 Task: Choose the add item option in the preference auto import file excluding patterns.
Action: Mouse moved to (9, 508)
Screenshot: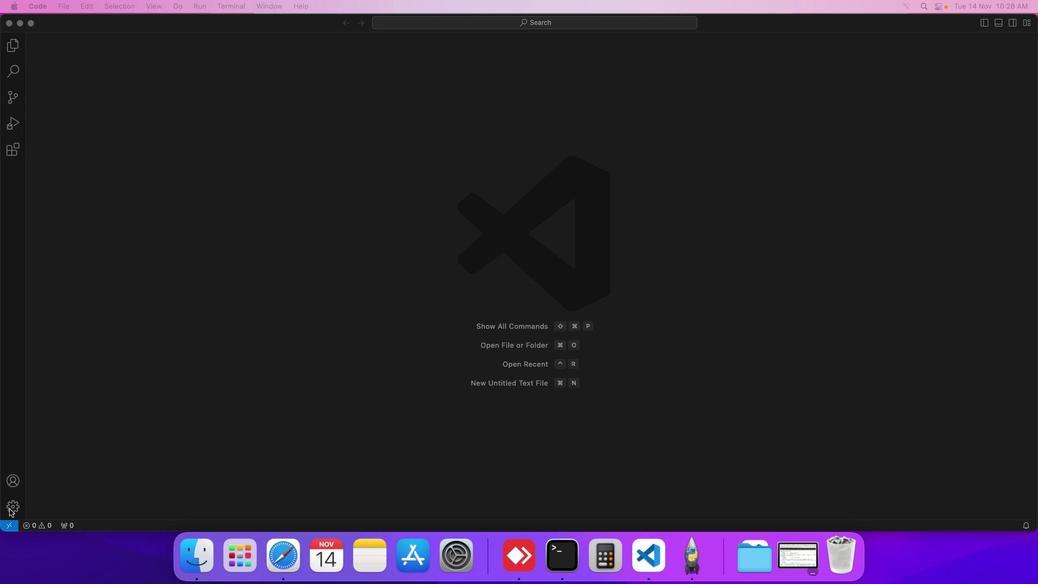
Action: Mouse pressed left at (9, 508)
Screenshot: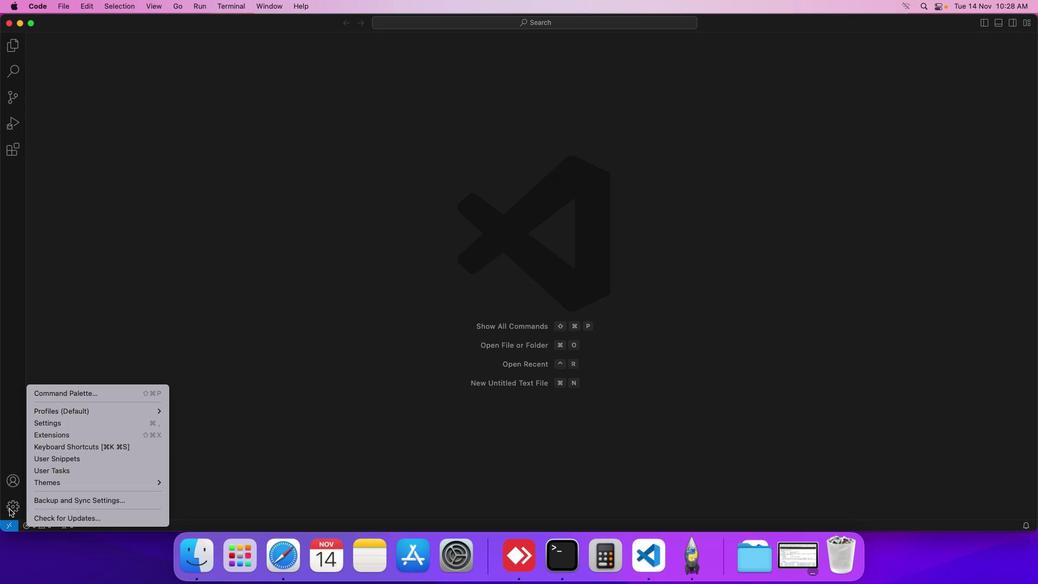 
Action: Mouse moved to (133, 423)
Screenshot: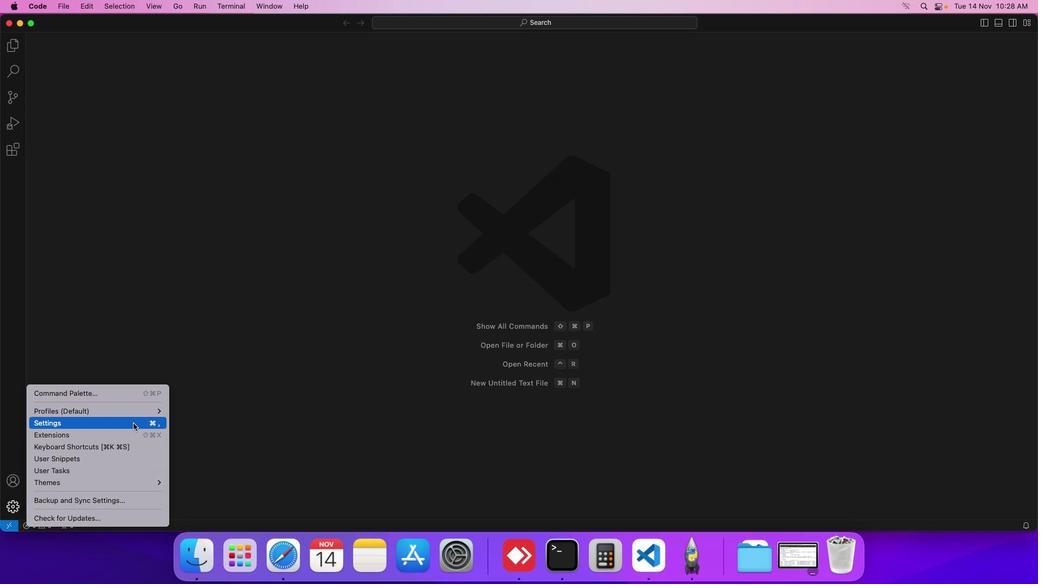 
Action: Mouse pressed left at (133, 423)
Screenshot: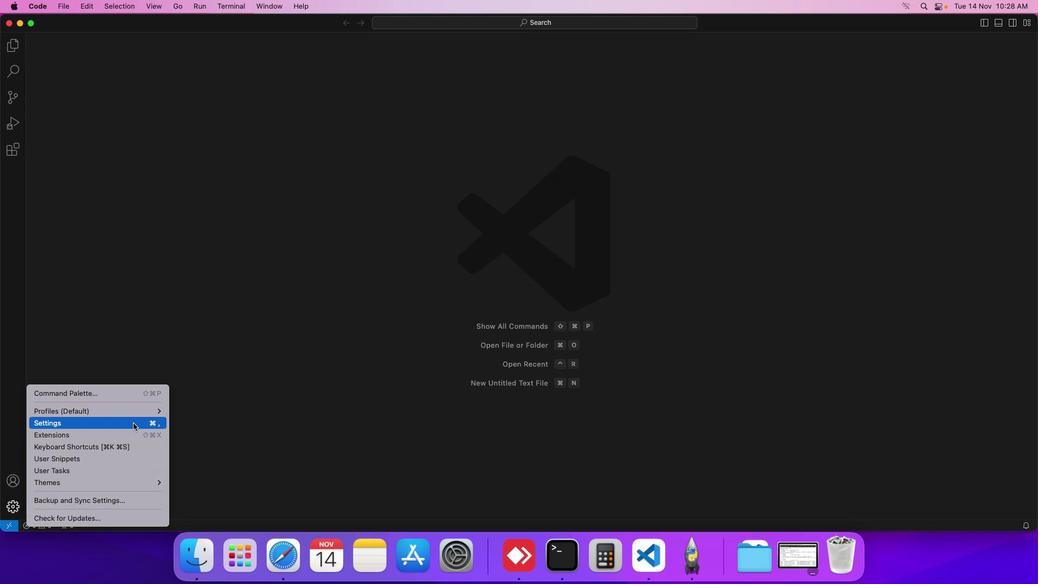 
Action: Mouse moved to (268, 188)
Screenshot: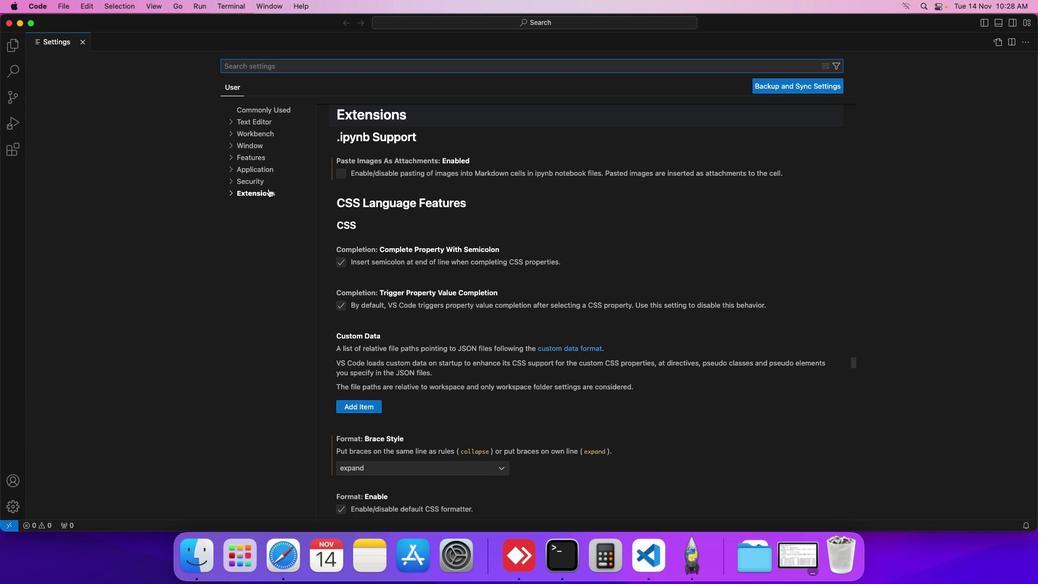
Action: Mouse pressed left at (268, 188)
Screenshot: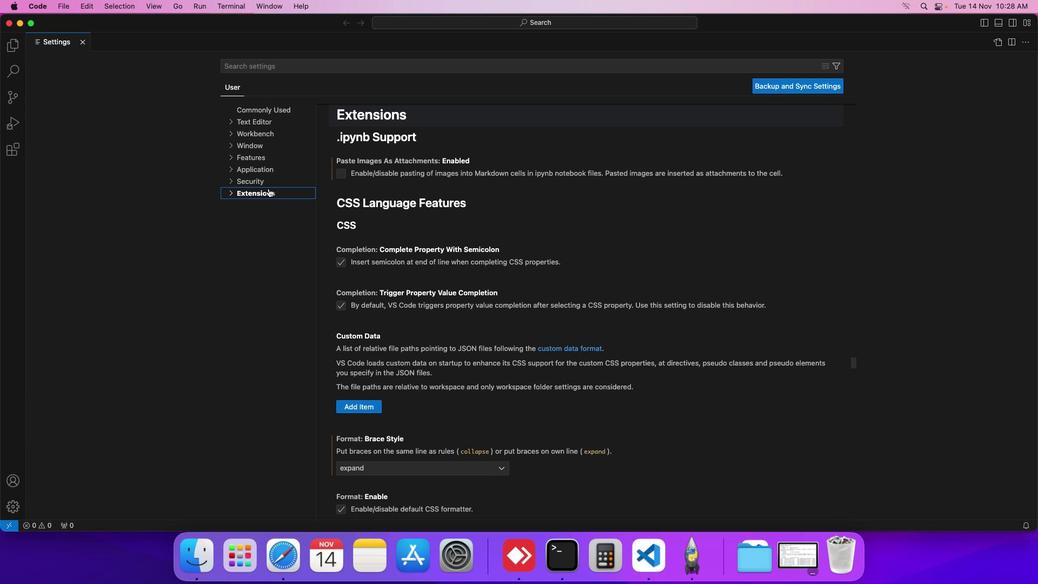 
Action: Mouse moved to (258, 491)
Screenshot: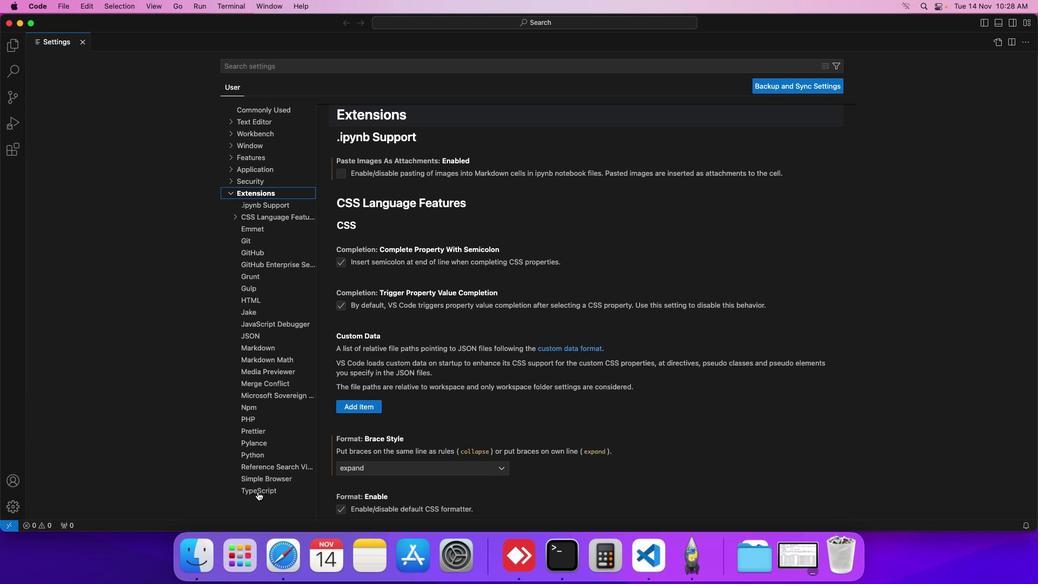 
Action: Mouse pressed left at (258, 491)
Screenshot: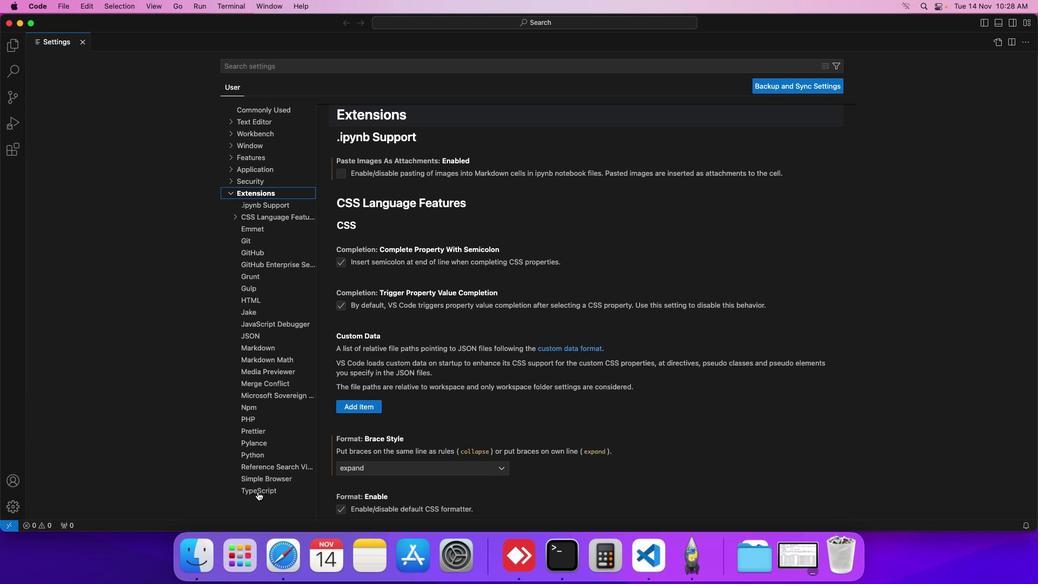 
Action: Mouse moved to (339, 481)
Screenshot: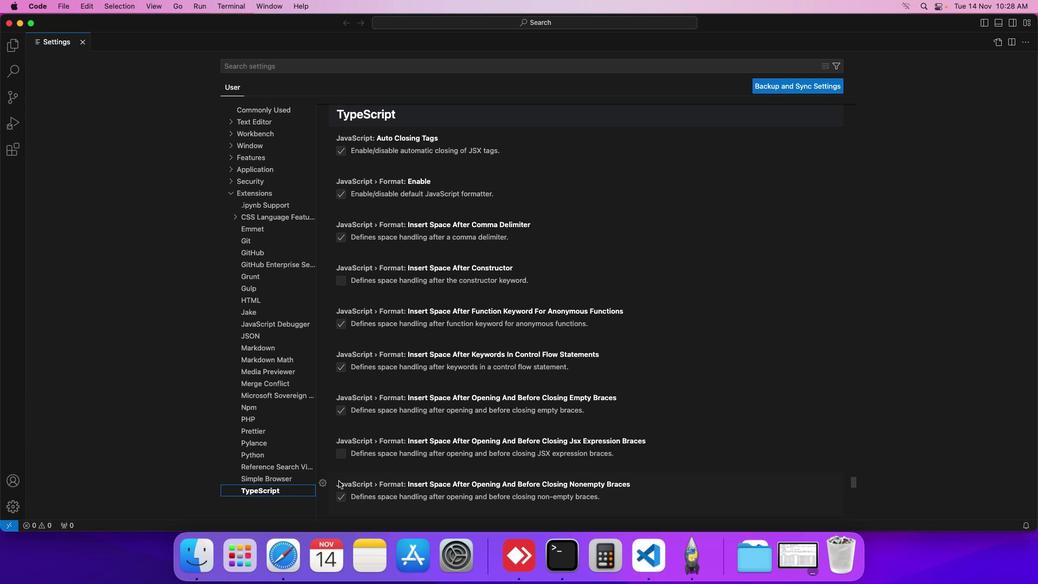 
Action: Mouse scrolled (339, 481) with delta (0, 0)
Screenshot: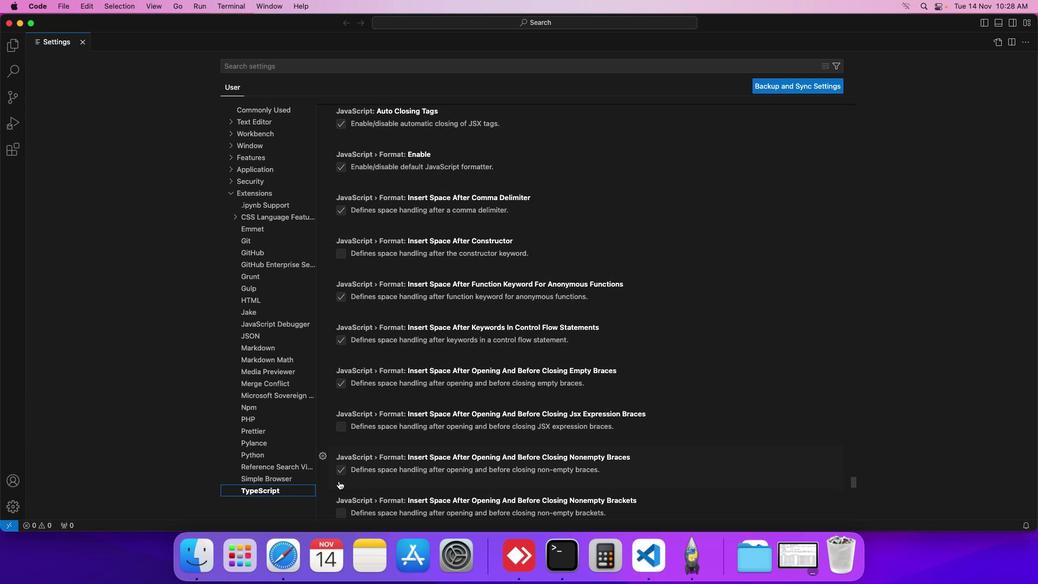 
Action: Mouse scrolled (339, 481) with delta (0, 0)
Screenshot: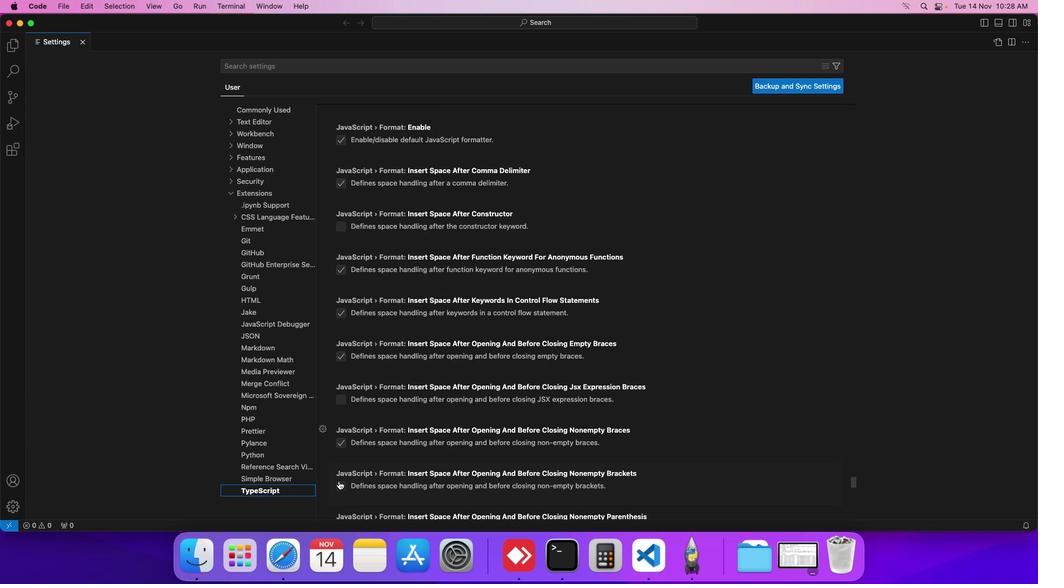 
Action: Mouse scrolled (339, 481) with delta (0, 0)
Screenshot: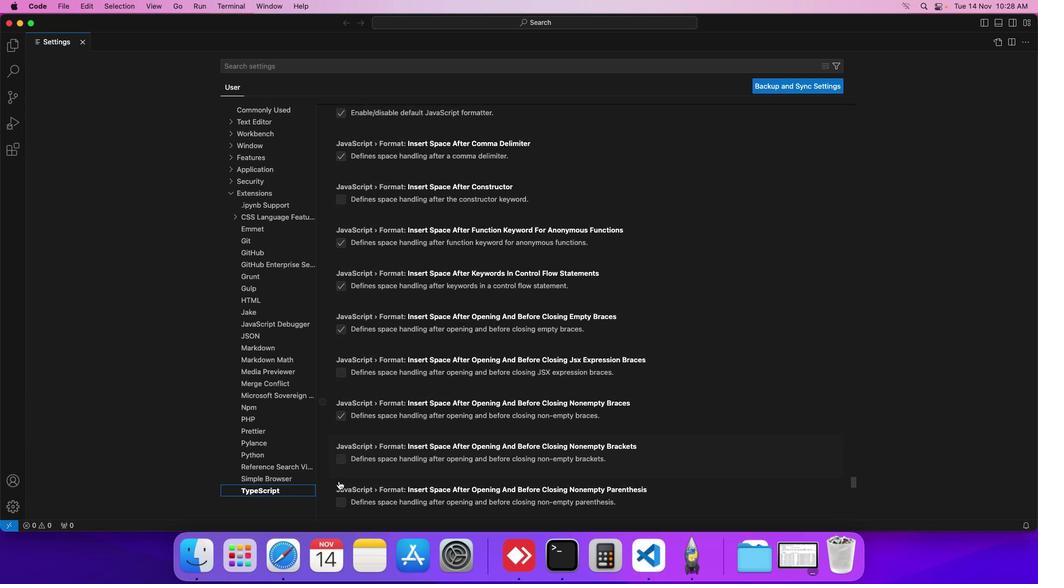 
Action: Mouse scrolled (339, 481) with delta (0, 0)
Screenshot: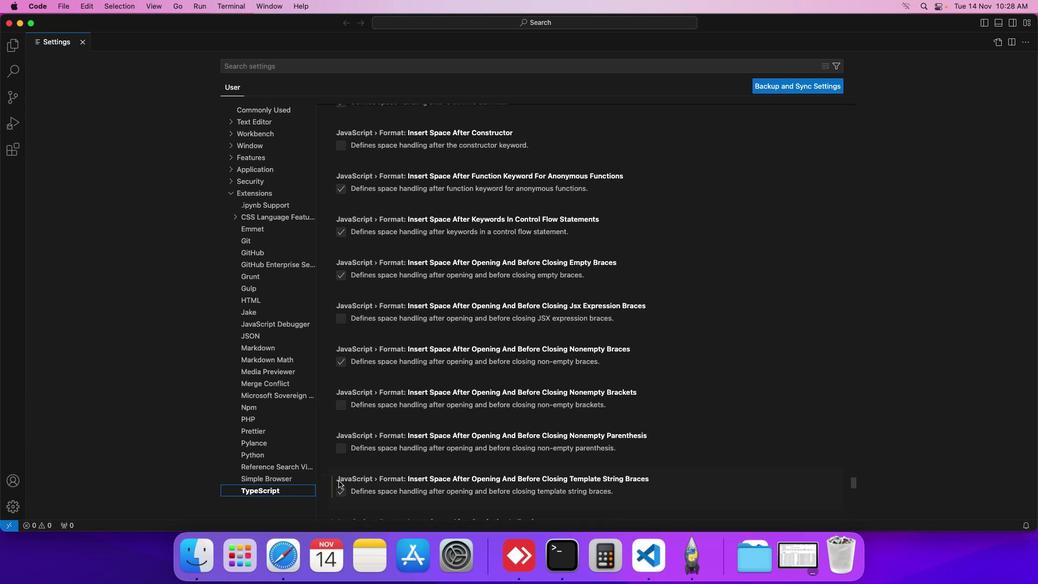 
Action: Mouse scrolled (339, 481) with delta (0, 0)
Screenshot: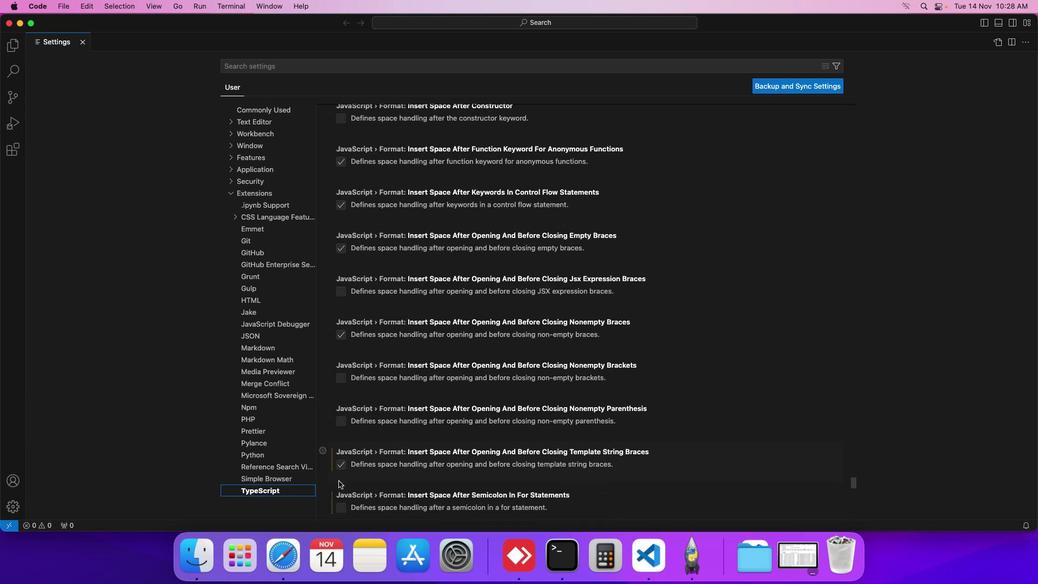 
Action: Mouse scrolled (339, 481) with delta (0, 0)
Screenshot: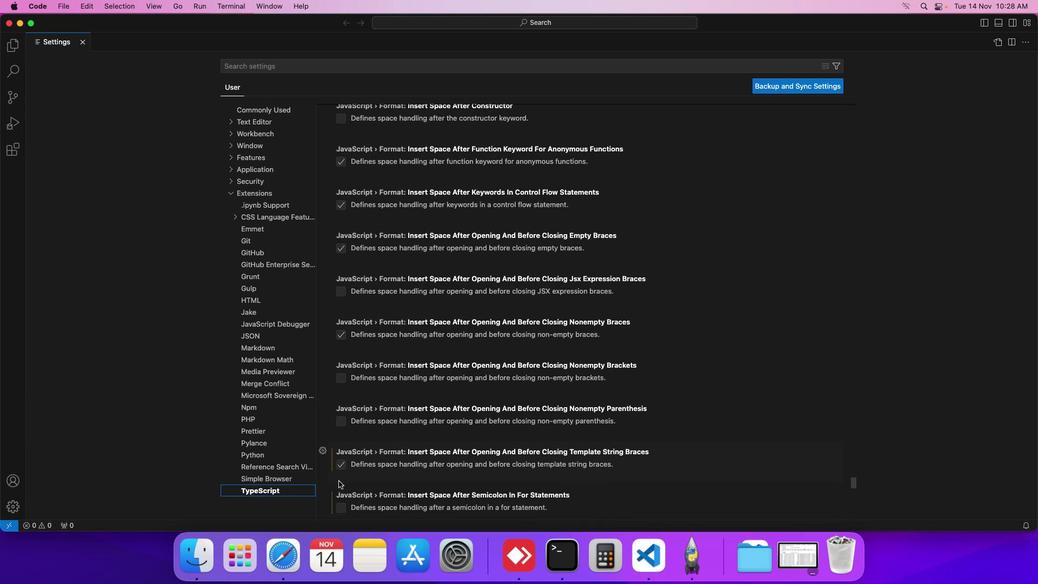 
Action: Mouse scrolled (339, 481) with delta (0, 0)
Screenshot: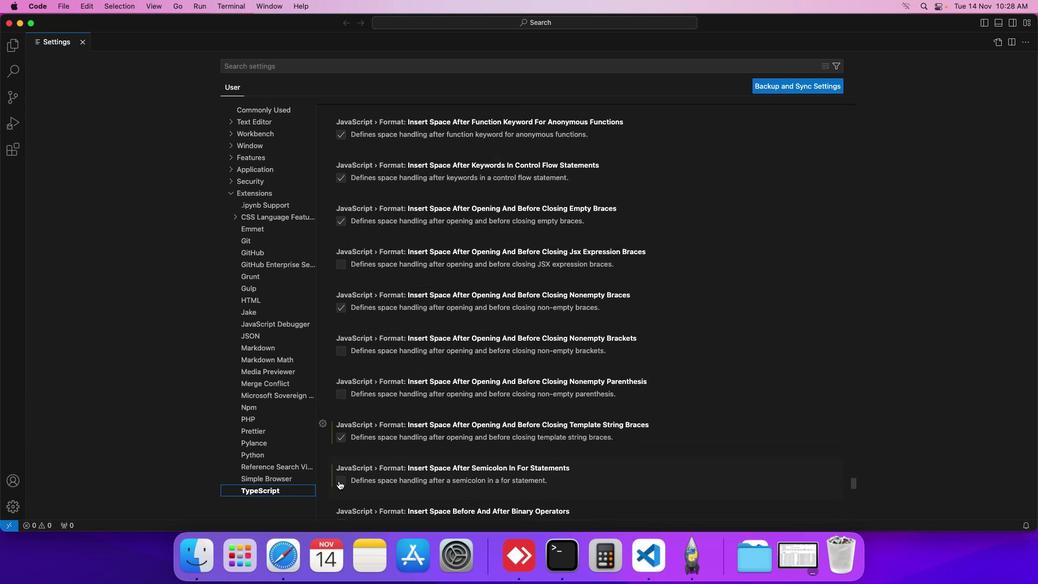 
Action: Mouse scrolled (339, 481) with delta (0, 0)
Screenshot: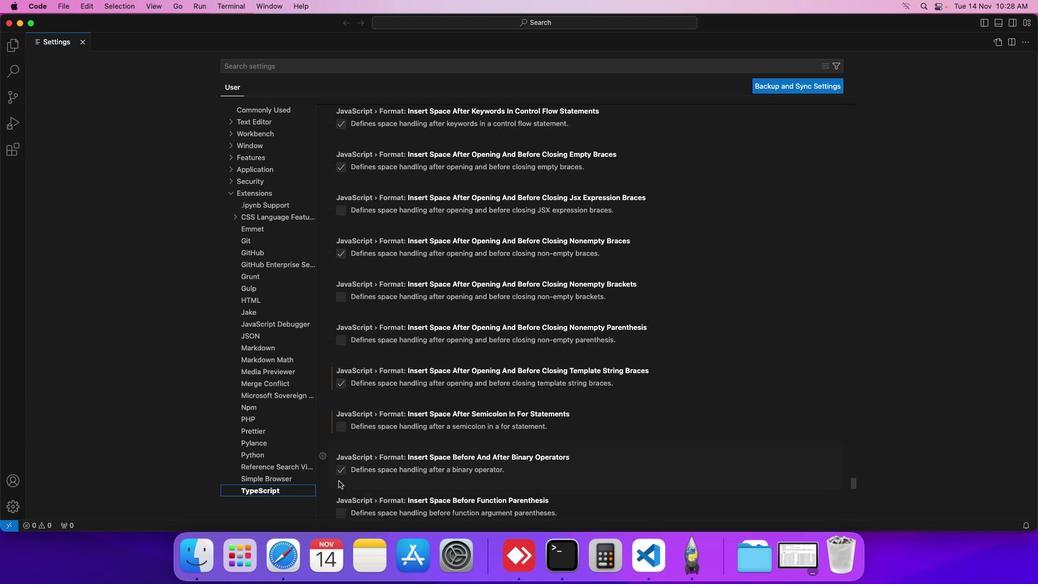 
Action: Mouse scrolled (339, 481) with delta (0, 0)
Screenshot: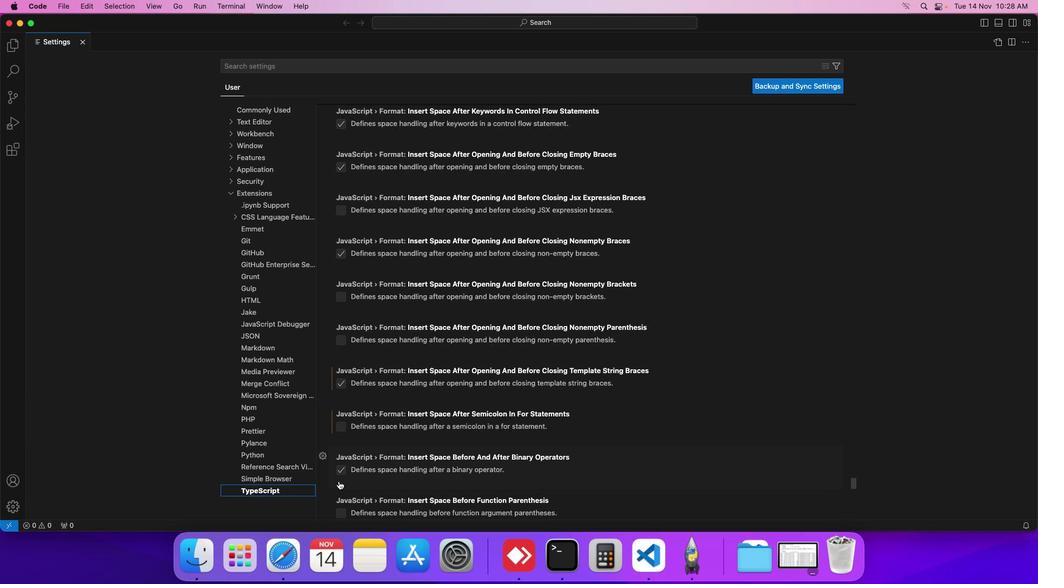 
Action: Mouse scrolled (339, 481) with delta (0, 0)
Screenshot: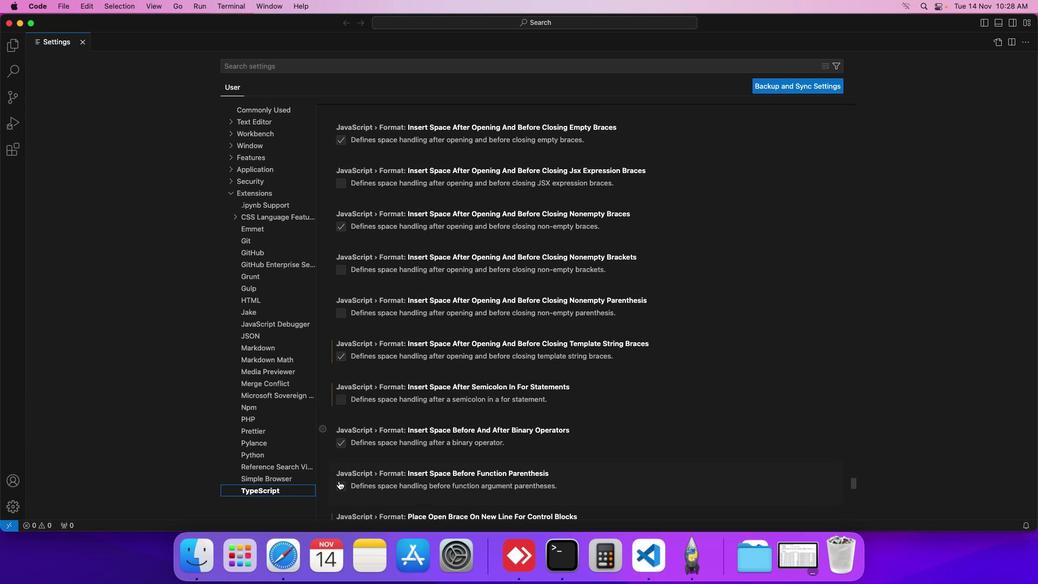 
Action: Mouse scrolled (339, 481) with delta (0, 0)
Screenshot: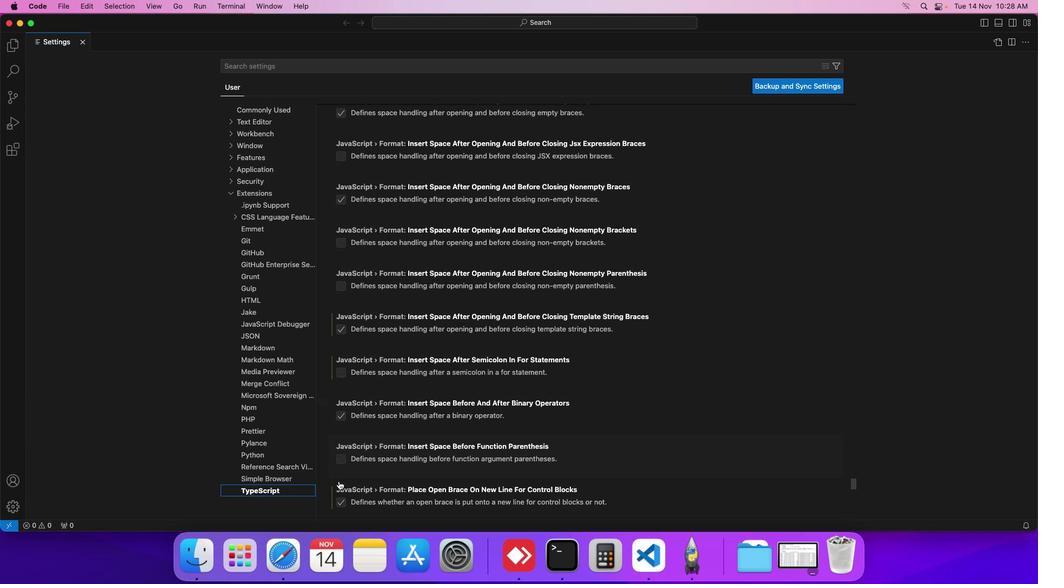 
Action: Mouse scrolled (339, 481) with delta (0, 0)
Screenshot: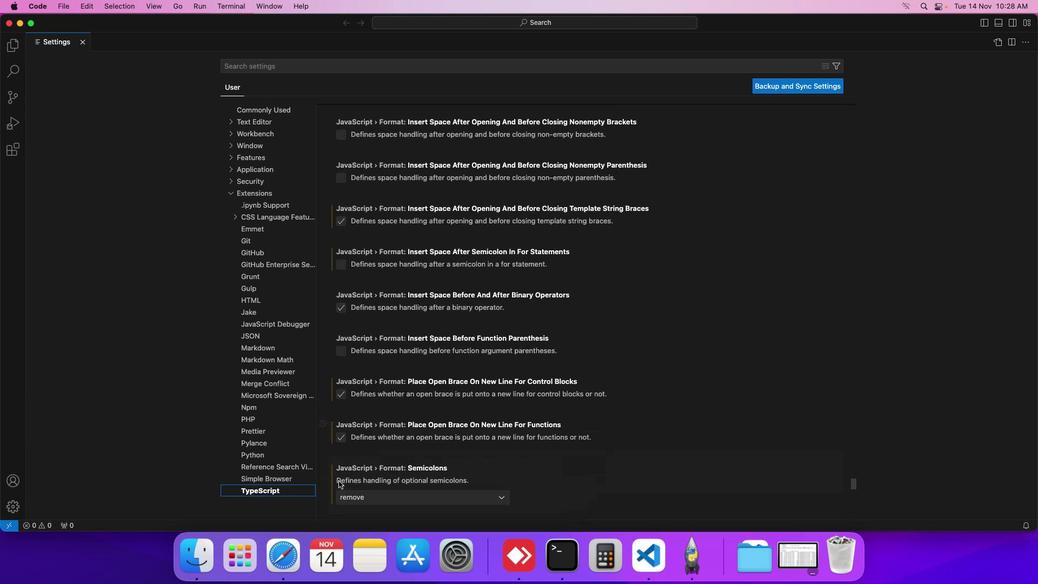 
Action: Mouse scrolled (339, 481) with delta (0, 0)
Screenshot: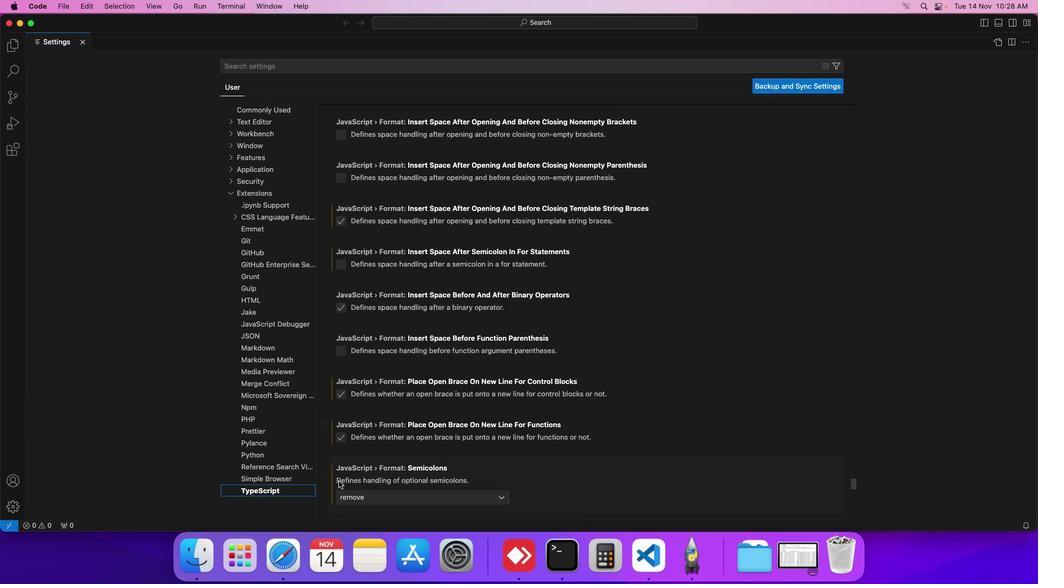 
Action: Mouse scrolled (339, 481) with delta (0, -1)
Screenshot: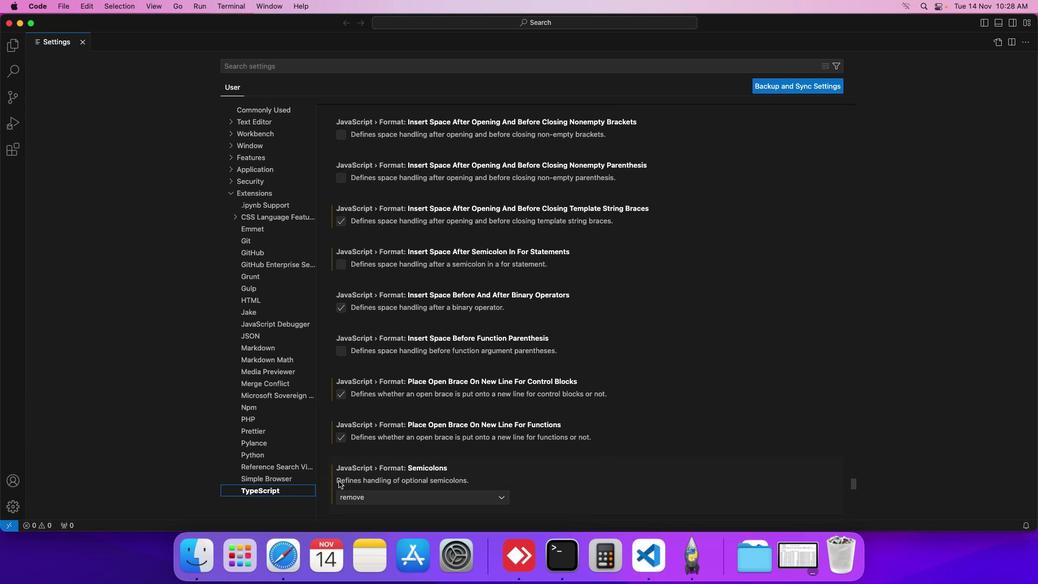 
Action: Mouse scrolled (339, 481) with delta (0, 0)
Screenshot: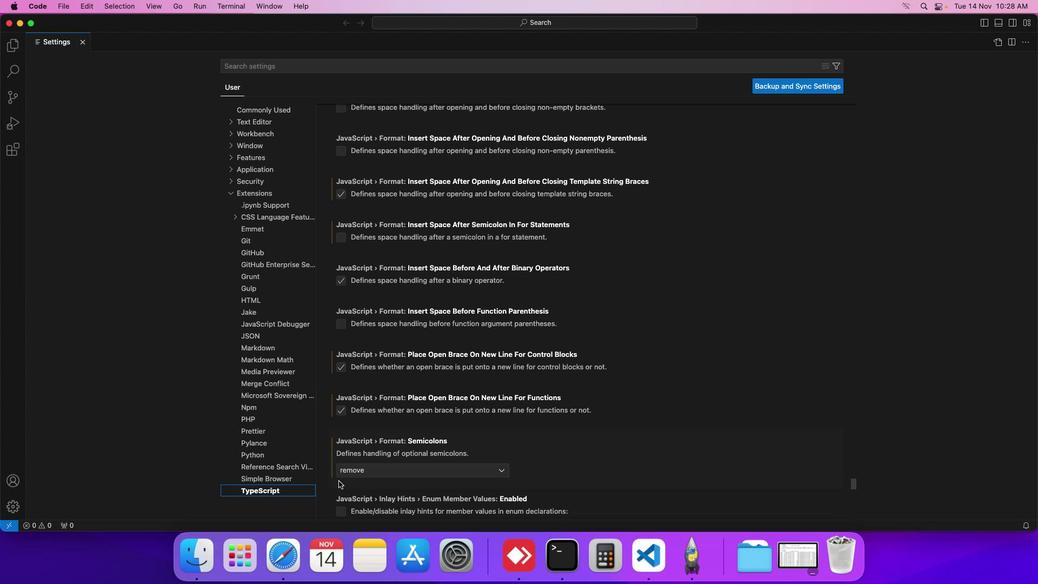 
Action: Mouse scrolled (339, 481) with delta (0, 0)
Screenshot: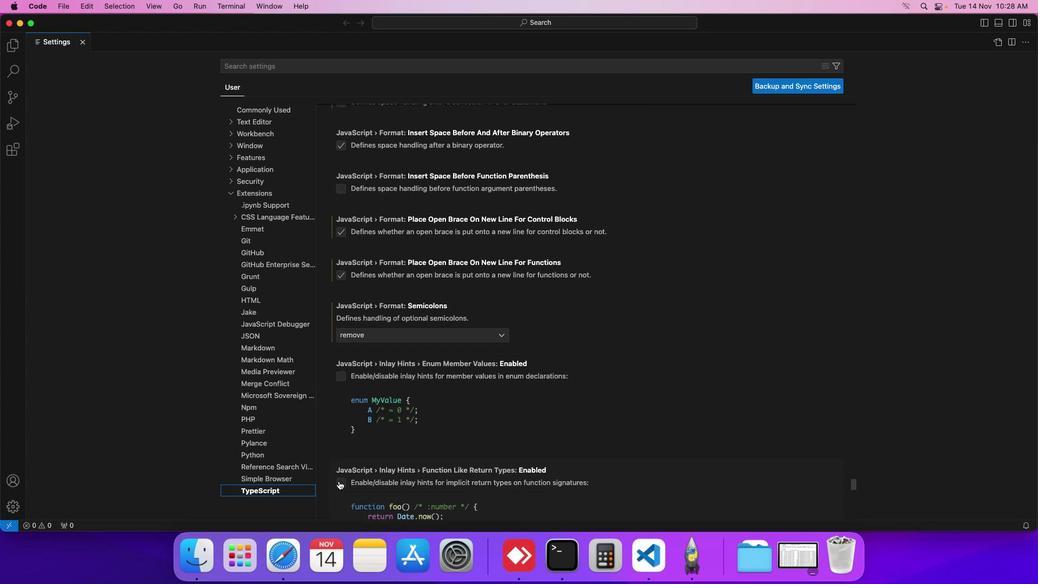 
Action: Mouse scrolled (339, 481) with delta (0, 0)
Screenshot: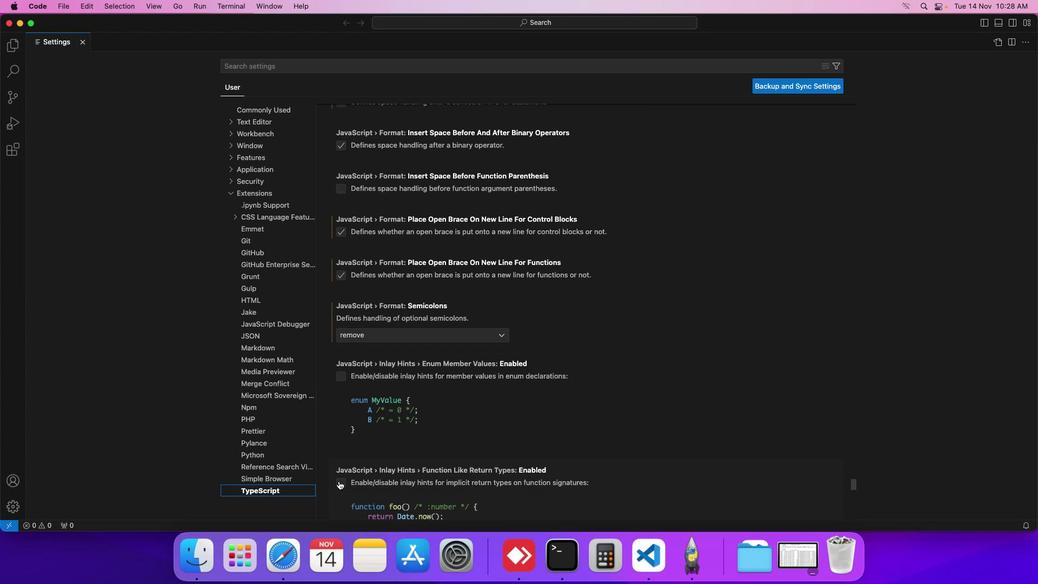 
Action: Mouse scrolled (339, 481) with delta (0, -1)
Screenshot: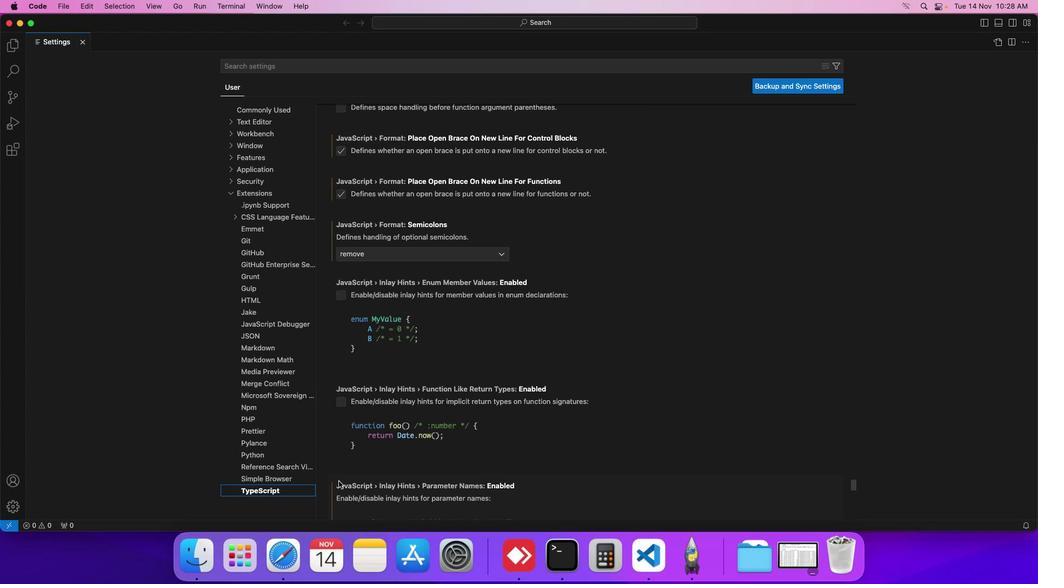 
Action: Mouse scrolled (339, 481) with delta (0, -1)
Screenshot: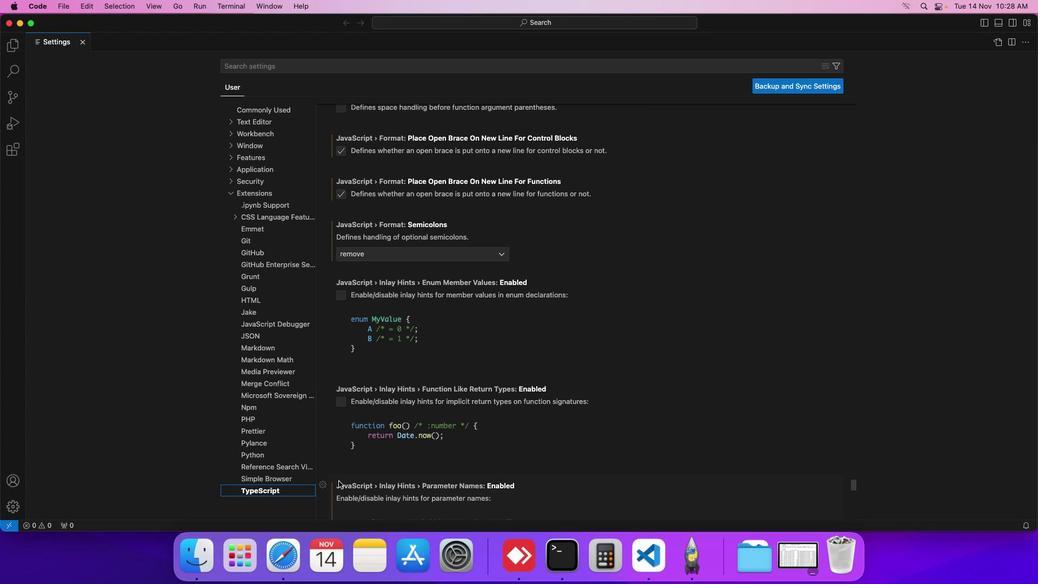 
Action: Mouse scrolled (339, 481) with delta (0, -1)
Screenshot: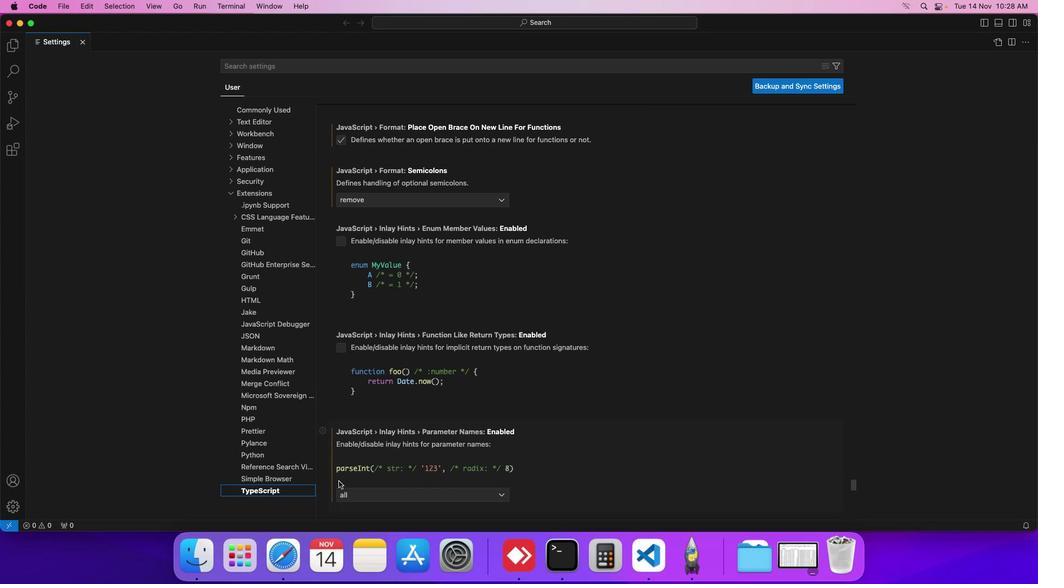 
Action: Mouse scrolled (339, 481) with delta (0, 0)
Screenshot: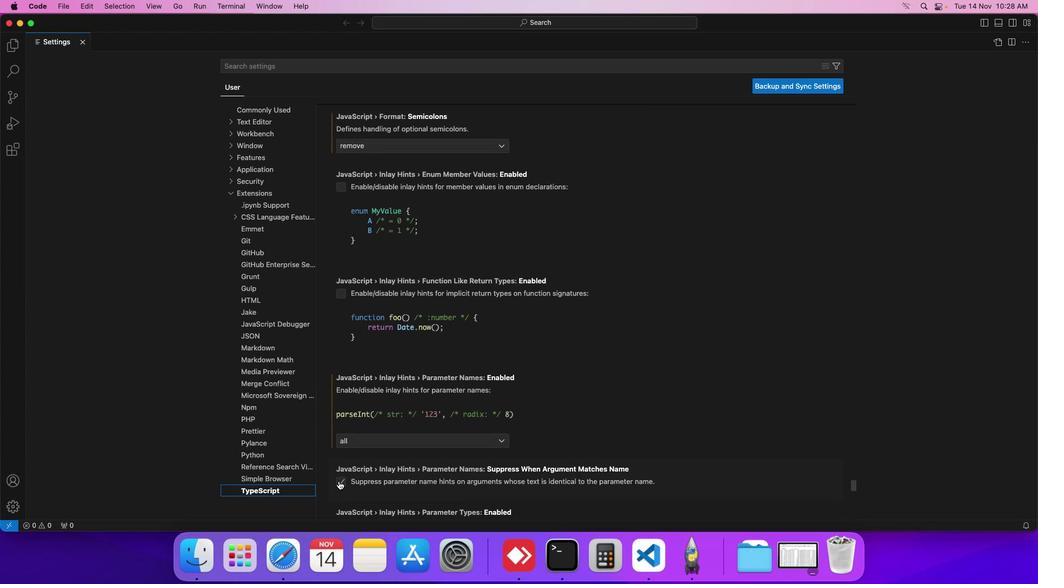 
Action: Mouse scrolled (339, 481) with delta (0, 0)
Screenshot: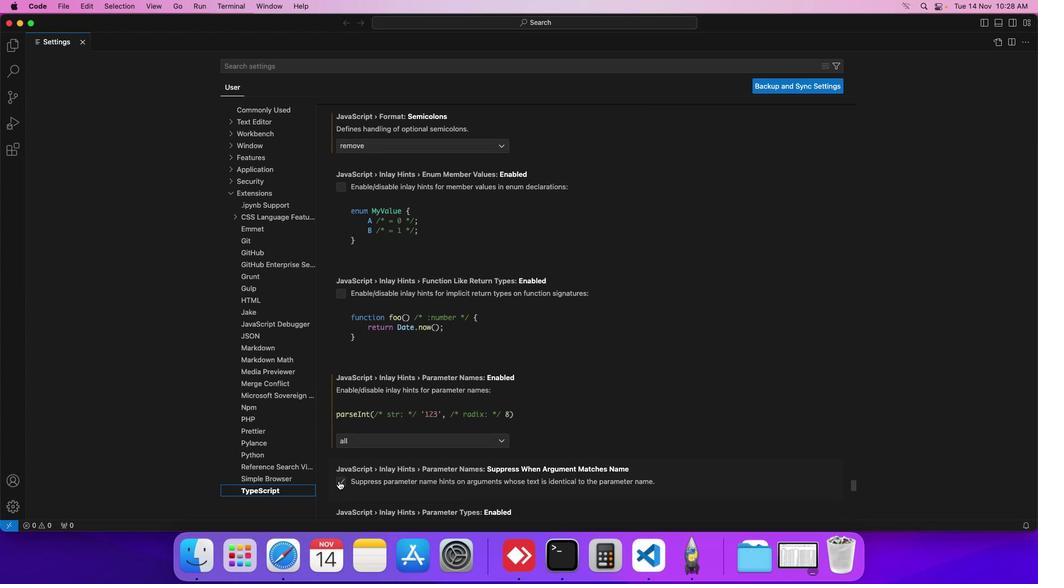 
Action: Mouse scrolled (339, 481) with delta (0, 0)
Screenshot: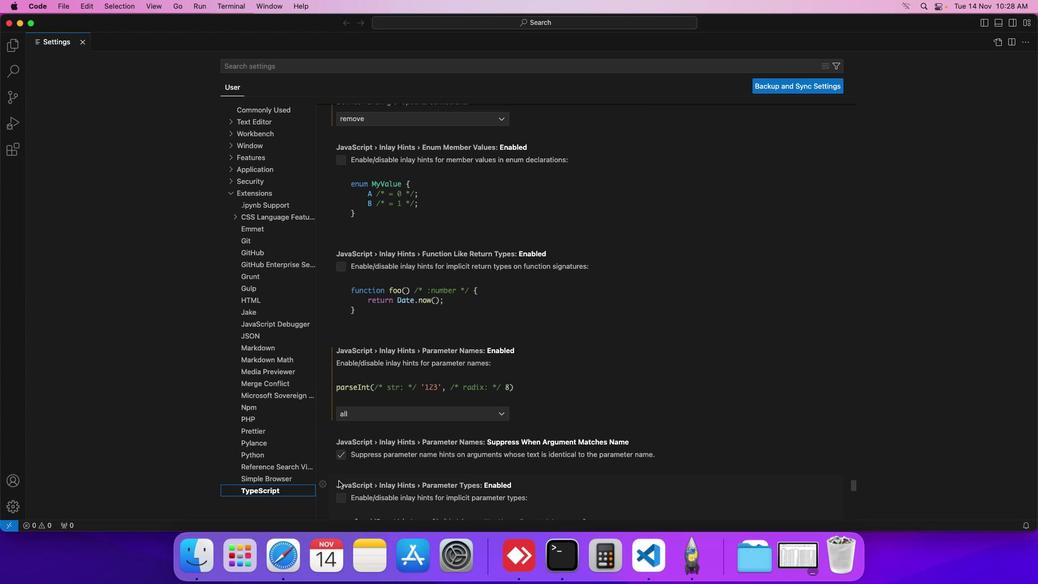 
Action: Mouse scrolled (339, 481) with delta (0, 0)
Screenshot: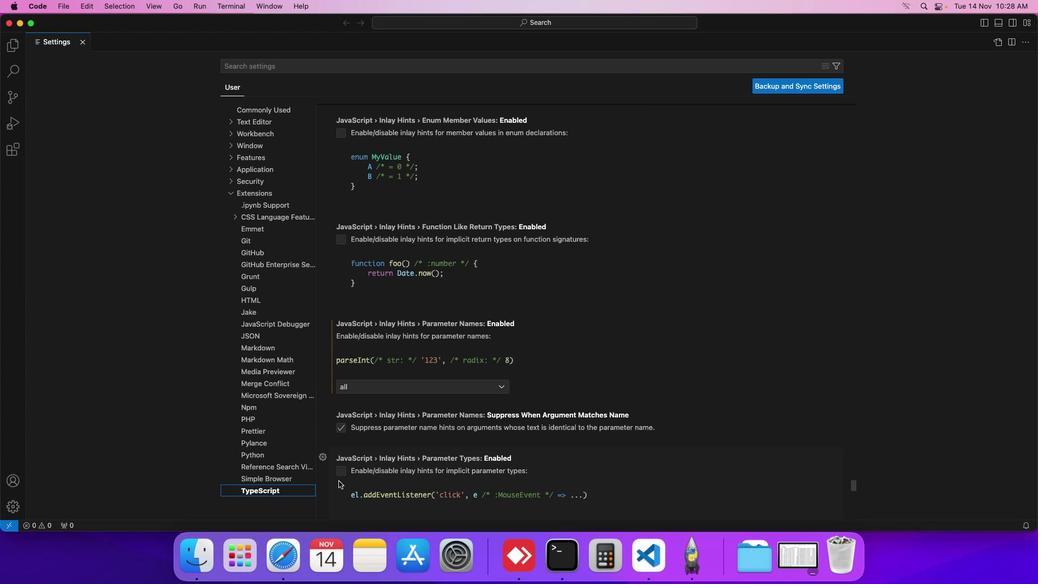 
Action: Mouse scrolled (339, 481) with delta (0, 0)
Screenshot: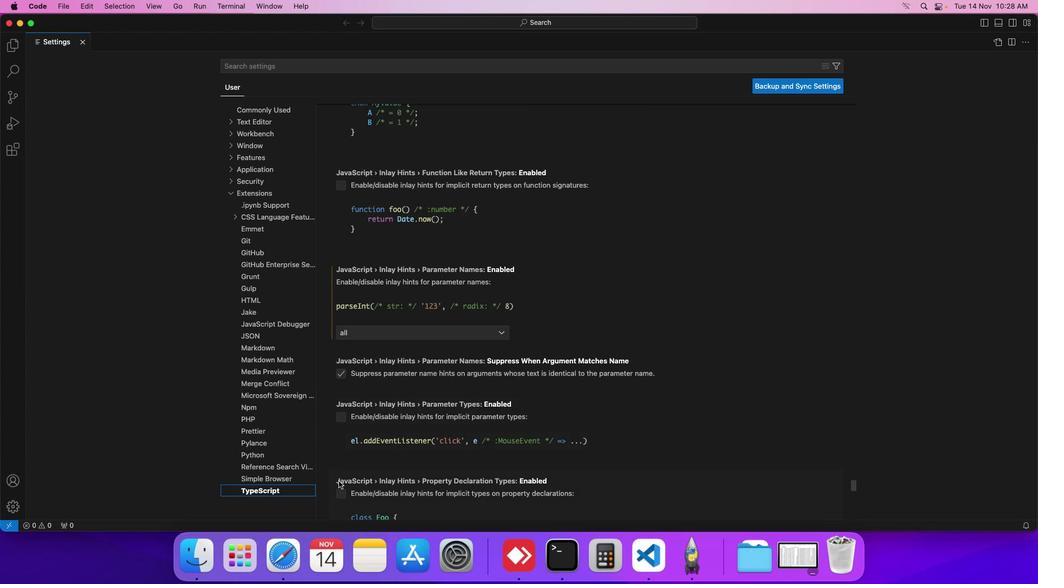 
Action: Mouse scrolled (339, 481) with delta (0, 0)
Screenshot: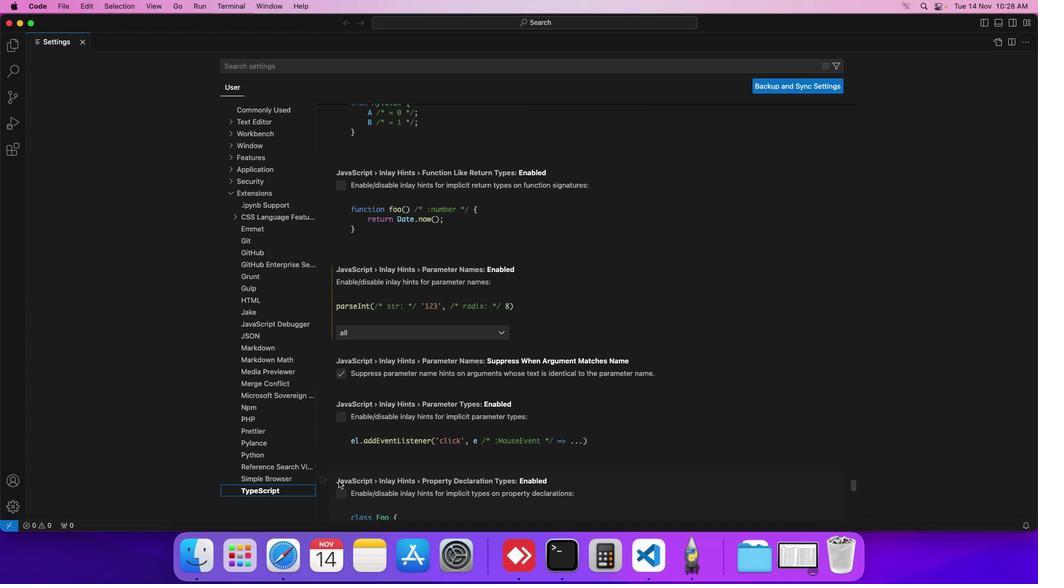 
Action: Mouse scrolled (339, 481) with delta (0, 0)
Screenshot: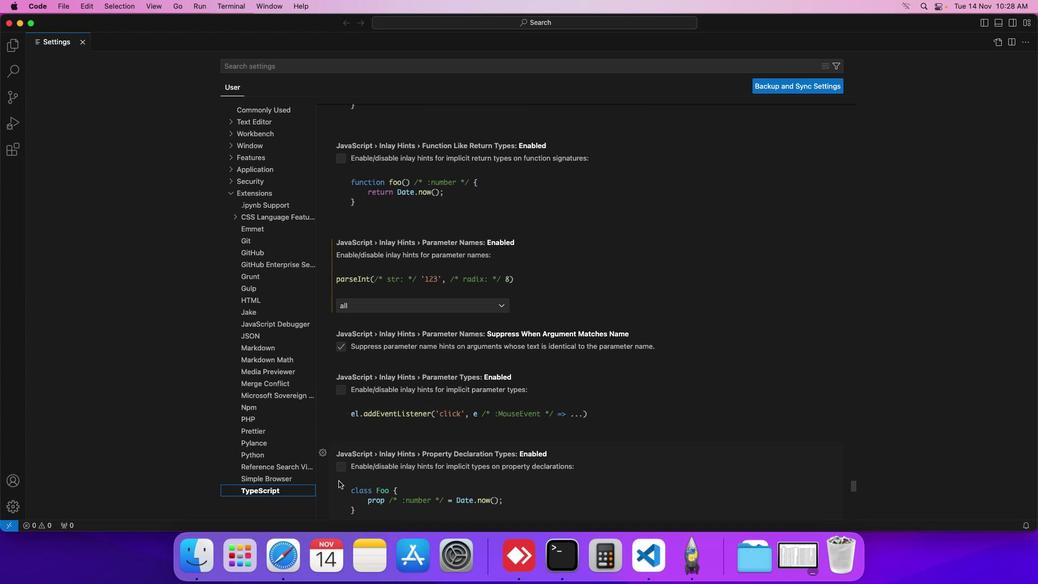 
Action: Mouse scrolled (339, 481) with delta (0, 0)
Screenshot: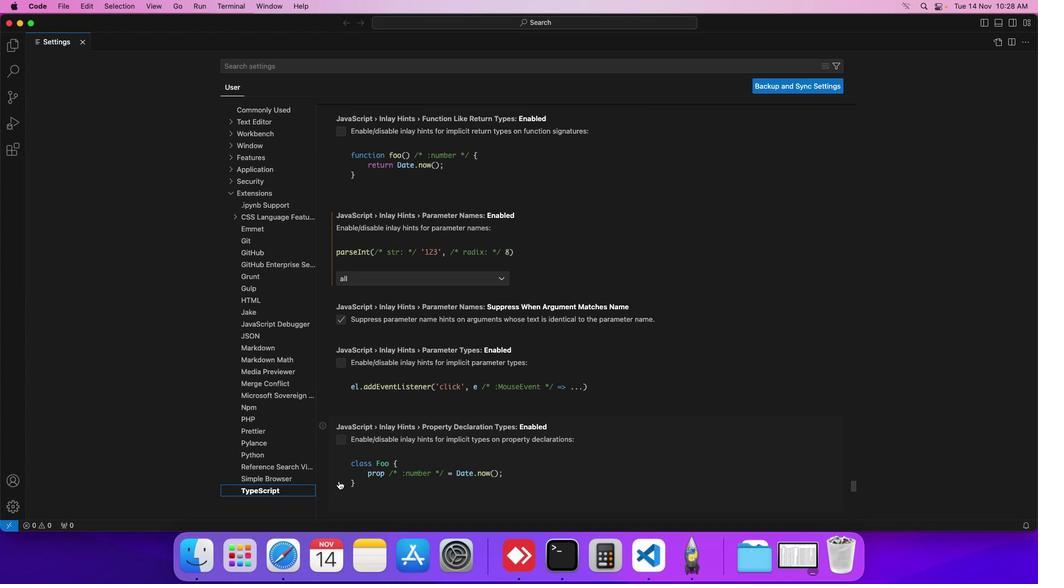 
Action: Mouse scrolled (339, 481) with delta (0, 0)
Screenshot: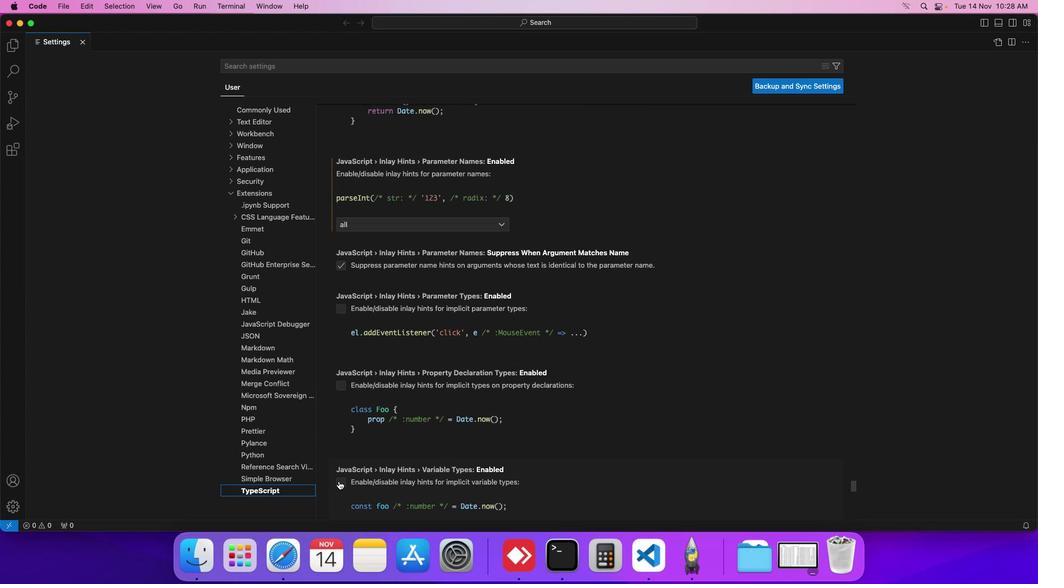 
Action: Mouse scrolled (339, 481) with delta (0, 0)
Screenshot: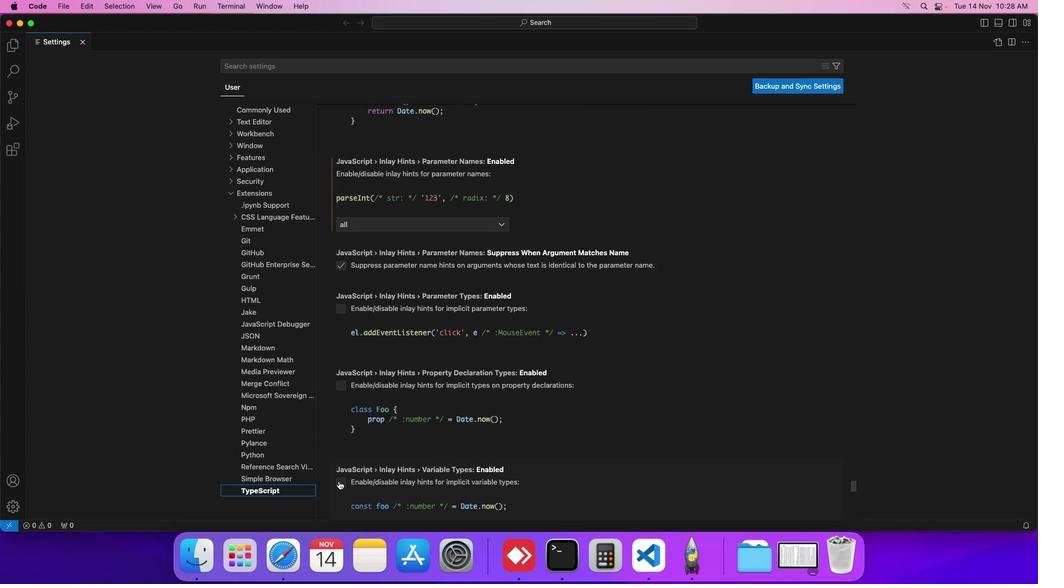 
Action: Mouse scrolled (339, 481) with delta (0, 0)
Screenshot: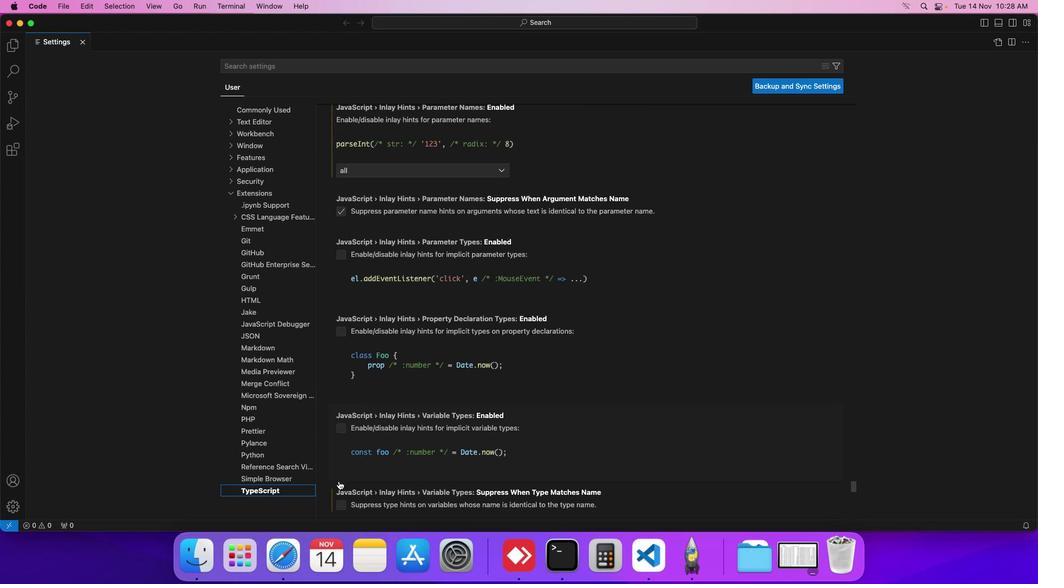 
Action: Mouse scrolled (339, 481) with delta (0, 0)
Screenshot: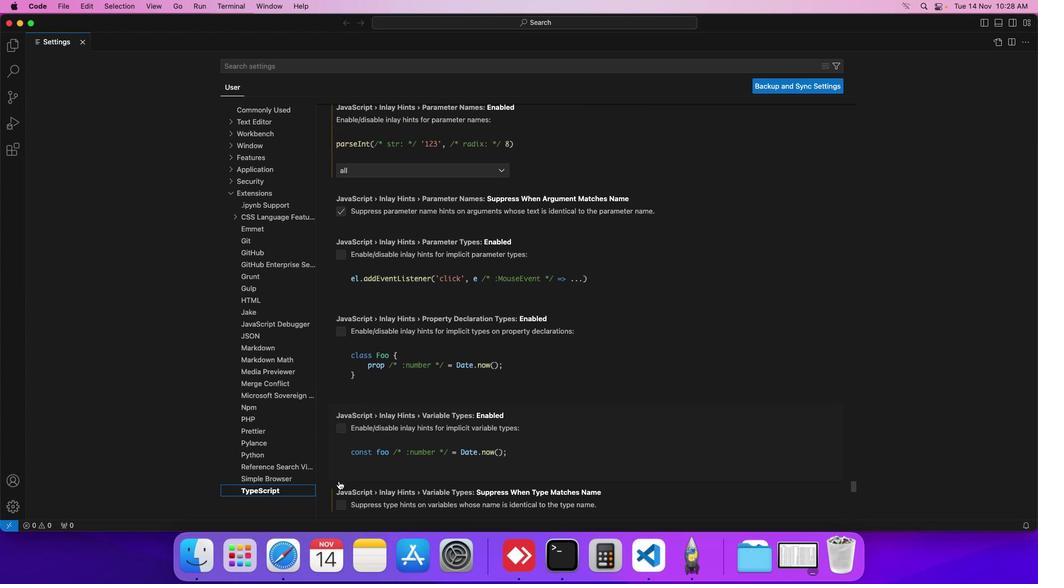 
Action: Mouse scrolled (339, 481) with delta (0, 0)
Screenshot: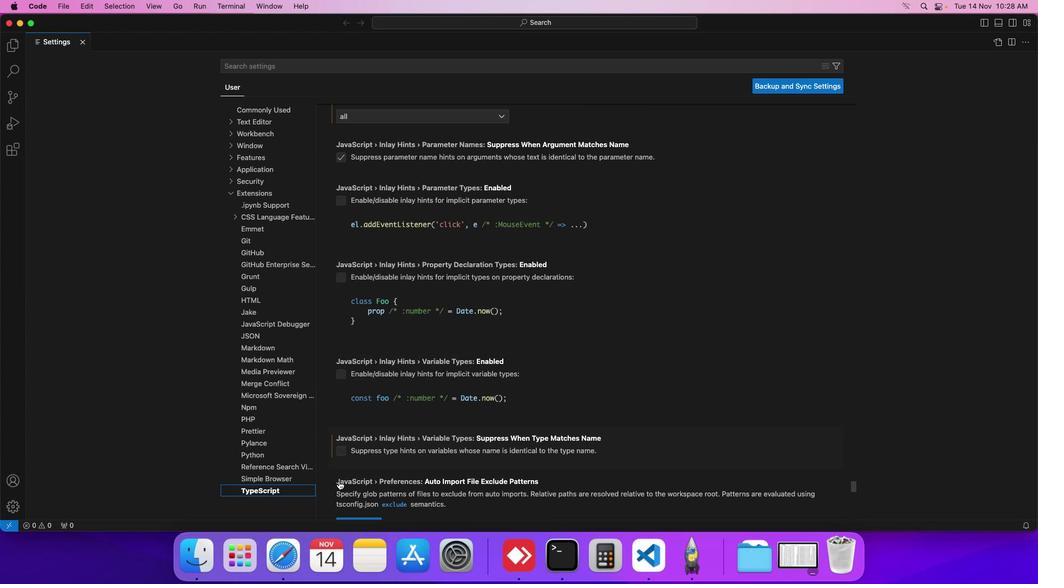 
Action: Mouse scrolled (339, 481) with delta (0, 0)
Screenshot: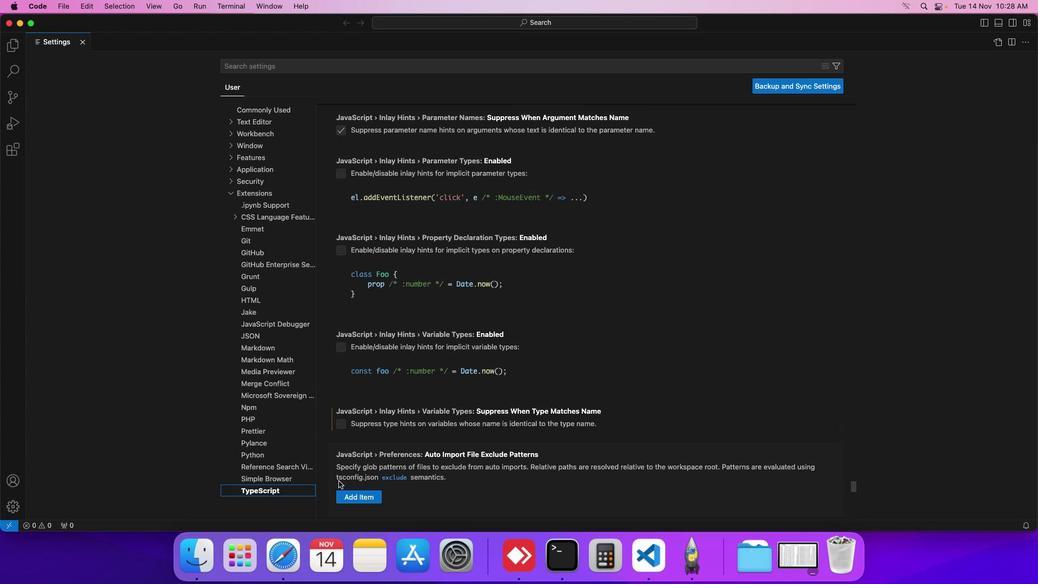 
Action: Mouse scrolled (339, 481) with delta (0, 0)
Screenshot: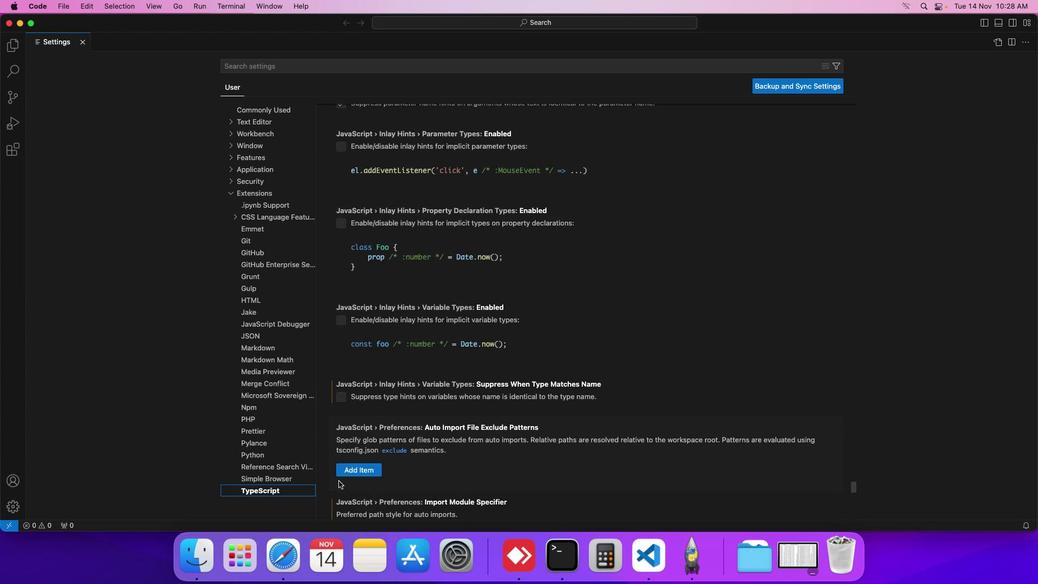 
Action: Mouse scrolled (339, 481) with delta (0, 0)
Screenshot: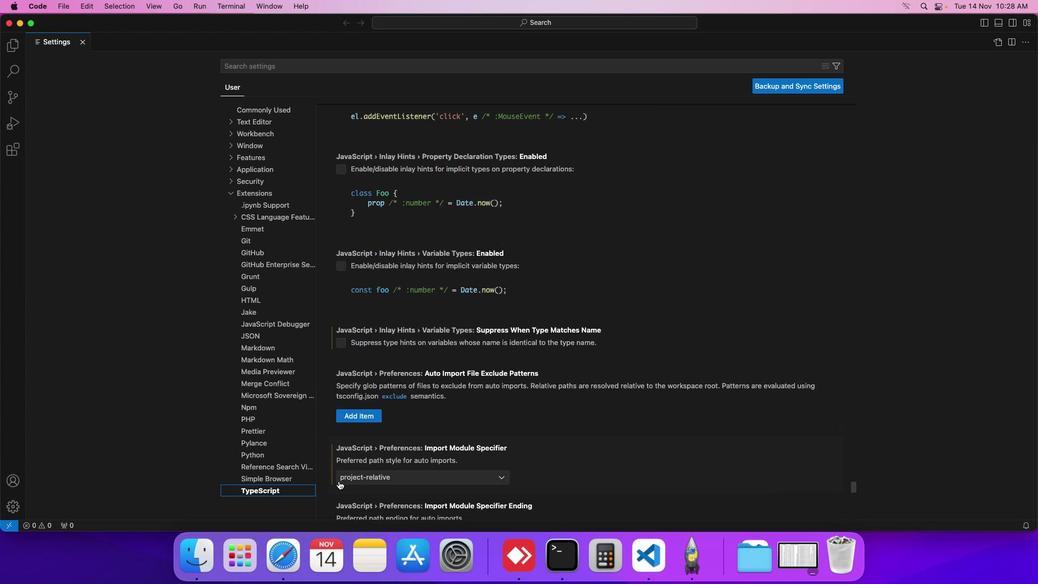 
Action: Mouse scrolled (339, 481) with delta (0, -1)
Screenshot: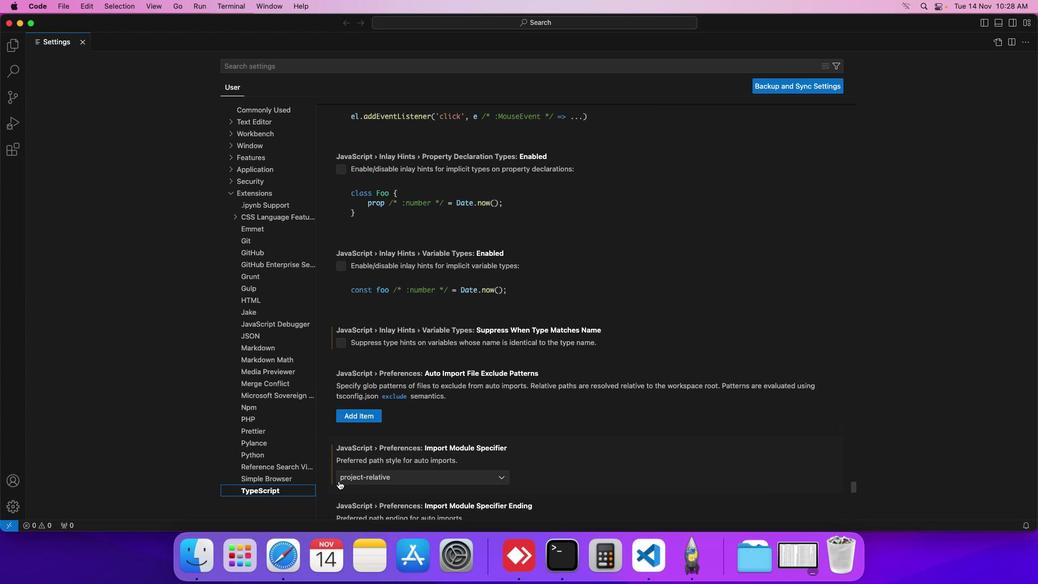 
Action: Mouse scrolled (339, 481) with delta (0, 0)
Screenshot: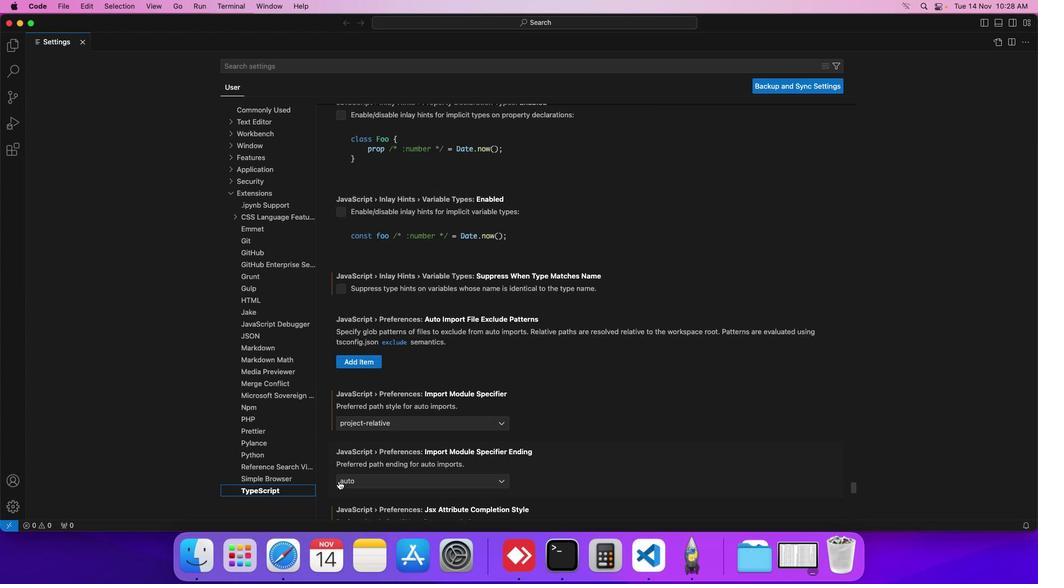 
Action: Mouse scrolled (339, 481) with delta (0, 0)
Screenshot: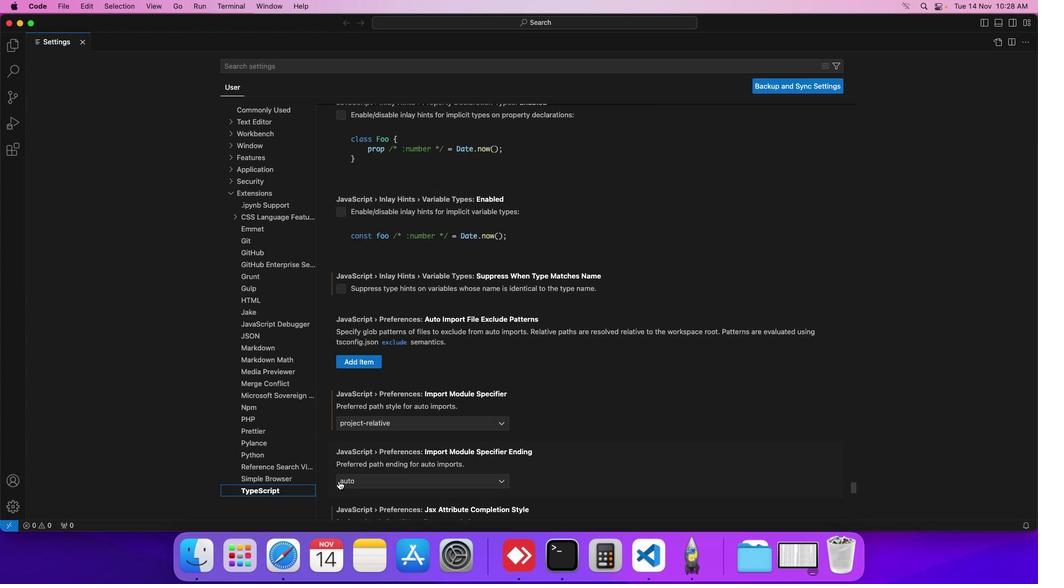 
Action: Mouse scrolled (339, 481) with delta (0, 0)
Screenshot: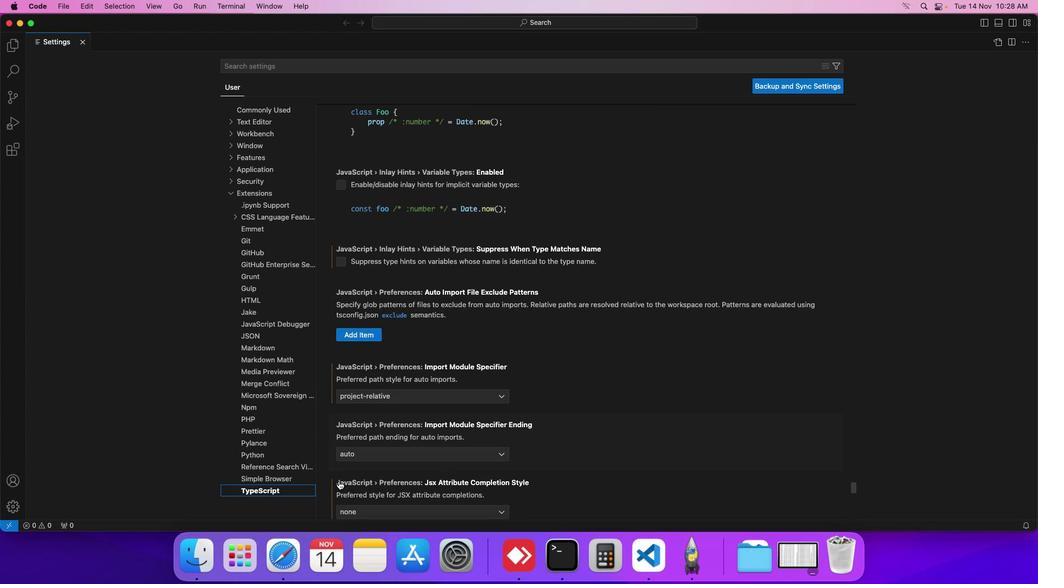 
Action: Mouse scrolled (339, 481) with delta (0, 0)
Screenshot: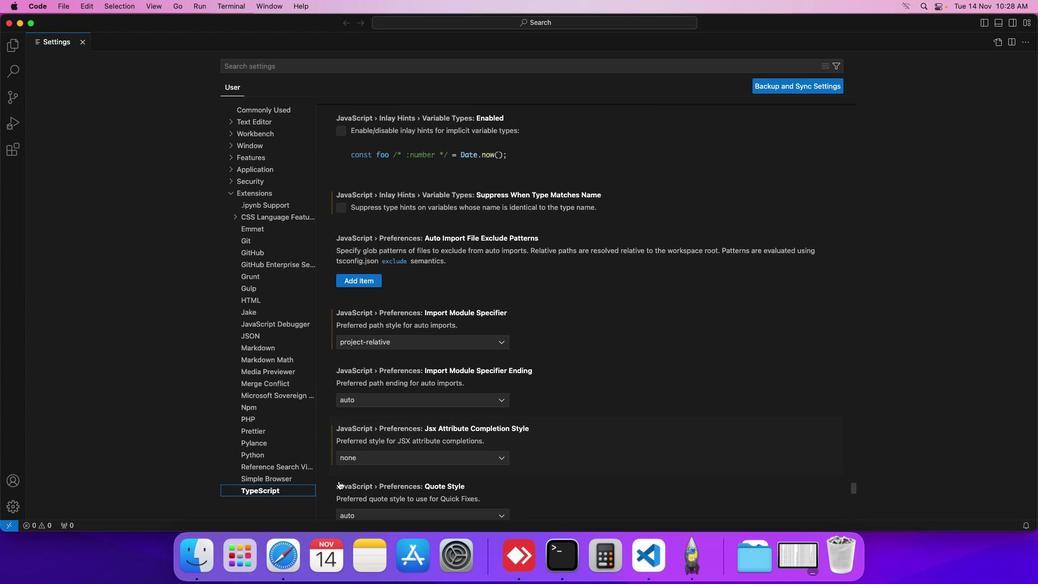 
Action: Mouse scrolled (339, 481) with delta (0, 0)
Screenshot: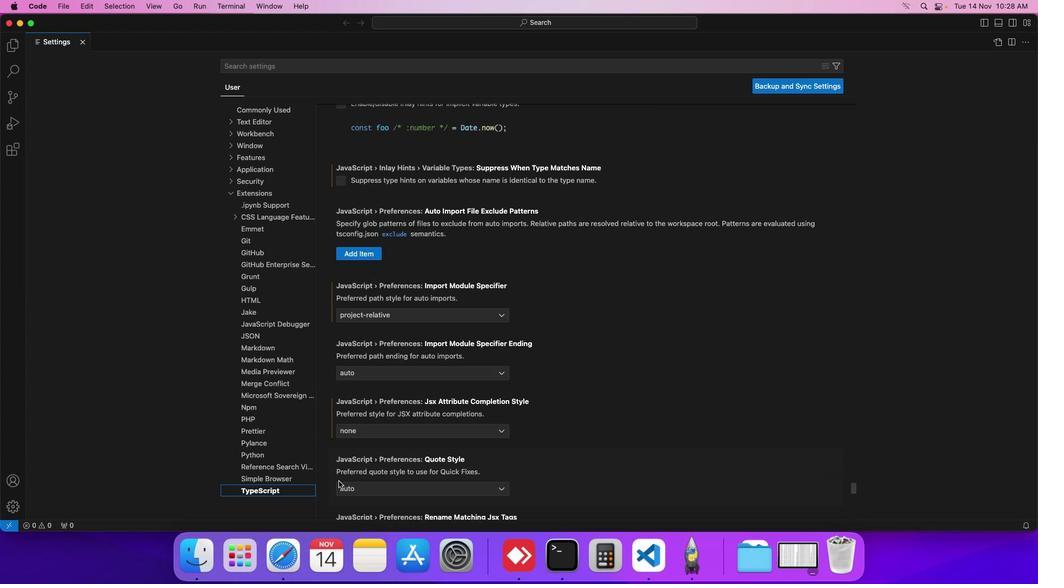 
Action: Mouse scrolled (339, 481) with delta (0, 0)
Screenshot: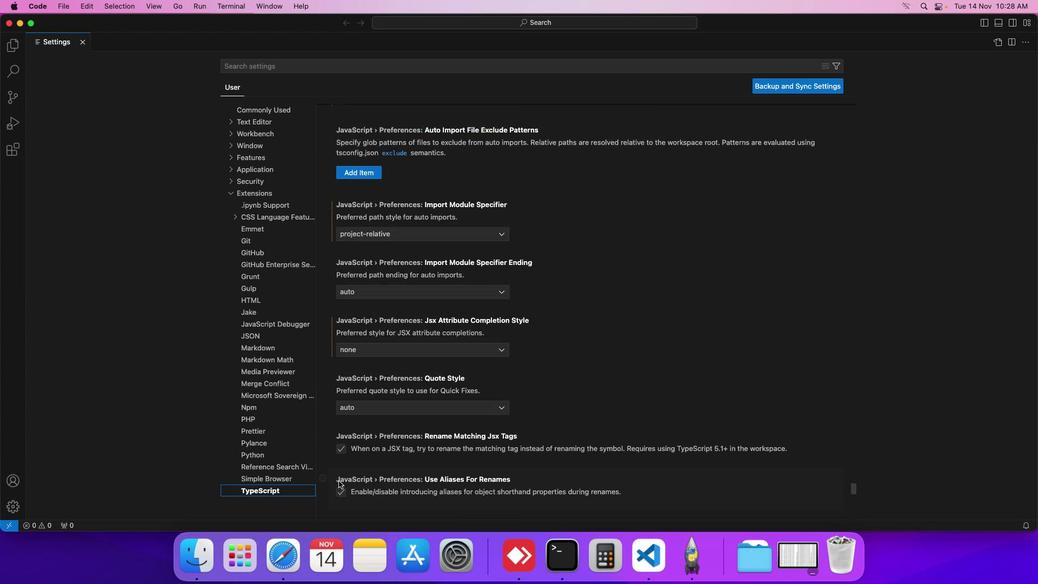 
Action: Mouse scrolled (339, 481) with delta (0, -1)
Screenshot: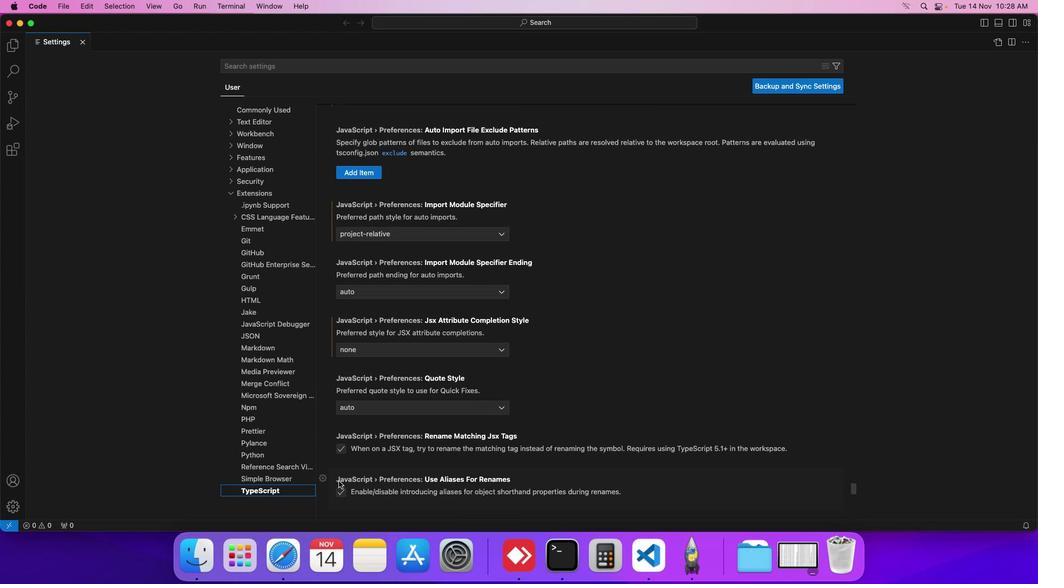 
Action: Mouse scrolled (339, 481) with delta (0, -1)
Screenshot: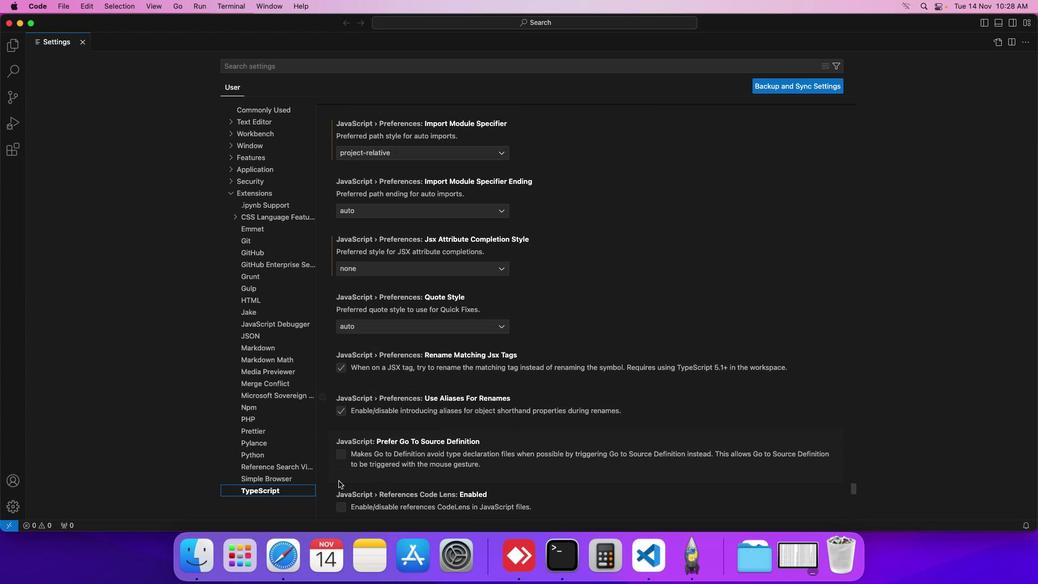 
Action: Mouse scrolled (339, 481) with delta (0, 0)
Screenshot: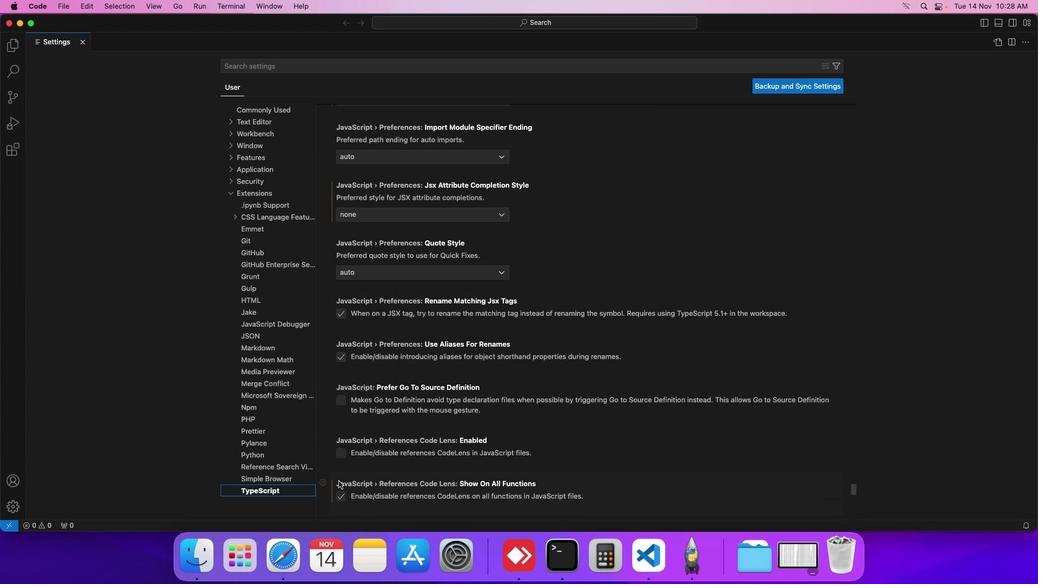 
Action: Mouse scrolled (339, 481) with delta (0, 0)
Screenshot: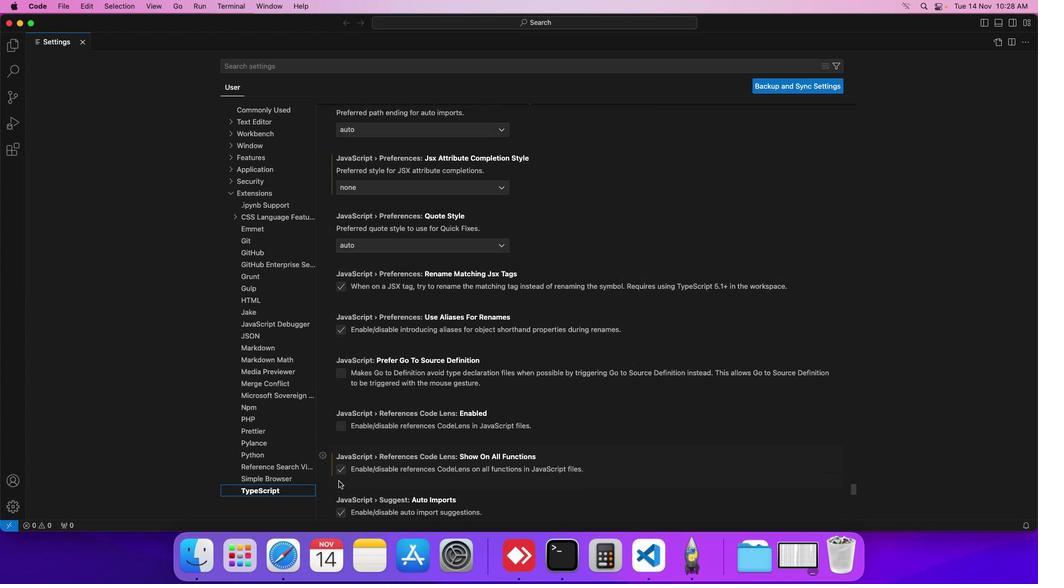 
Action: Mouse scrolled (339, 481) with delta (0, 0)
Screenshot: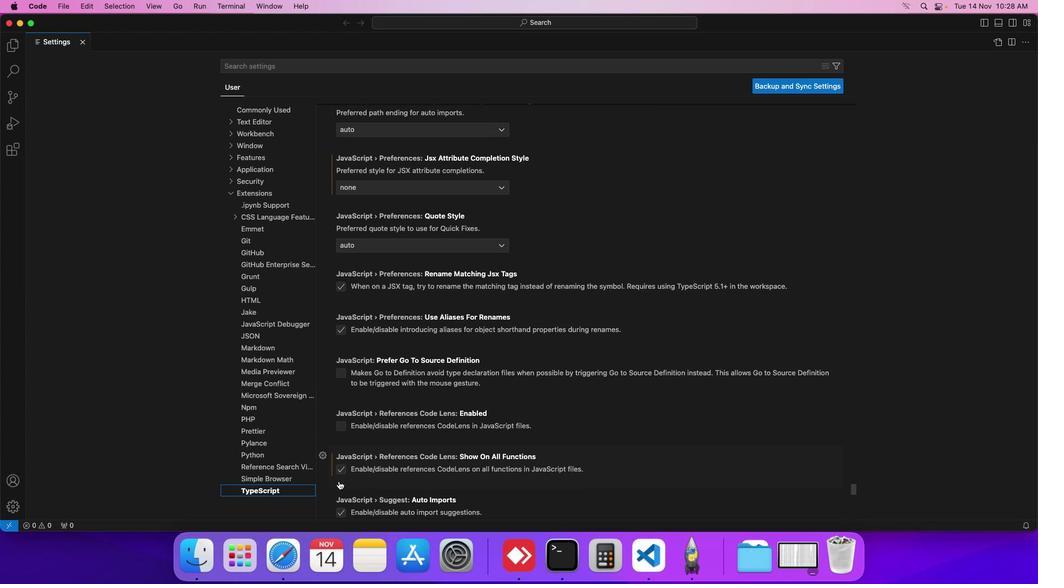 
Action: Mouse scrolled (339, 481) with delta (0, 0)
Screenshot: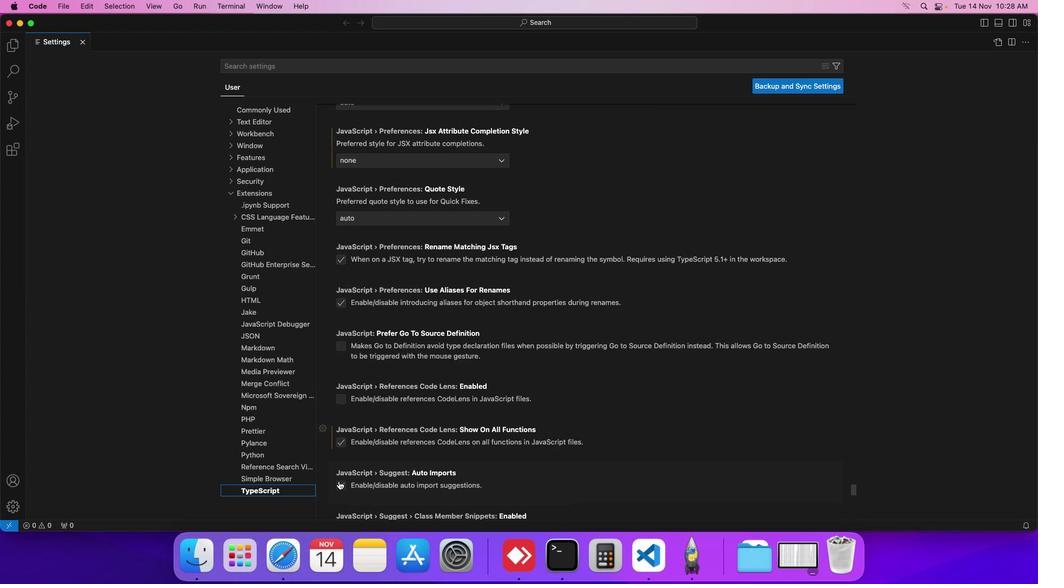 
Action: Mouse scrolled (339, 481) with delta (0, 0)
Screenshot: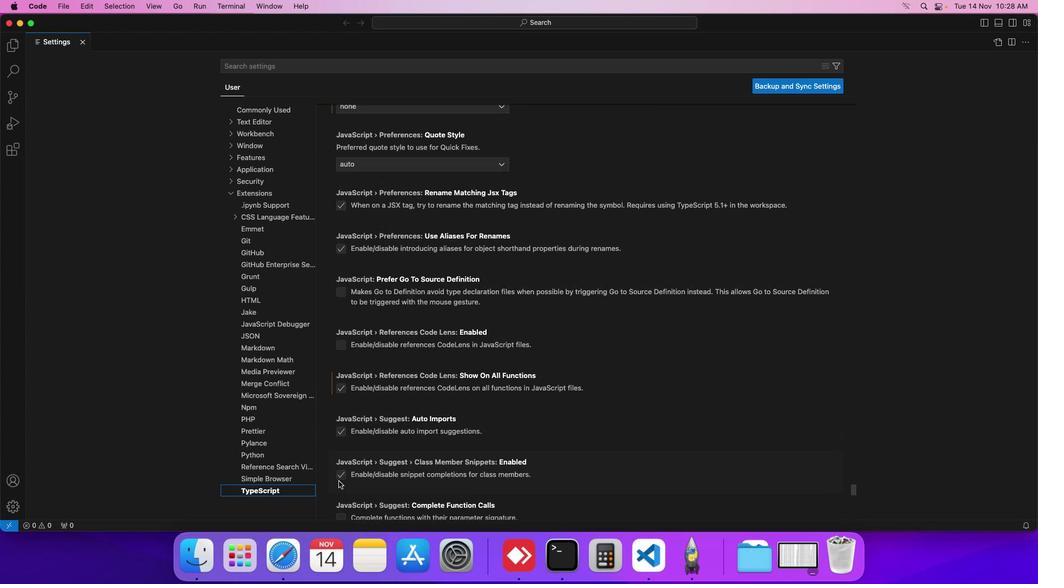 
Action: Mouse scrolled (339, 481) with delta (0, 0)
Screenshot: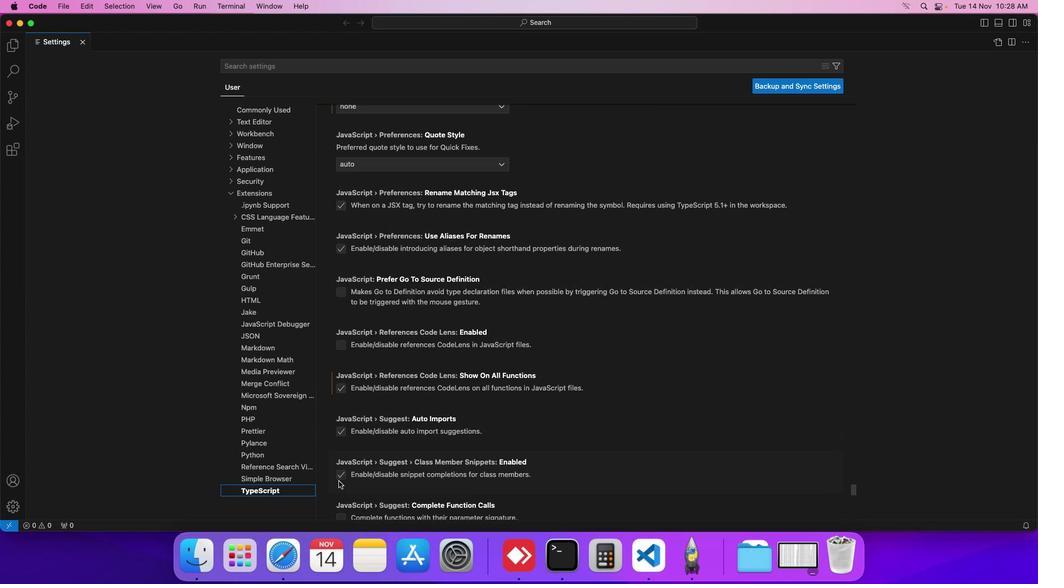 
Action: Mouse scrolled (339, 481) with delta (0, -1)
Screenshot: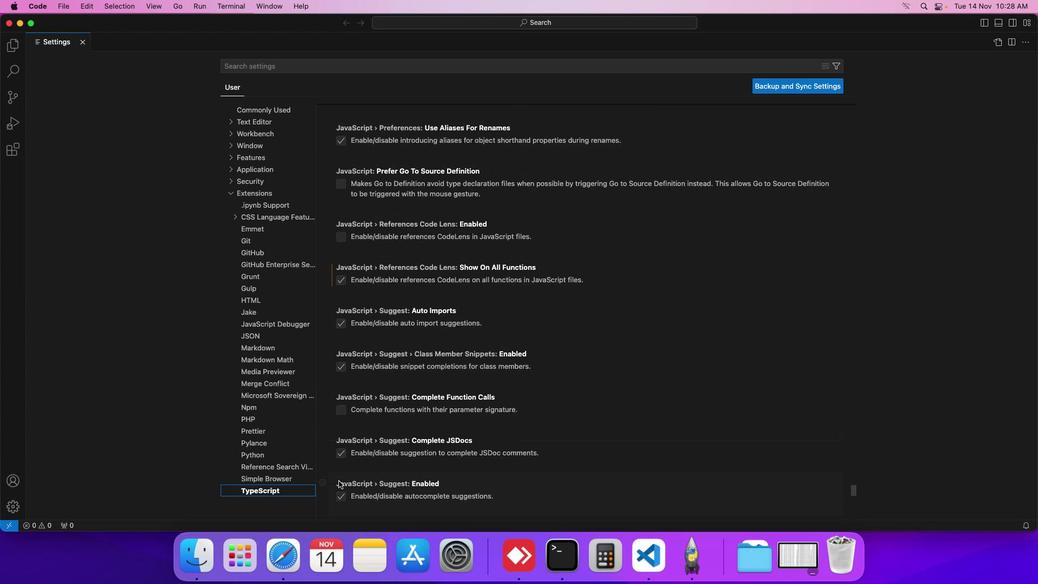 
Action: Mouse scrolled (339, 481) with delta (0, -1)
Screenshot: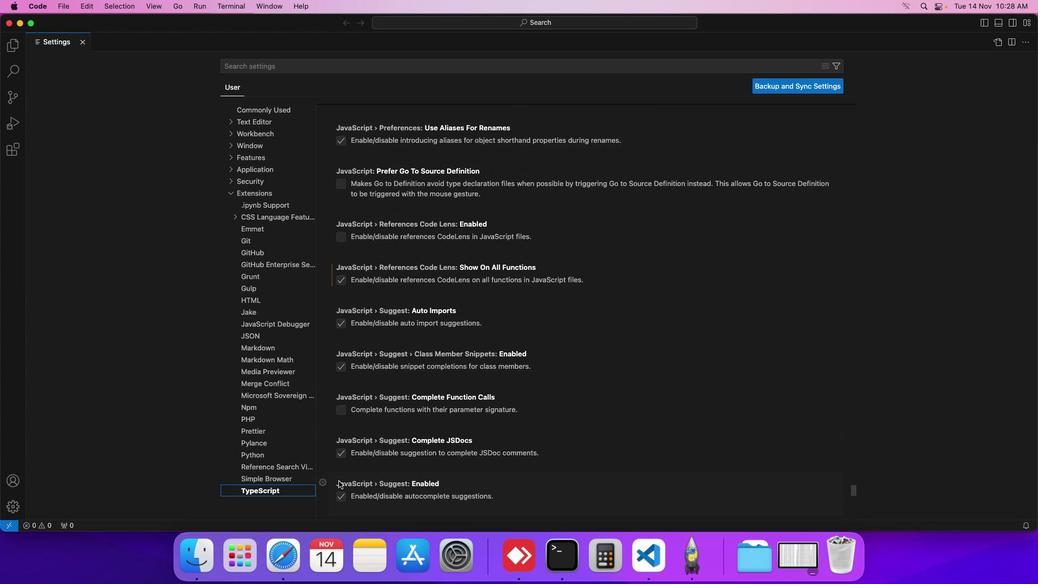 
Action: Mouse scrolled (339, 481) with delta (0, -1)
Screenshot: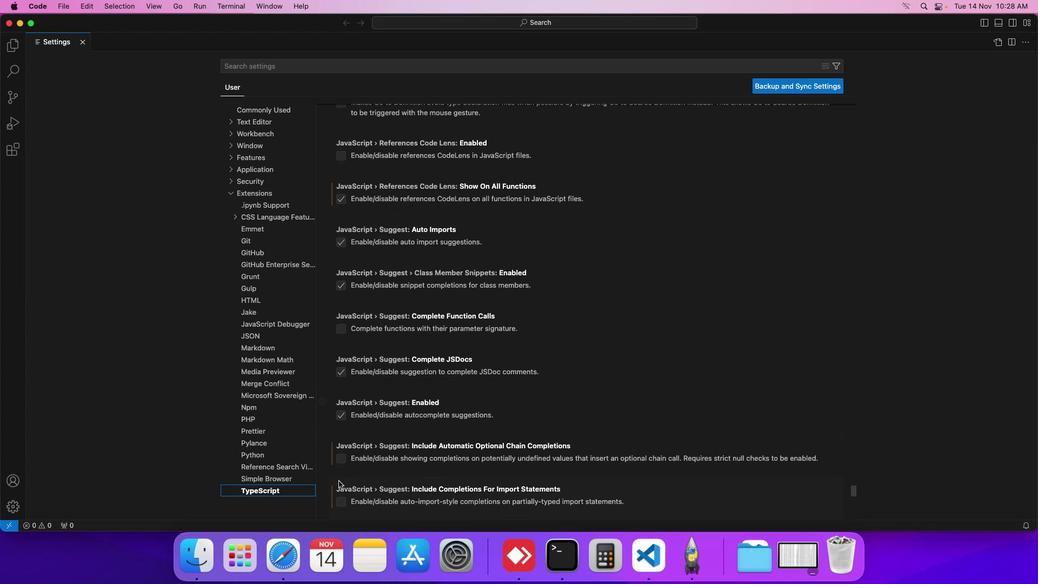 
Action: Mouse scrolled (339, 481) with delta (0, 0)
Screenshot: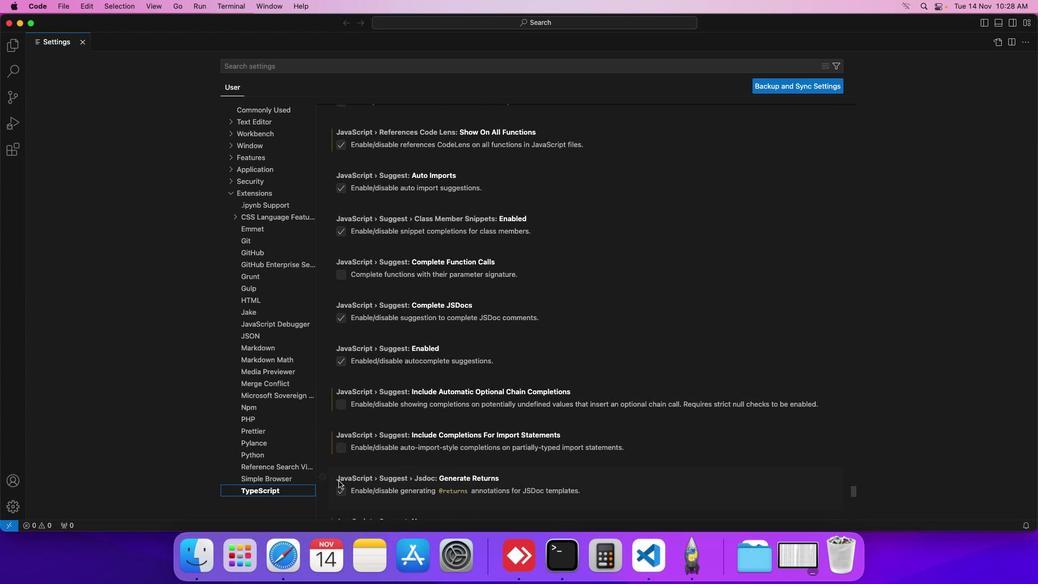 
Action: Mouse scrolled (339, 481) with delta (0, 0)
Screenshot: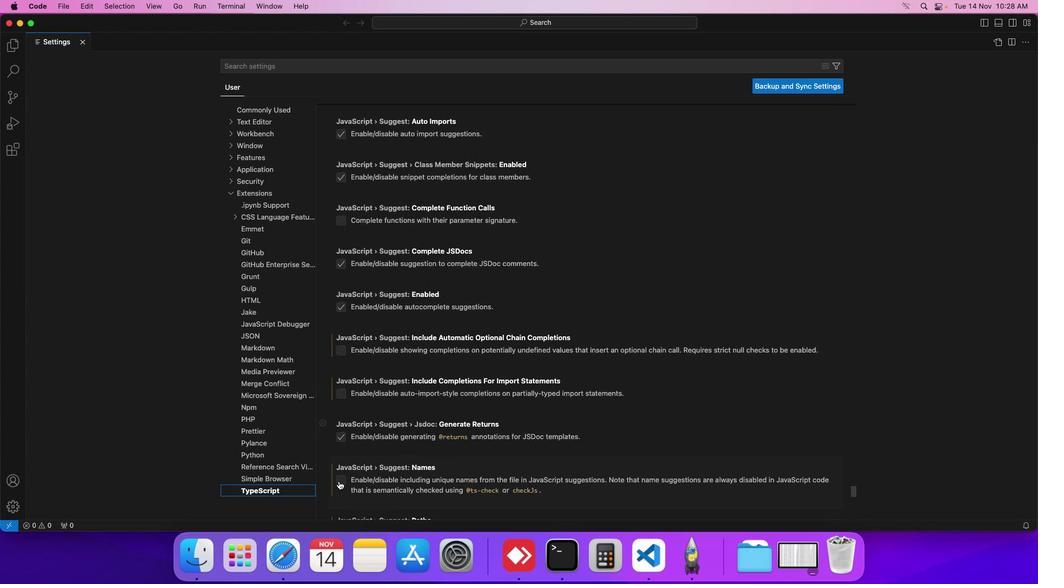 
Action: Mouse scrolled (339, 481) with delta (0, -1)
Screenshot: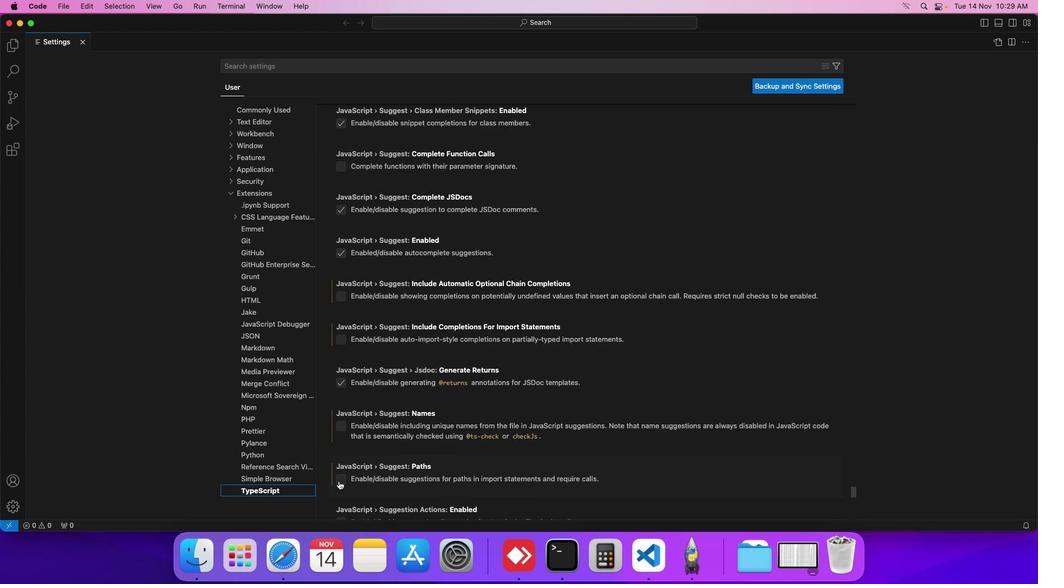 
Action: Mouse scrolled (339, 481) with delta (0, -1)
Screenshot: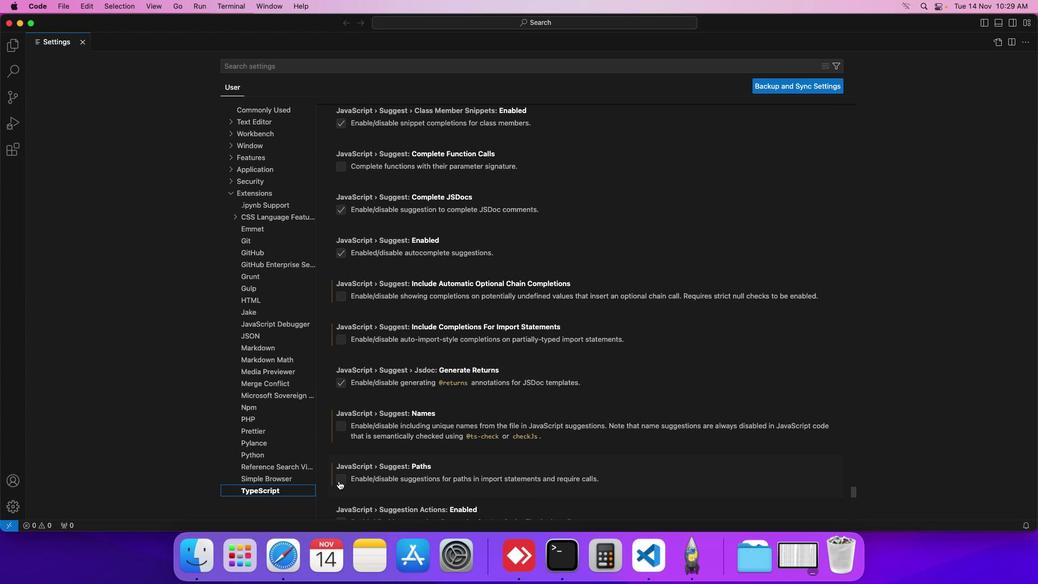 
Action: Mouse scrolled (339, 481) with delta (0, -1)
Screenshot: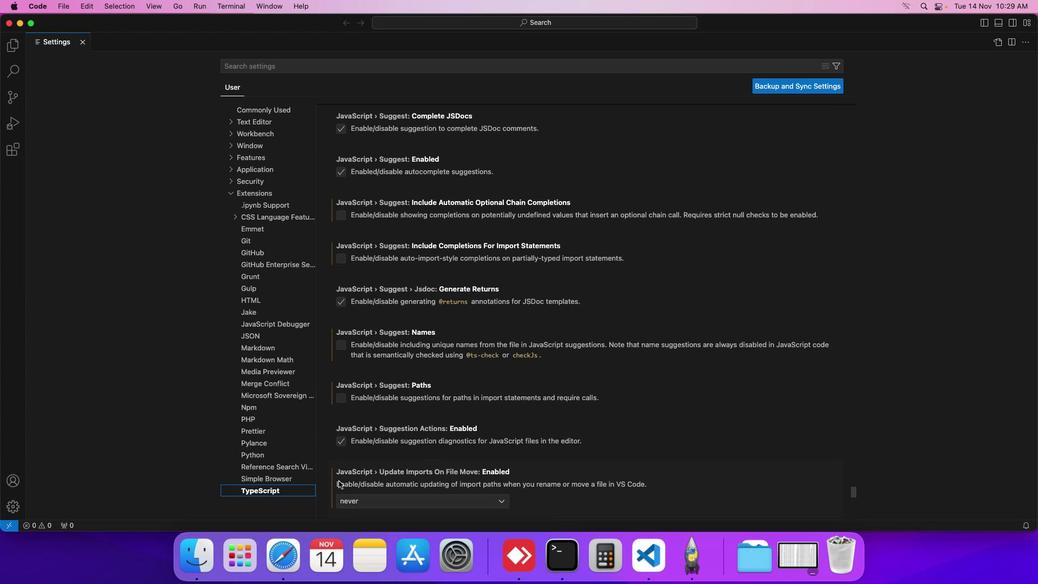 
Action: Mouse scrolled (339, 481) with delta (0, 0)
Screenshot: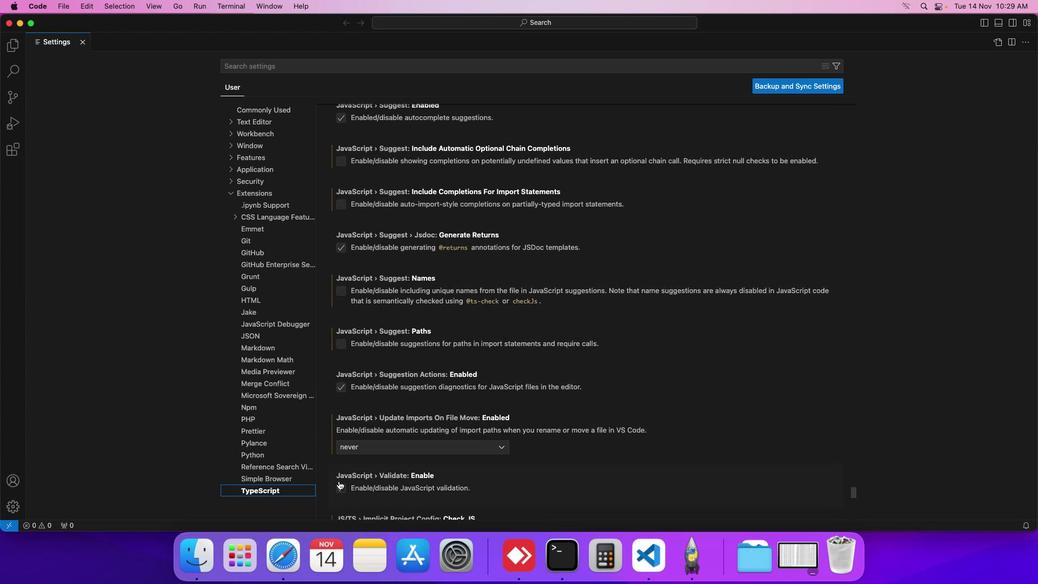 
Action: Mouse scrolled (339, 481) with delta (0, 0)
Screenshot: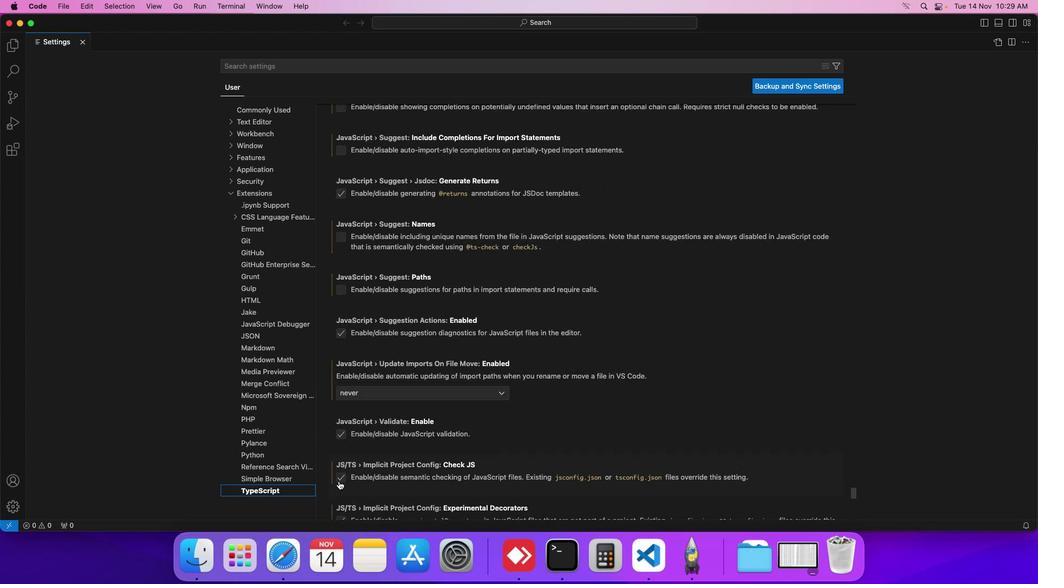 
Action: Mouse scrolled (339, 481) with delta (0, -1)
Screenshot: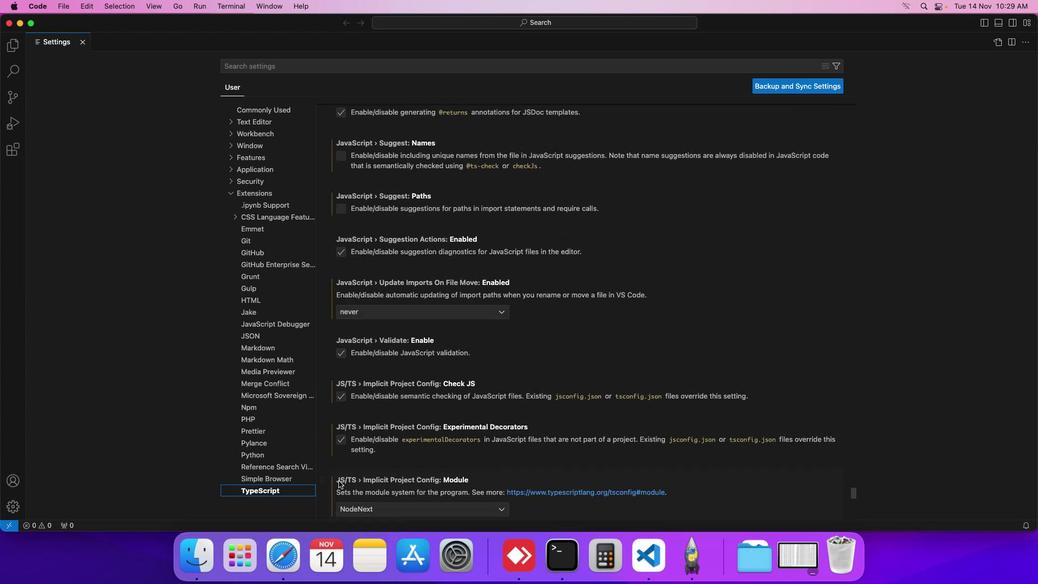 
Action: Mouse scrolled (339, 481) with delta (0, -1)
Screenshot: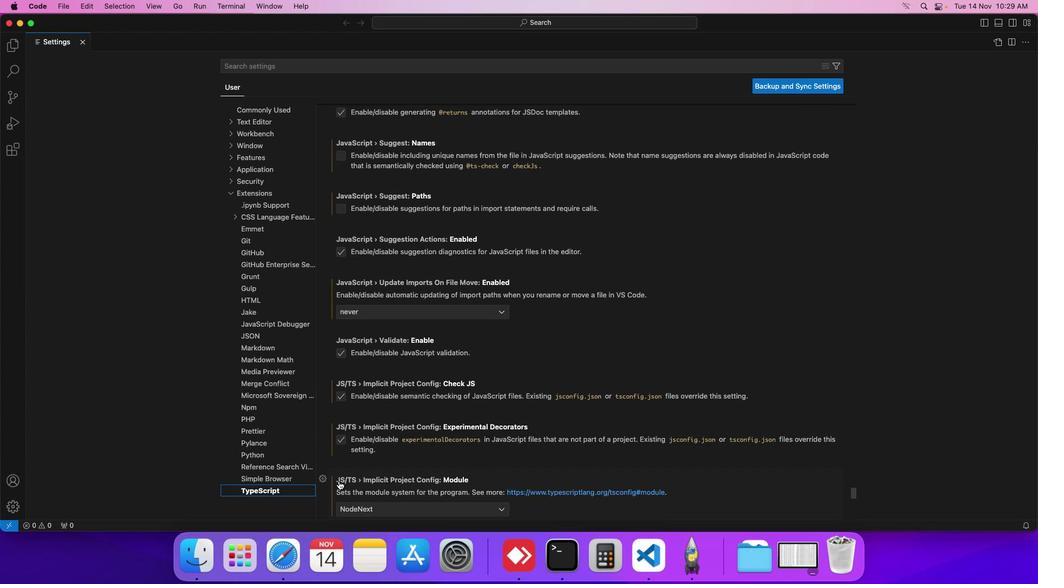 
Action: Mouse scrolled (339, 481) with delta (0, -1)
Screenshot: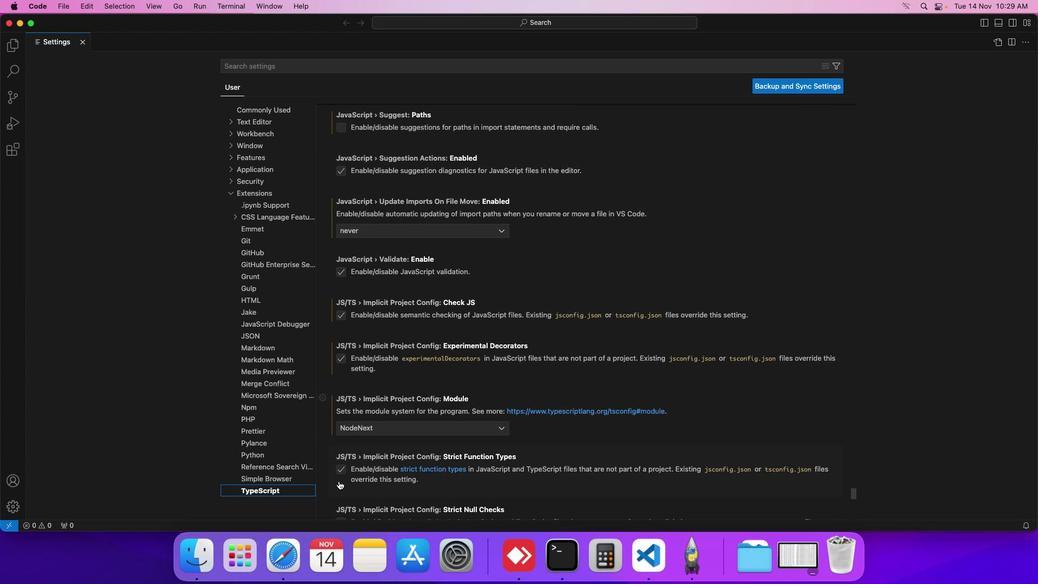 
Action: Mouse scrolled (339, 481) with delta (0, 0)
Screenshot: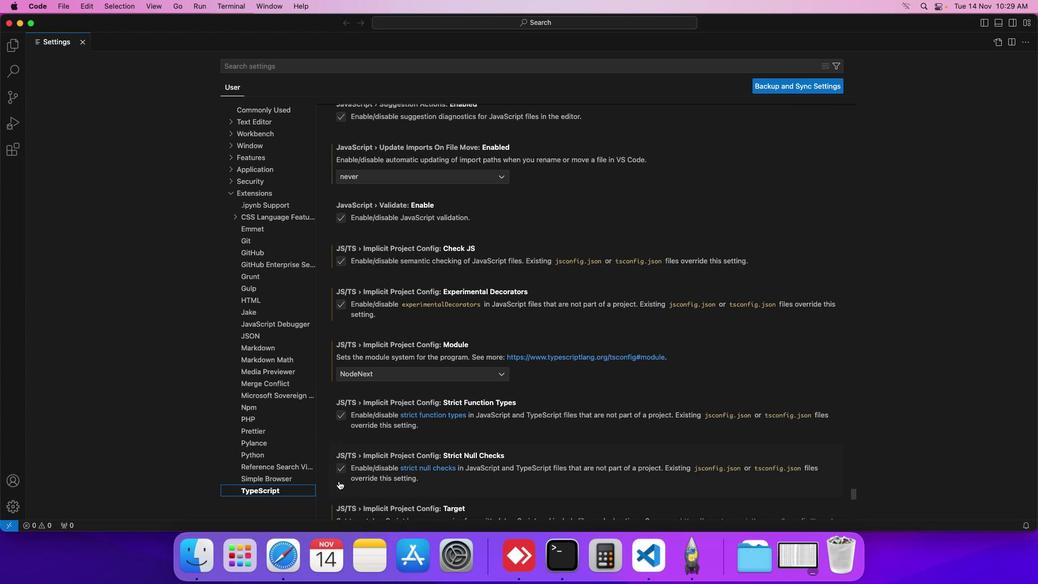 
Action: Mouse scrolled (339, 481) with delta (0, 0)
Screenshot: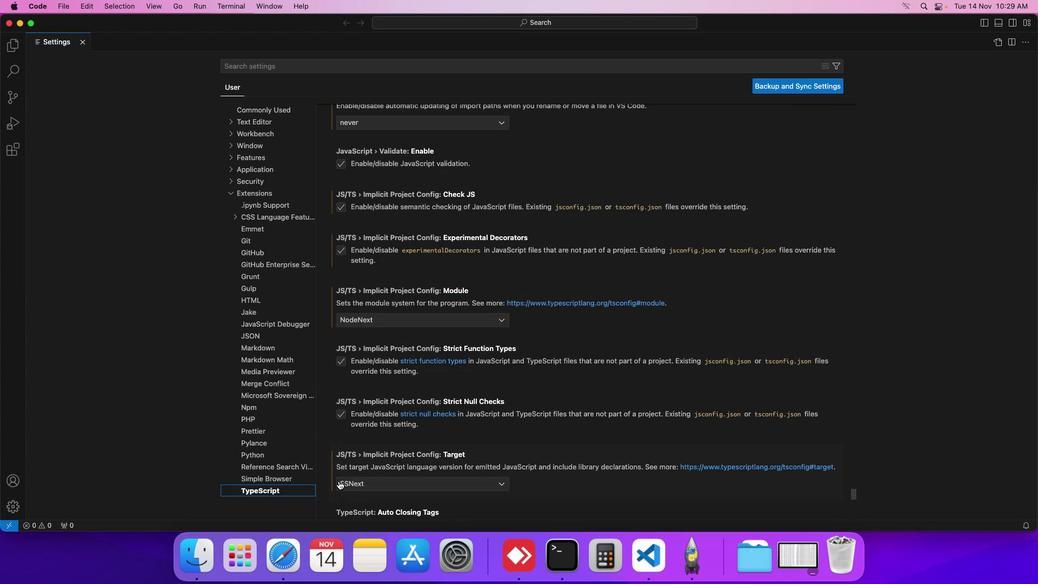 
Action: Mouse scrolled (339, 481) with delta (0, -1)
Screenshot: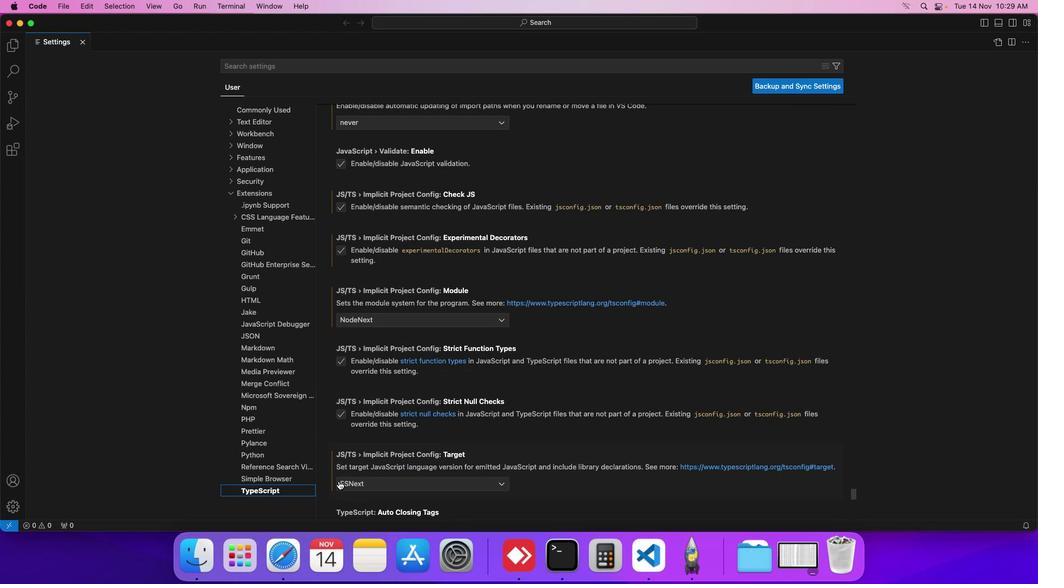 
Action: Mouse scrolled (339, 481) with delta (0, 0)
Screenshot: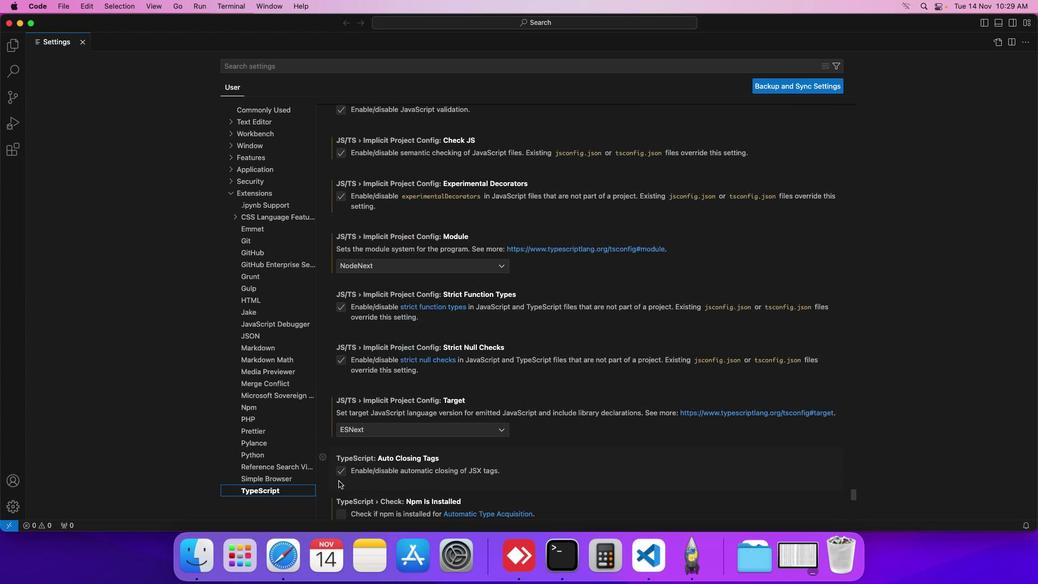 
Action: Mouse scrolled (339, 481) with delta (0, 0)
Screenshot: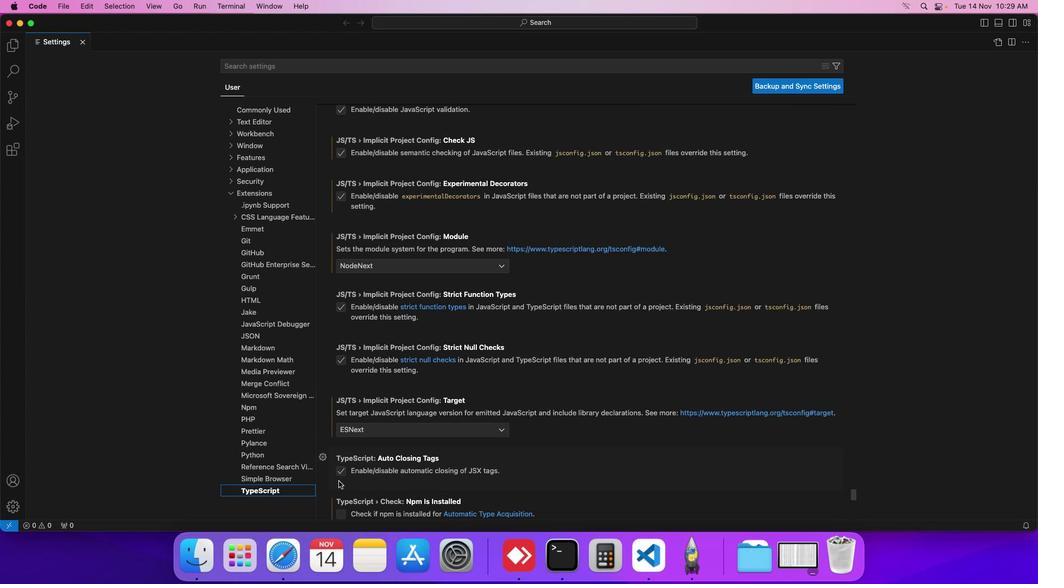 
Action: Mouse scrolled (339, 481) with delta (0, 0)
Screenshot: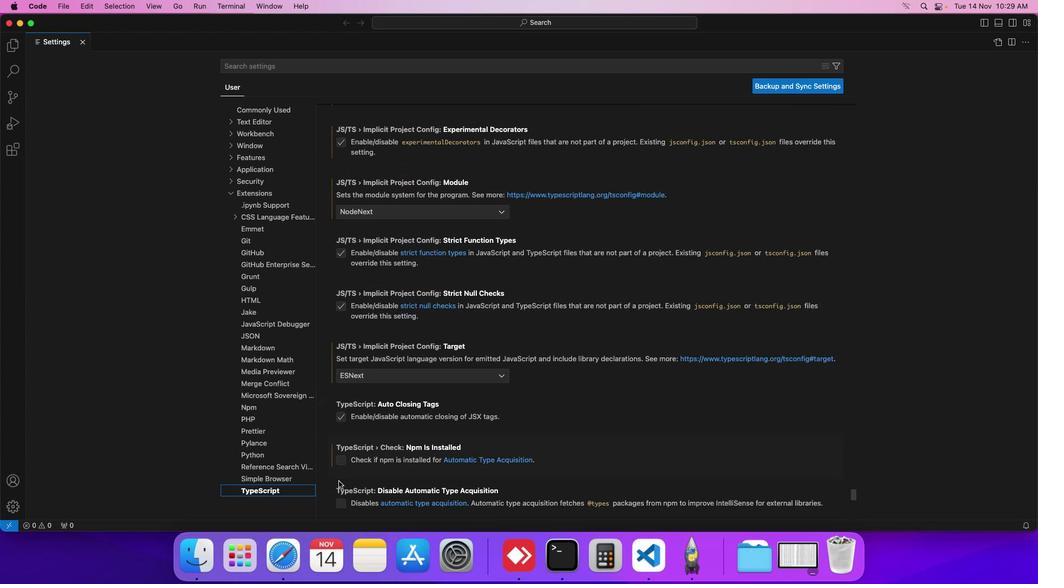 
Action: Mouse scrolled (339, 481) with delta (0, 0)
Screenshot: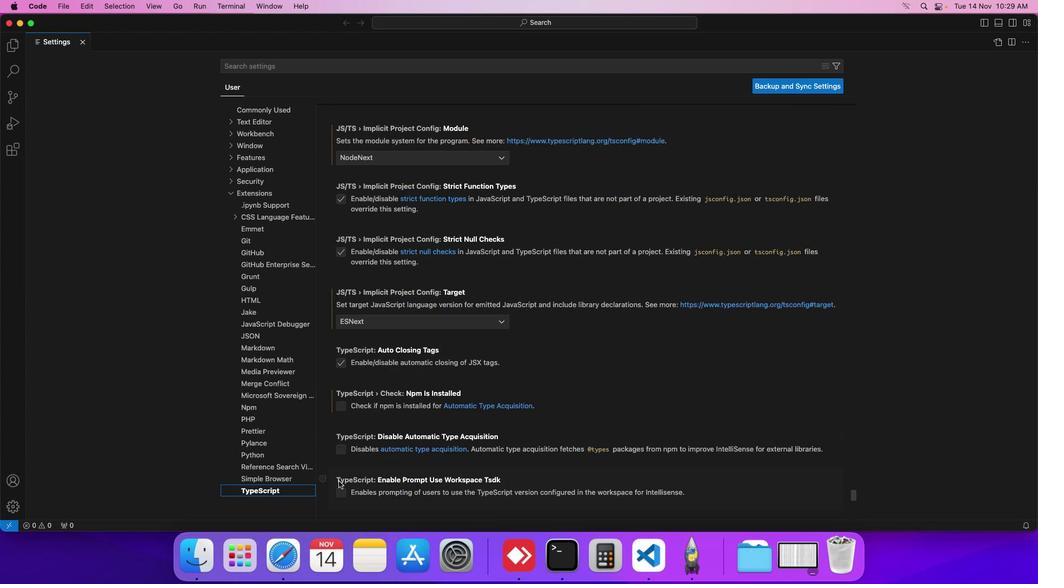 
Action: Mouse scrolled (339, 481) with delta (0, -1)
Screenshot: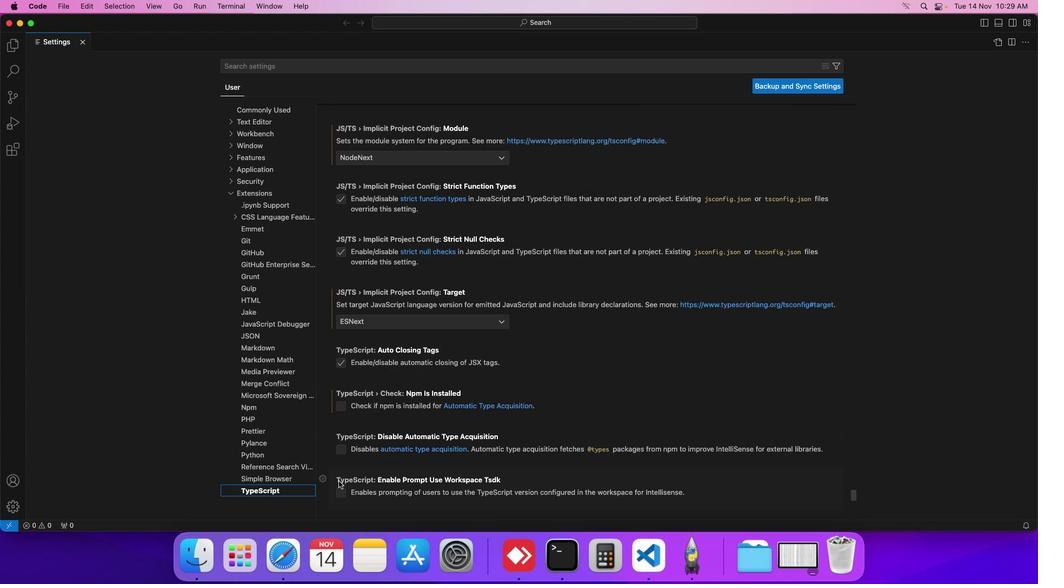 
Action: Mouse scrolled (339, 481) with delta (0, 0)
Screenshot: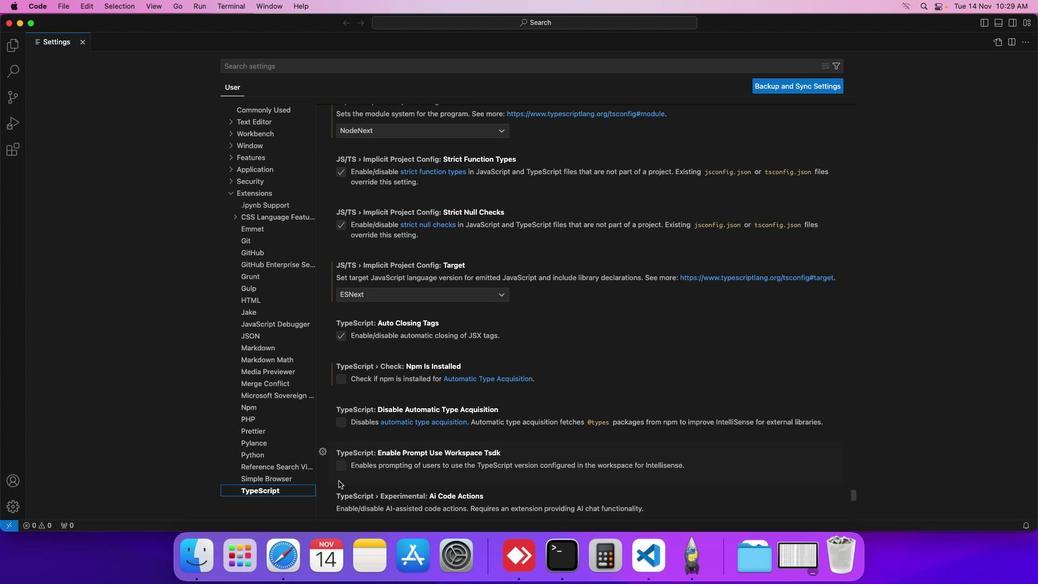 
Action: Mouse scrolled (339, 481) with delta (0, 0)
Screenshot: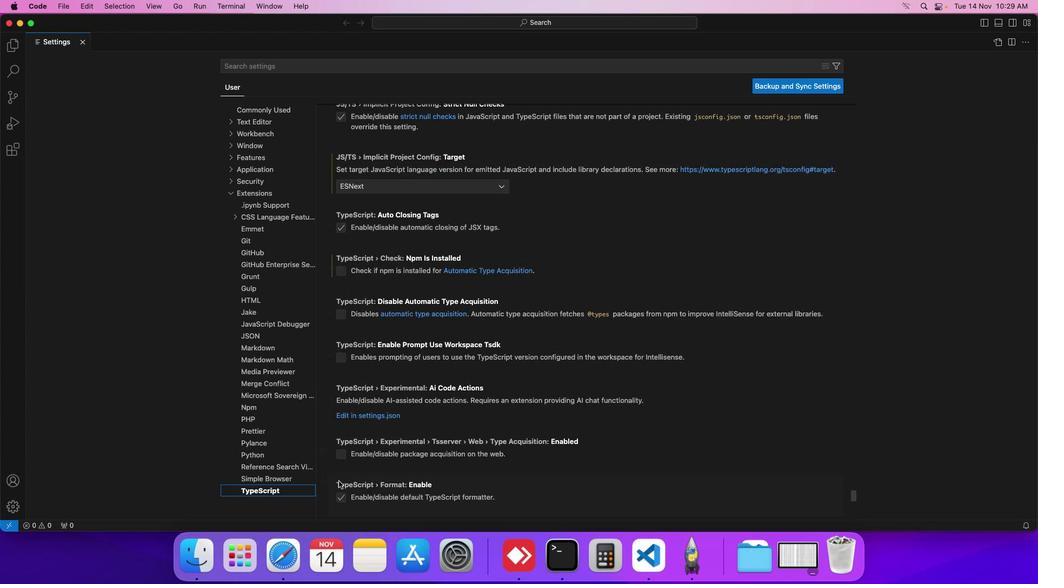 
Action: Mouse scrolled (339, 481) with delta (0, 0)
Screenshot: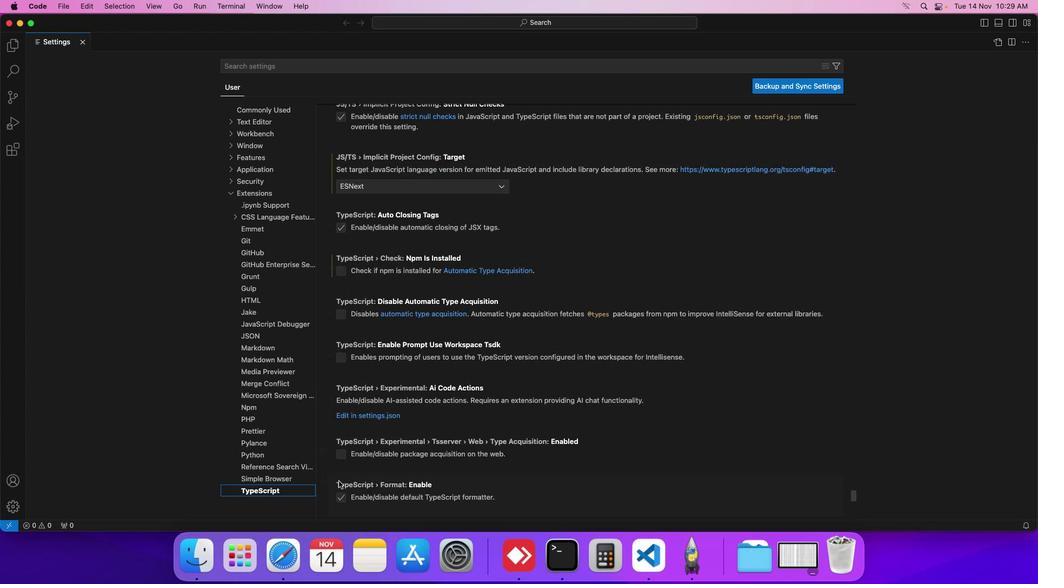 
Action: Mouse scrolled (339, 481) with delta (0, -1)
Screenshot: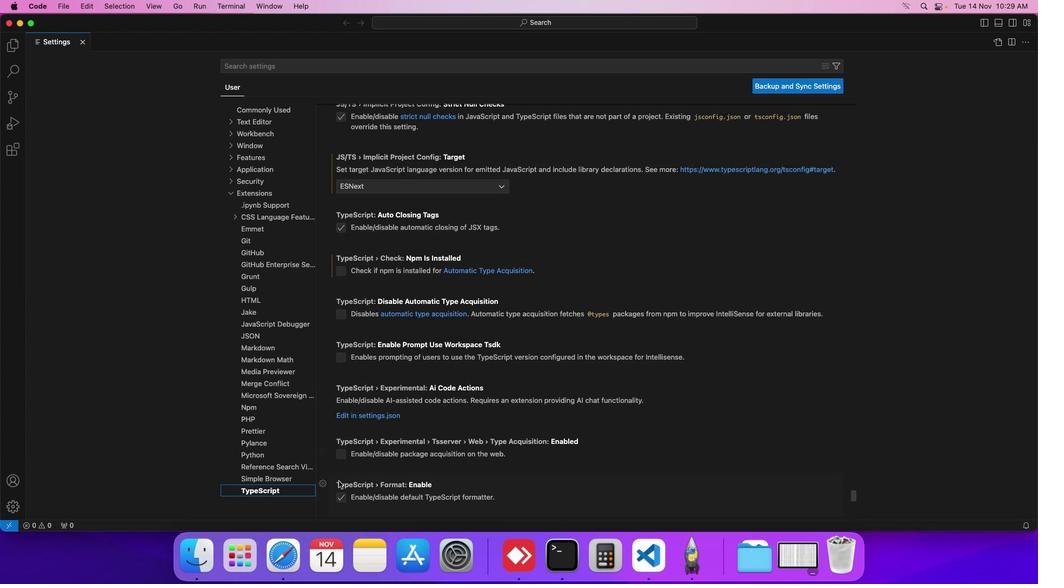 
Action: Mouse scrolled (339, 481) with delta (0, -1)
Screenshot: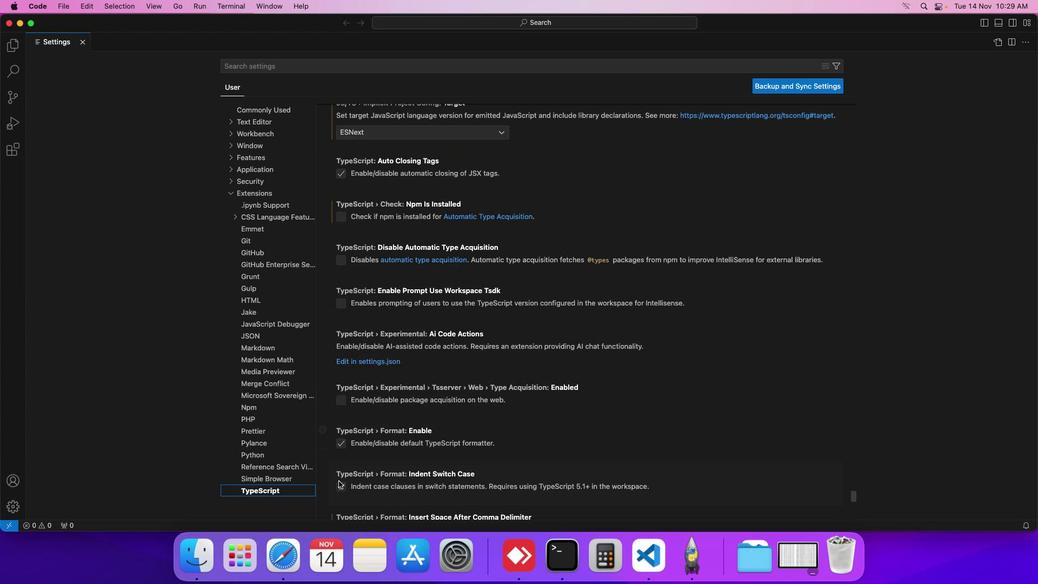 
Action: Mouse scrolled (339, 481) with delta (0, 0)
Screenshot: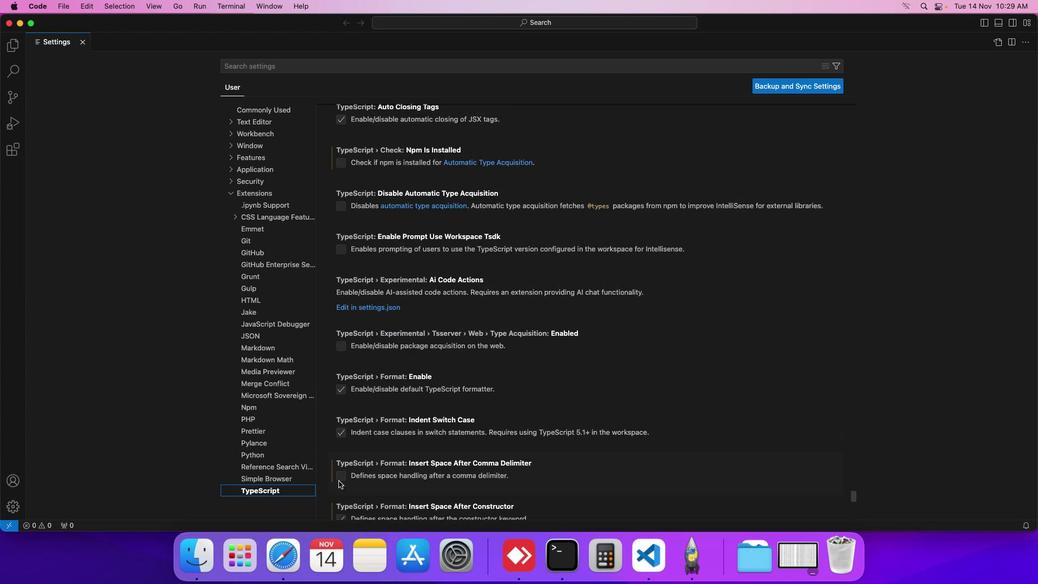 
Action: Mouse scrolled (339, 481) with delta (0, 0)
Screenshot: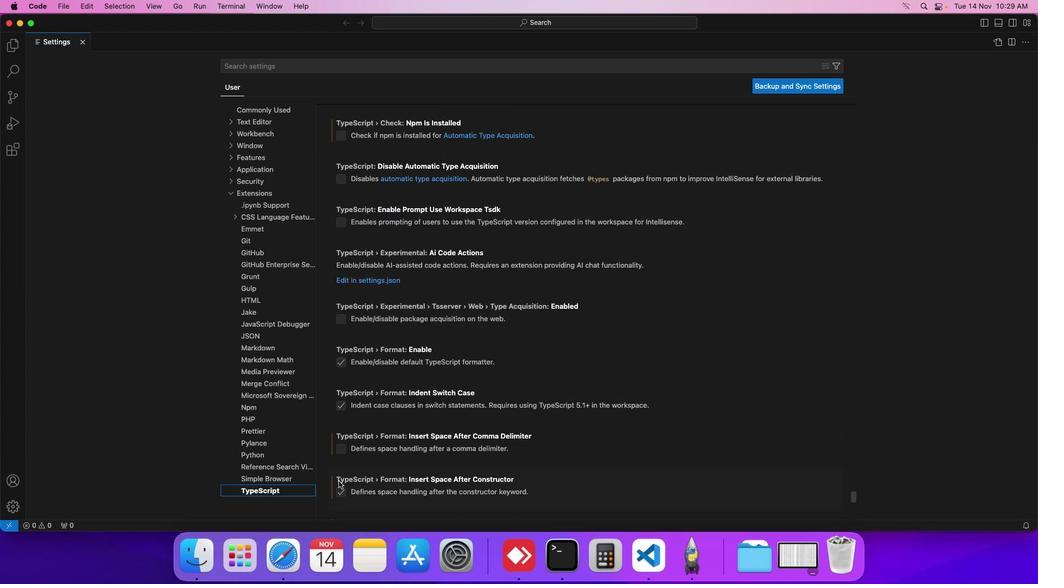 
Action: Mouse scrolled (339, 481) with delta (0, 0)
Screenshot: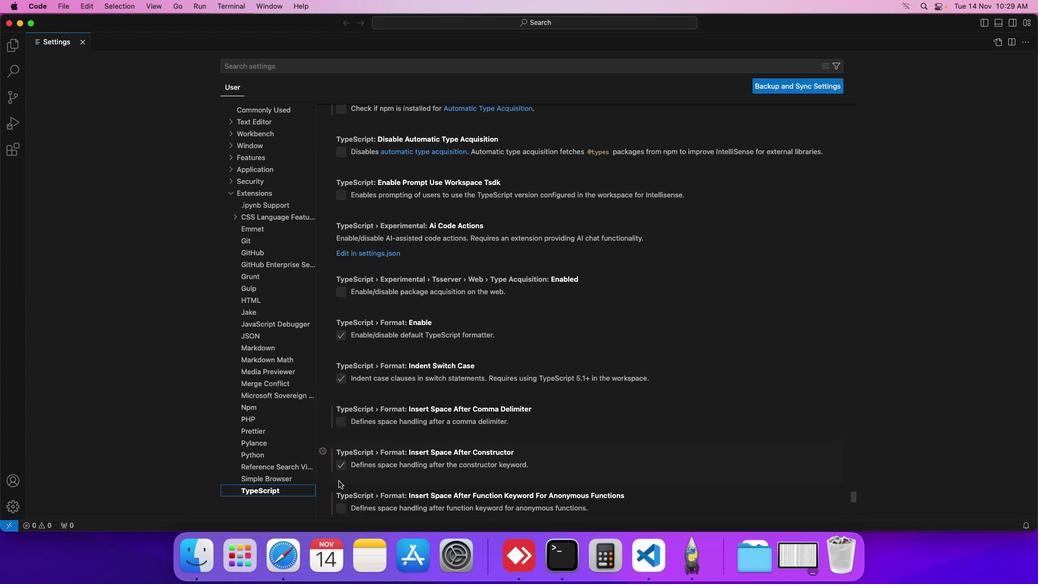 
Action: Mouse scrolled (339, 481) with delta (0, 0)
Screenshot: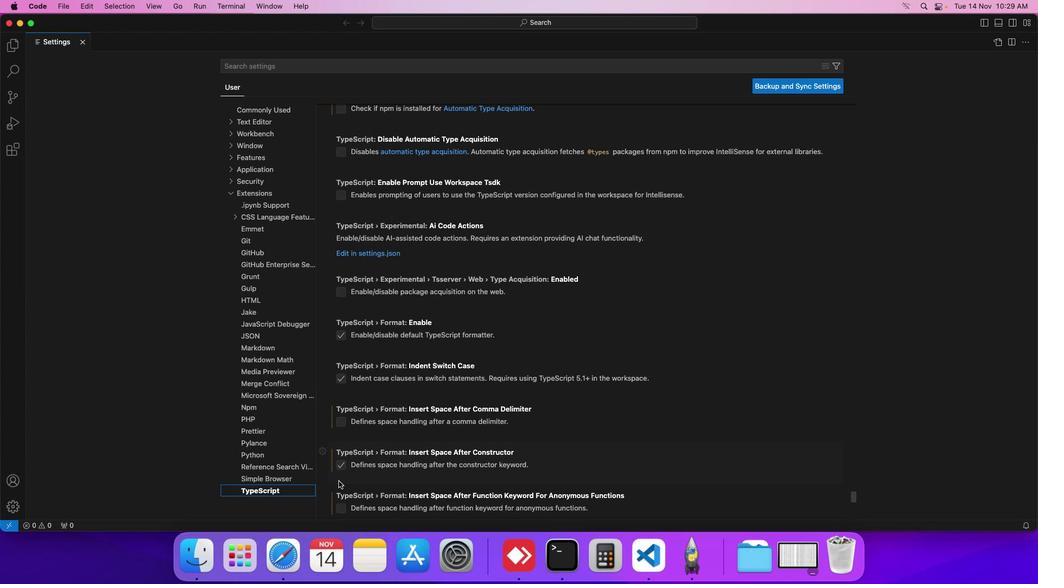
Action: Mouse scrolled (339, 481) with delta (0, 0)
Screenshot: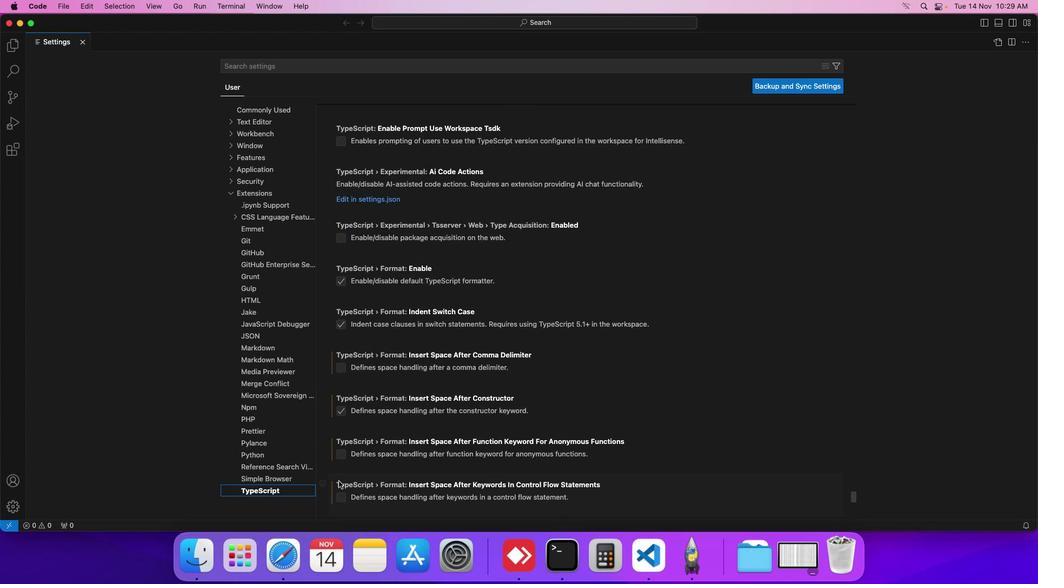 
Action: Mouse scrolled (339, 481) with delta (0, 0)
Screenshot: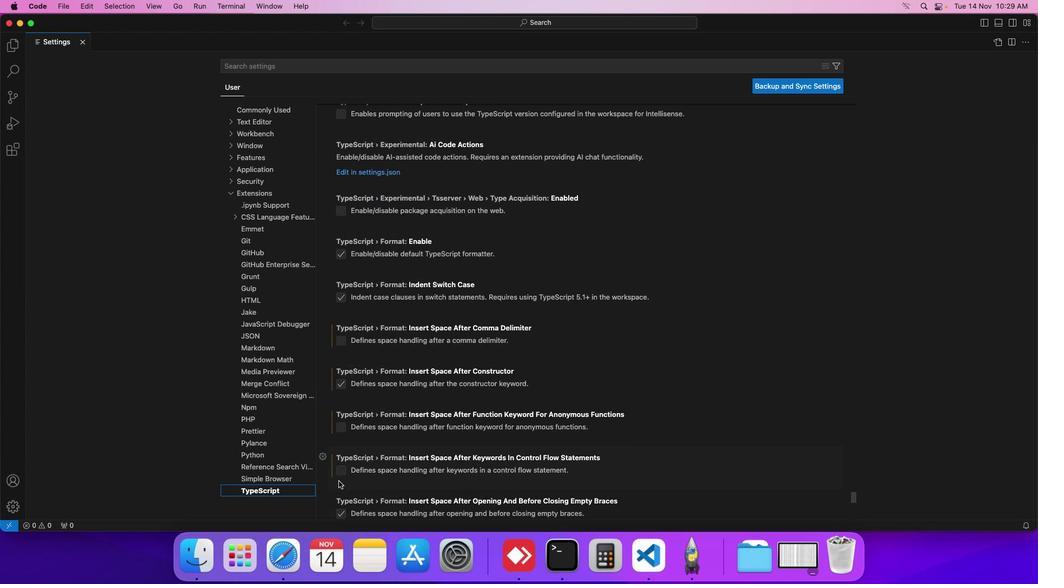 
Action: Mouse scrolled (339, 481) with delta (0, 0)
Screenshot: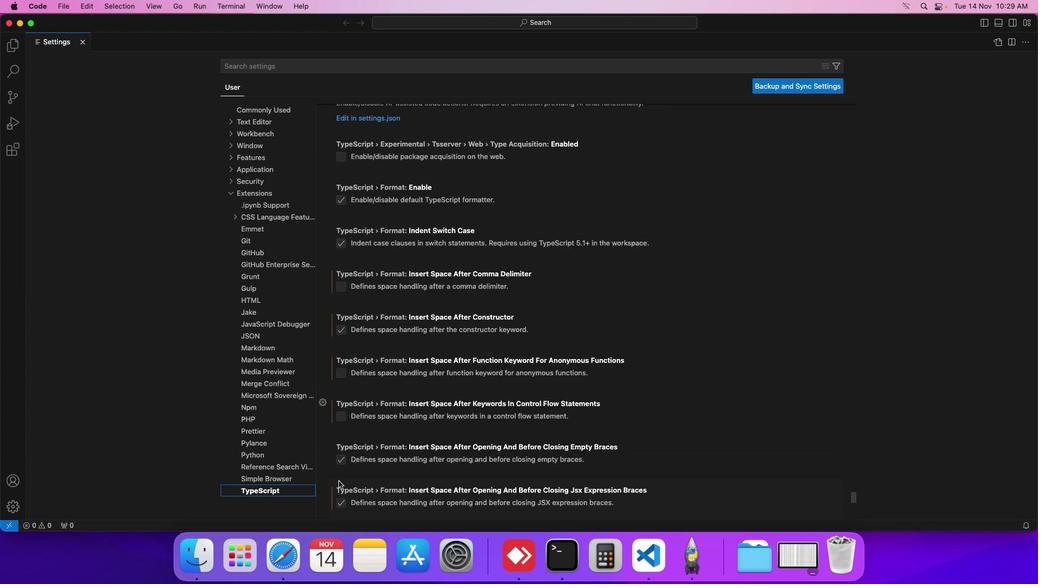 
Action: Mouse scrolled (339, 481) with delta (0, -1)
Screenshot: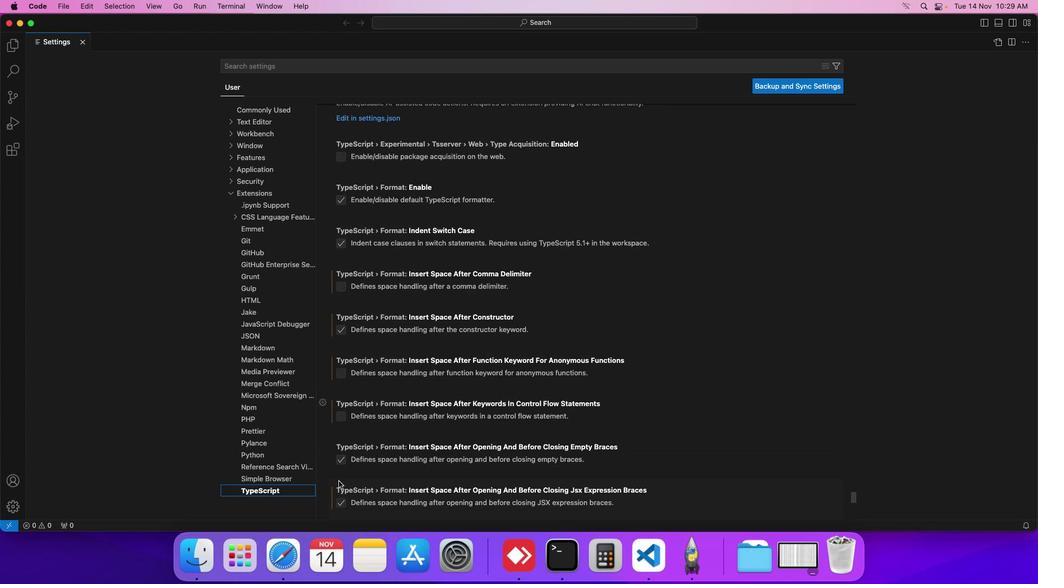 
Action: Mouse scrolled (339, 481) with delta (0, 0)
Screenshot: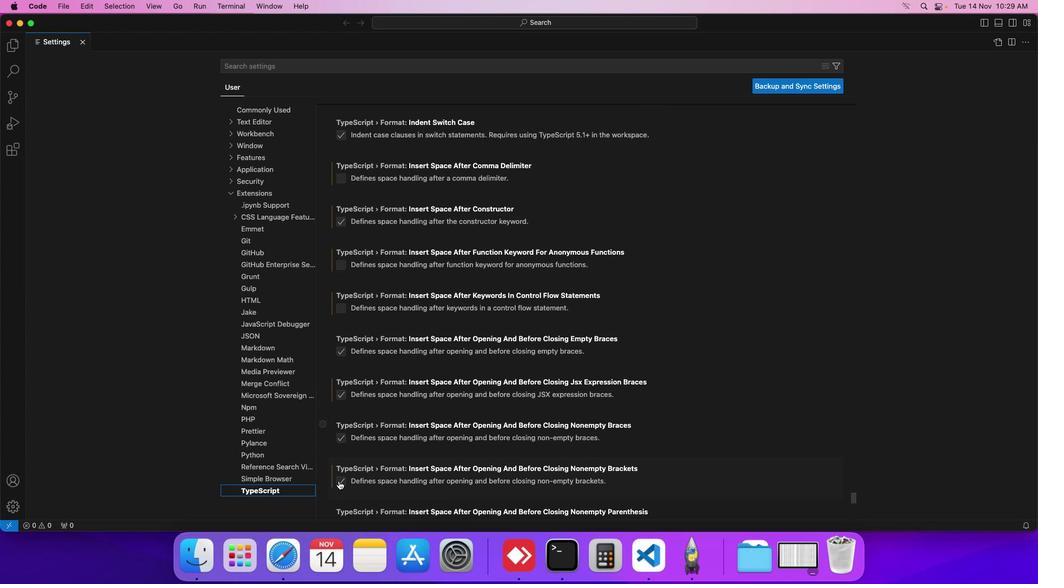 
Action: Mouse scrolled (339, 481) with delta (0, 0)
Screenshot: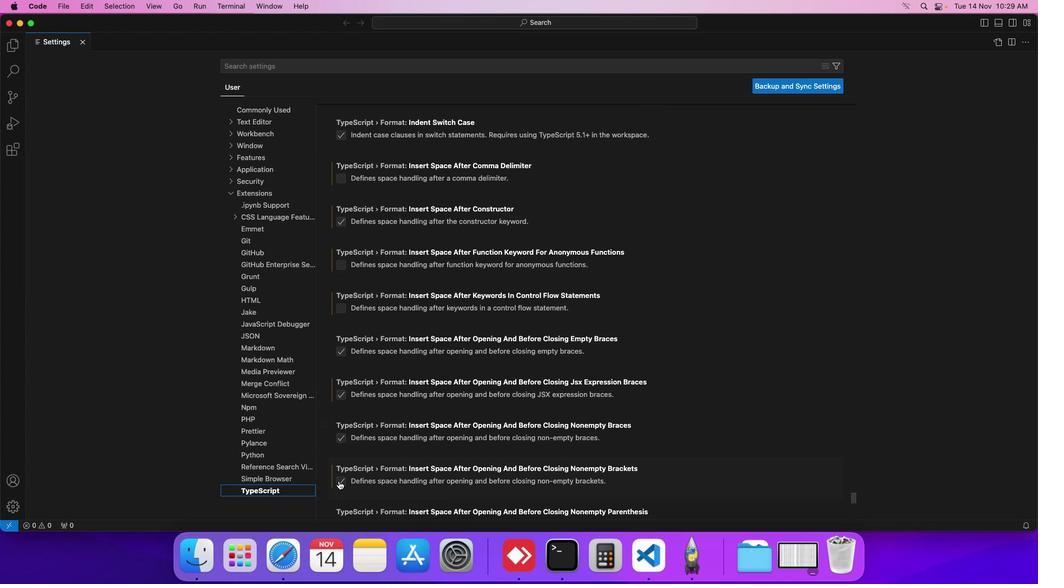 
Action: Mouse scrolled (339, 481) with delta (0, -1)
Screenshot: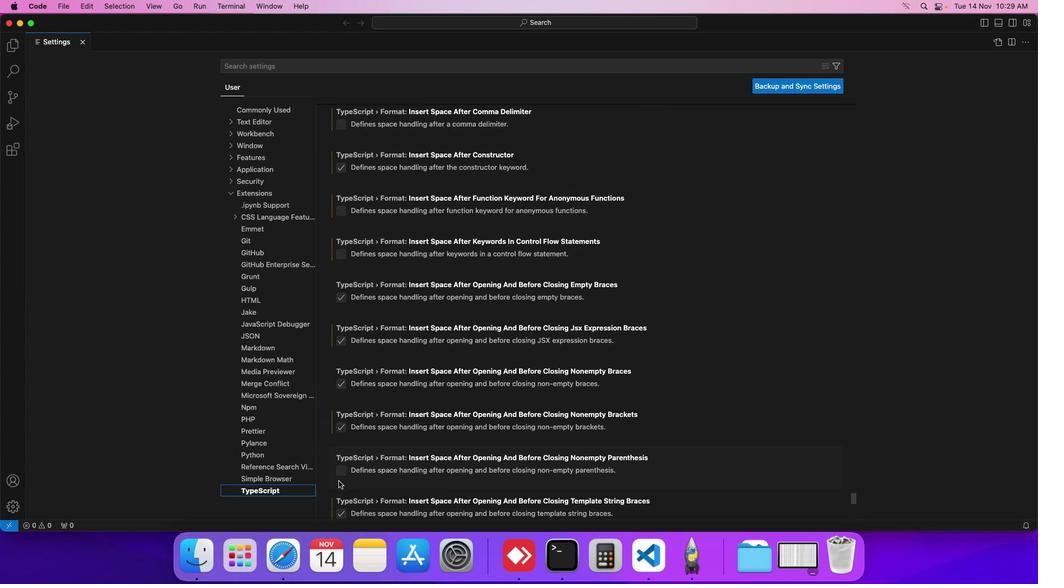 
Action: Mouse scrolled (339, 481) with delta (0, -1)
Screenshot: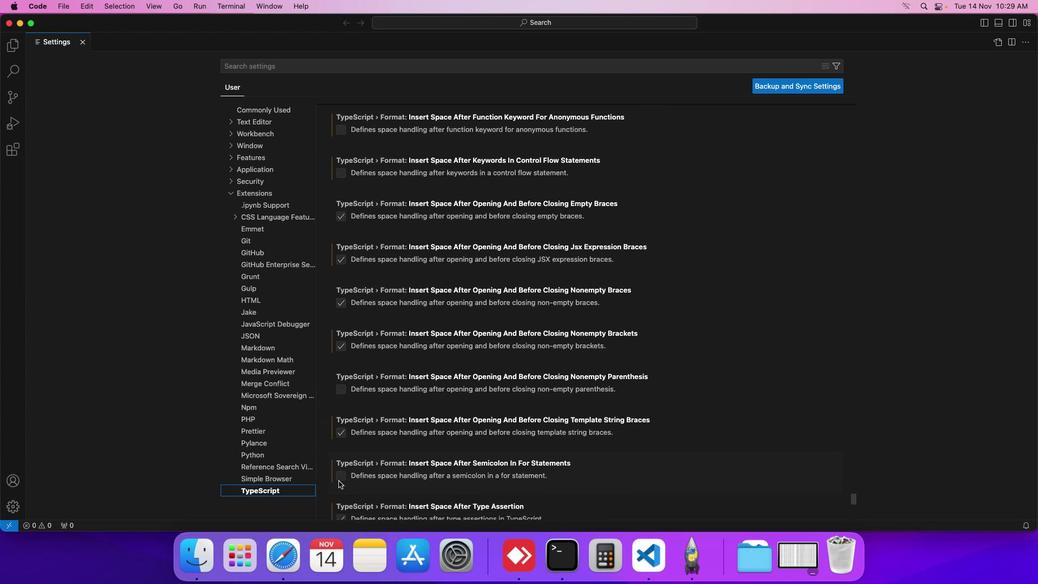 
Action: Mouse scrolled (339, 481) with delta (0, -1)
Screenshot: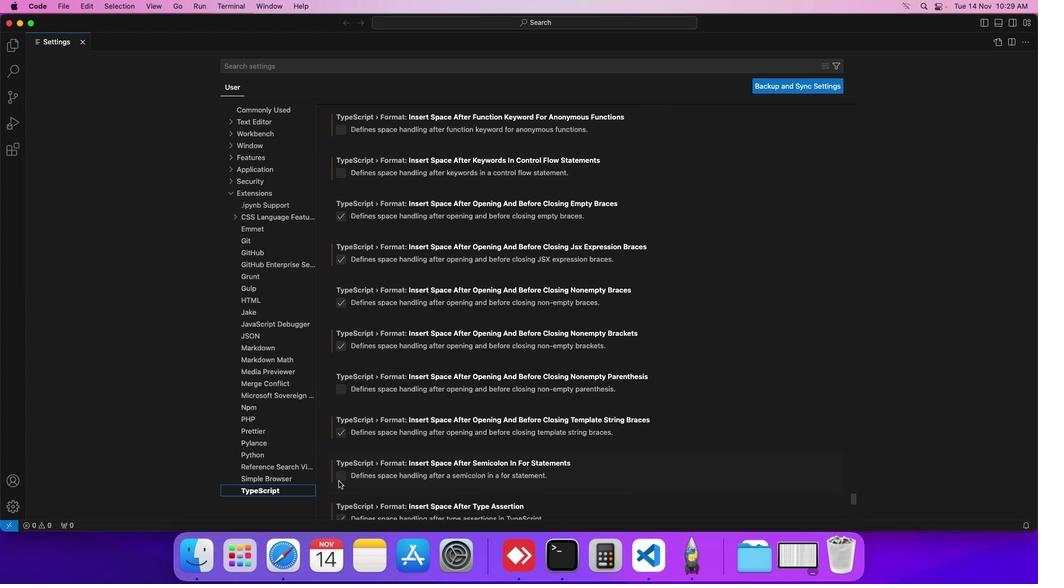 
Action: Mouse scrolled (339, 481) with delta (0, 0)
Screenshot: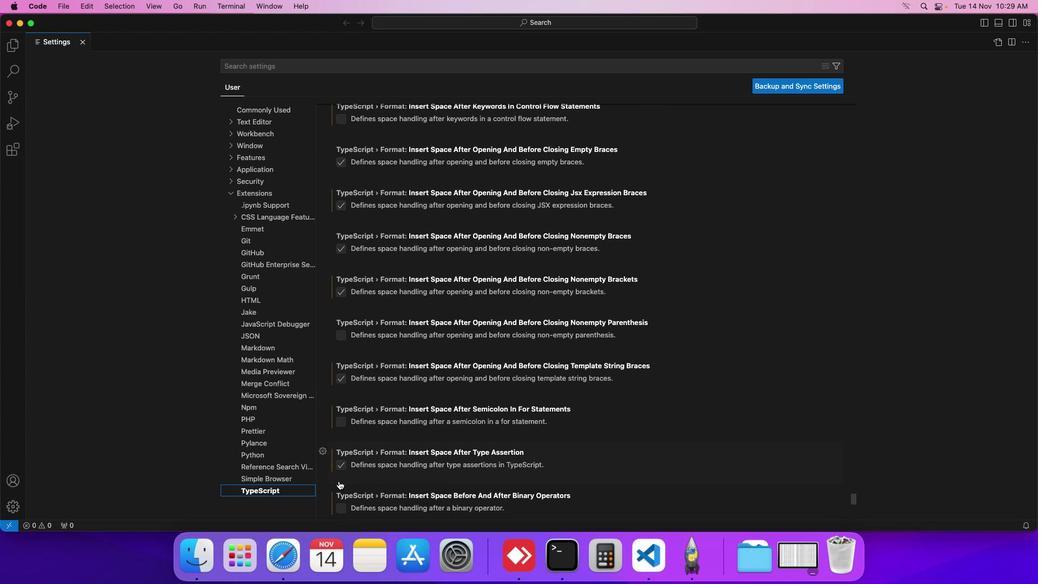 
Action: Mouse scrolled (339, 481) with delta (0, 0)
Screenshot: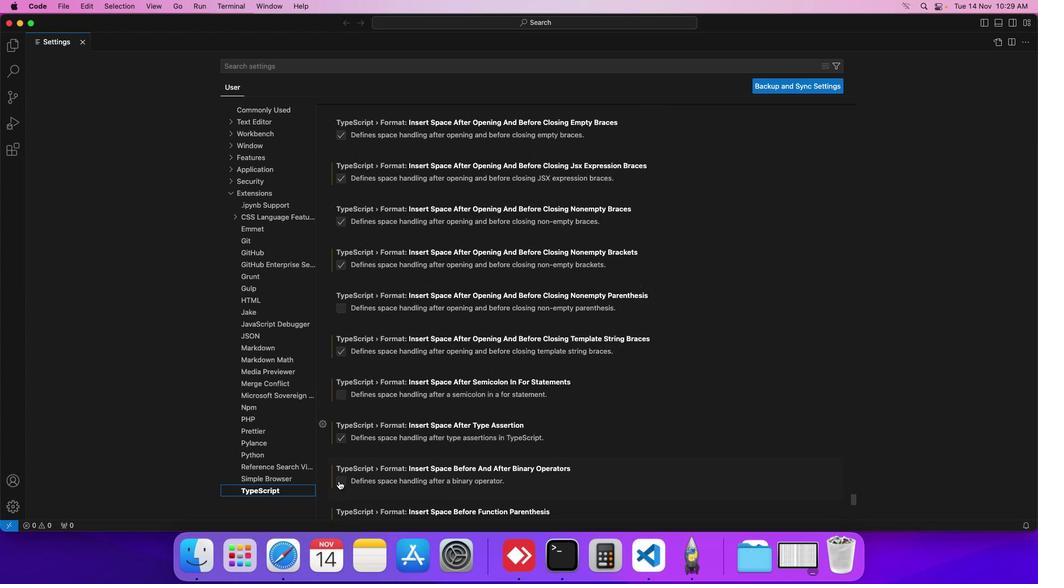 
Action: Mouse scrolled (339, 481) with delta (0, 0)
Screenshot: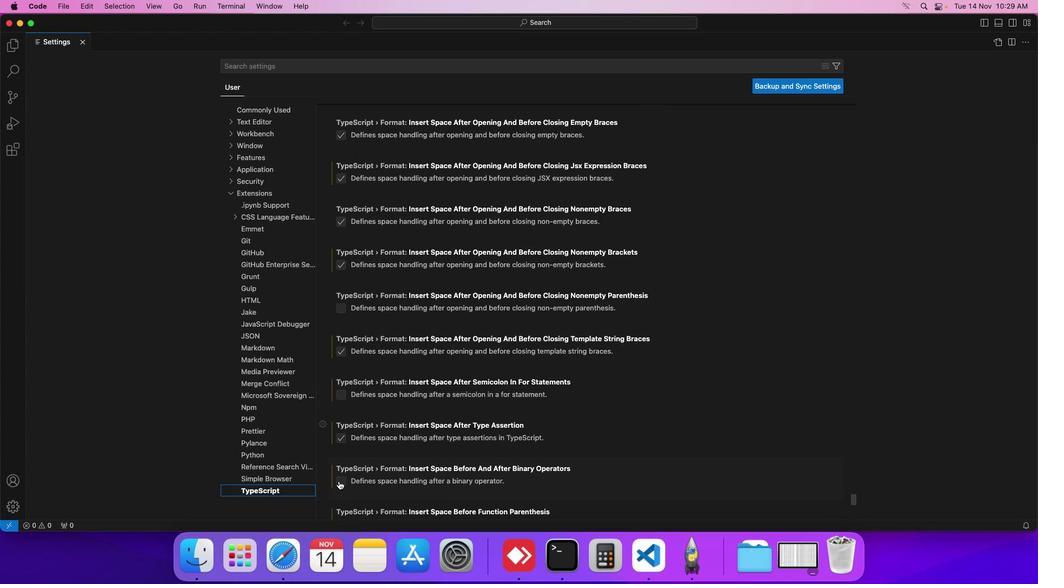
Action: Mouse scrolled (339, 481) with delta (0, 0)
Screenshot: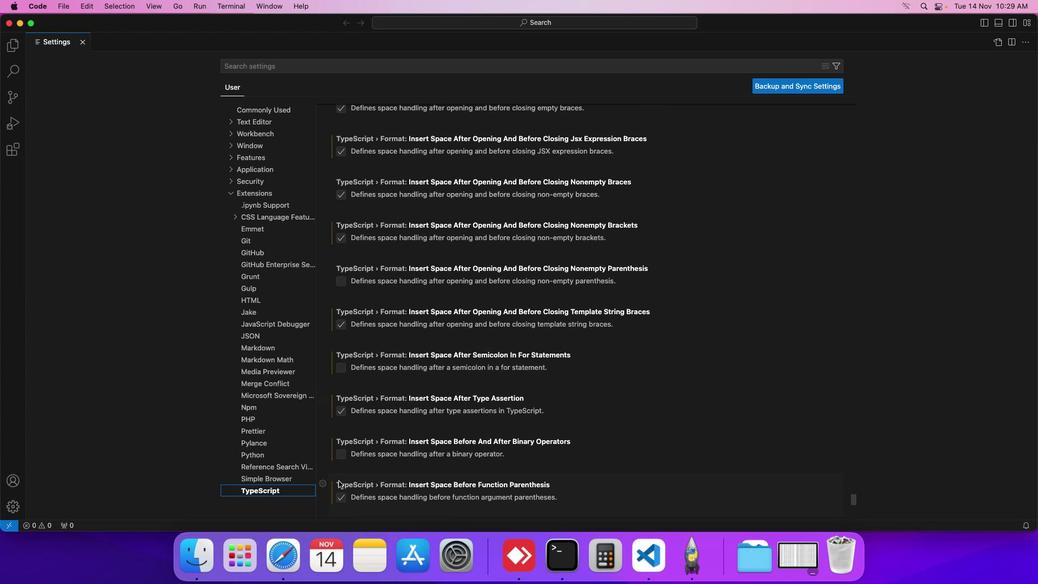 
Action: Mouse scrolled (339, 481) with delta (0, 0)
Screenshot: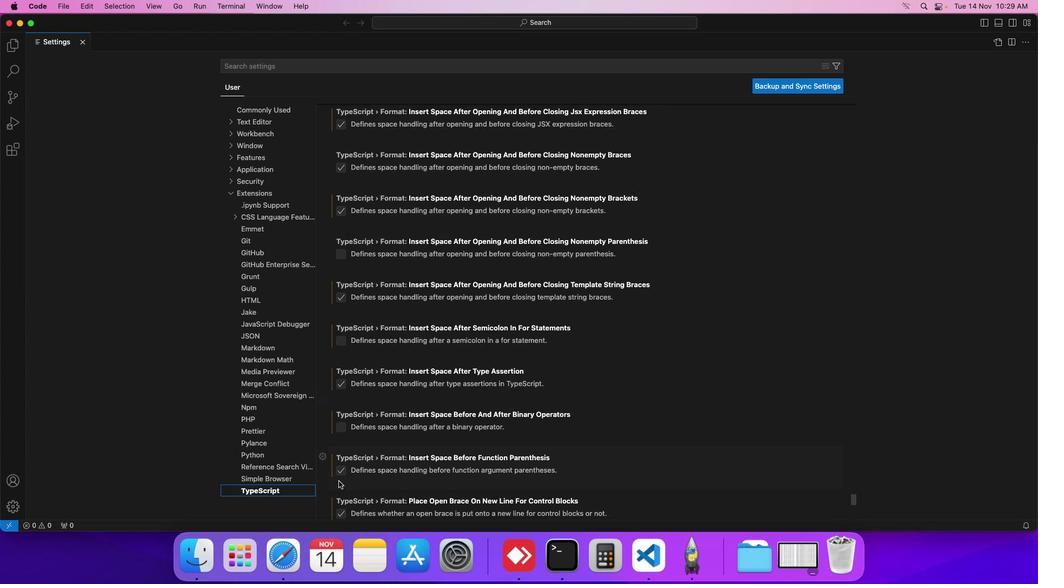 
Action: Mouse scrolled (339, 481) with delta (0, 0)
Screenshot: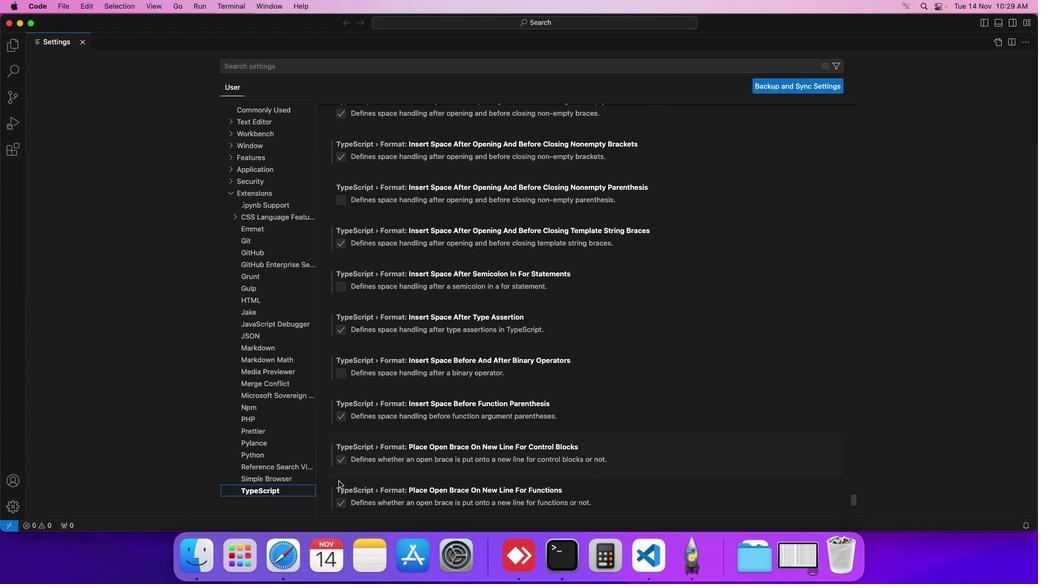 
Action: Mouse scrolled (339, 481) with delta (0, 0)
Screenshot: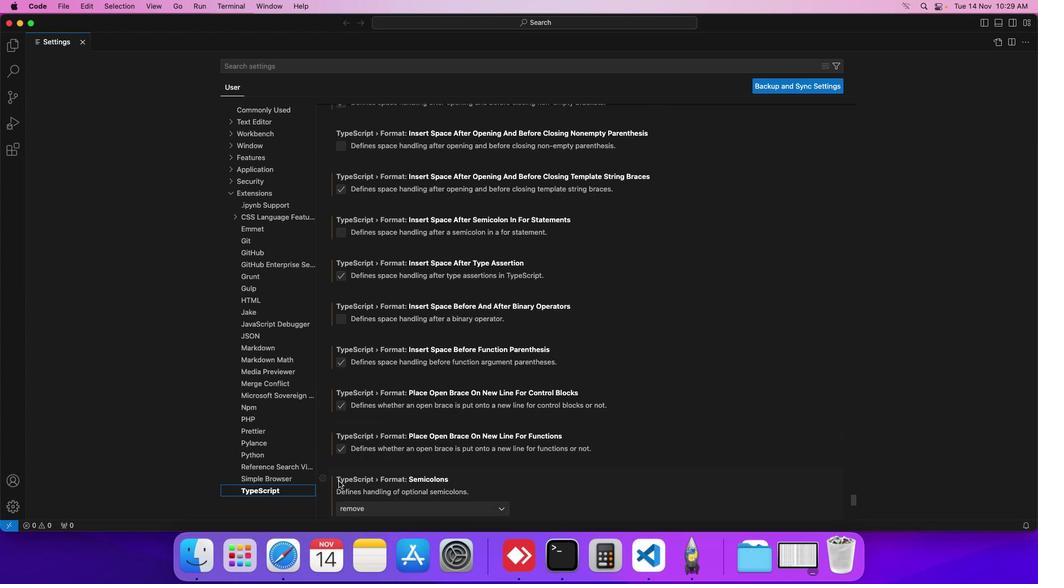 
Action: Mouse scrolled (339, 481) with delta (0, -1)
Screenshot: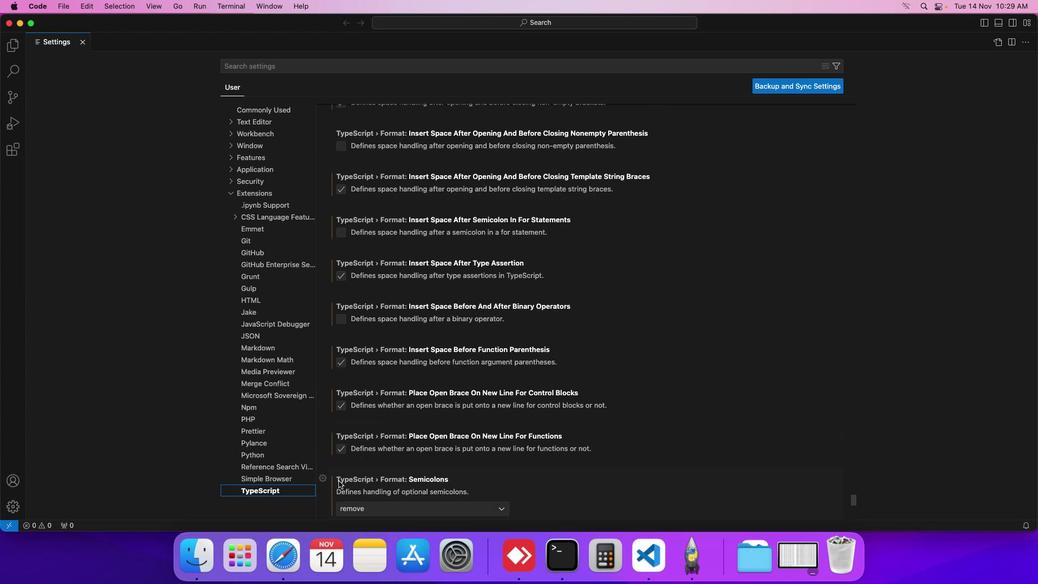 
Action: Mouse scrolled (339, 481) with delta (0, -1)
Screenshot: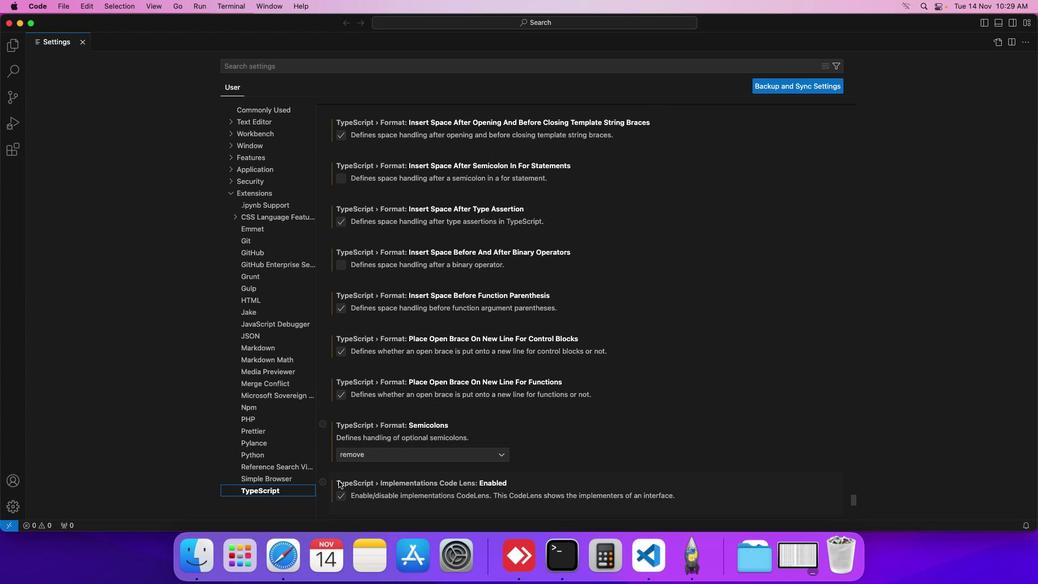 
Action: Mouse scrolled (339, 481) with delta (0, 0)
Screenshot: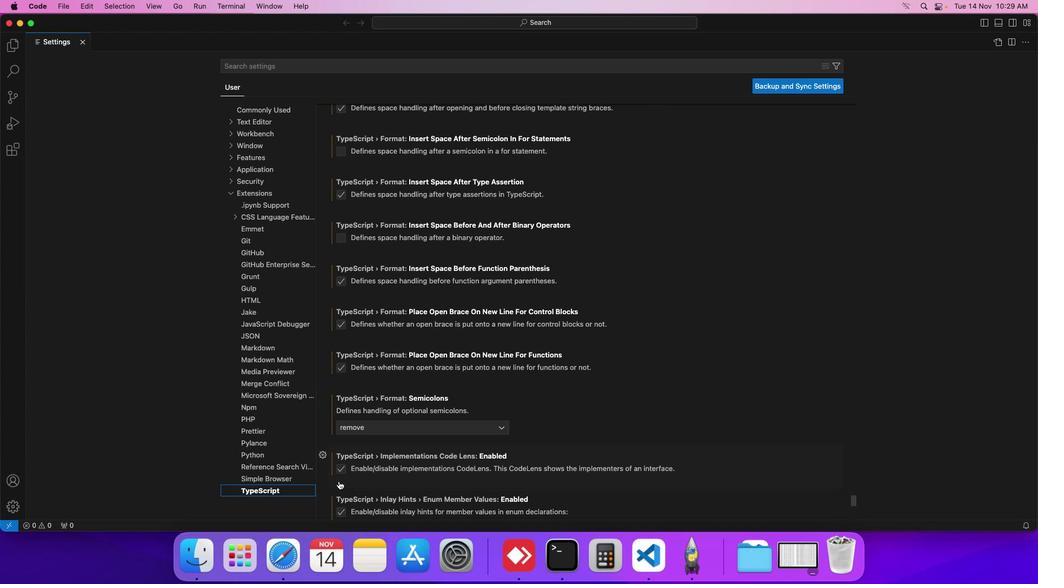 
Action: Mouse scrolled (339, 481) with delta (0, 0)
Screenshot: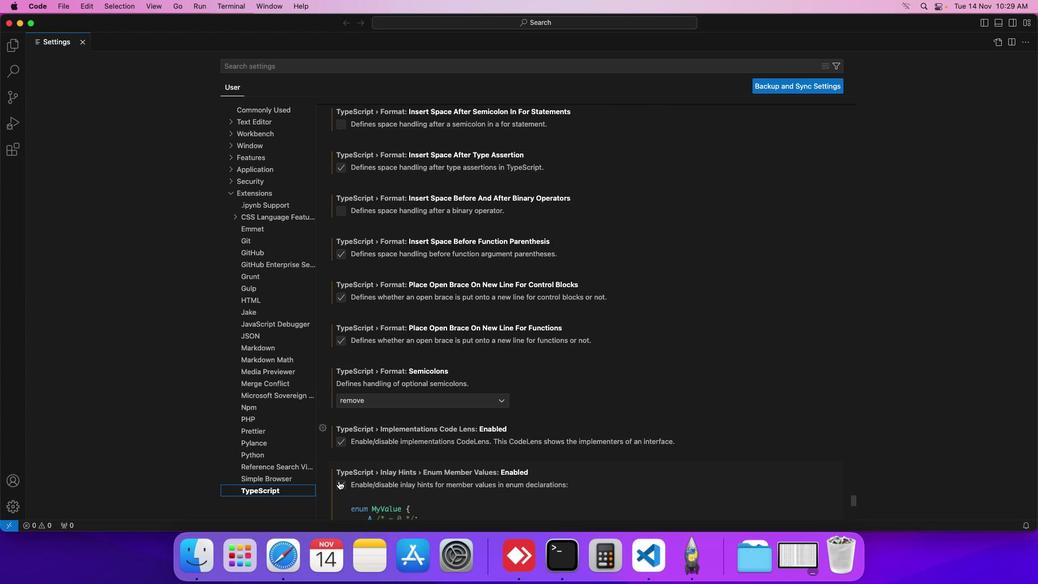 
Action: Mouse scrolled (339, 481) with delta (0, 0)
Screenshot: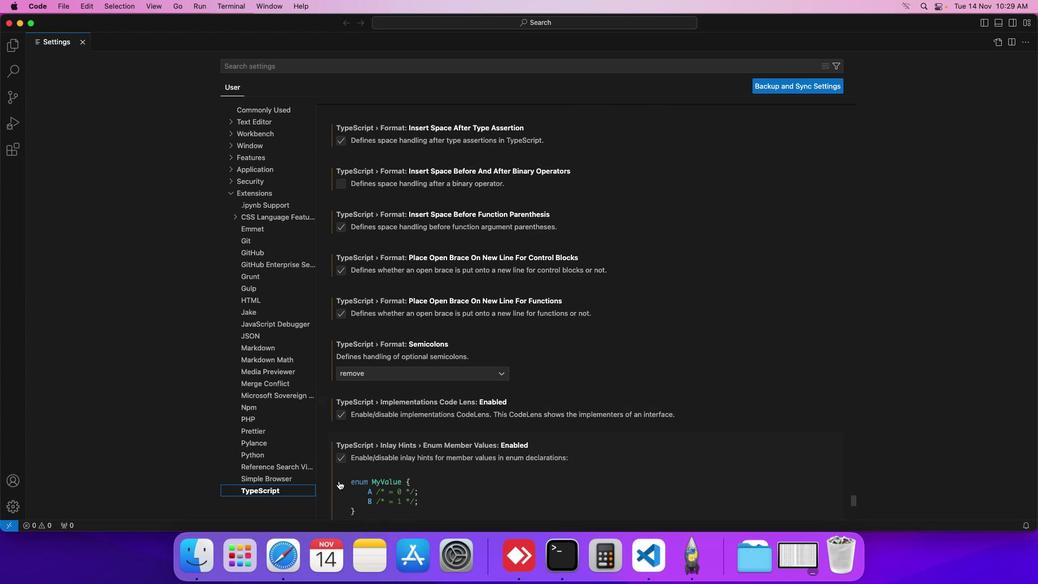
Action: Mouse scrolled (339, 481) with delta (0, 0)
Screenshot: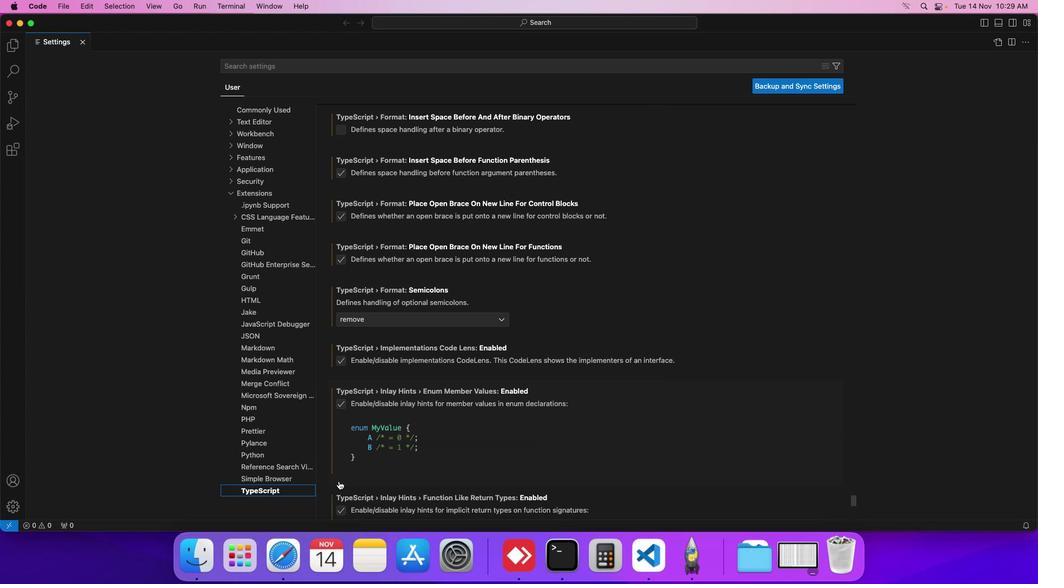 
Action: Mouse scrolled (339, 481) with delta (0, 0)
Screenshot: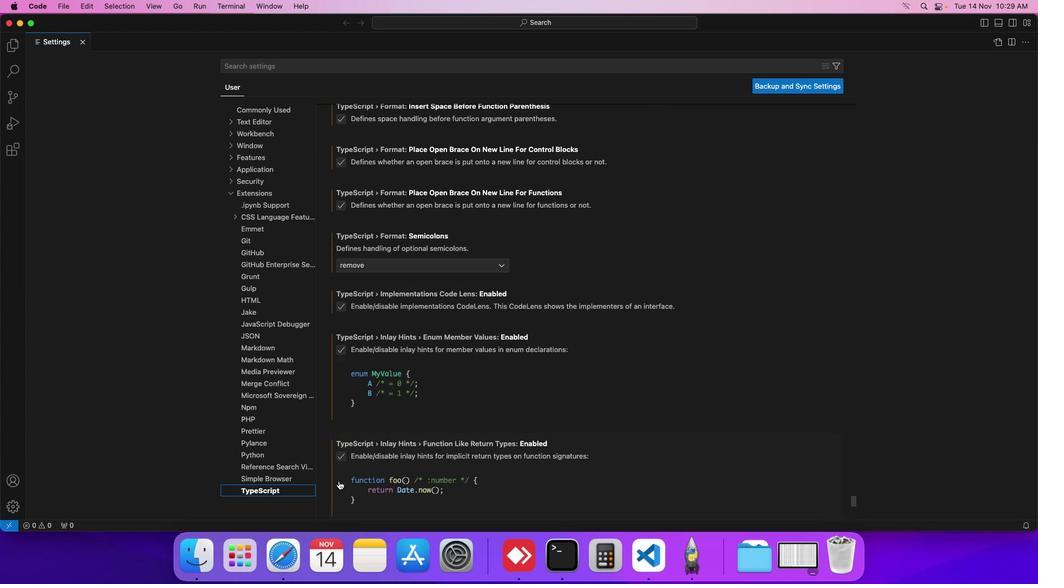 
Action: Mouse scrolled (339, 481) with delta (0, -1)
Screenshot: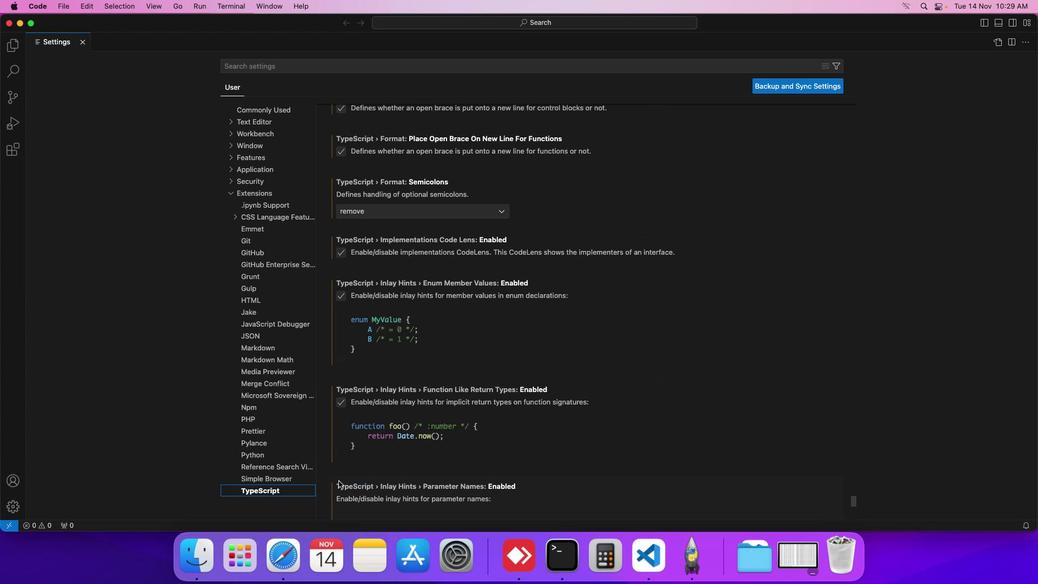 
Action: Mouse scrolled (339, 481) with delta (0, -1)
Screenshot: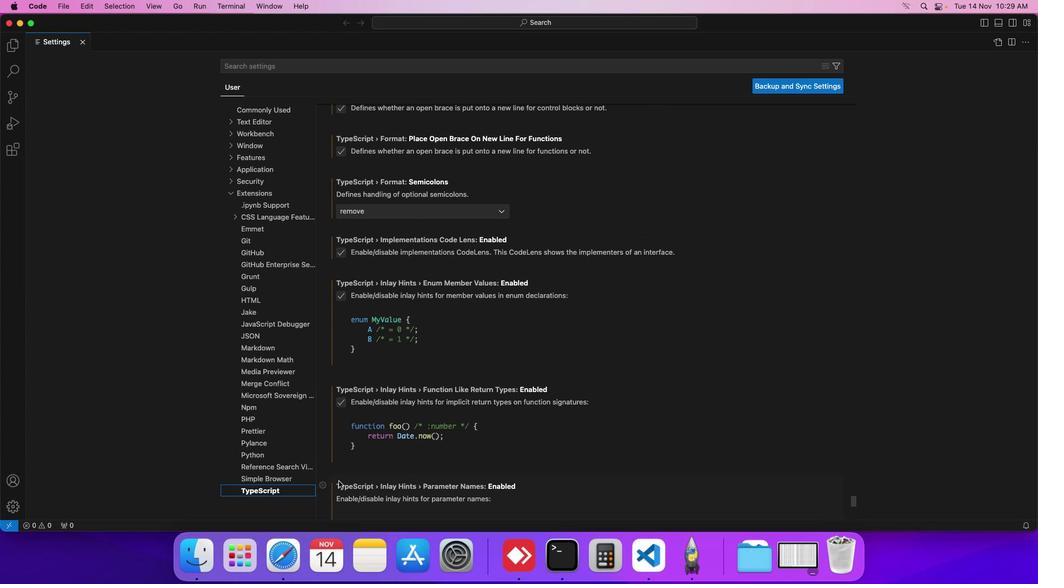 
Action: Mouse scrolled (339, 481) with delta (0, 0)
Screenshot: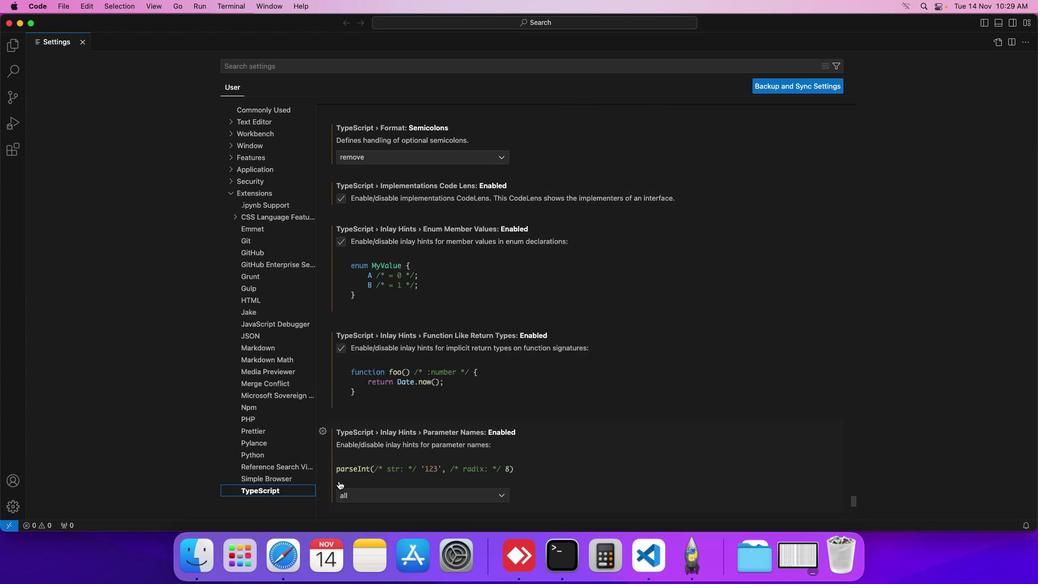 
Action: Mouse scrolled (339, 481) with delta (0, 0)
Screenshot: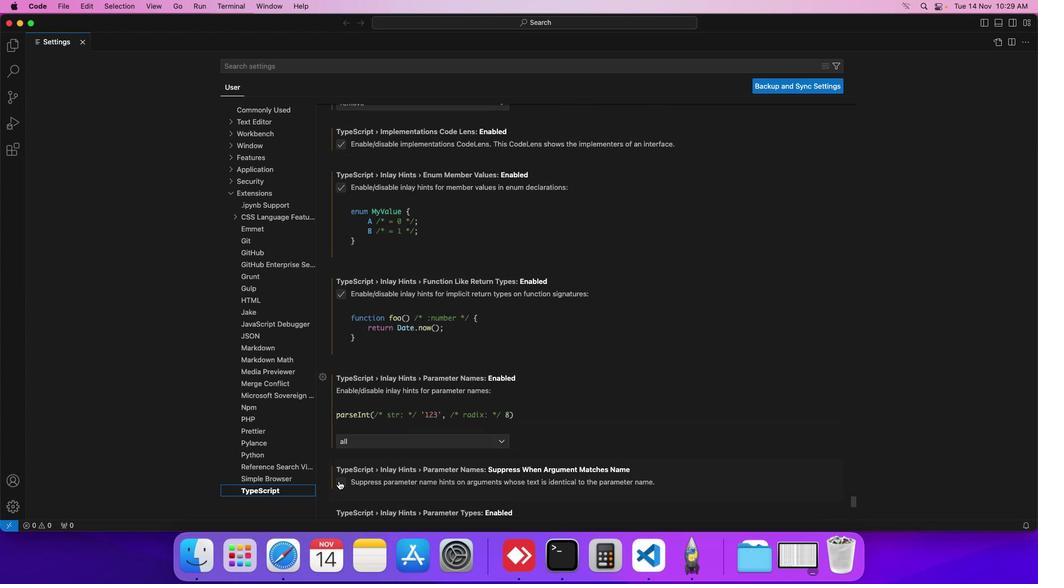 
Action: Mouse scrolled (339, 481) with delta (0, -1)
Screenshot: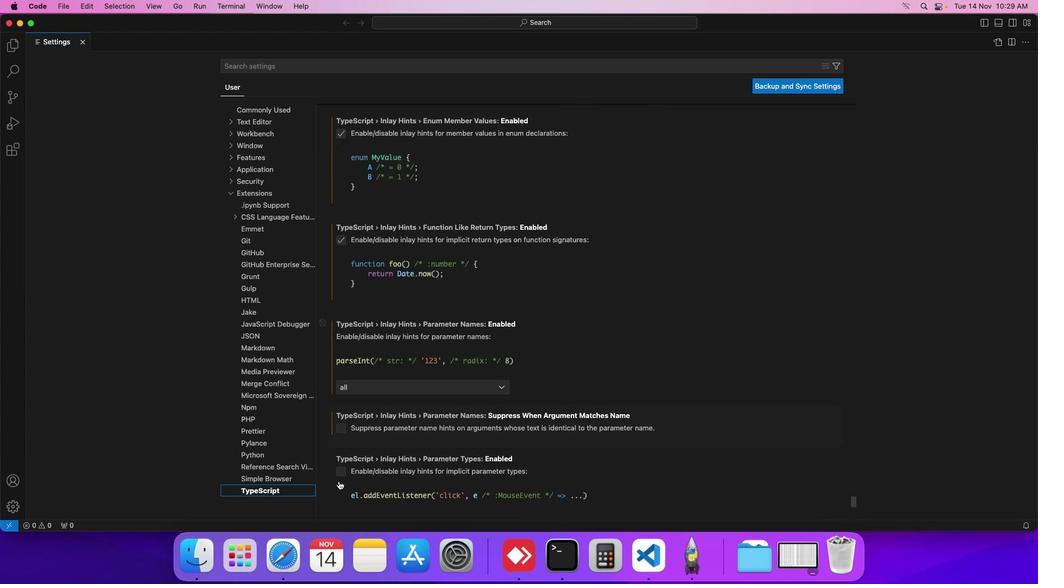 
Action: Mouse scrolled (339, 481) with delta (0, -1)
Screenshot: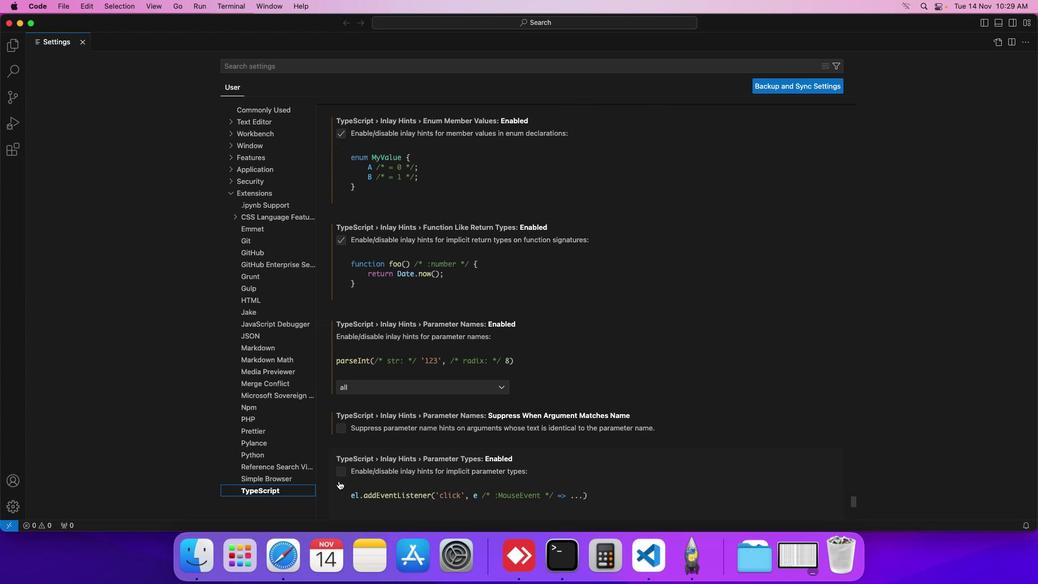 
Action: Mouse scrolled (339, 481) with delta (0, 0)
Screenshot: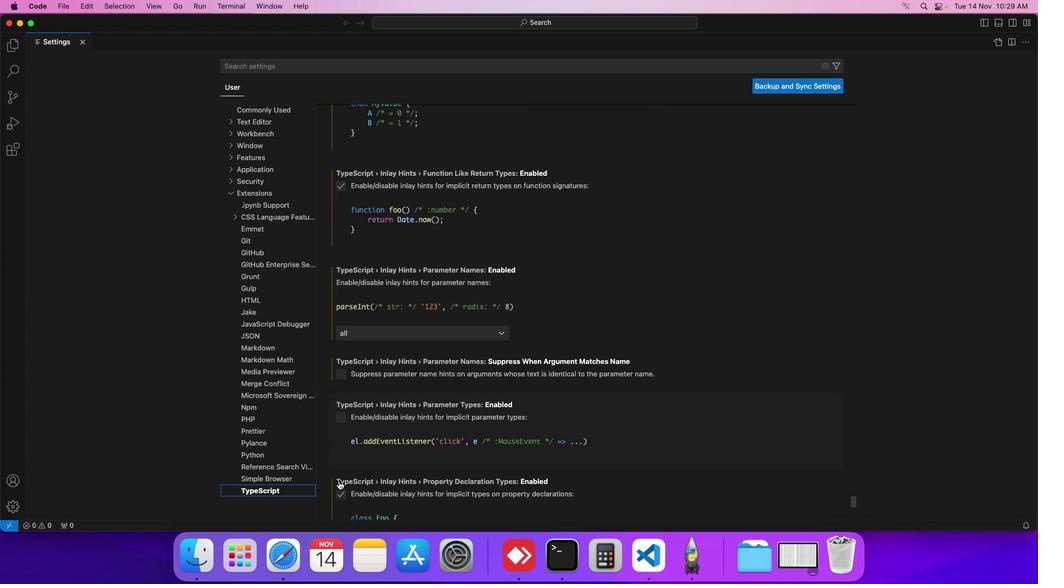 
Action: Mouse scrolled (339, 481) with delta (0, 0)
Screenshot: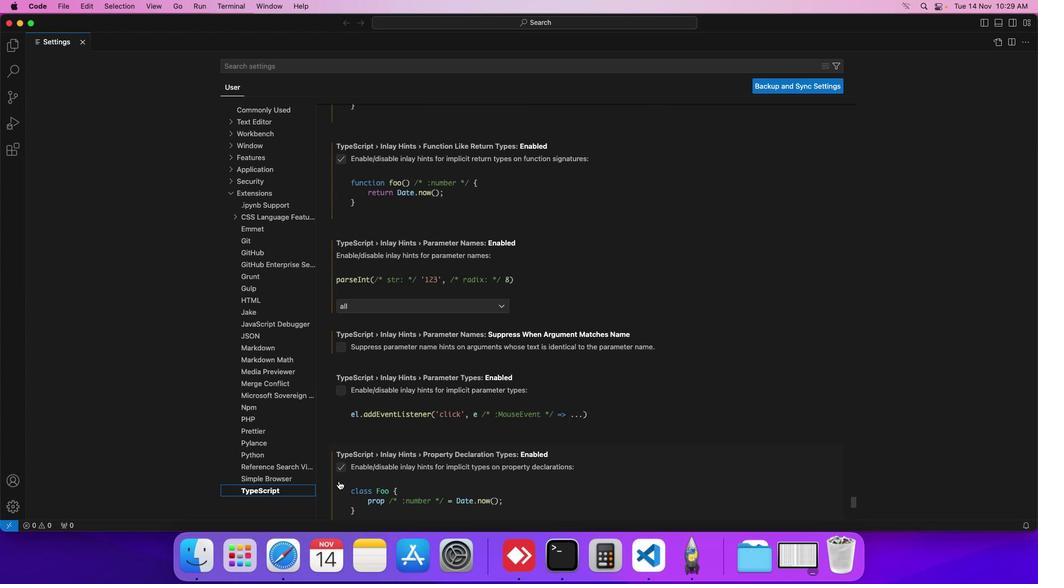 
Action: Mouse scrolled (339, 481) with delta (0, 0)
Screenshot: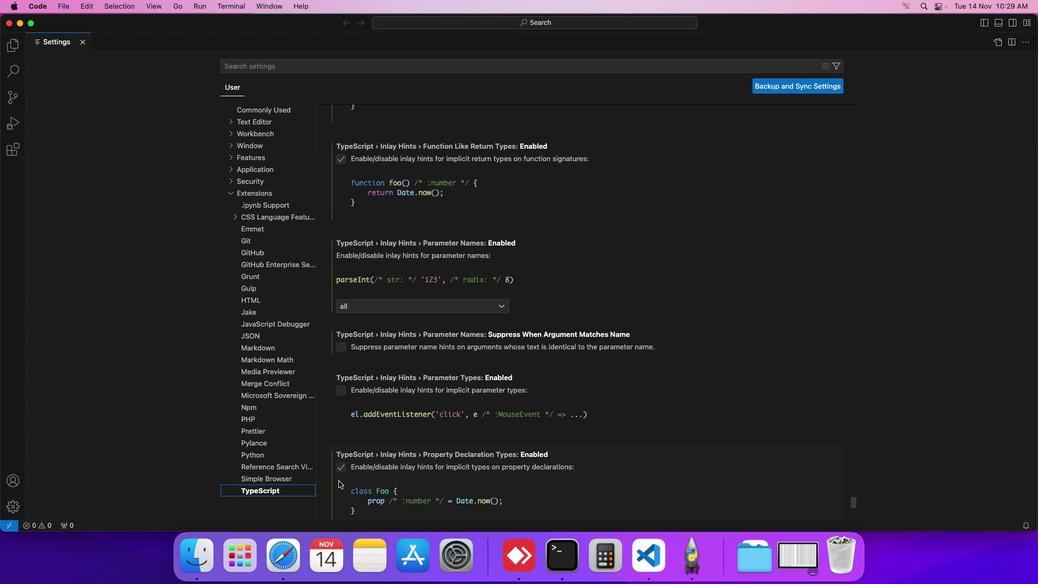 
Action: Mouse scrolled (339, 481) with delta (0, -1)
Screenshot: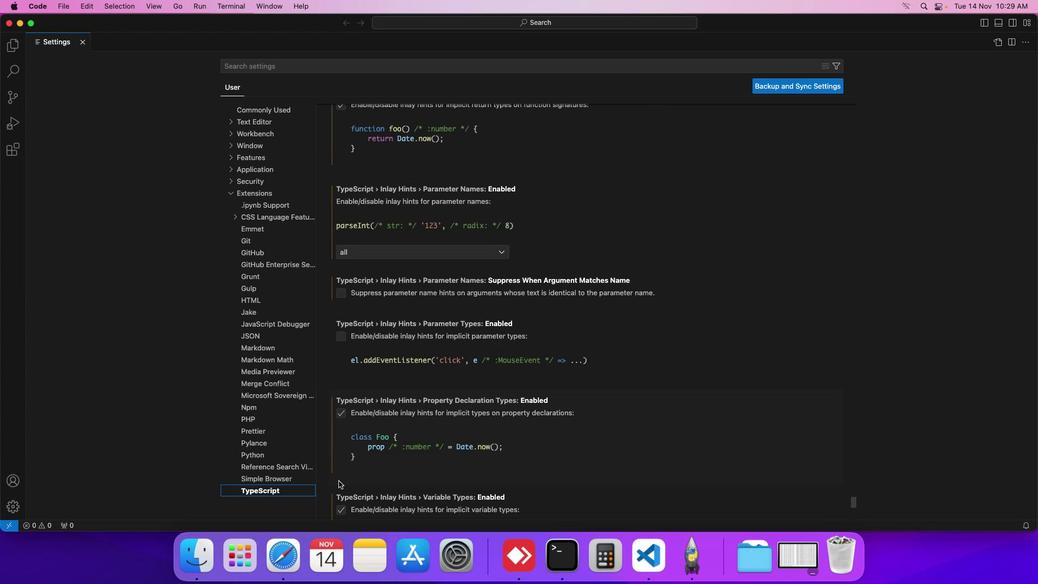 
Action: Mouse scrolled (339, 481) with delta (0, 0)
Screenshot: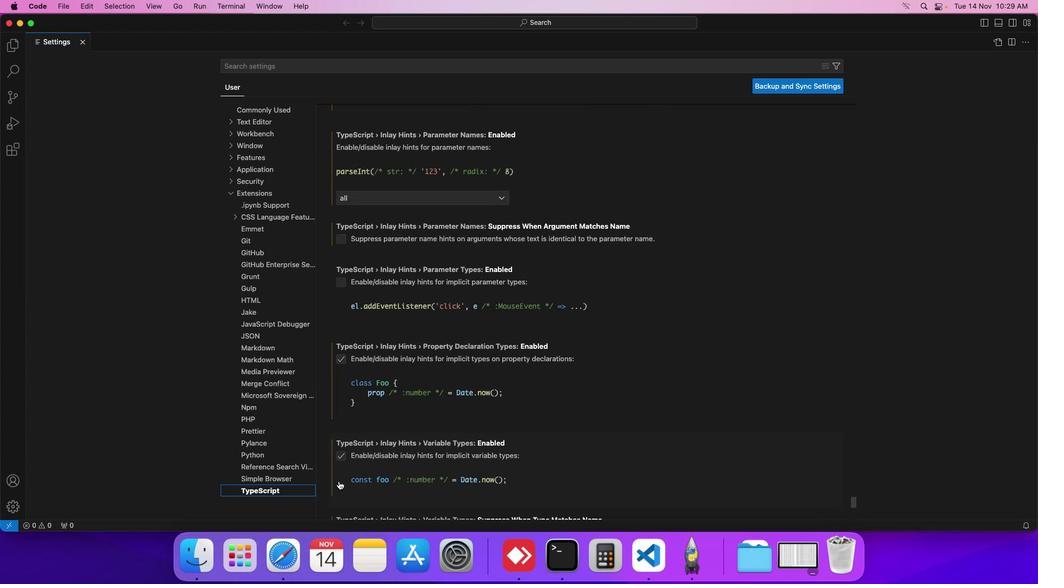 
Action: Mouse scrolled (339, 481) with delta (0, 0)
Screenshot: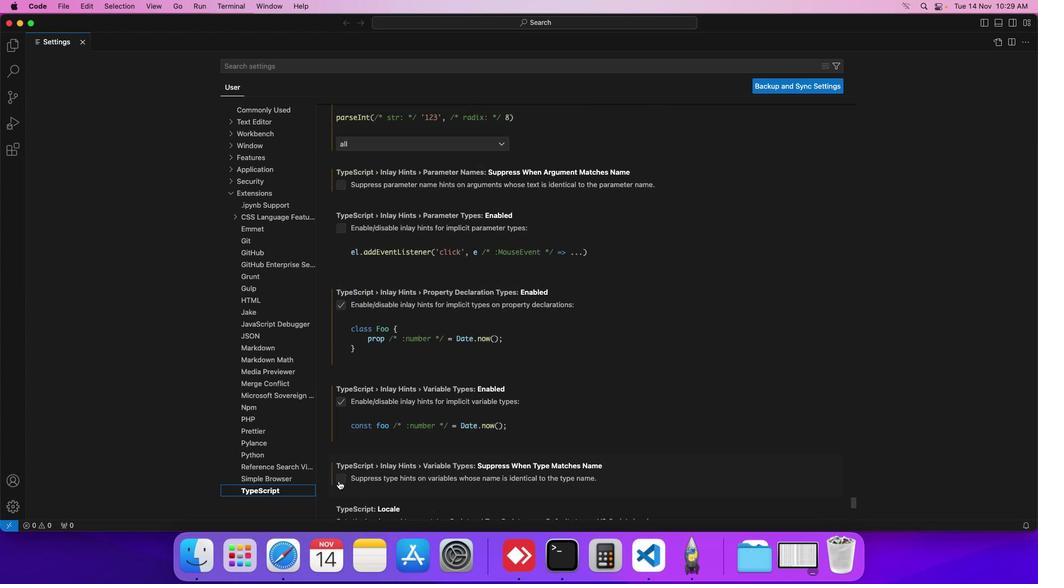 
Action: Mouse scrolled (339, 481) with delta (0, -1)
Screenshot: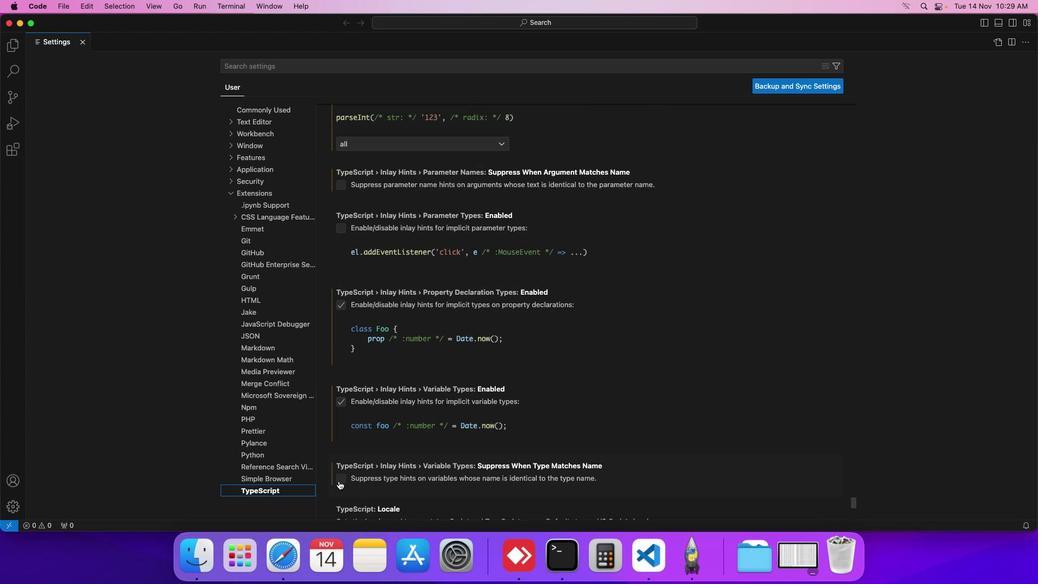 
Action: Mouse scrolled (339, 481) with delta (0, -1)
Screenshot: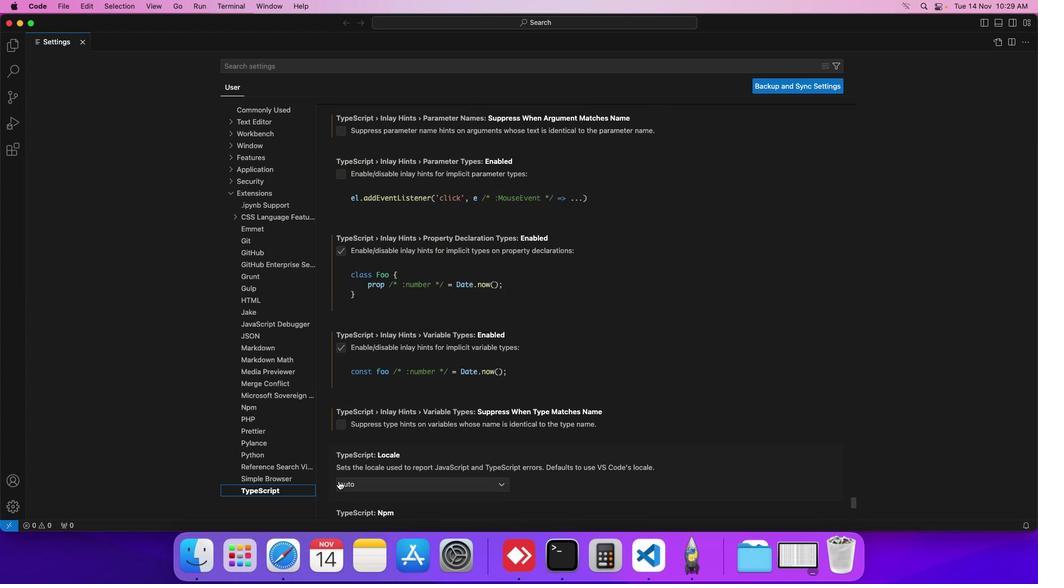 
Action: Mouse scrolled (339, 481) with delta (0, 0)
Screenshot: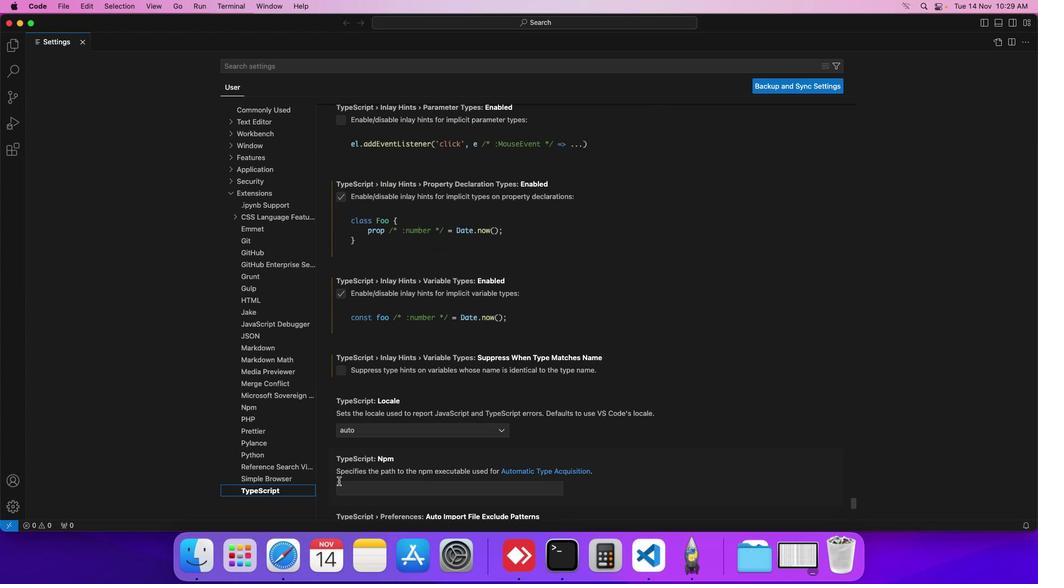 
Action: Mouse scrolled (339, 481) with delta (0, 0)
Screenshot: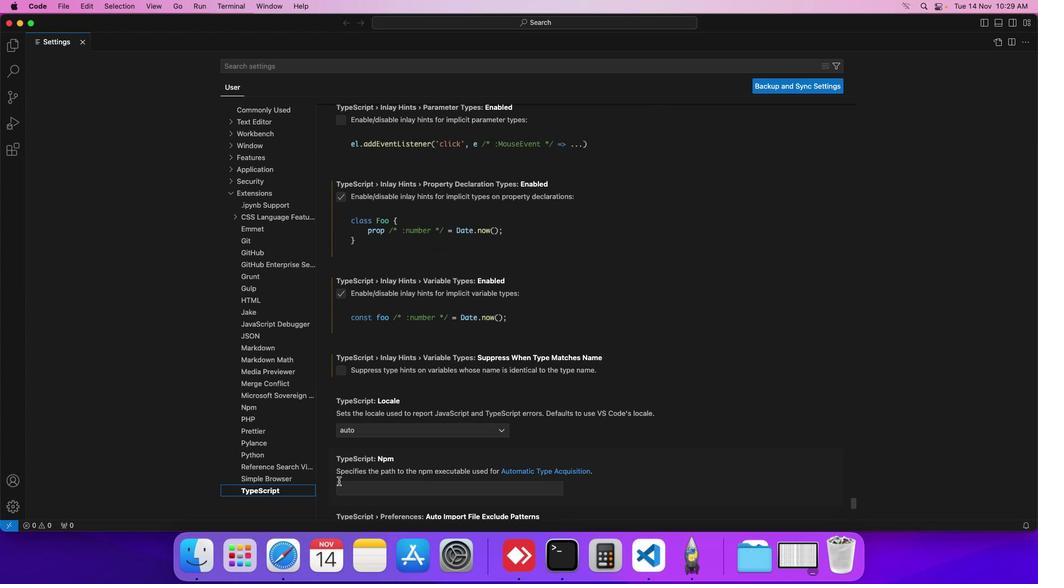 
Action: Mouse scrolled (339, 481) with delta (0, 0)
Screenshot: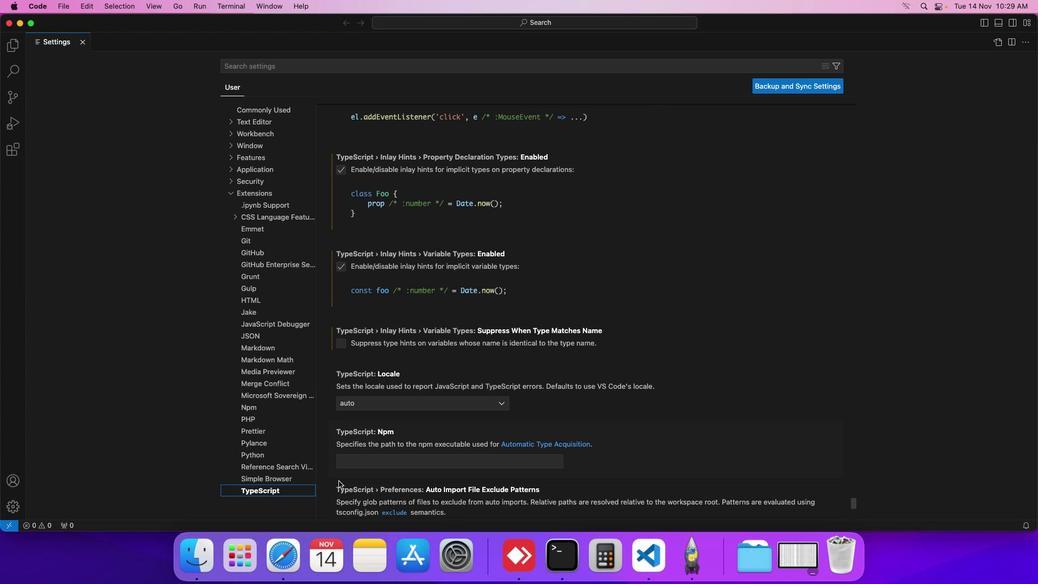 
Action: Mouse scrolled (339, 481) with delta (0, 0)
Screenshot: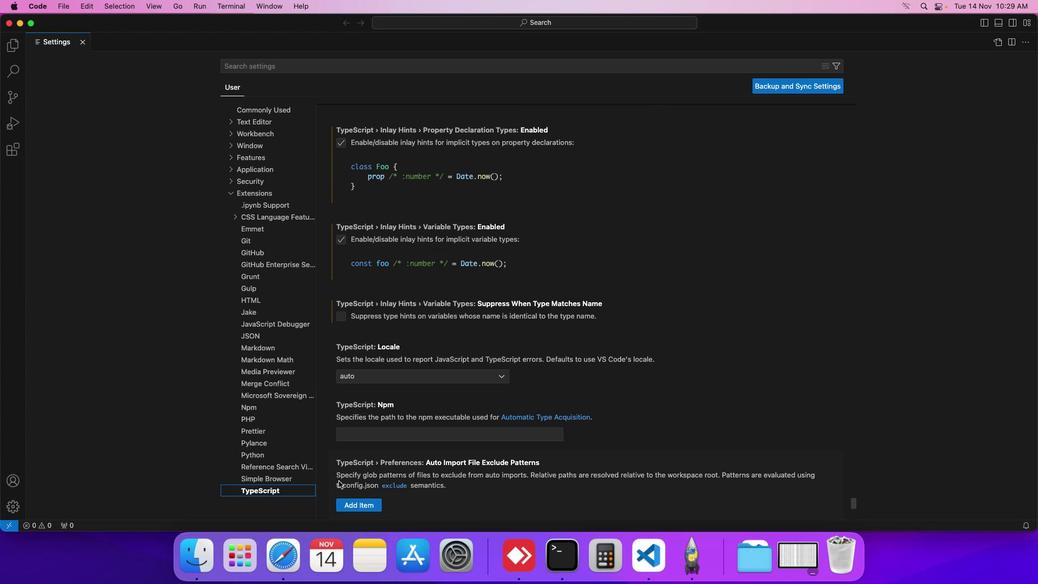 
Action: Mouse scrolled (339, 481) with delta (0, 0)
Screenshot: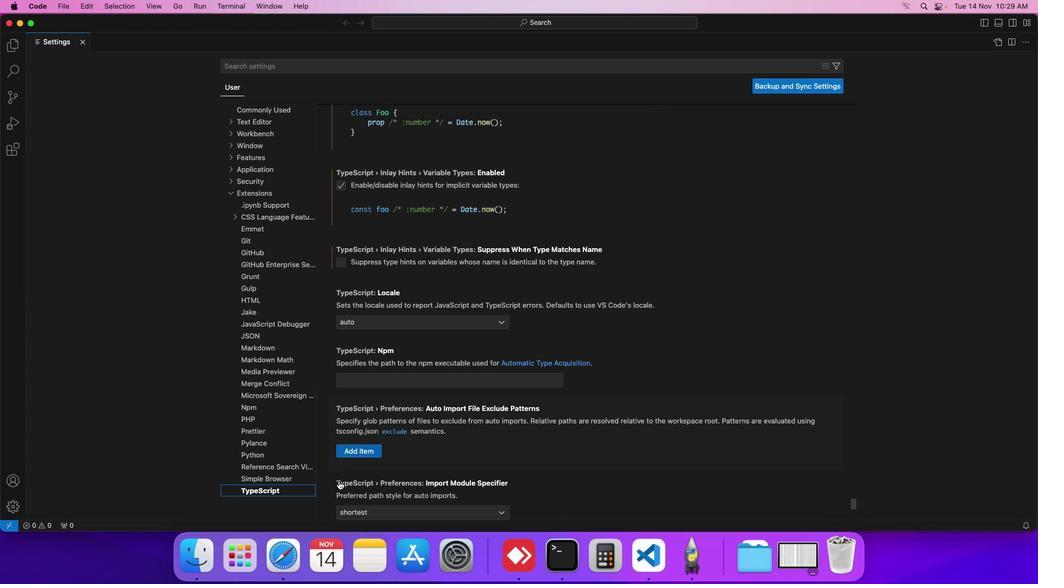 
Action: Mouse scrolled (339, 481) with delta (0, 0)
Screenshot: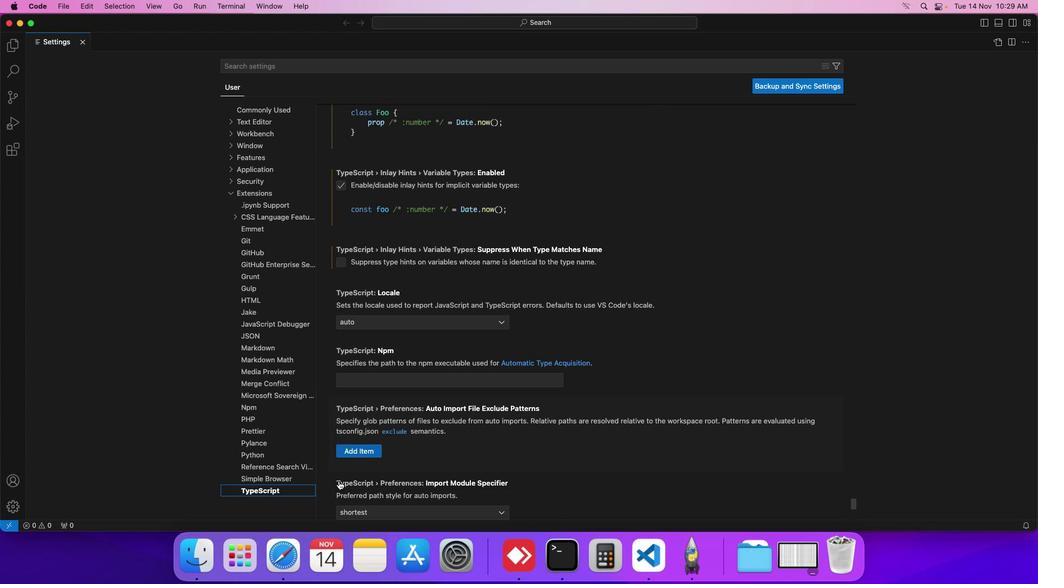
Action: Mouse scrolled (339, 481) with delta (0, 0)
Screenshot: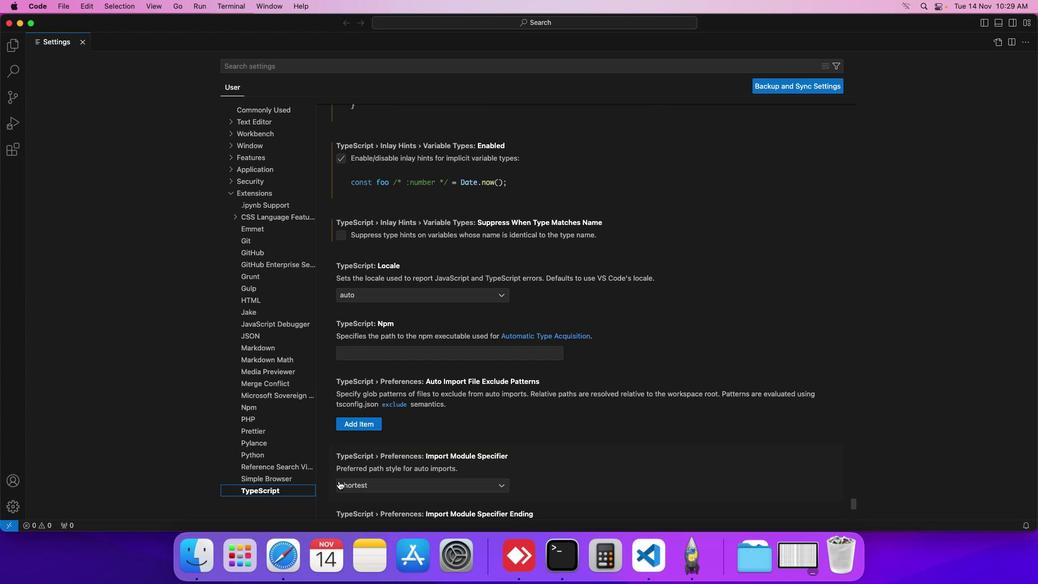 
Action: Mouse scrolled (339, 481) with delta (0, 0)
Screenshot: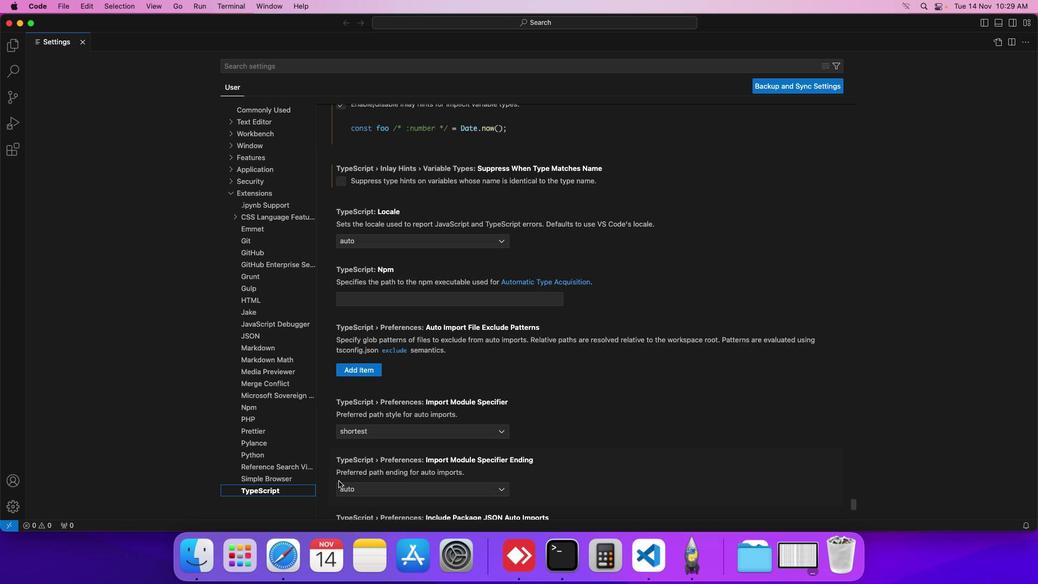
Action: Mouse scrolled (339, 481) with delta (0, 0)
Screenshot: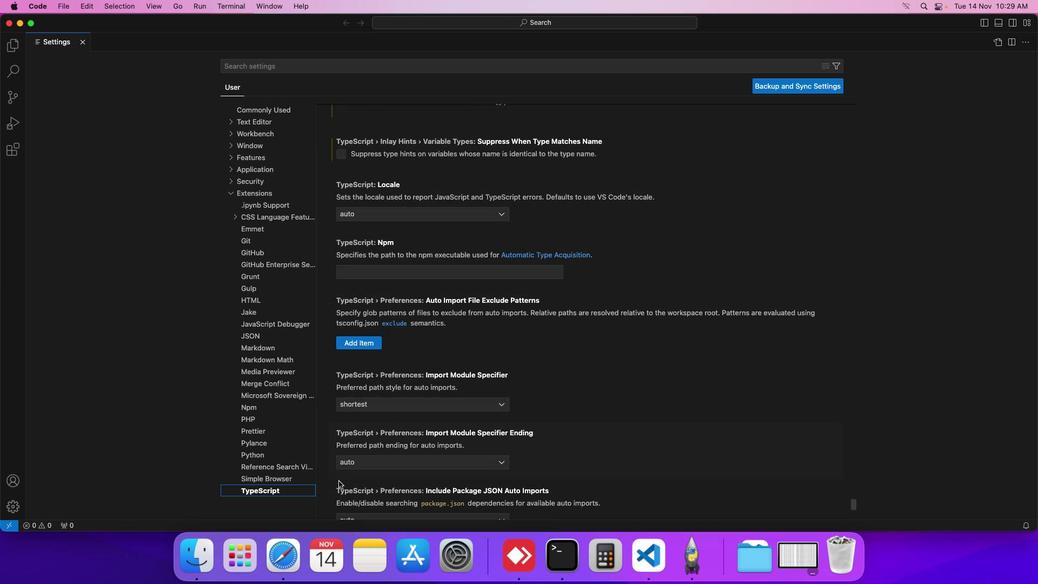 
Action: Mouse scrolled (339, 481) with delta (0, 0)
Screenshot: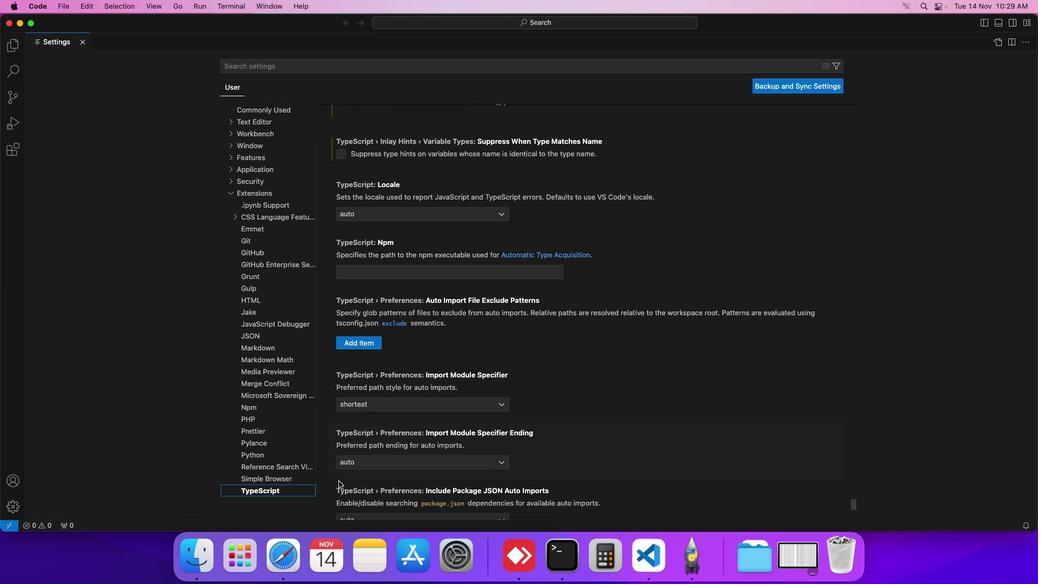 
Action: Mouse scrolled (339, 481) with delta (0, 0)
Screenshot: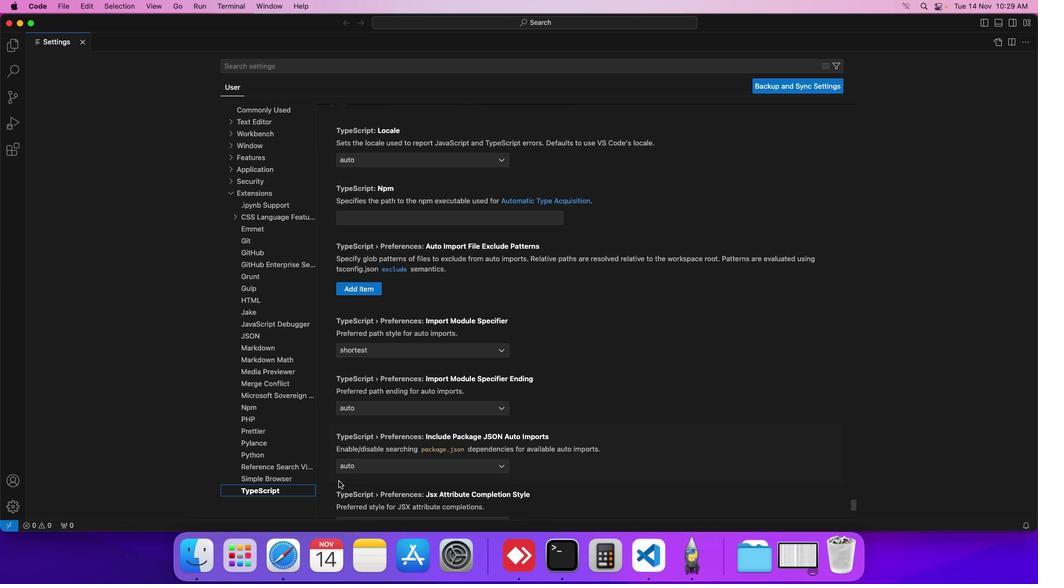 
Action: Mouse scrolled (339, 481) with delta (0, 0)
Screenshot: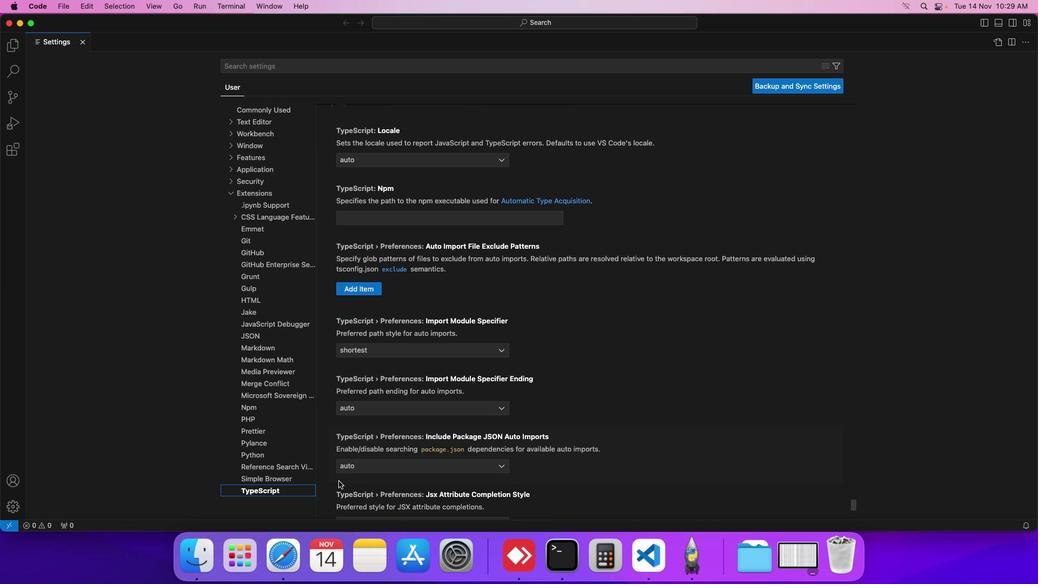 
Action: Mouse scrolled (339, 481) with delta (0, 0)
Screenshot: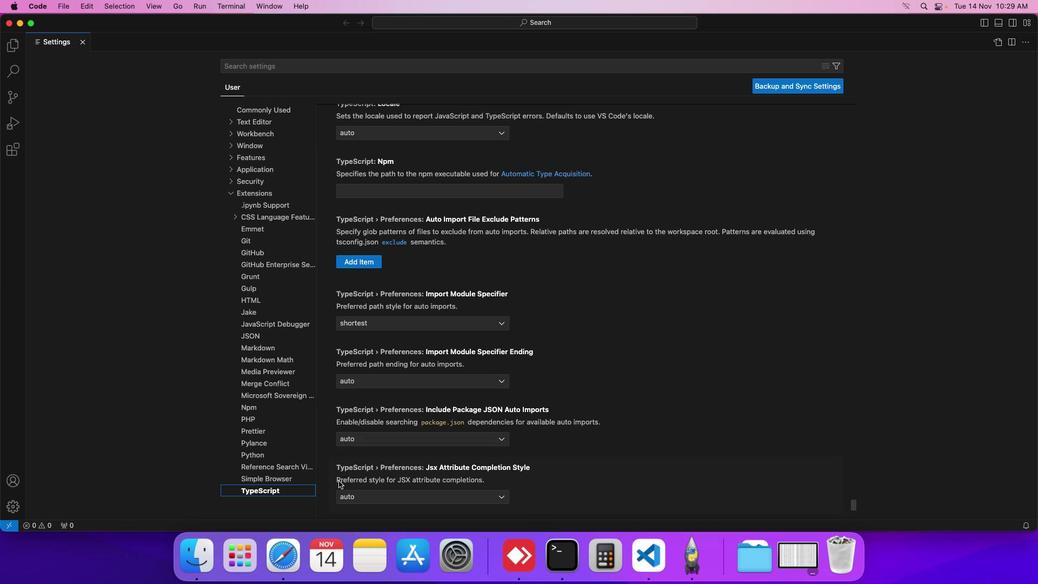 
Action: Mouse scrolled (339, 481) with delta (0, 0)
Screenshot: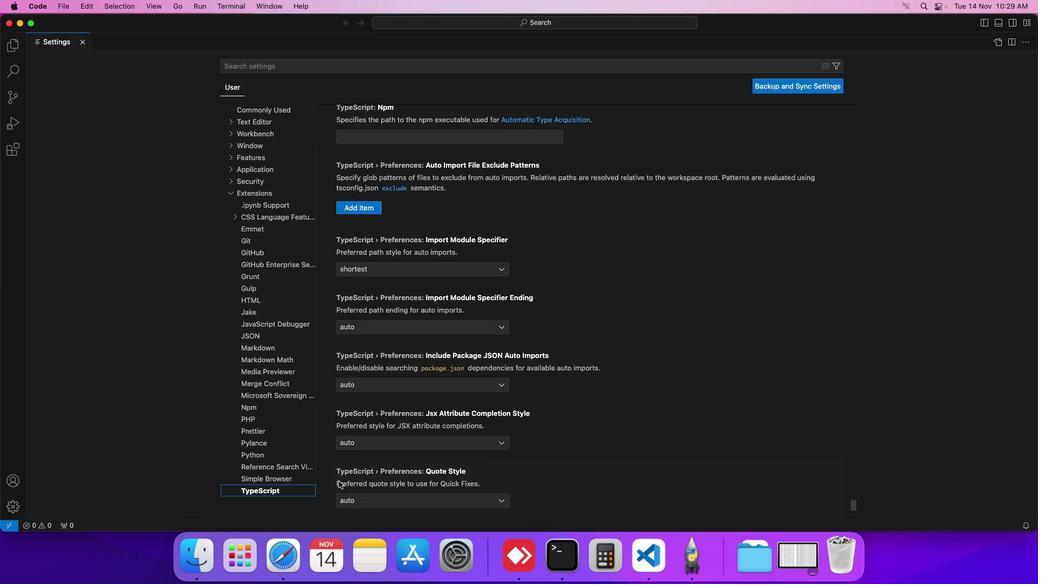 
Action: Mouse scrolled (339, 481) with delta (0, 0)
Screenshot: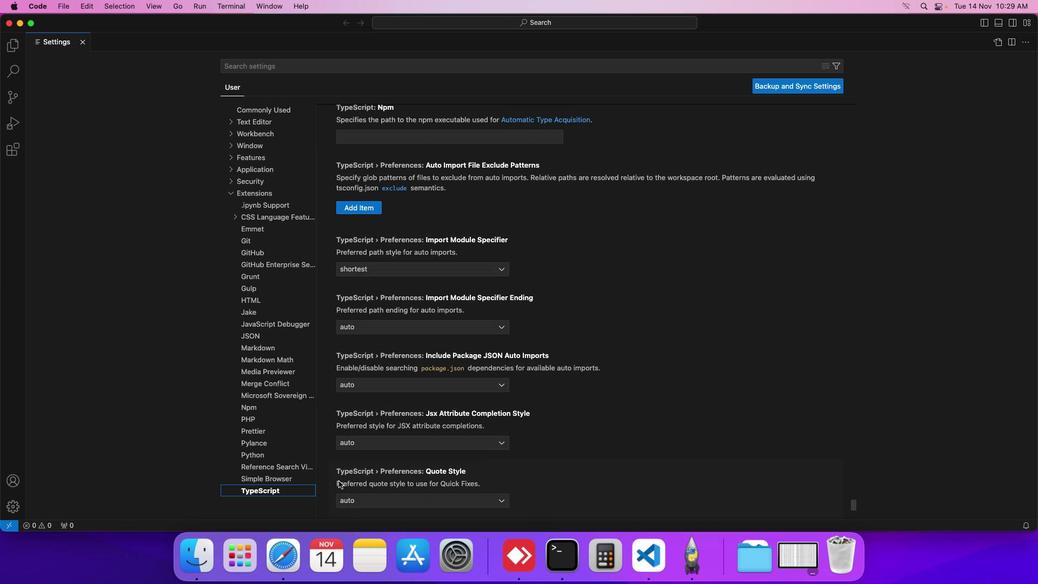 
Action: Mouse scrolled (339, 481) with delta (0, 0)
Screenshot: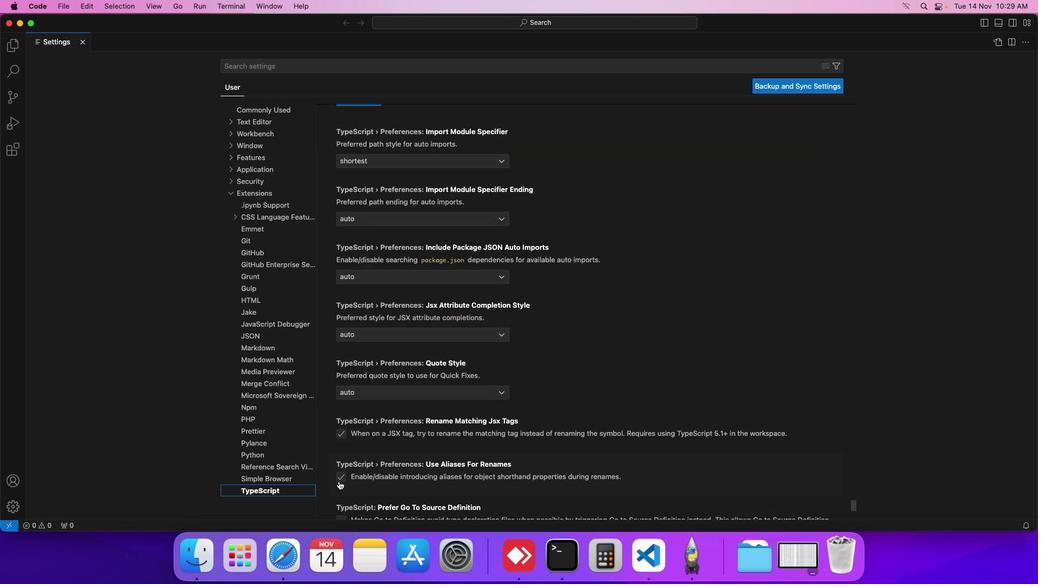 
Action: Mouse scrolled (339, 481) with delta (0, 0)
Screenshot: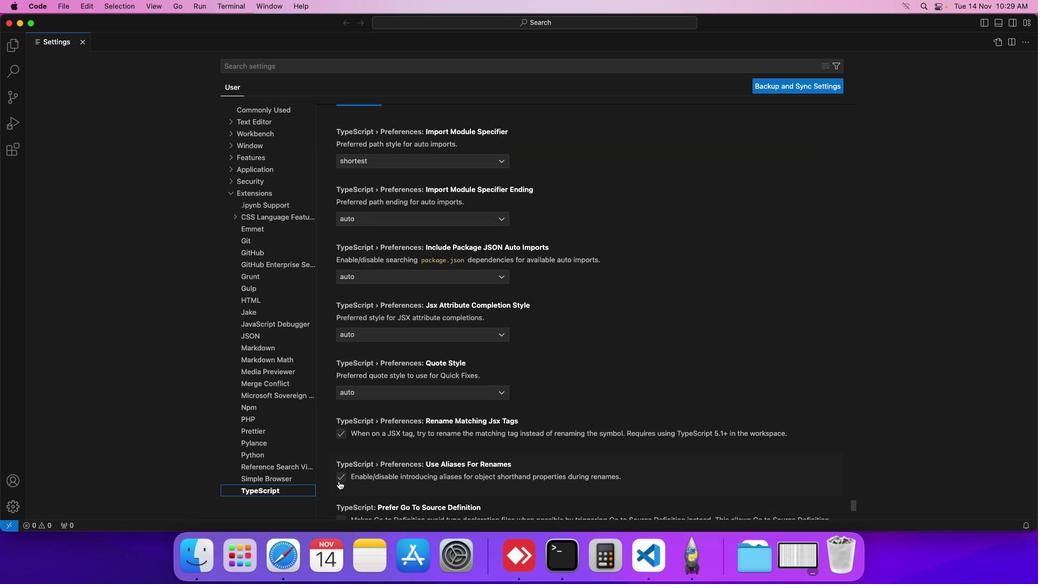 
Action: Mouse scrolled (339, 481) with delta (0, -1)
Screenshot: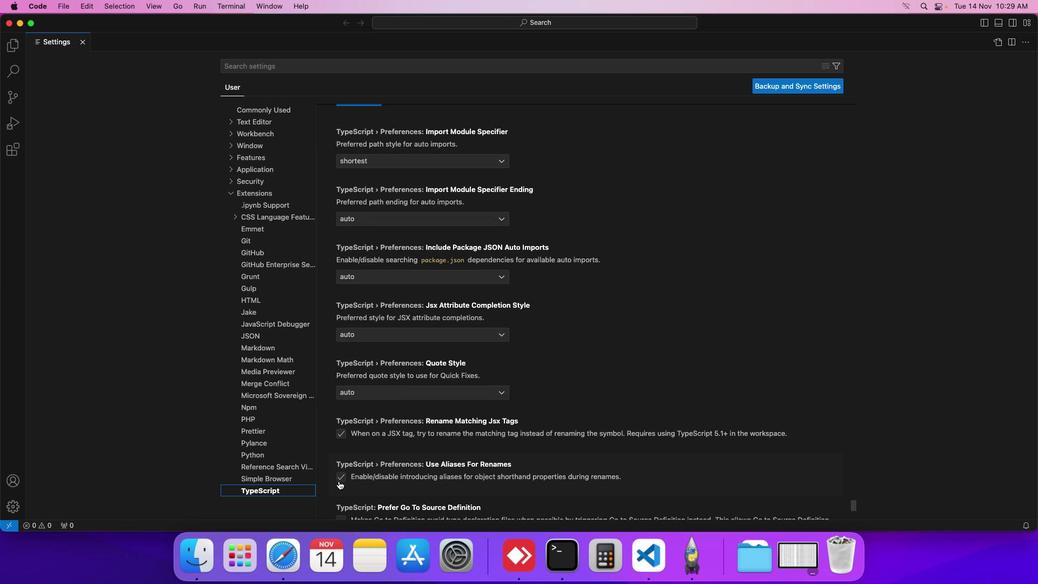 
Action: Mouse scrolled (339, 481) with delta (0, 0)
Screenshot: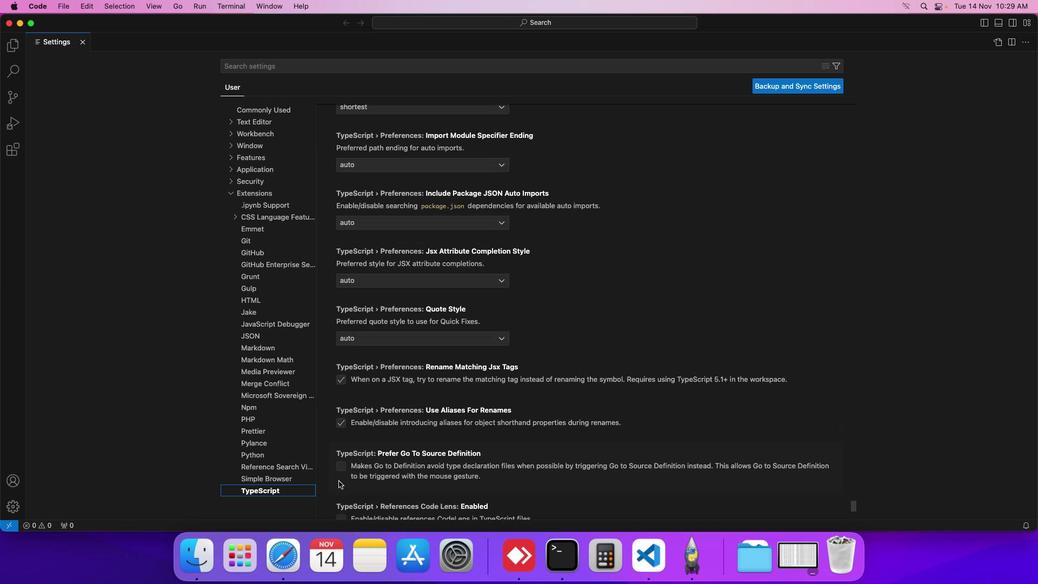 
Action: Mouse scrolled (339, 481) with delta (0, 0)
Screenshot: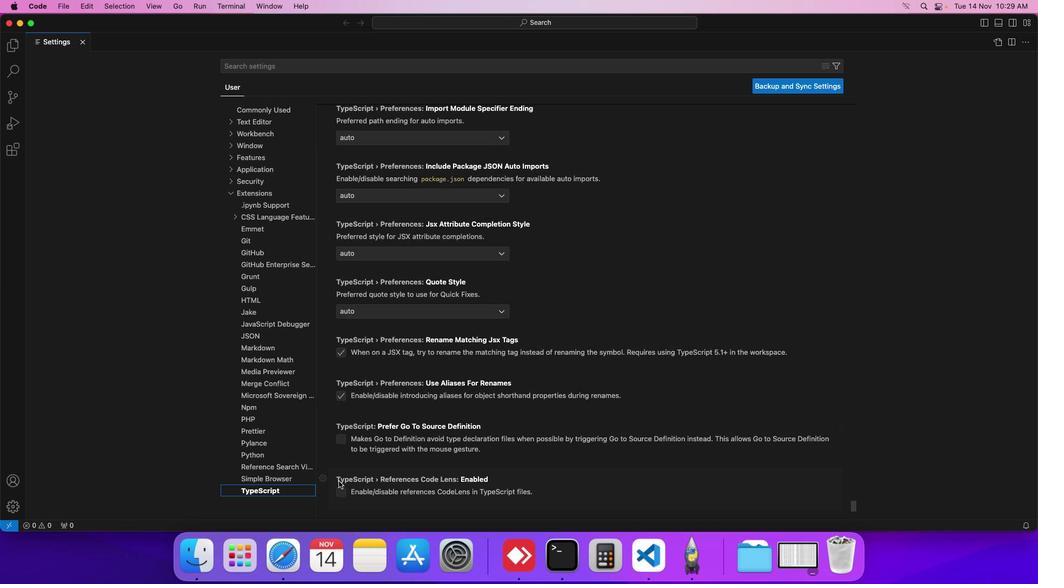 
Action: Mouse scrolled (339, 481) with delta (0, 0)
Screenshot: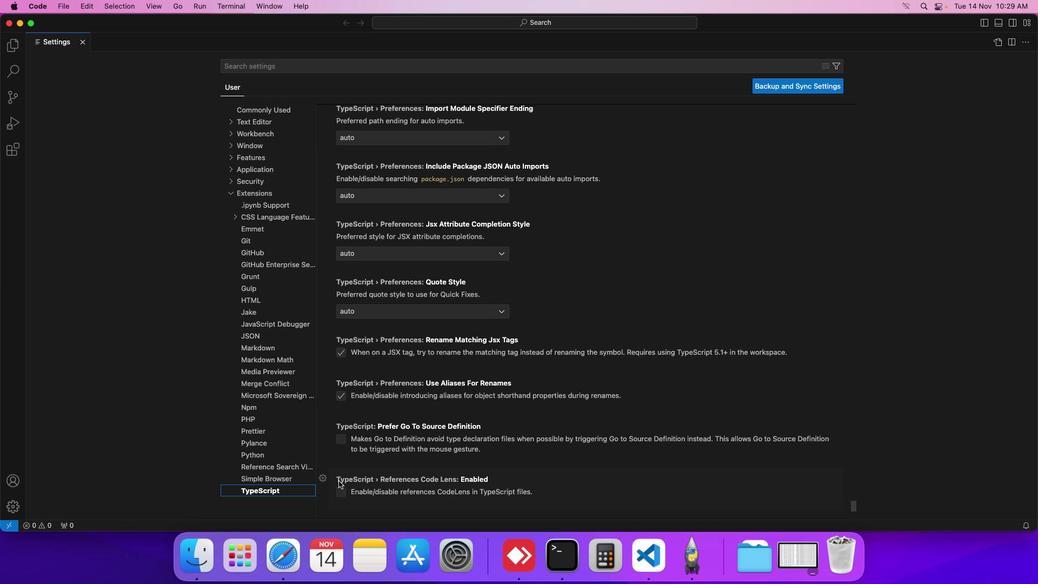 
Action: Mouse scrolled (339, 481) with delta (0, 0)
Screenshot: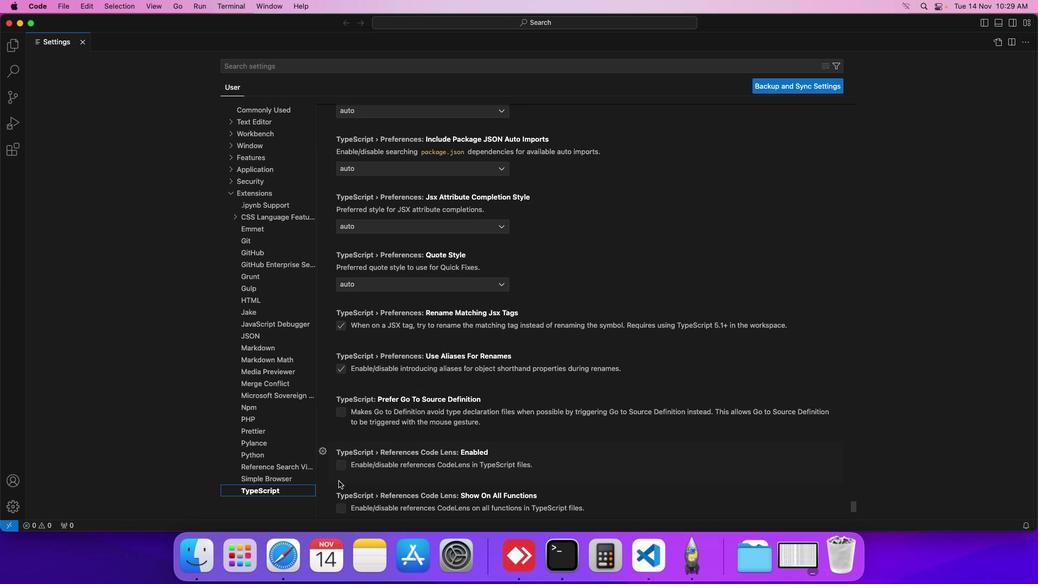 
Action: Mouse scrolled (339, 481) with delta (0, 0)
Screenshot: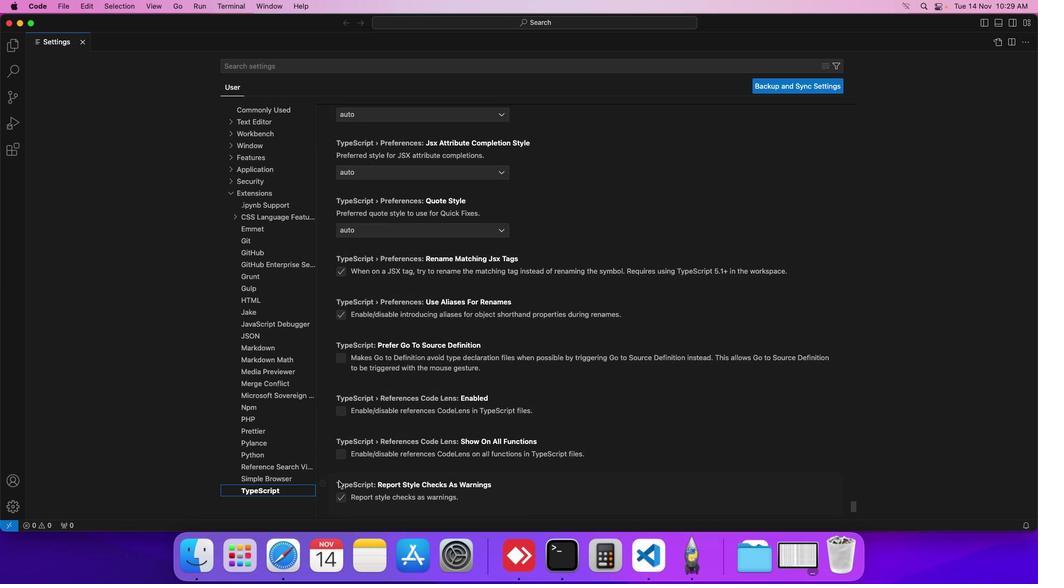 
Action: Mouse scrolled (339, 481) with delta (0, 0)
Screenshot: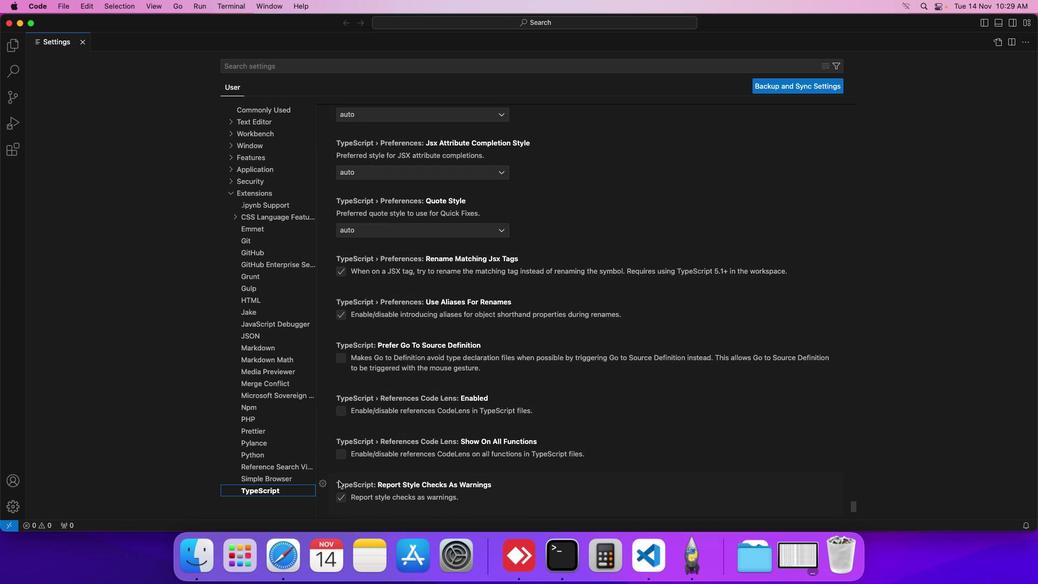 
Action: Mouse scrolled (339, 481) with delta (0, 0)
Screenshot: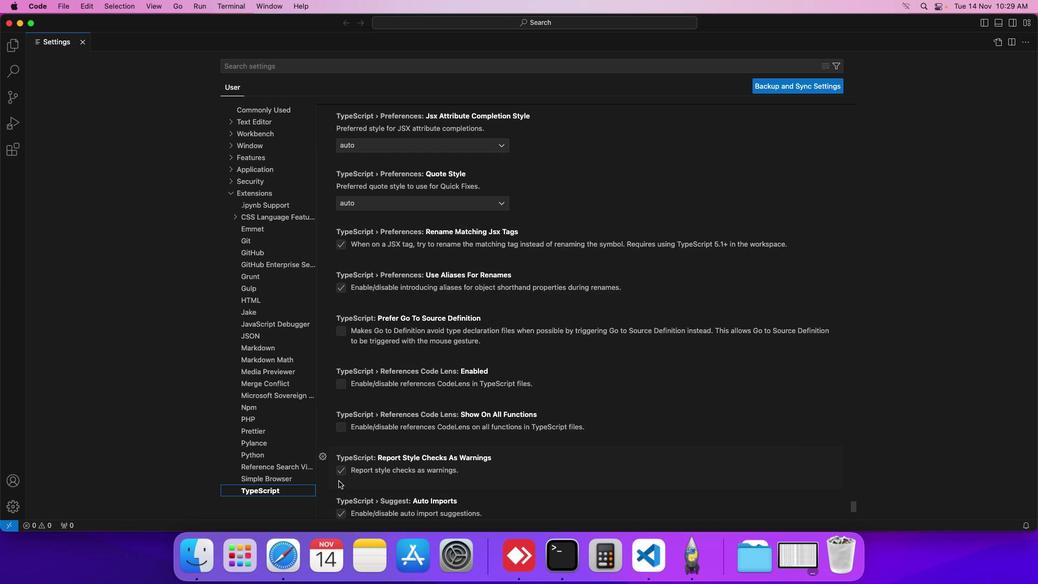 
Action: Mouse scrolled (339, 481) with delta (0, 0)
Screenshot: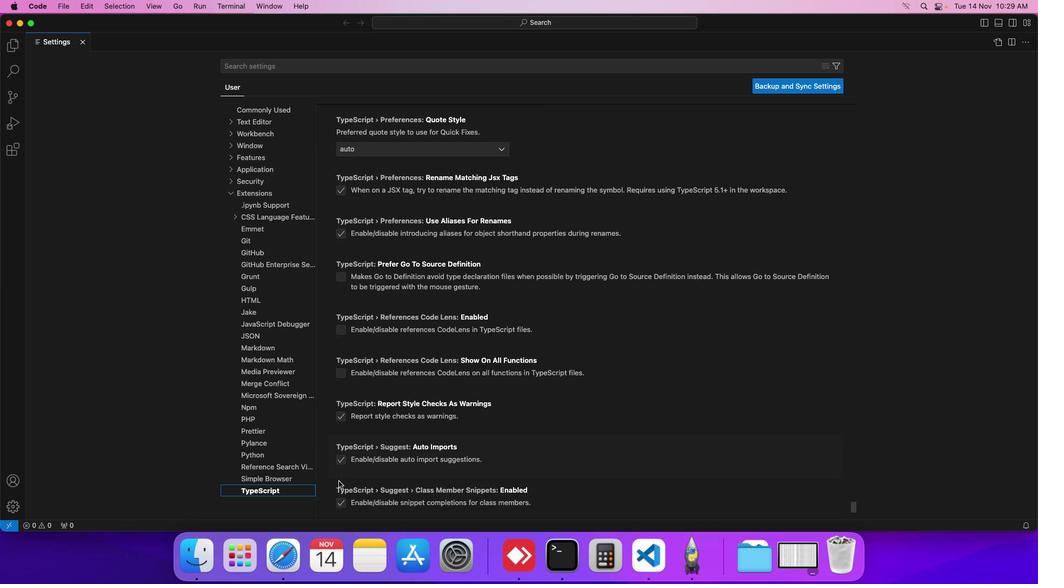 
Action: Mouse scrolled (339, 481) with delta (0, 0)
Screenshot: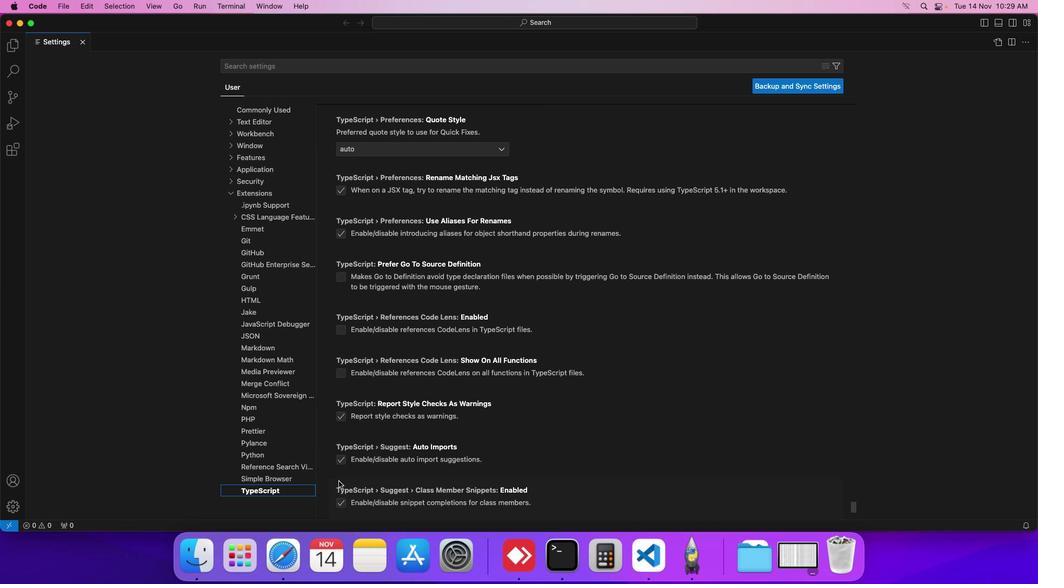 
Action: Mouse scrolled (339, 481) with delta (0, 0)
Screenshot: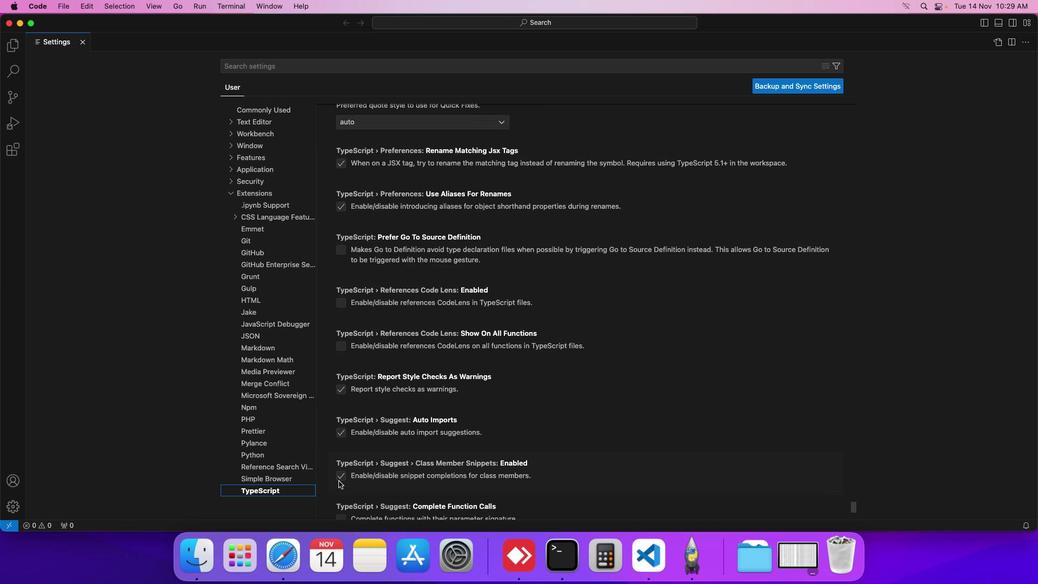 
Action: Mouse scrolled (339, 481) with delta (0, 0)
Screenshot: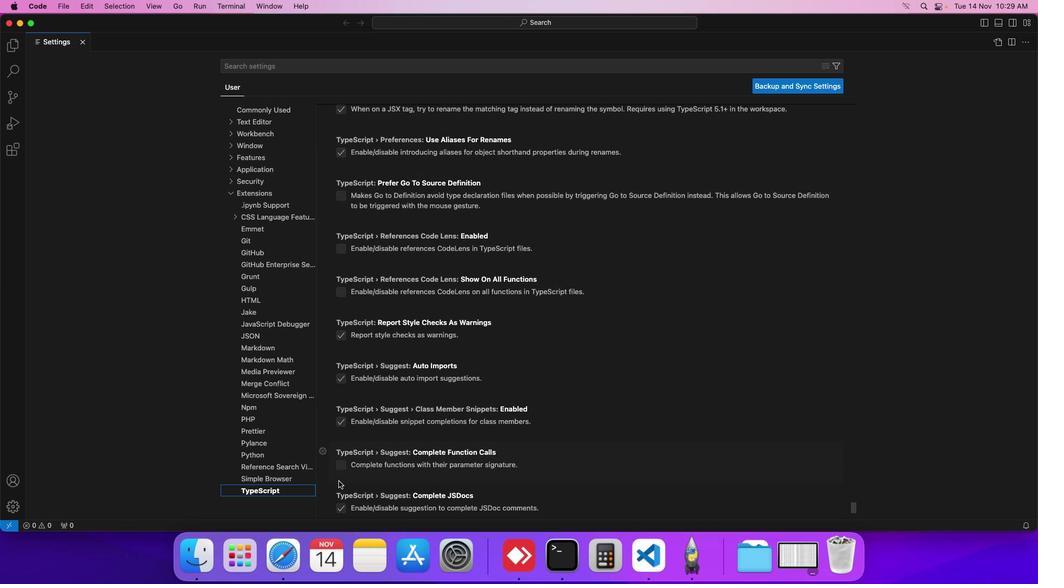 
Action: Mouse scrolled (339, 481) with delta (0, 0)
Screenshot: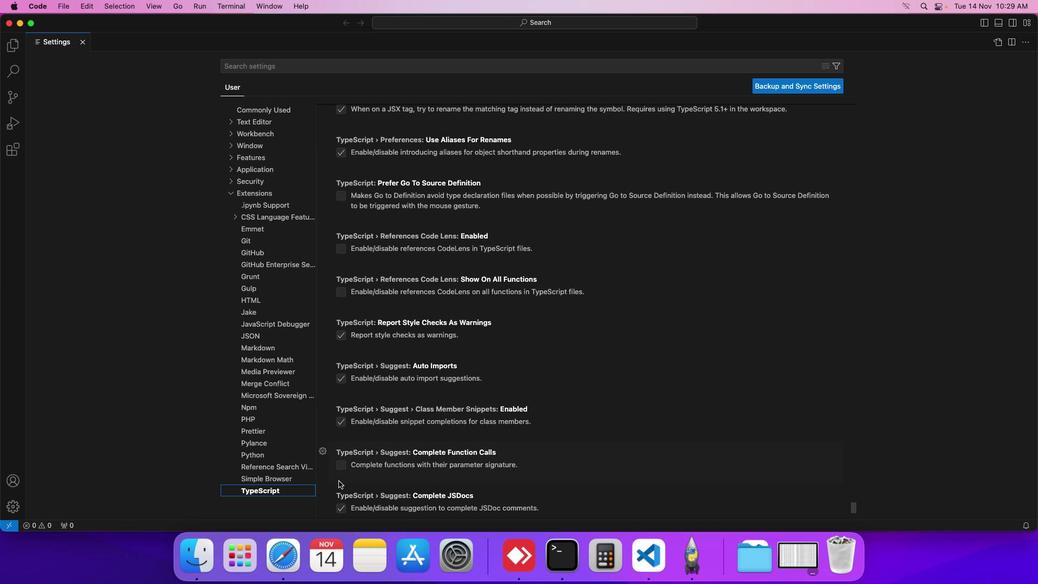 
Action: Mouse scrolled (339, 481) with delta (0, 0)
Screenshot: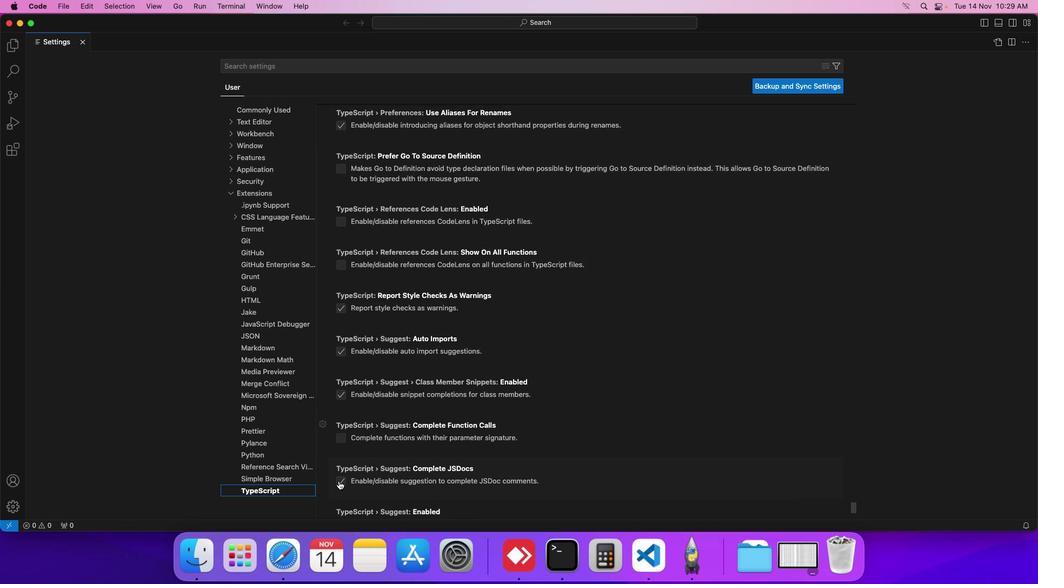 
Action: Mouse scrolled (339, 481) with delta (0, 0)
Screenshot: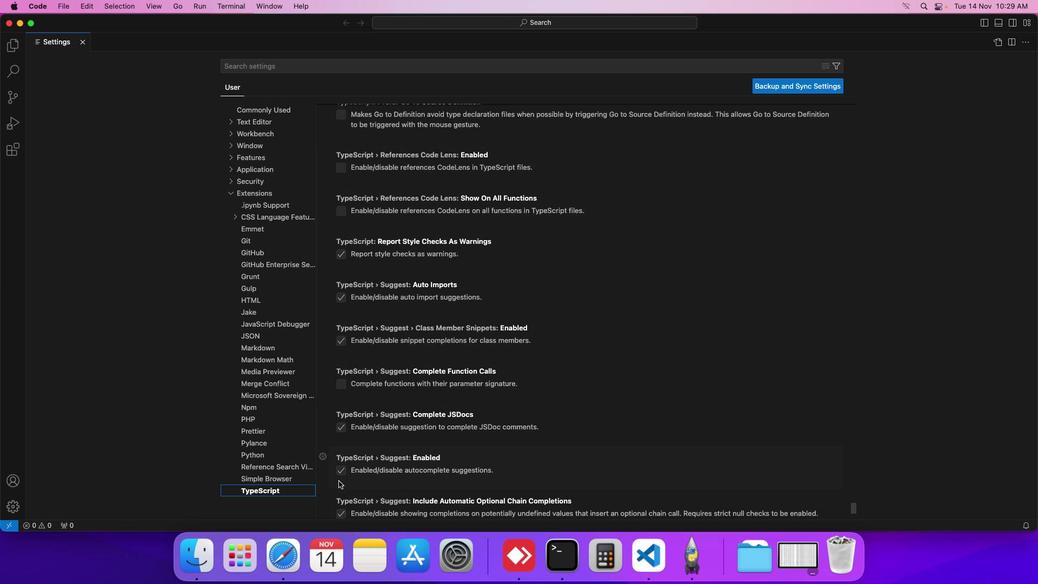 
Action: Mouse scrolled (339, 481) with delta (0, 0)
Screenshot: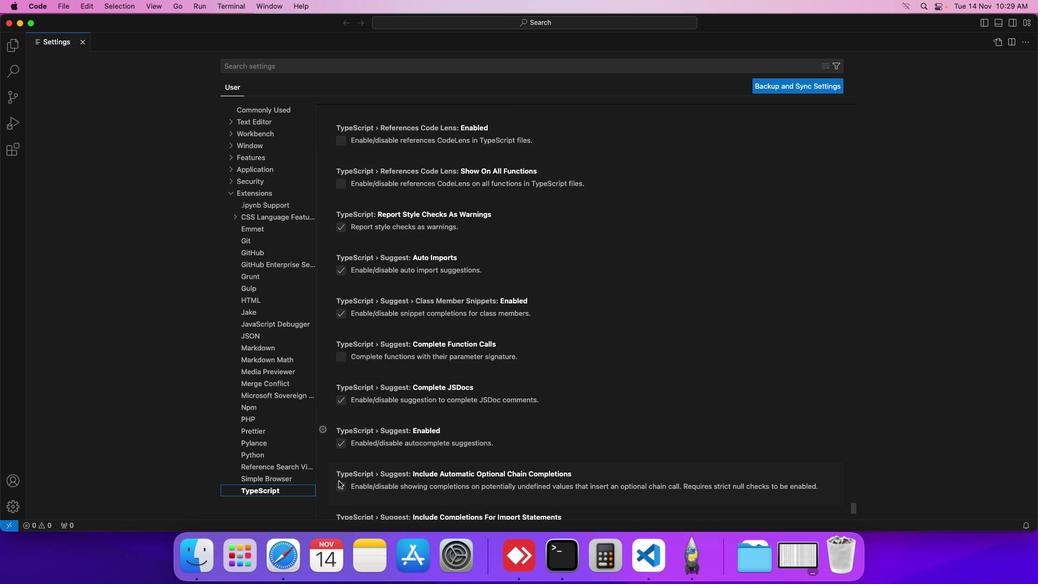 
Action: Mouse scrolled (339, 481) with delta (0, 0)
Screenshot: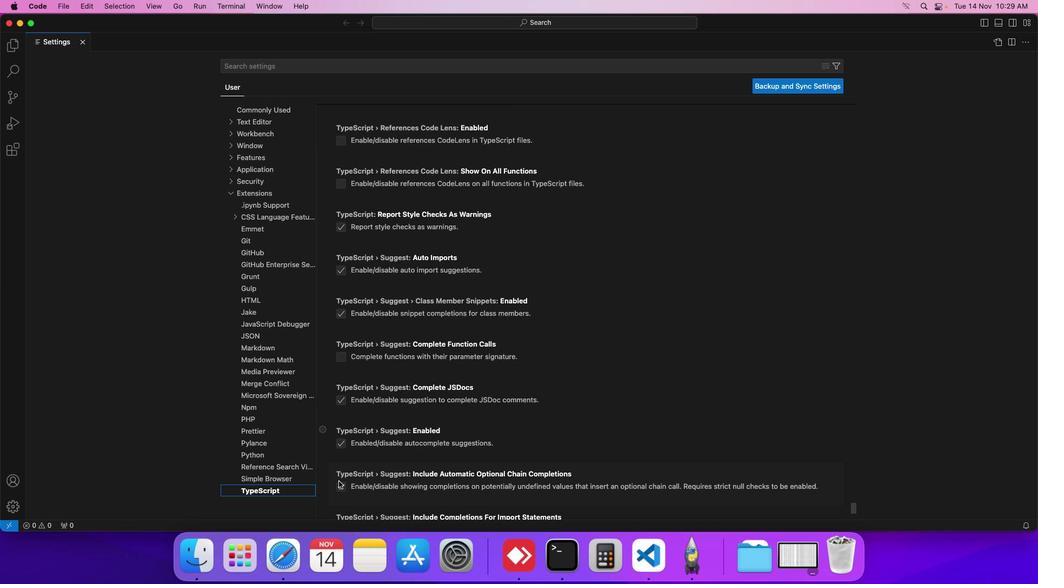 
Action: Mouse scrolled (339, 481) with delta (0, 0)
Screenshot: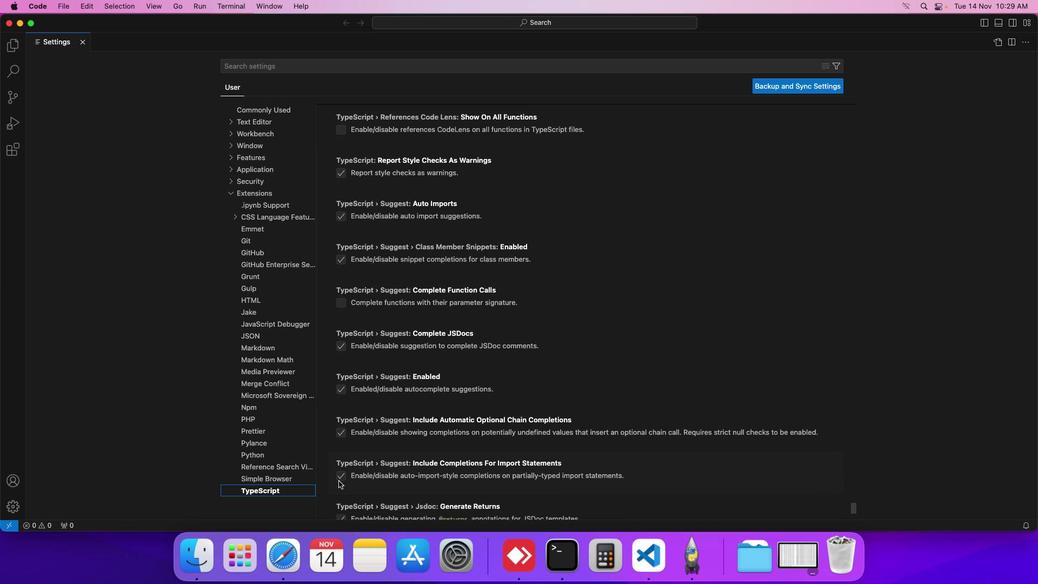 
Action: Mouse scrolled (339, 481) with delta (0, 0)
Screenshot: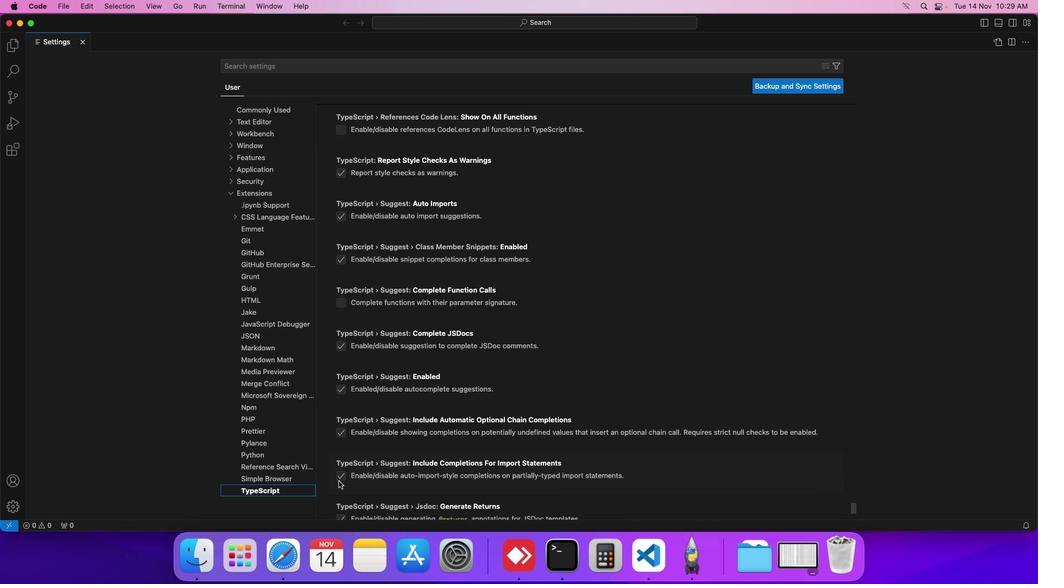 
Action: Mouse scrolled (339, 481) with delta (0, 0)
Screenshot: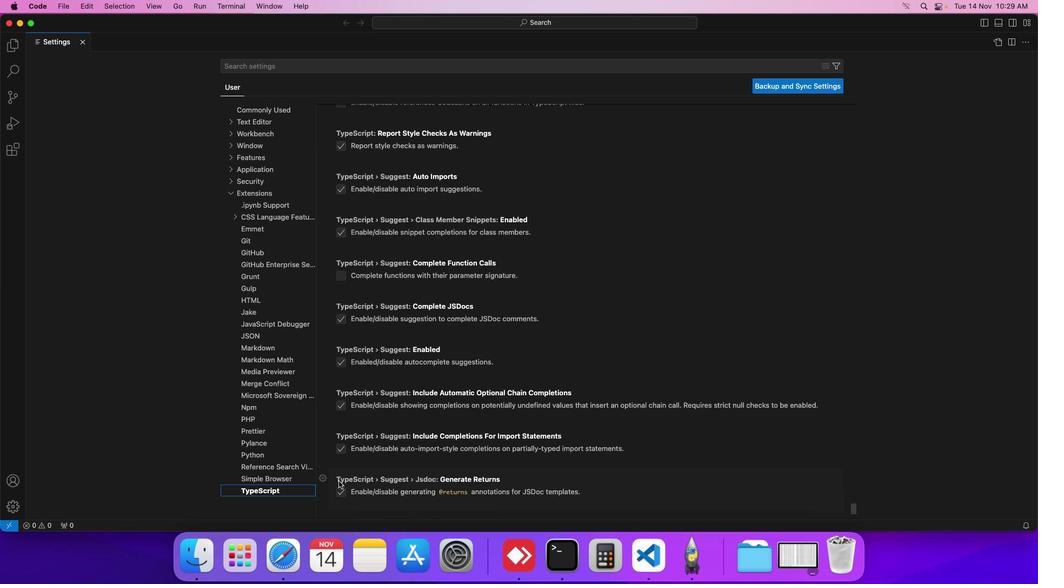 
Action: Mouse scrolled (339, 481) with delta (0, 0)
Screenshot: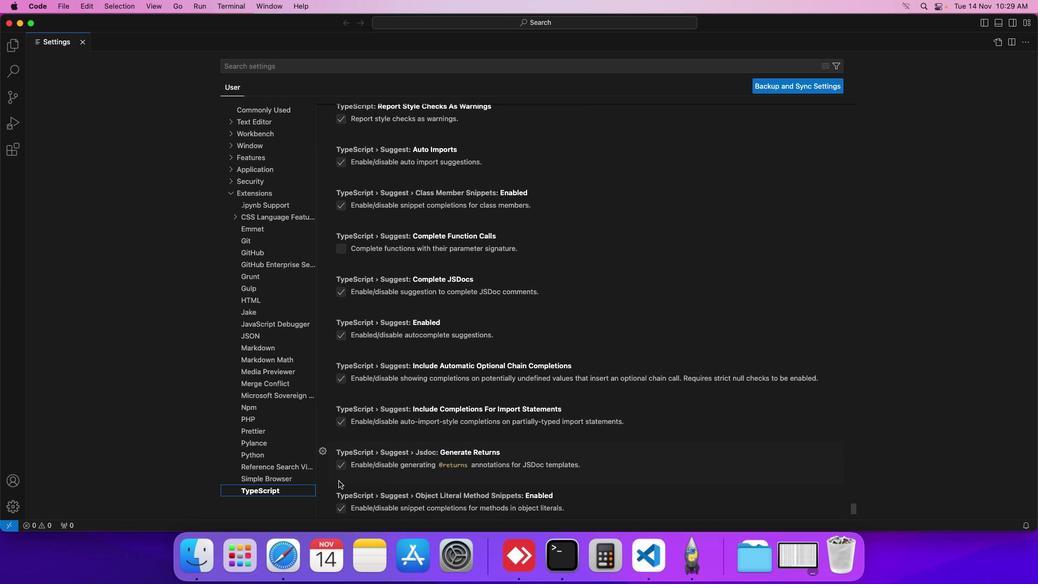 
Action: Mouse scrolled (339, 481) with delta (0, 0)
Screenshot: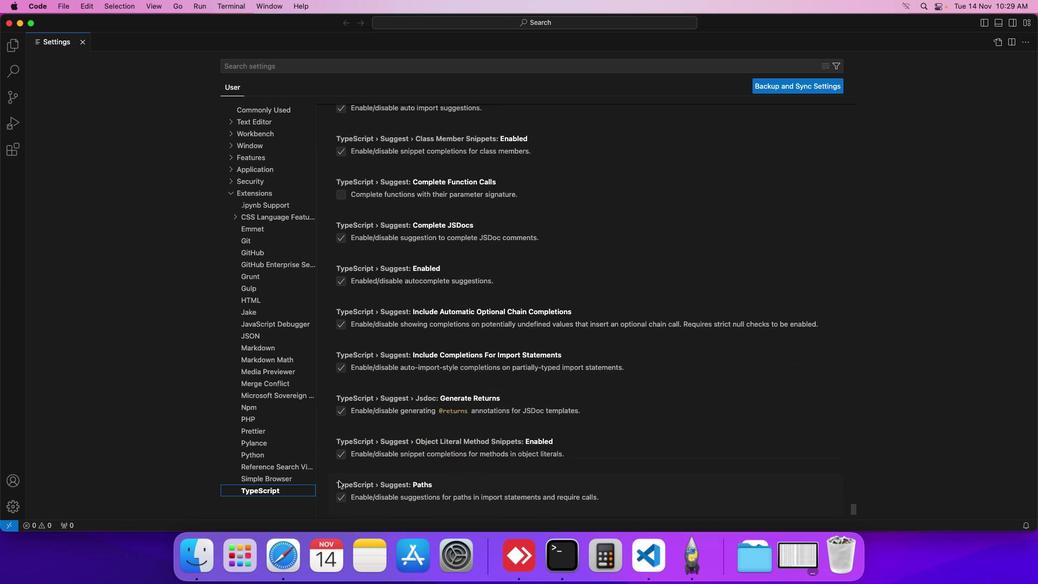
Action: Mouse scrolled (339, 481) with delta (0, 0)
Screenshot: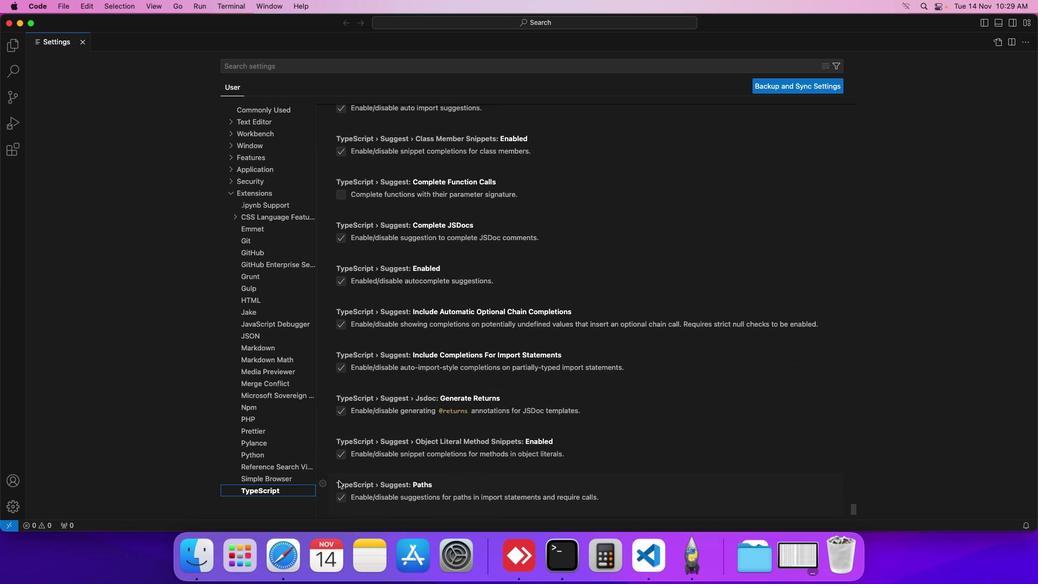 
Action: Mouse scrolled (339, 481) with delta (0, 0)
Screenshot: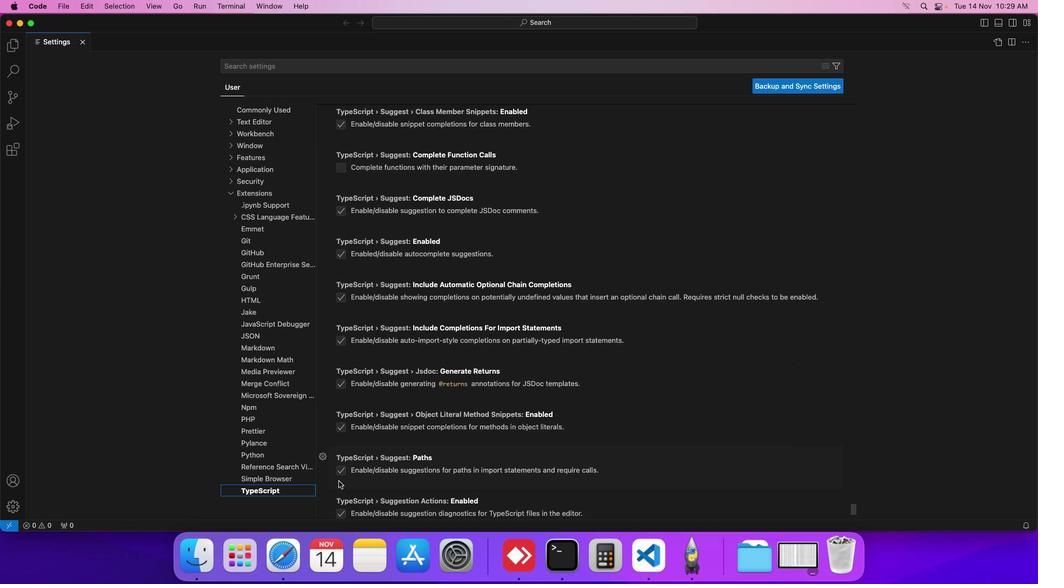
Action: Mouse scrolled (339, 481) with delta (0, 0)
Screenshot: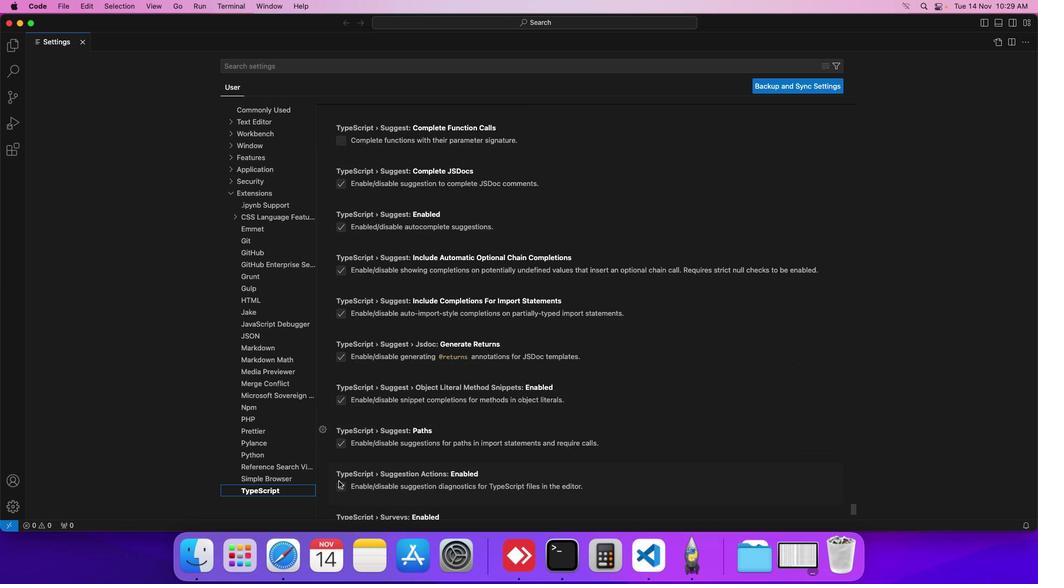 
Action: Mouse scrolled (339, 481) with delta (0, 0)
Screenshot: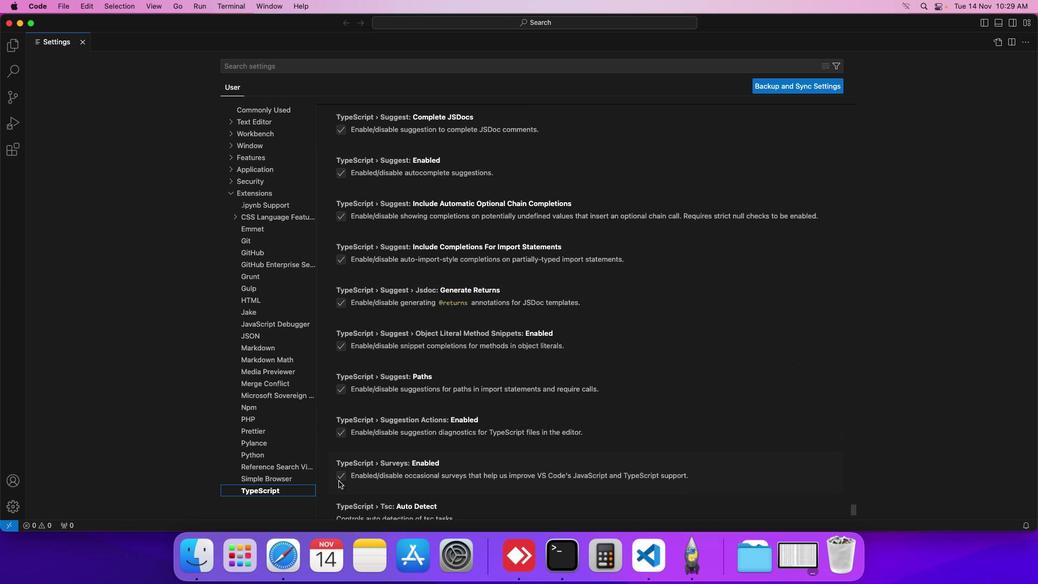 
Action: Mouse scrolled (339, 481) with delta (0, 0)
Screenshot: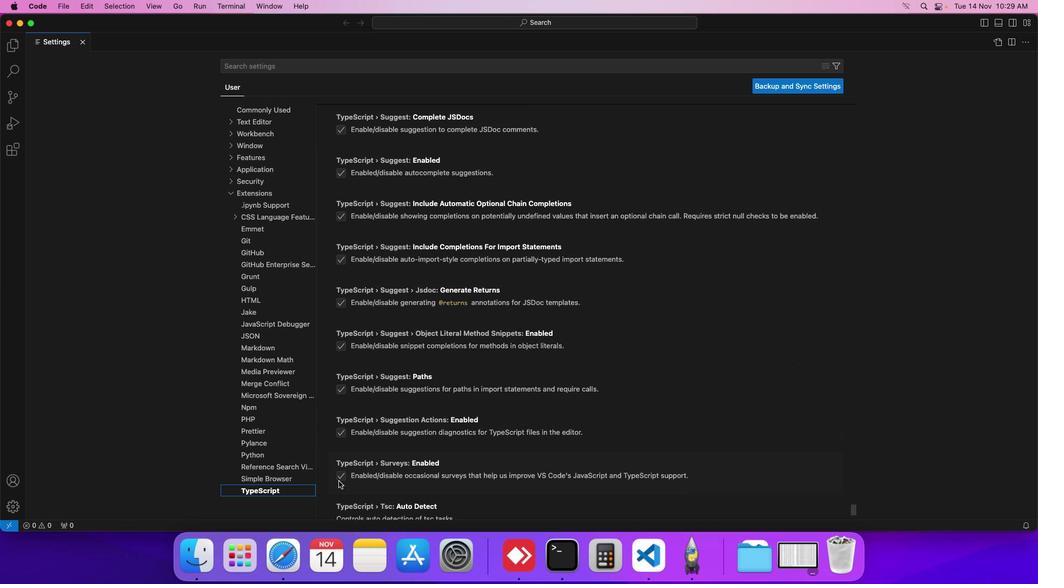 
Action: Mouse scrolled (339, 481) with delta (0, 0)
Screenshot: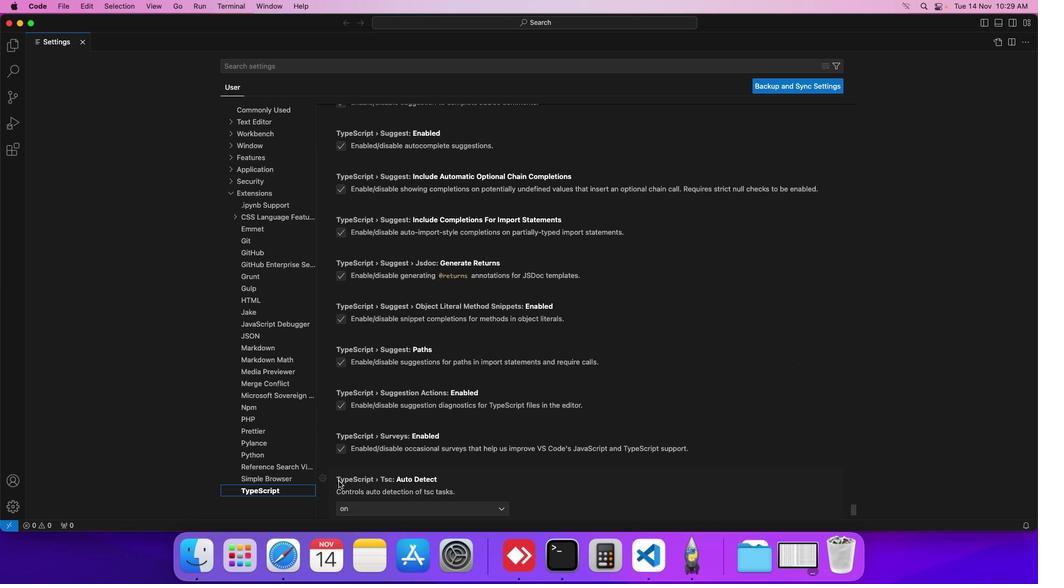 
Action: Mouse scrolled (339, 481) with delta (0, 0)
Screenshot: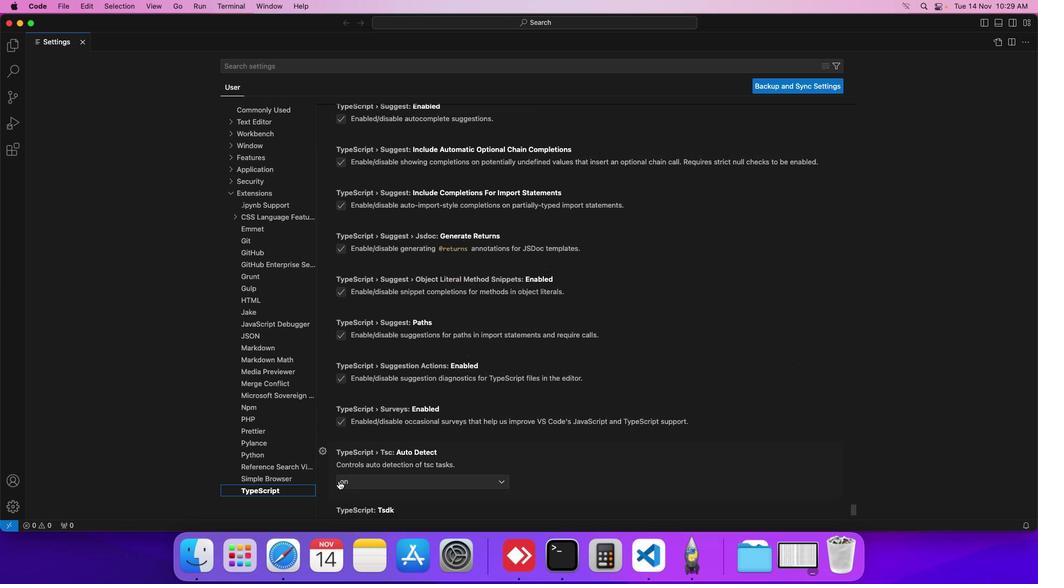 
Action: Mouse scrolled (339, 481) with delta (0, 0)
Screenshot: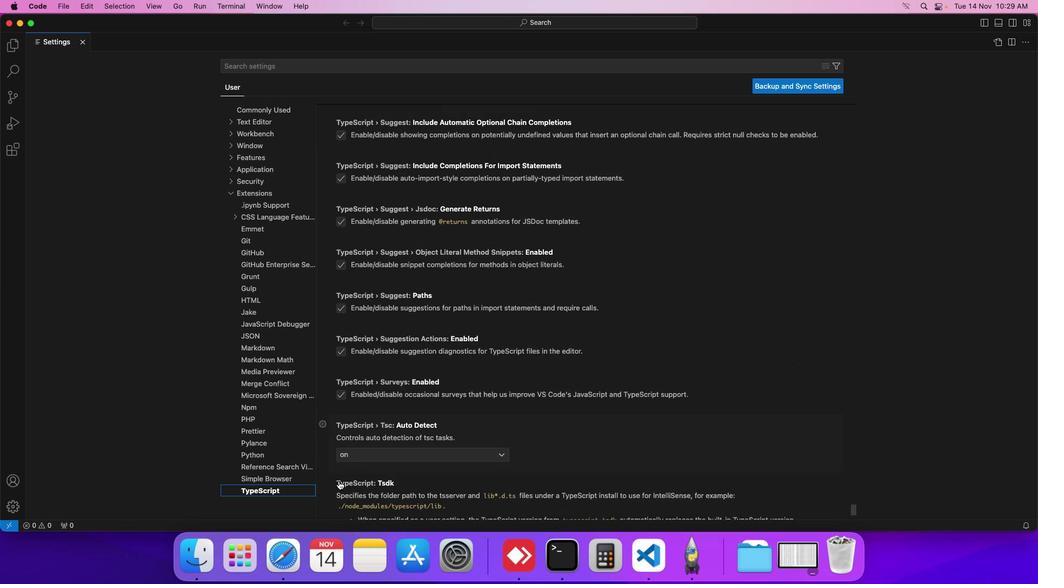 
Action: Mouse scrolled (339, 481) with delta (0, 0)
Screenshot: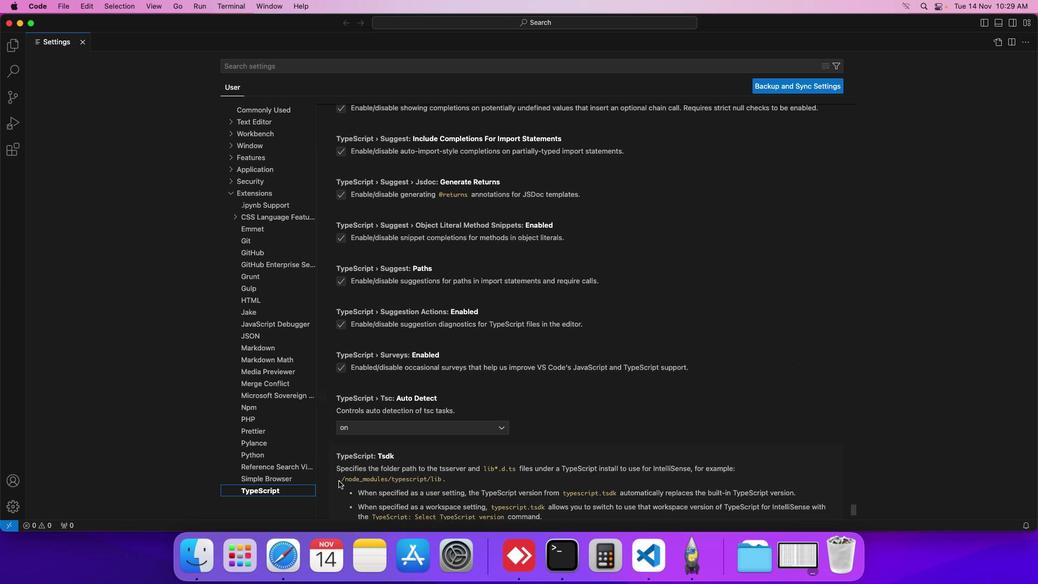
Action: Mouse scrolled (339, 481) with delta (0, 0)
Screenshot: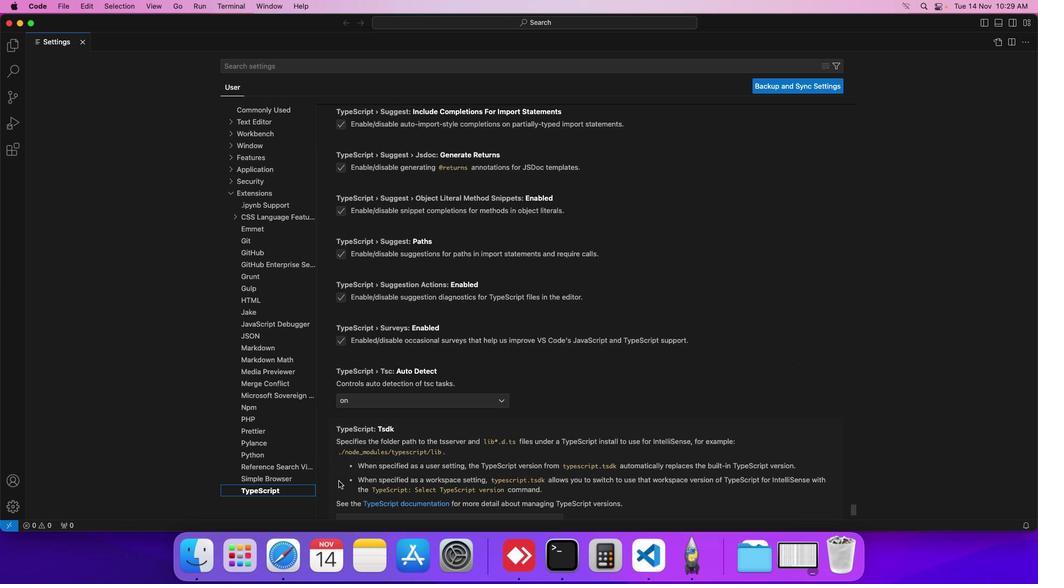 
Action: Mouse scrolled (339, 481) with delta (0, 0)
Screenshot: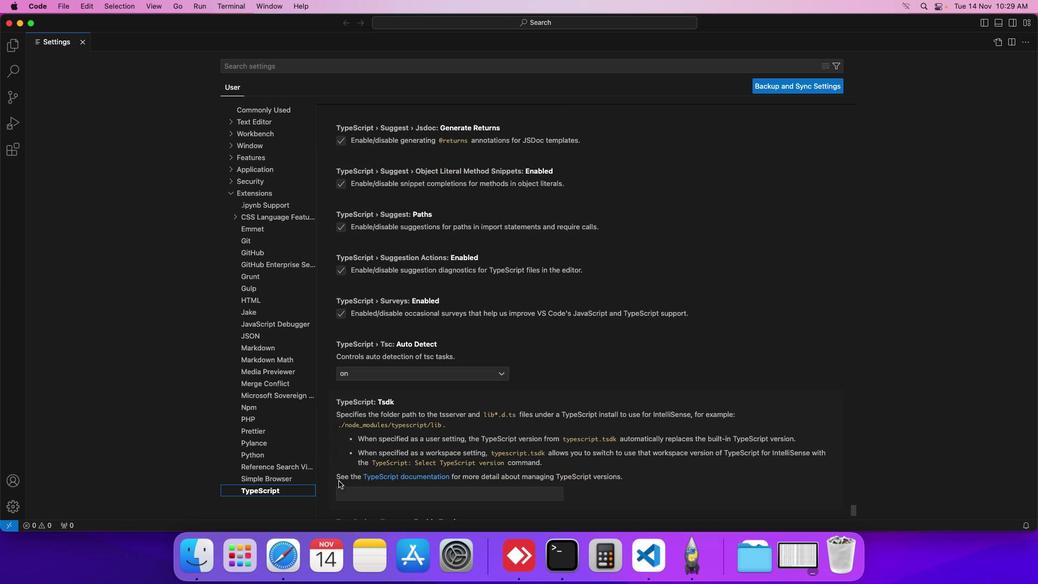 
Action: Mouse scrolled (339, 481) with delta (0, 0)
Screenshot: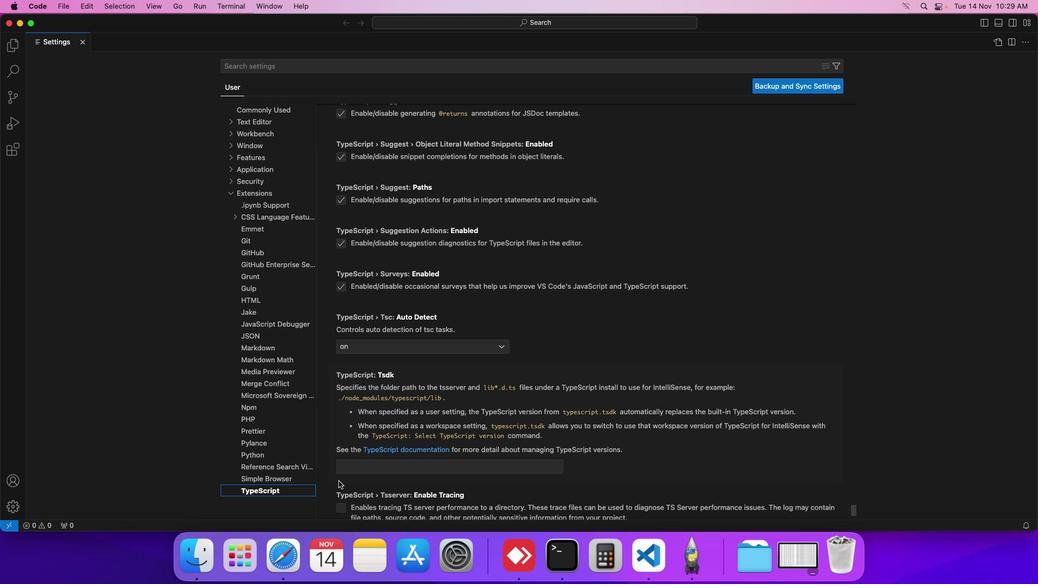 
Action: Mouse scrolled (339, 481) with delta (0, 0)
Screenshot: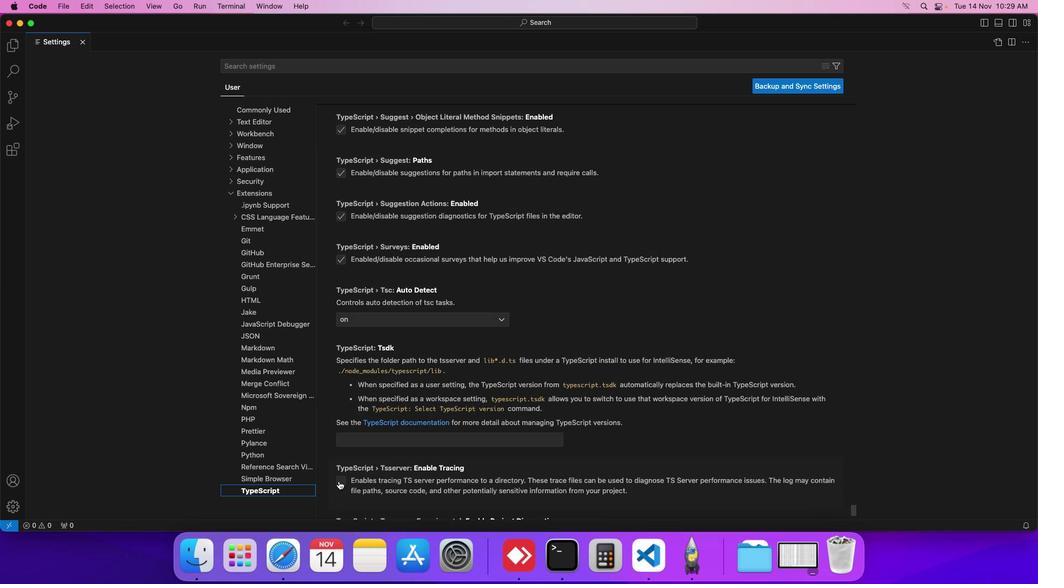 
Action: Mouse scrolled (339, 481) with delta (0, 0)
Screenshot: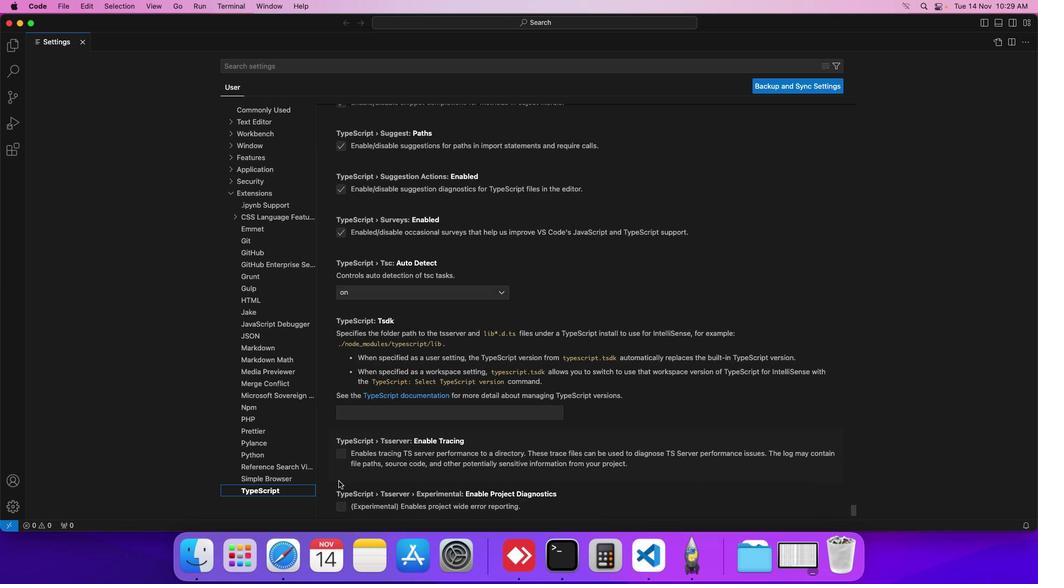 
Action: Mouse scrolled (339, 481) with delta (0, 0)
Screenshot: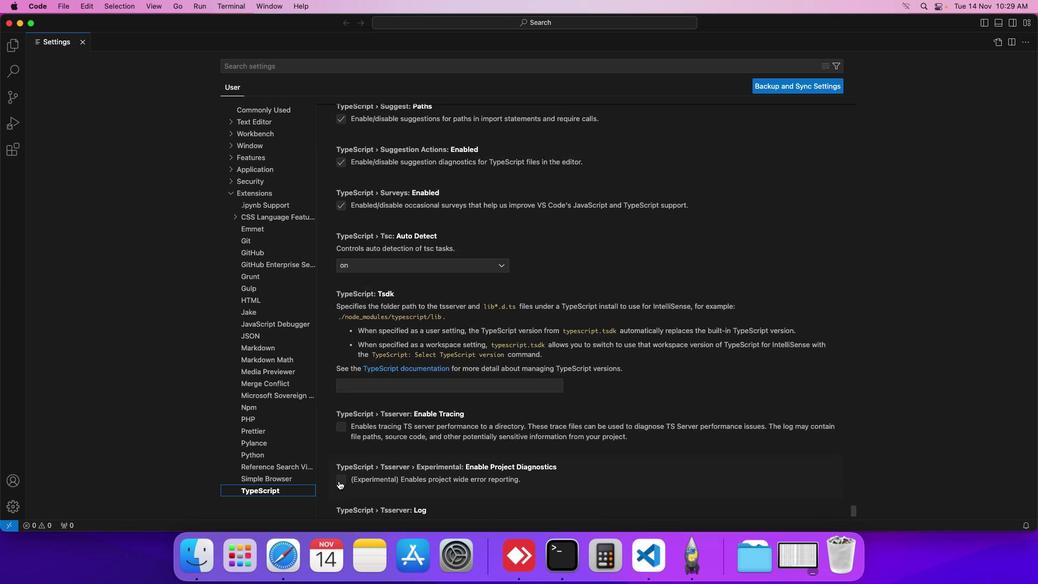
Action: Mouse scrolled (339, 481) with delta (0, 0)
Screenshot: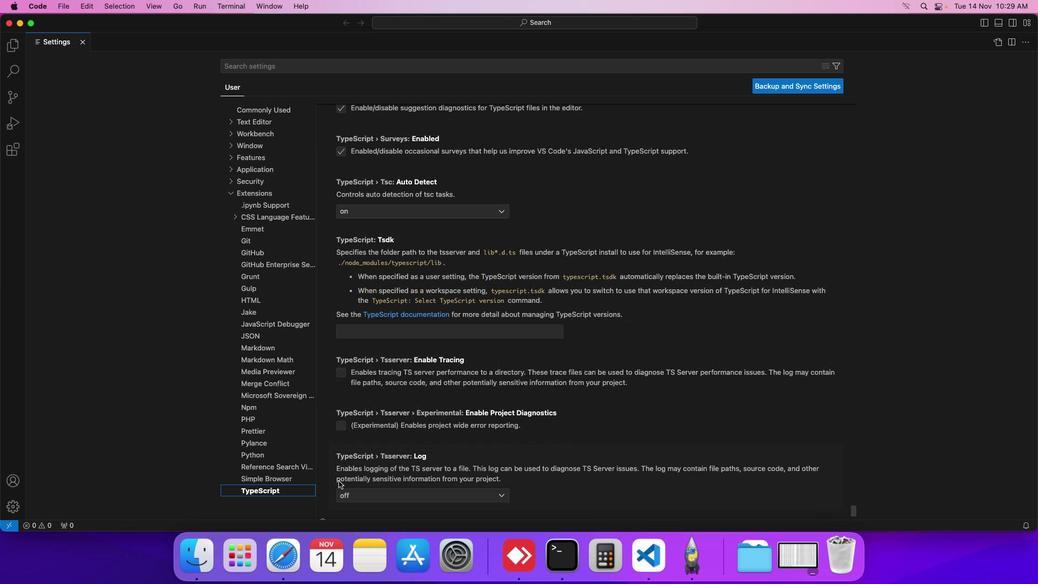 
Action: Mouse scrolled (339, 481) with delta (0, 0)
Screenshot: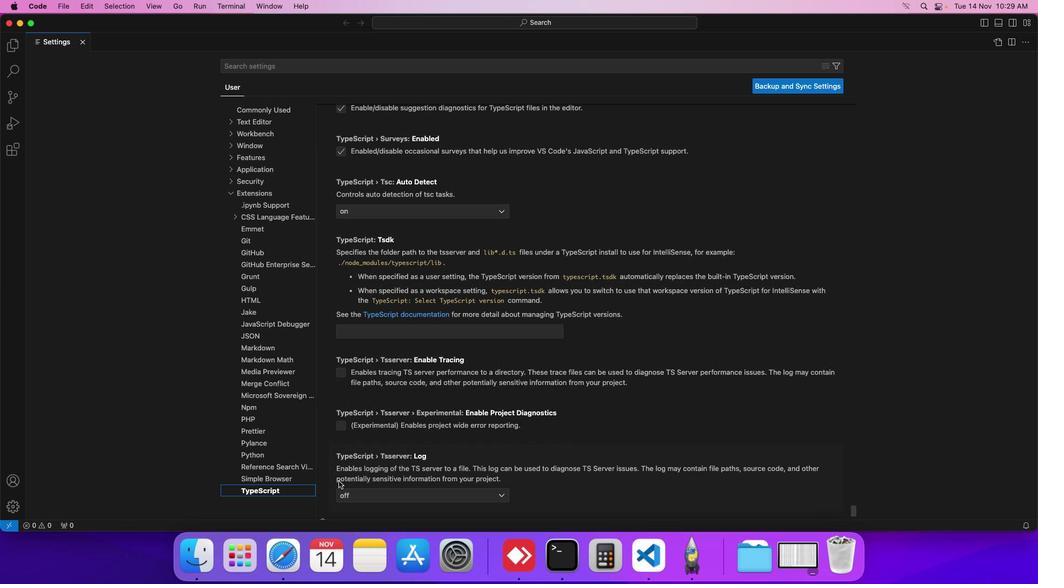 
Action: Mouse scrolled (339, 481) with delta (0, 0)
Screenshot: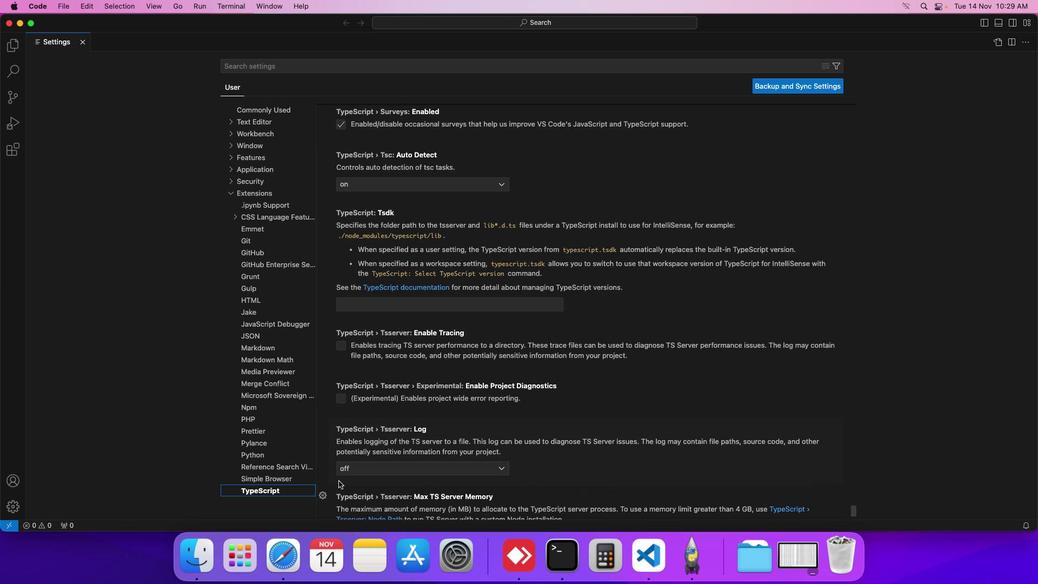 
Action: Mouse scrolled (339, 481) with delta (0, 0)
Screenshot: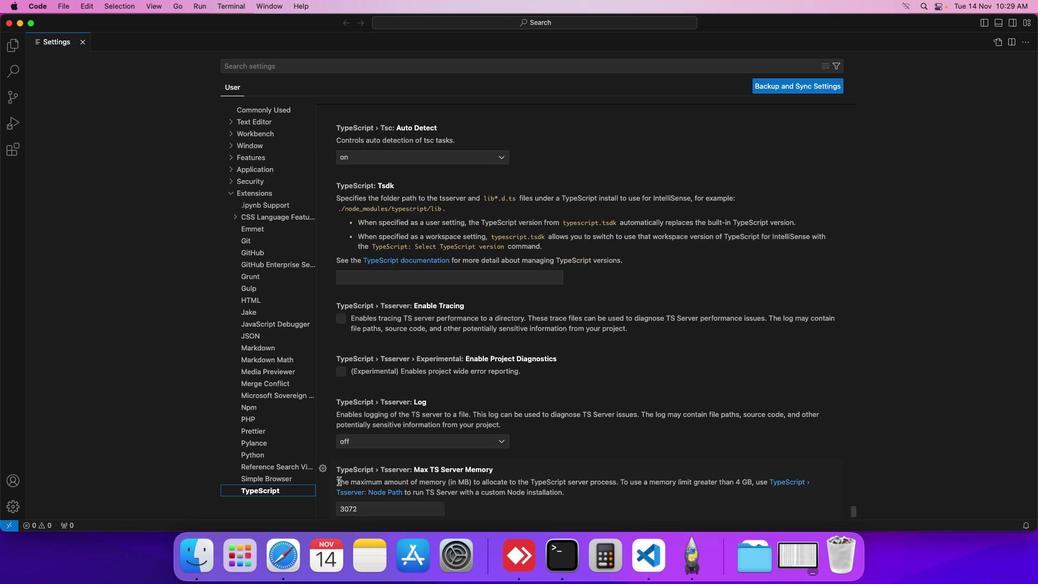 
Action: Mouse scrolled (339, 481) with delta (0, 0)
Screenshot: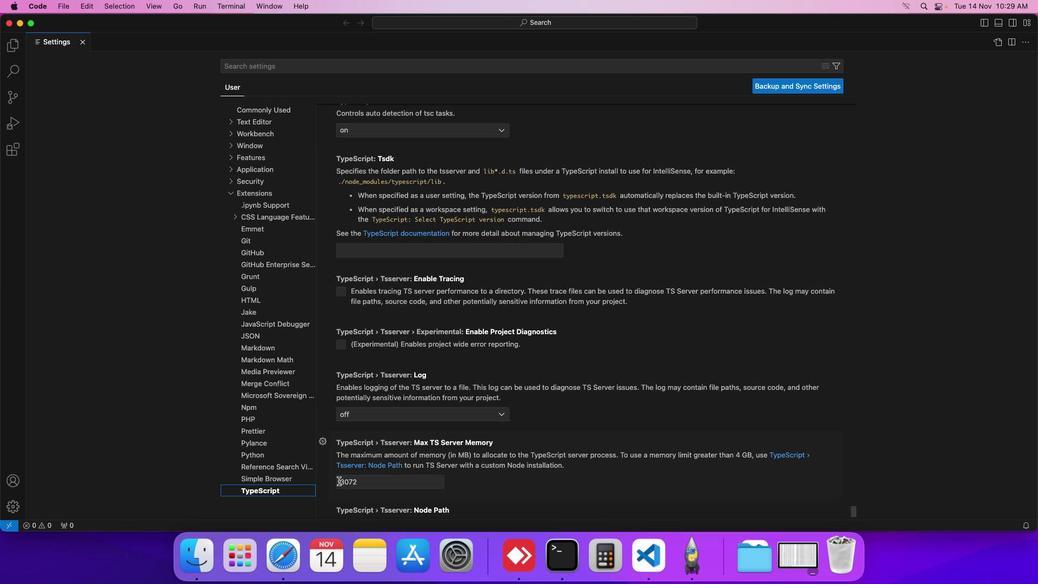 
Action: Mouse scrolled (339, 481) with delta (0, 0)
Screenshot: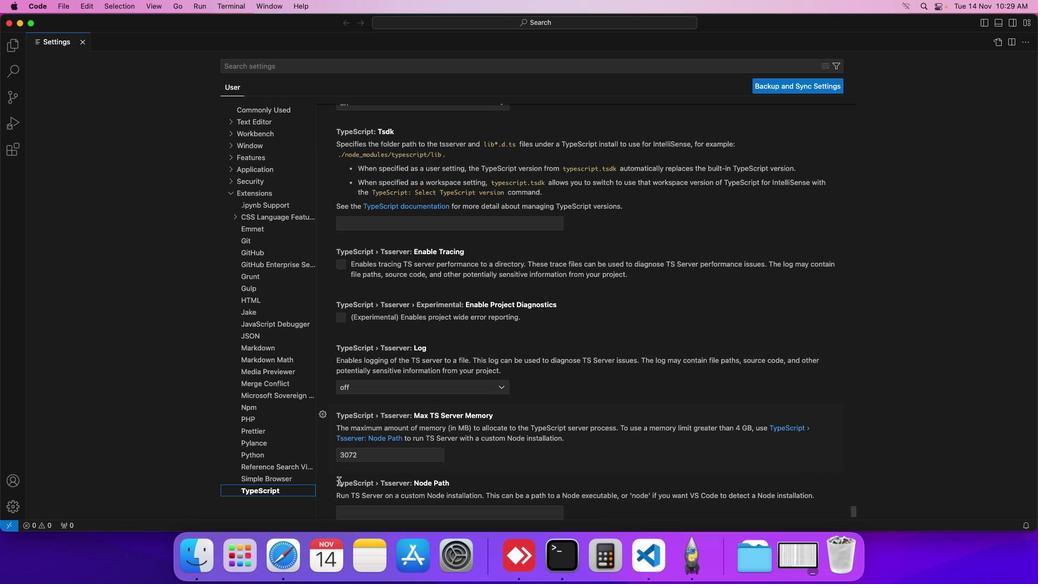 
Action: Mouse scrolled (339, 481) with delta (0, 0)
Screenshot: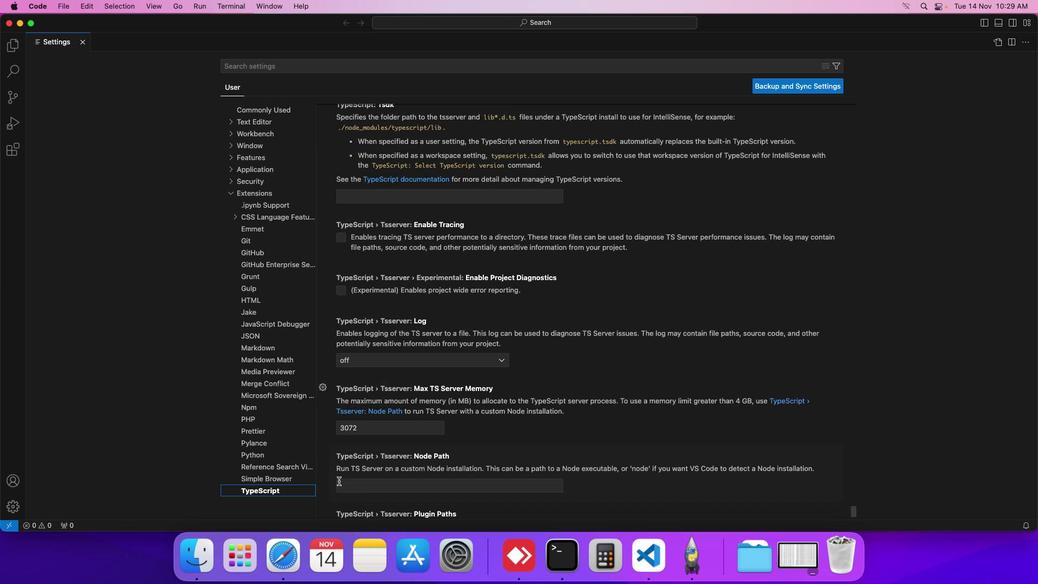 
Action: Mouse scrolled (339, 481) with delta (0, 0)
Screenshot: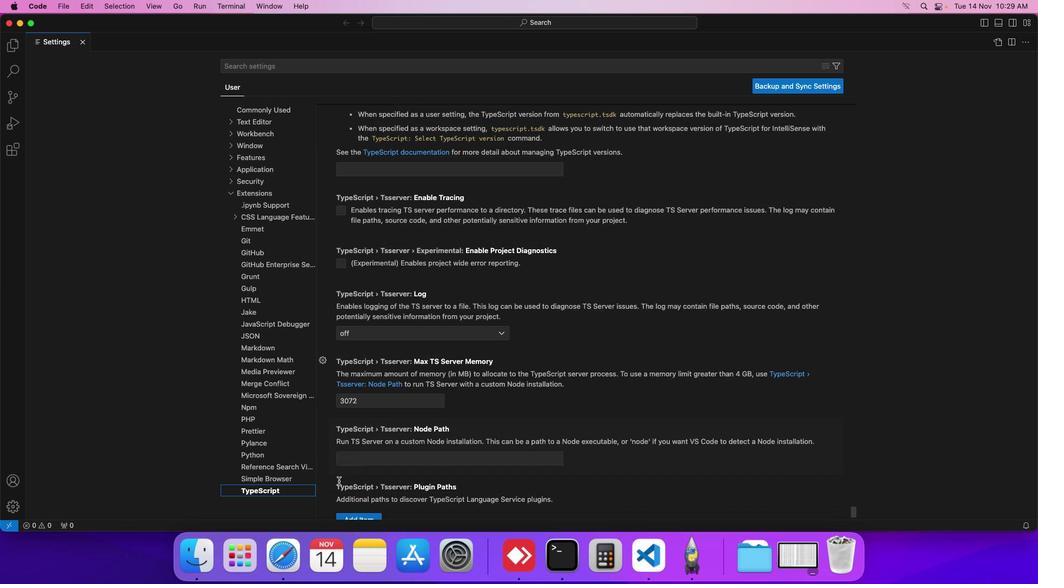 
Action: Mouse scrolled (339, 481) with delta (0, 0)
Screenshot: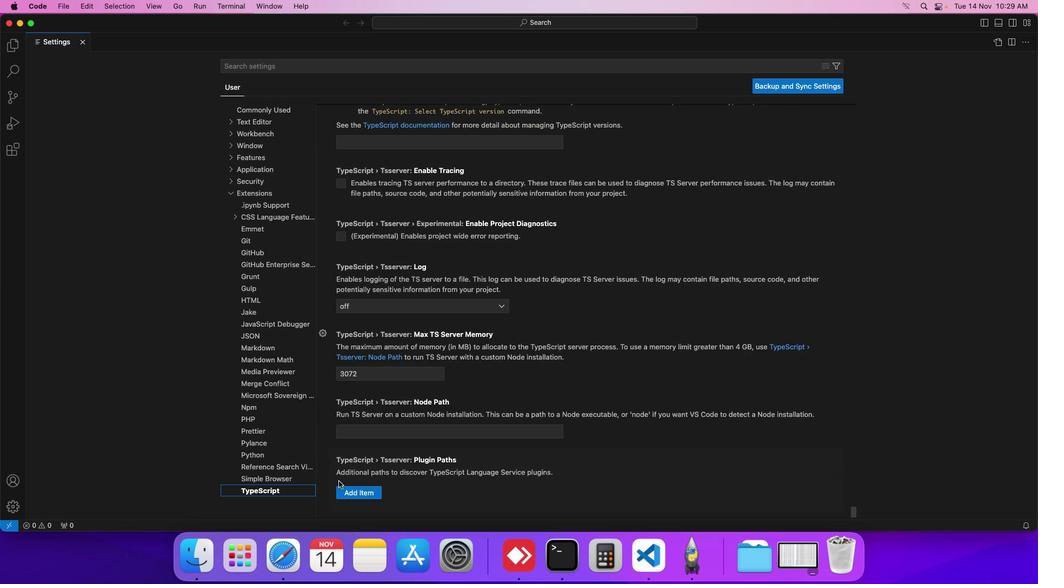 
Action: Mouse scrolled (339, 481) with delta (0, 0)
Screenshot: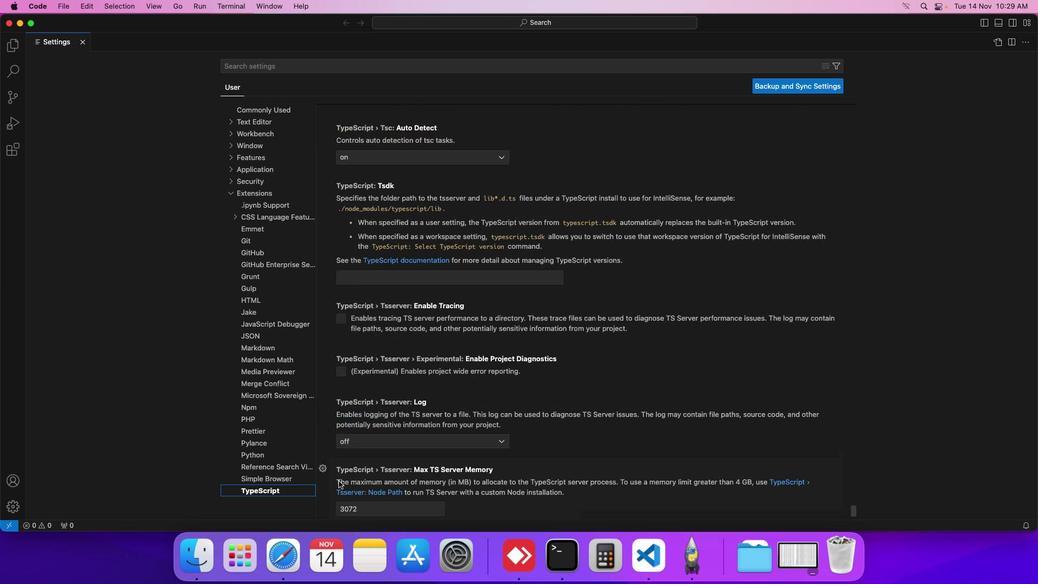 
Action: Mouse scrolled (339, 481) with delta (0, 0)
Screenshot: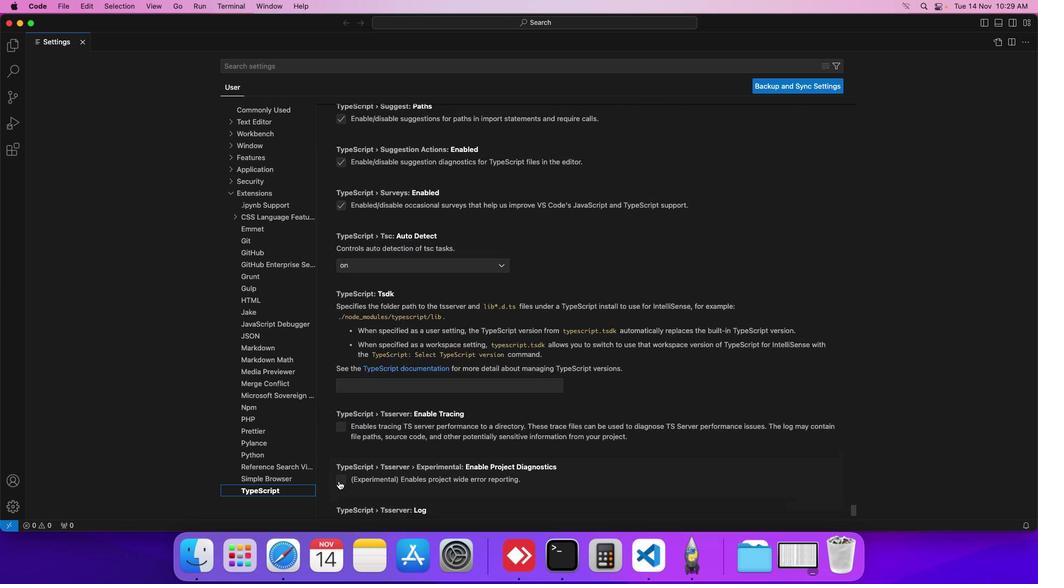 
Action: Mouse scrolled (339, 481) with delta (0, 1)
Screenshot: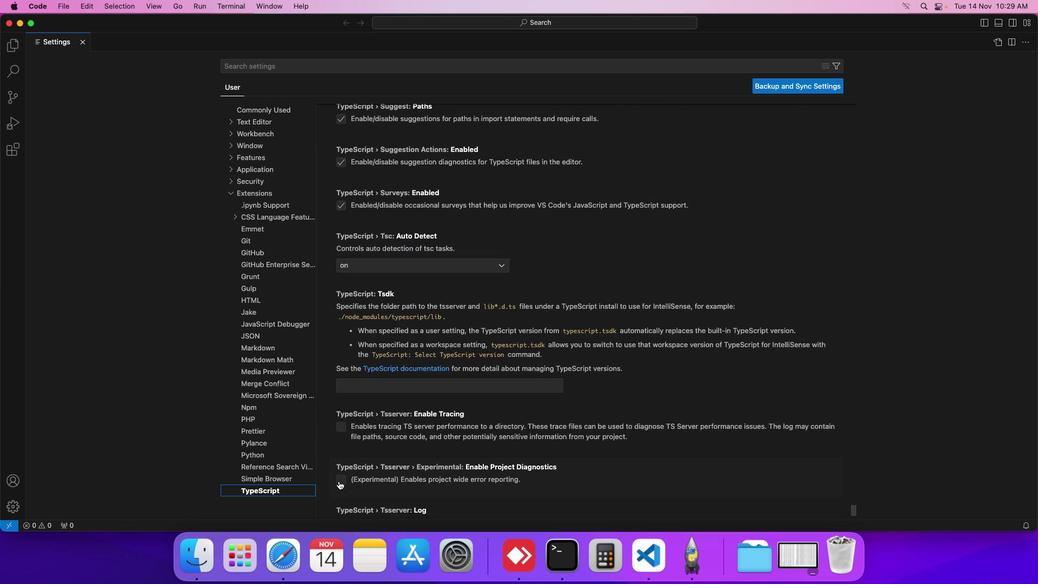 
Action: Mouse scrolled (339, 481) with delta (0, 2)
Screenshot: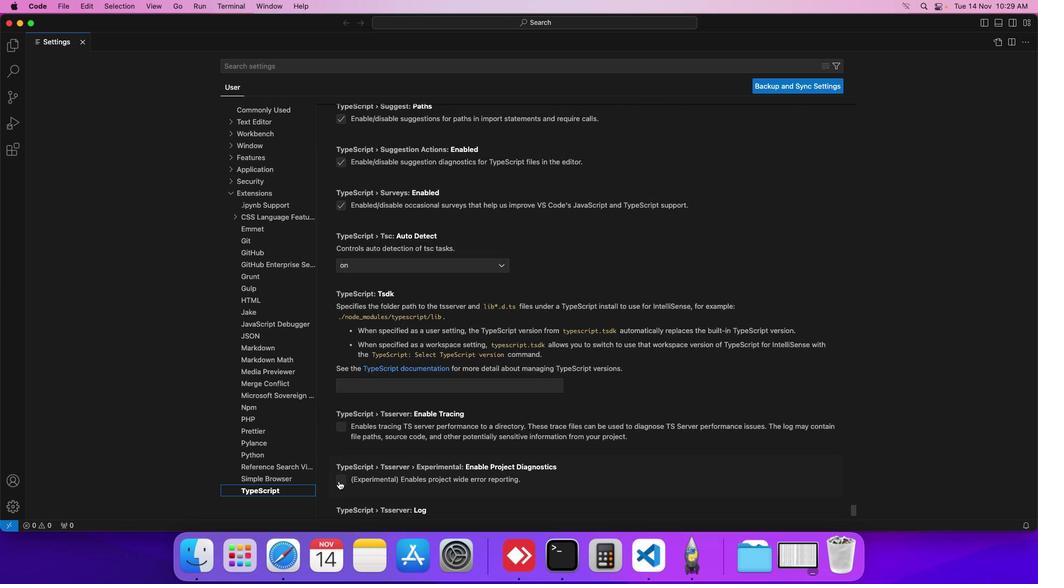 
Action: Mouse scrolled (339, 481) with delta (0, 0)
Screenshot: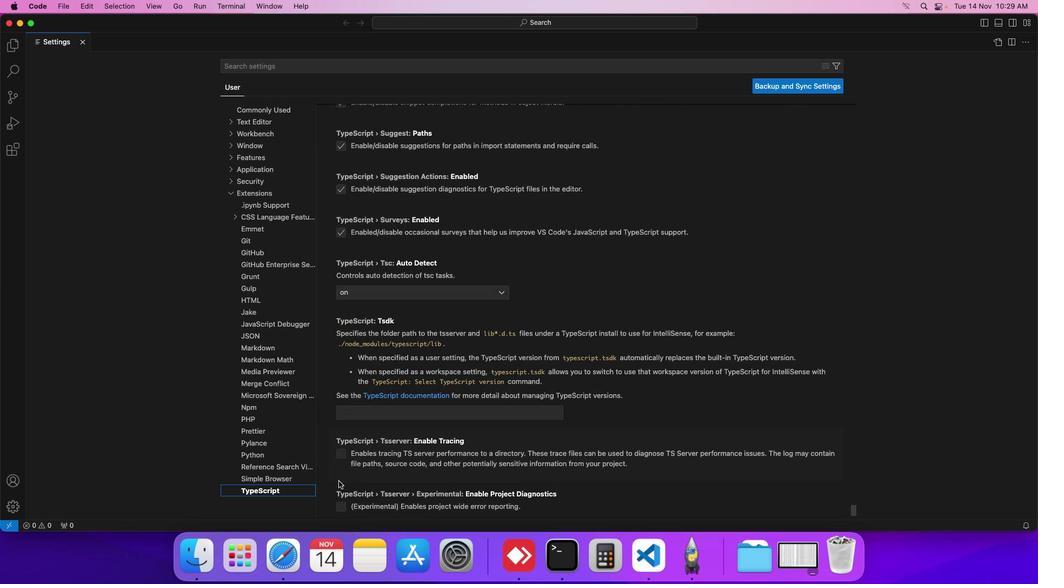 
Action: Mouse scrolled (339, 481) with delta (0, 0)
Screenshot: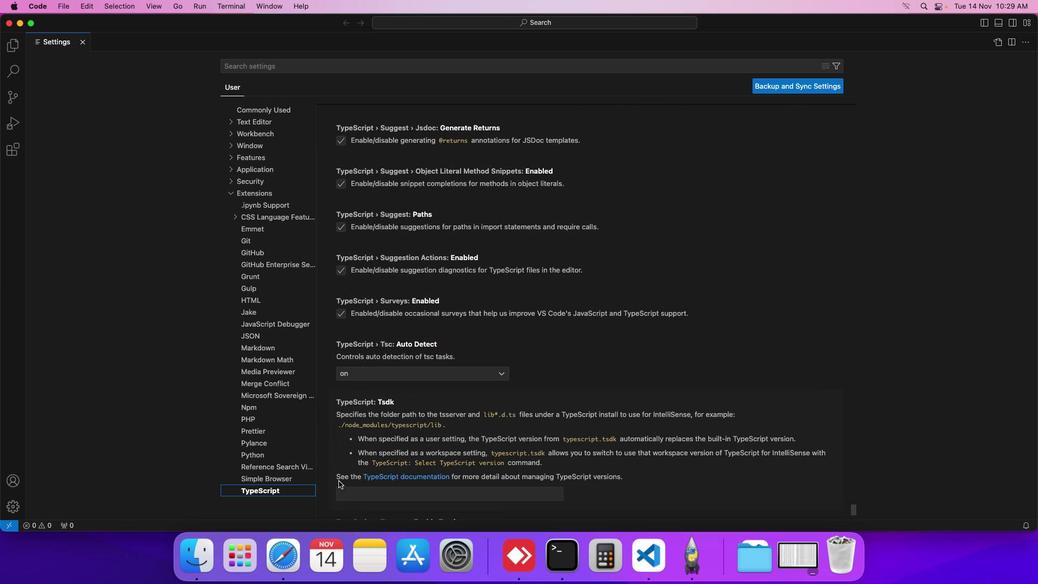 
Action: Mouse scrolled (339, 481) with delta (0, 1)
Screenshot: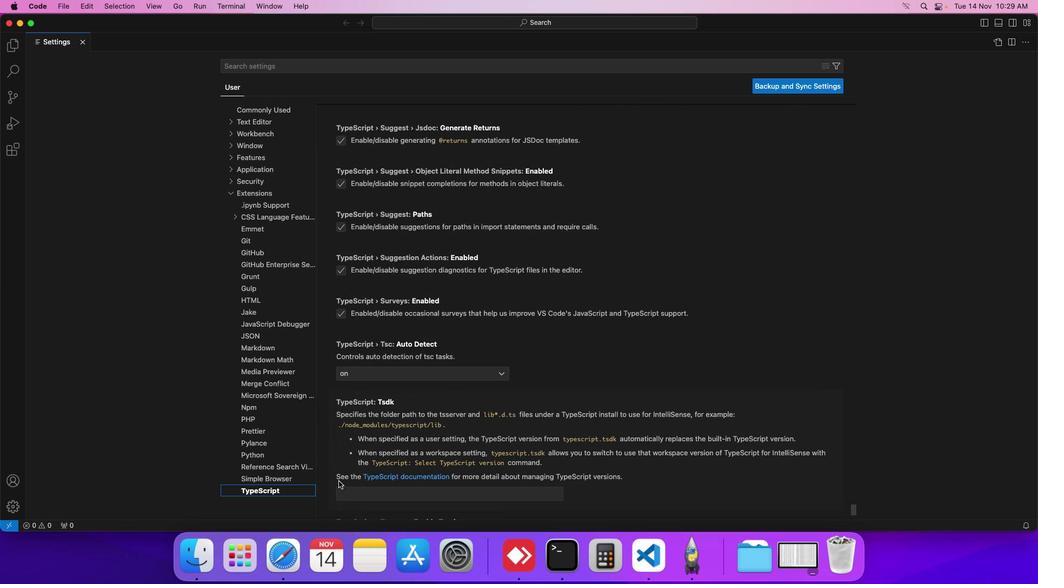 
Action: Mouse scrolled (339, 481) with delta (0, 0)
Screenshot: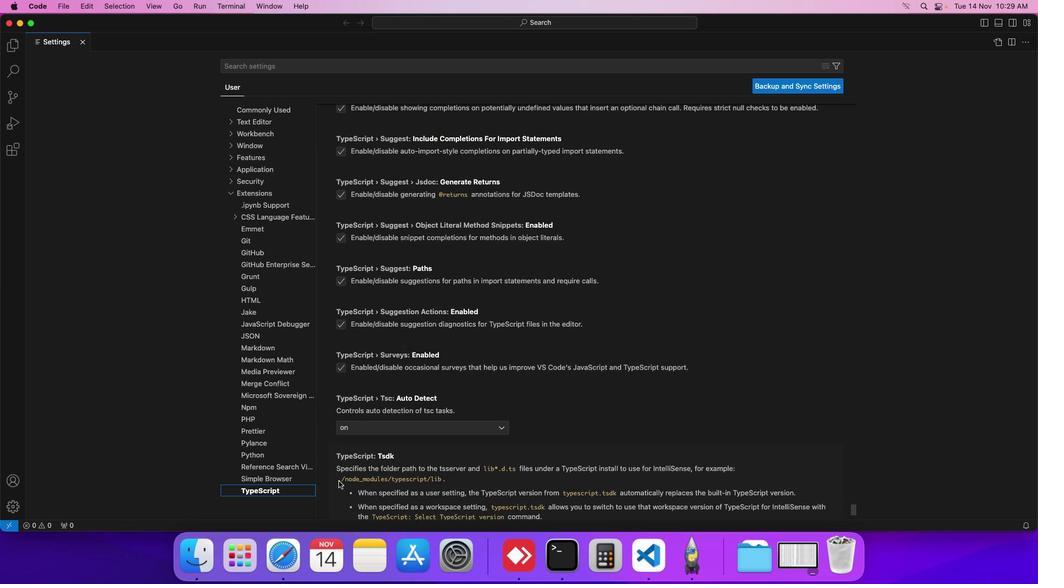 
Action: Mouse scrolled (339, 481) with delta (0, 0)
Screenshot: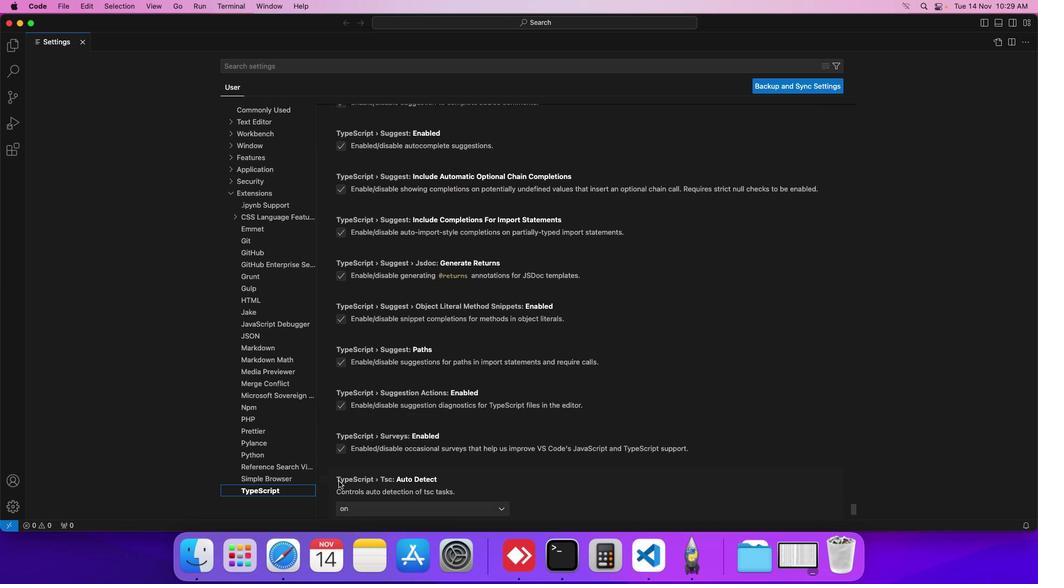 
Action: Mouse scrolled (339, 481) with delta (0, 1)
Screenshot: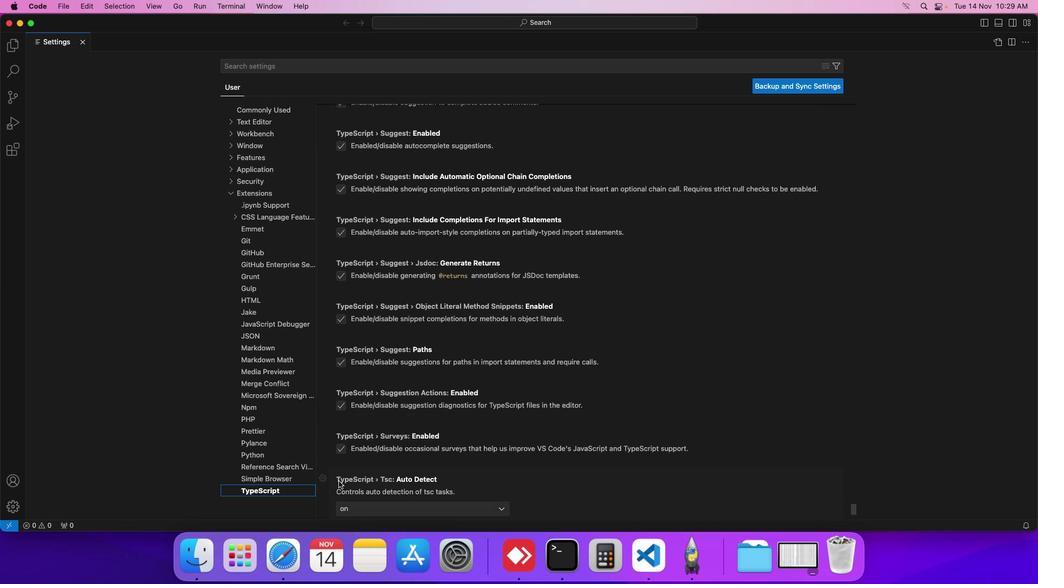 
Action: Mouse scrolled (339, 481) with delta (0, 2)
Screenshot: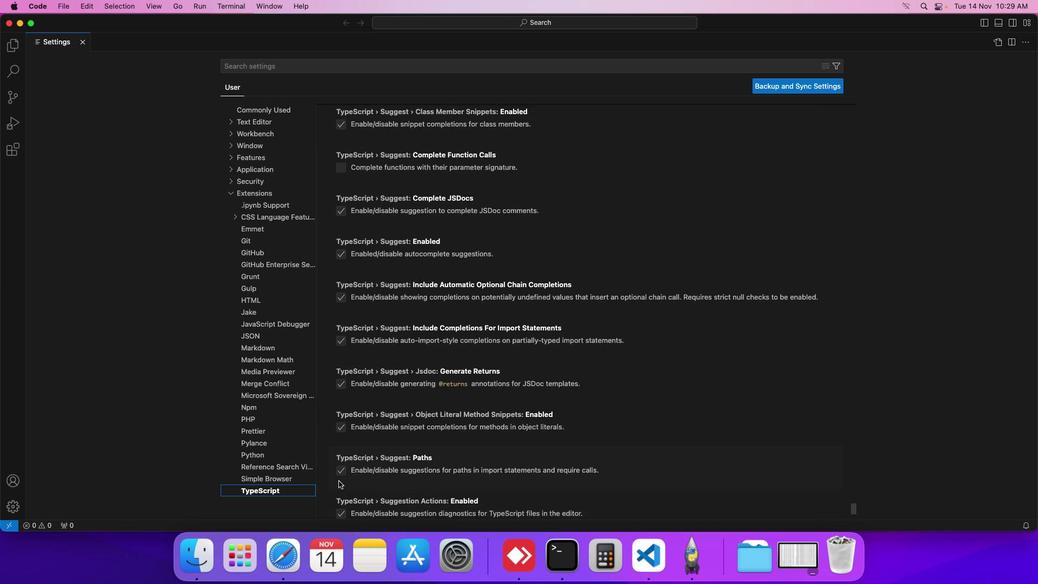 
Action: Mouse scrolled (339, 481) with delta (0, 0)
Screenshot: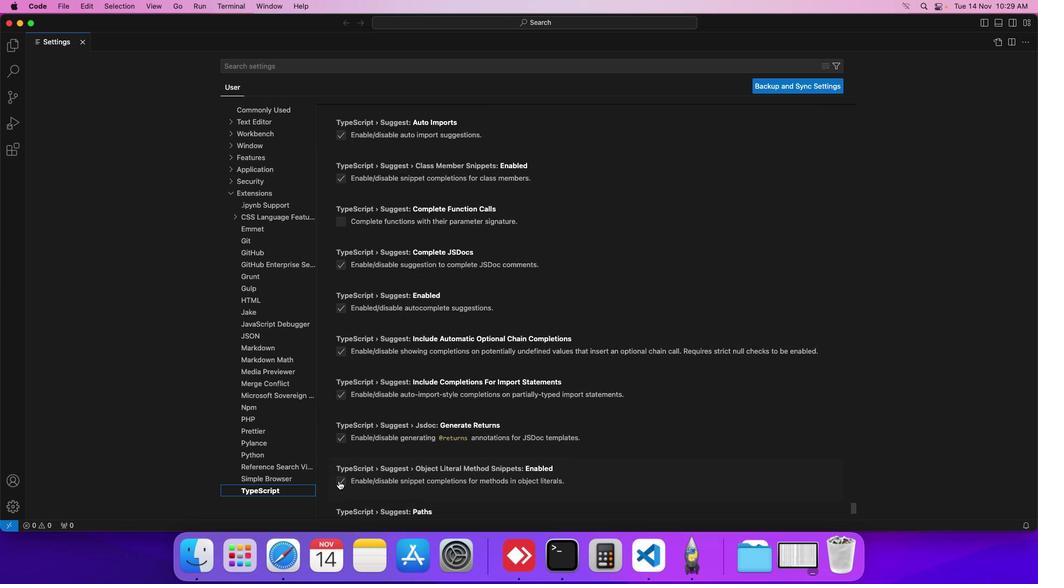 
Action: Mouse scrolled (339, 481) with delta (0, 0)
Screenshot: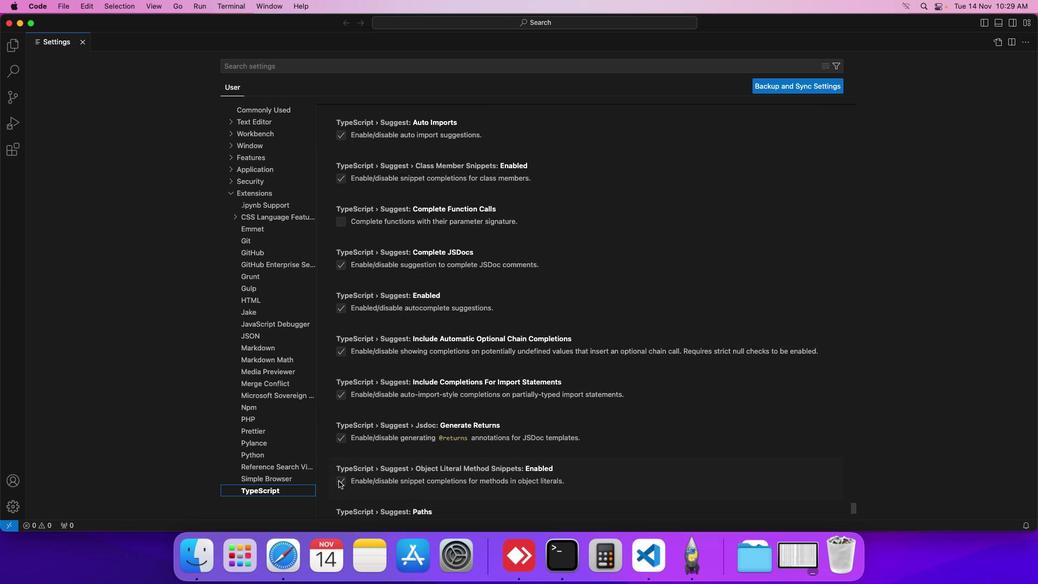 
Action: Mouse scrolled (339, 481) with delta (0, 1)
Screenshot: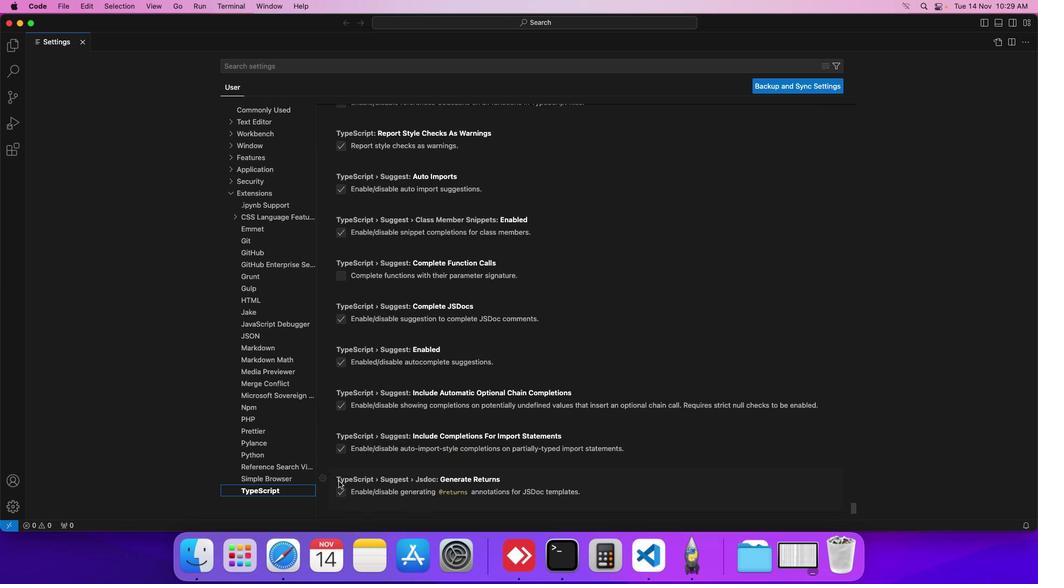 
Action: Mouse scrolled (339, 481) with delta (0, 1)
Screenshot: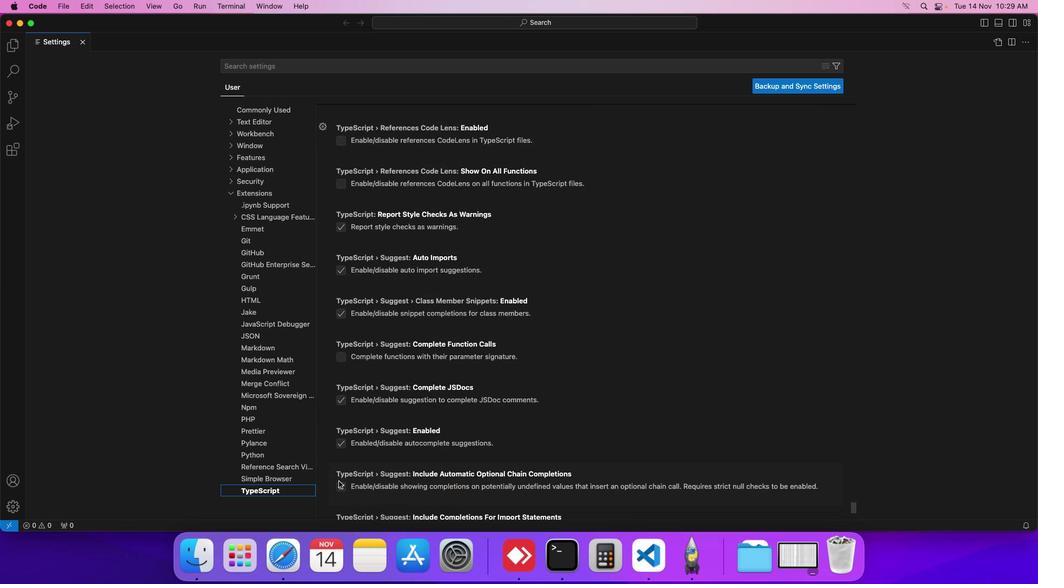 
Action: Mouse scrolled (339, 481) with delta (0, 0)
Screenshot: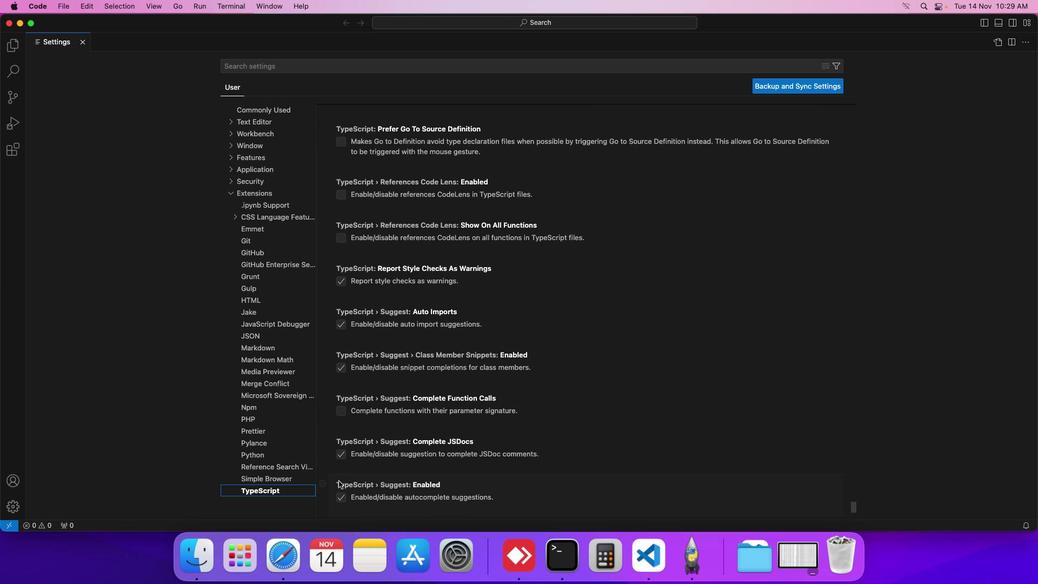 
Action: Mouse scrolled (339, 481) with delta (0, 0)
Screenshot: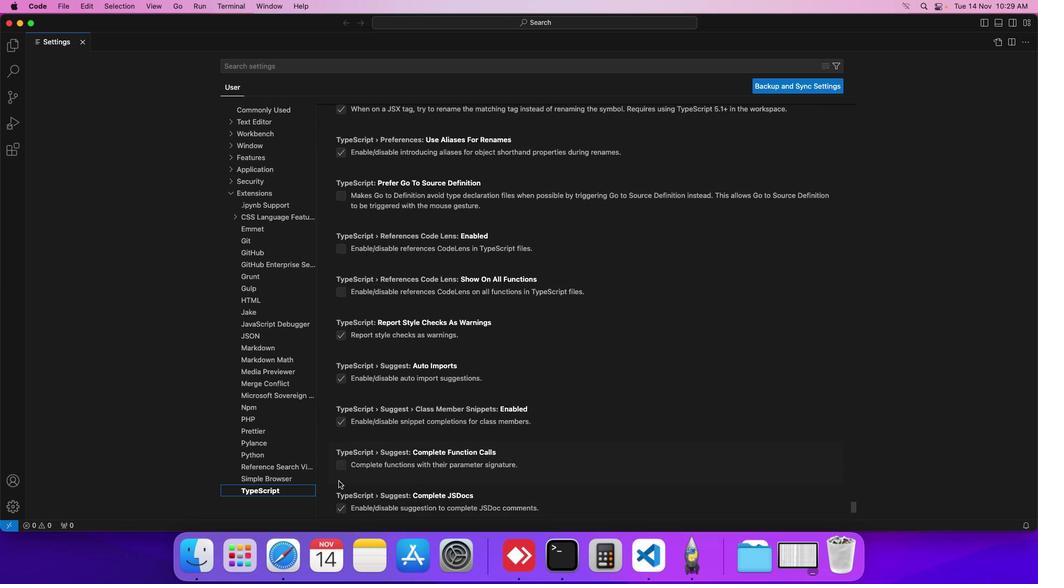 
Action: Mouse scrolled (339, 481) with delta (0, 1)
Screenshot: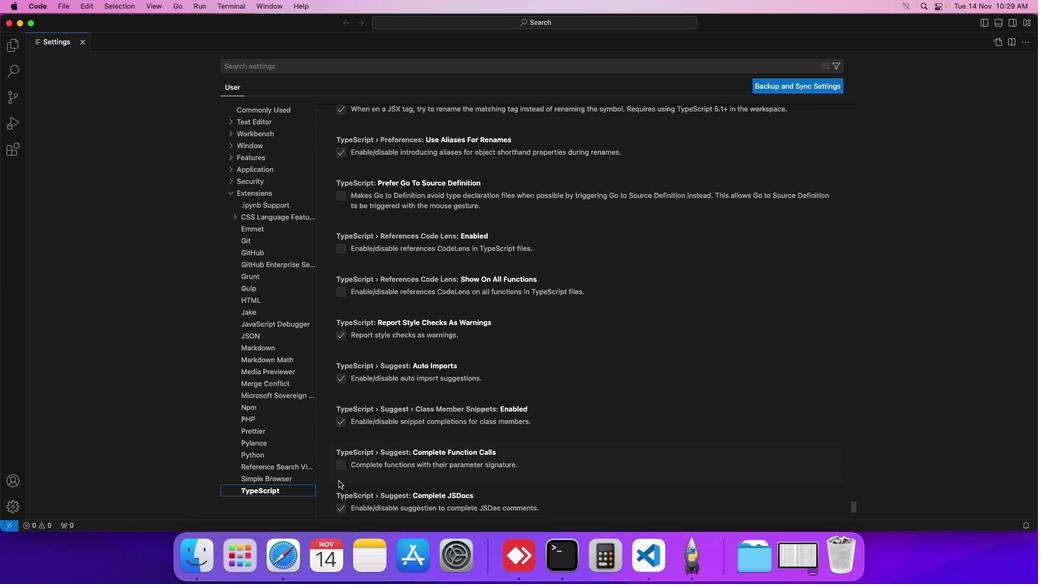 
Action: Mouse scrolled (339, 481) with delta (0, 1)
Screenshot: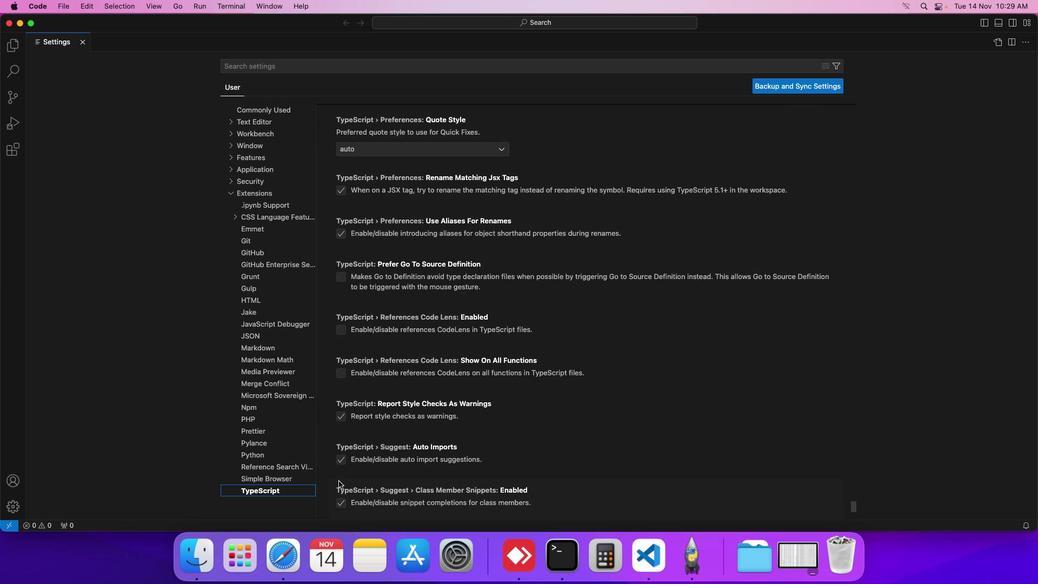 
Action: Mouse scrolled (339, 481) with delta (0, 0)
Screenshot: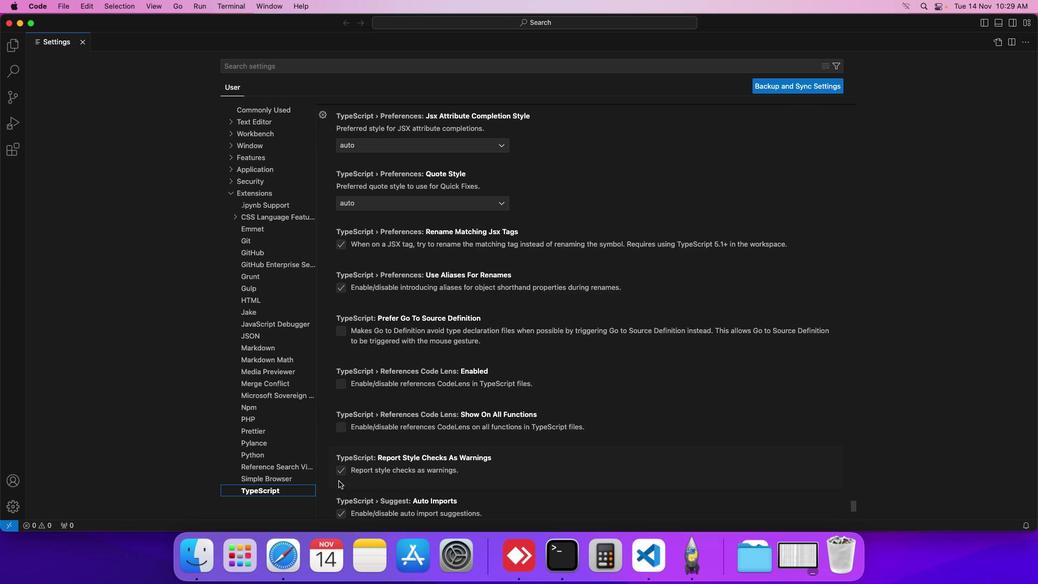 
Action: Mouse scrolled (339, 481) with delta (0, 0)
Screenshot: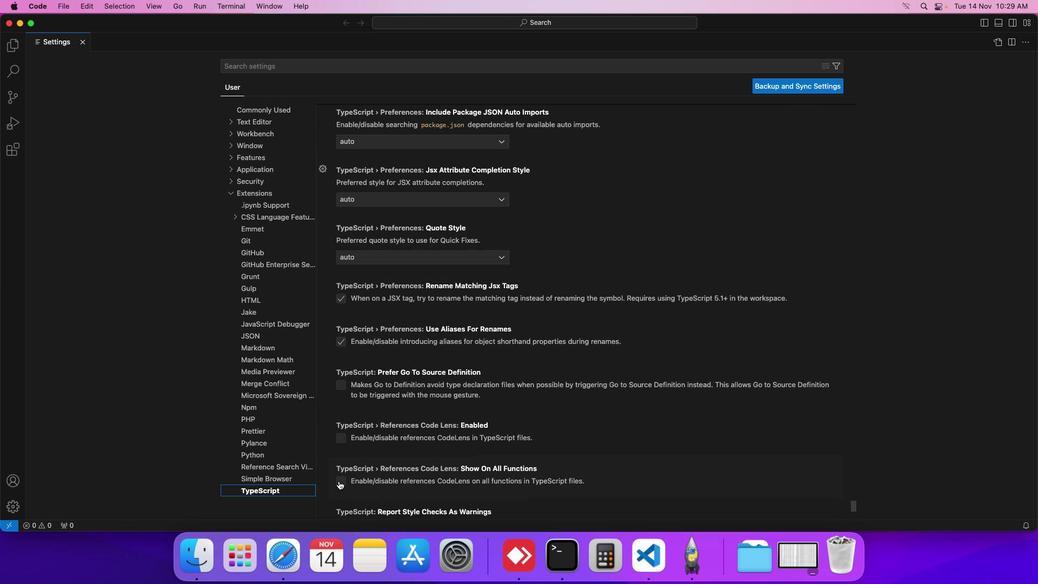 
Action: Mouse scrolled (339, 481) with delta (0, 1)
Screenshot: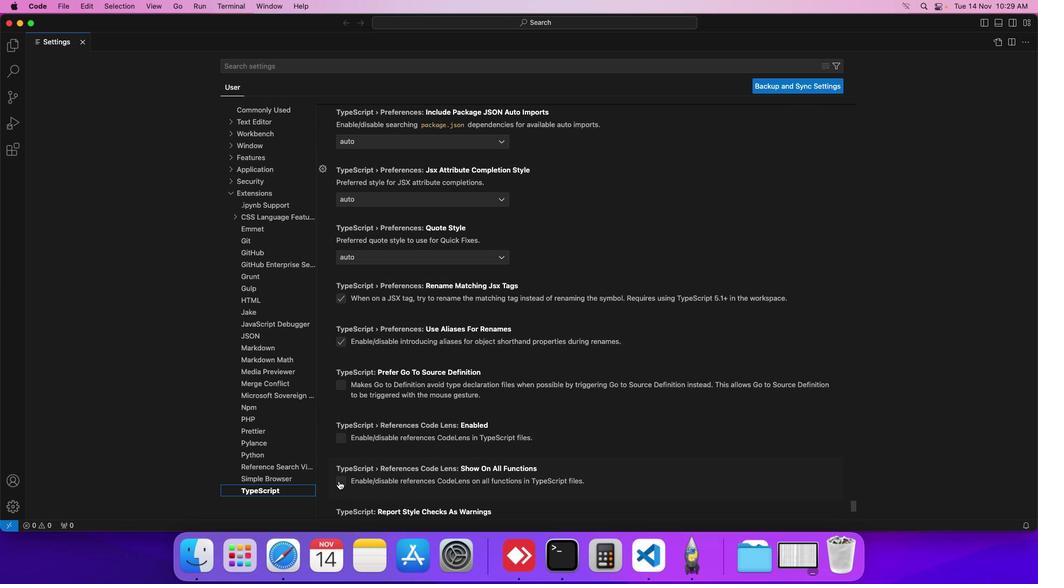 
Action: Mouse scrolled (339, 481) with delta (0, 0)
Screenshot: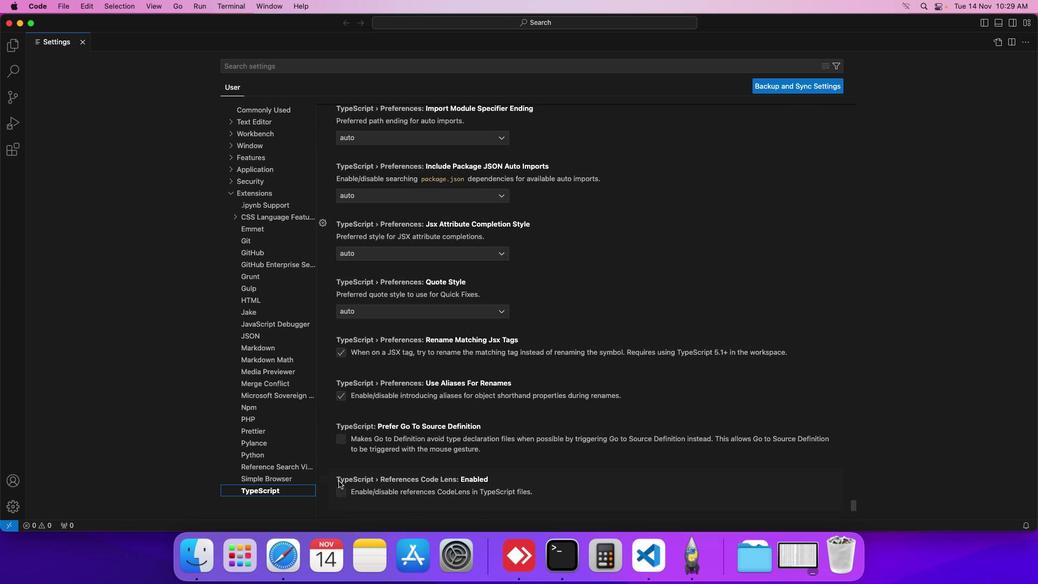 
Action: Mouse scrolled (339, 481) with delta (0, 0)
Screenshot: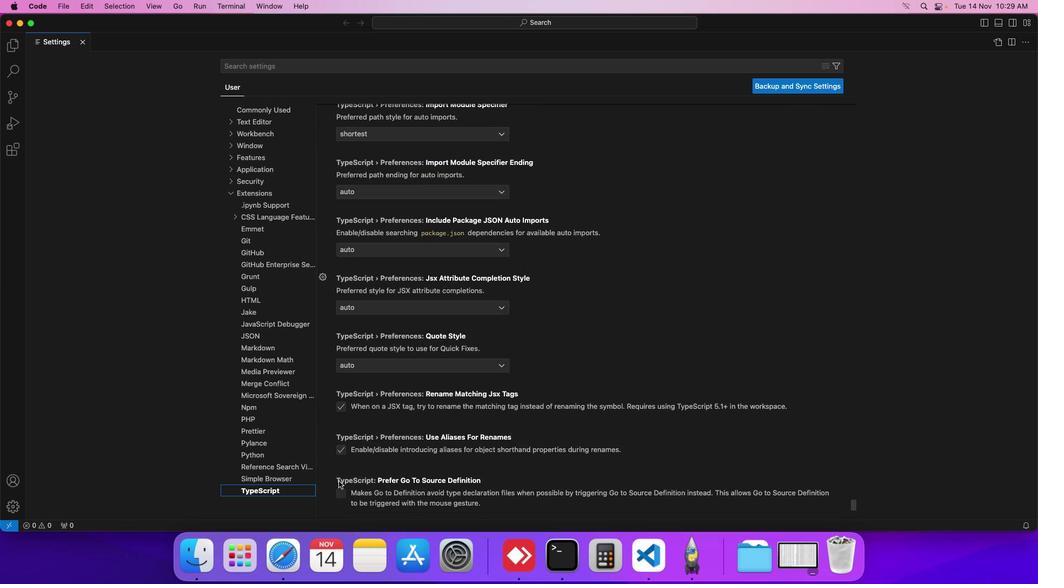 
Action: Mouse scrolled (339, 481) with delta (0, 1)
Screenshot: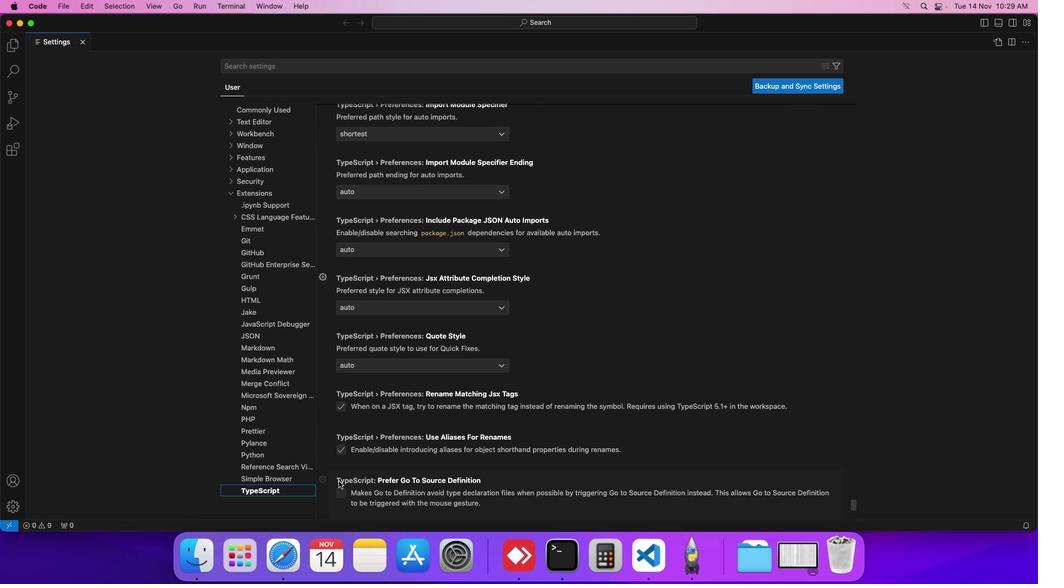 
Action: Mouse scrolled (339, 481) with delta (0, 0)
Screenshot: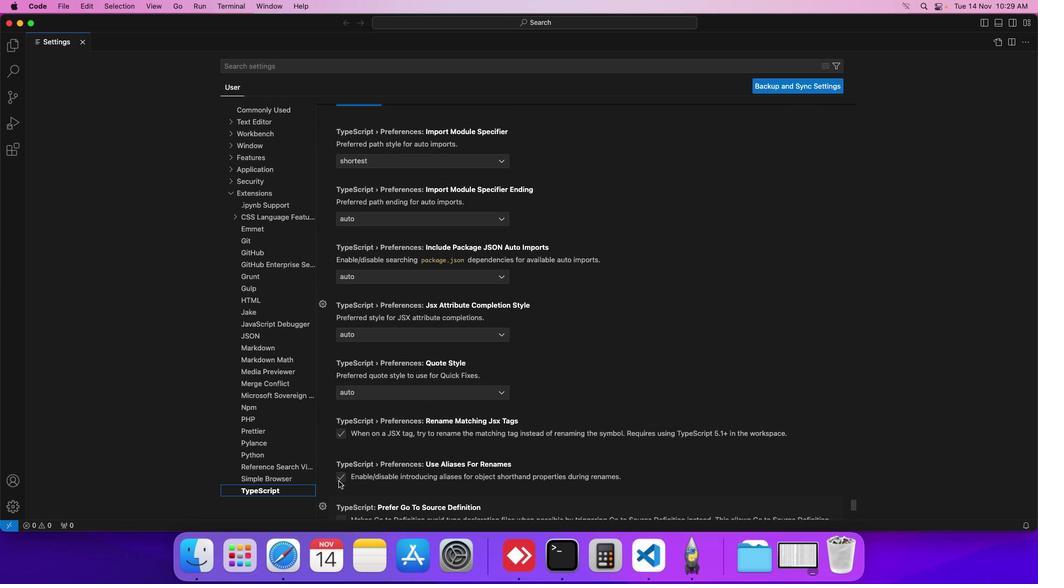 
Action: Mouse scrolled (339, 481) with delta (0, 0)
Screenshot: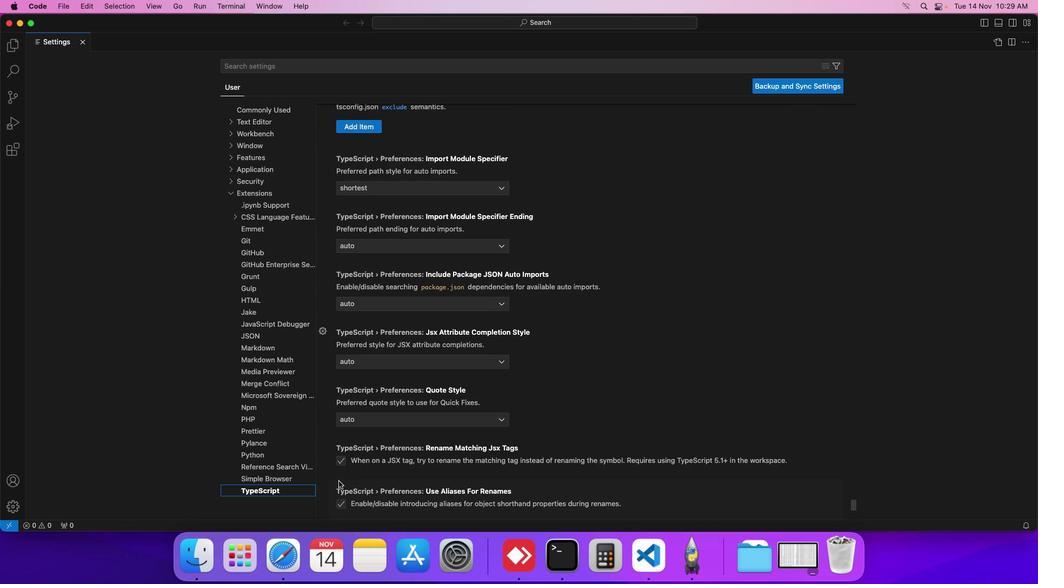 
Action: Mouse scrolled (339, 481) with delta (0, 0)
Screenshot: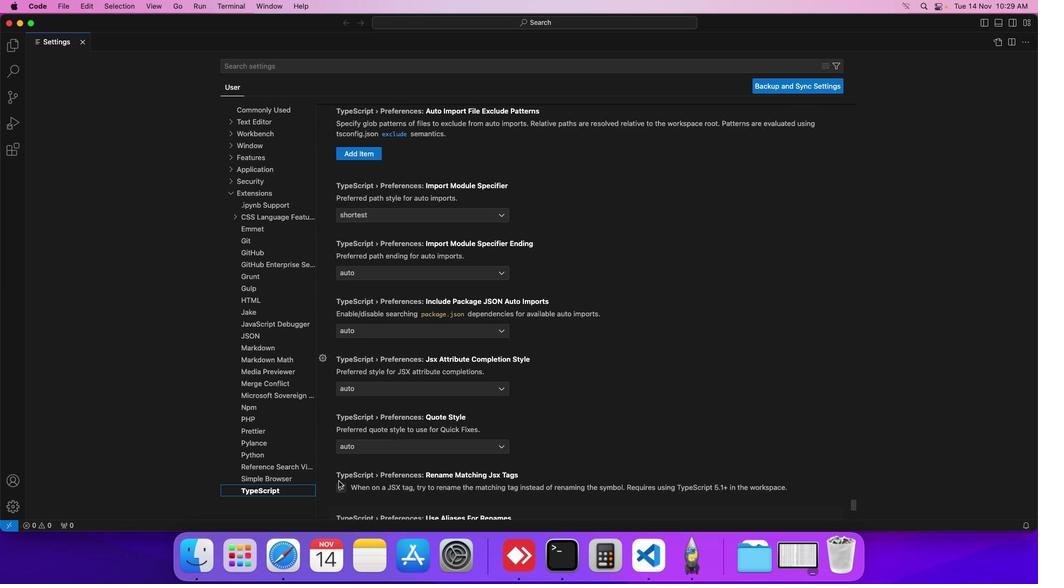 
Action: Mouse scrolled (339, 481) with delta (0, 0)
Screenshot: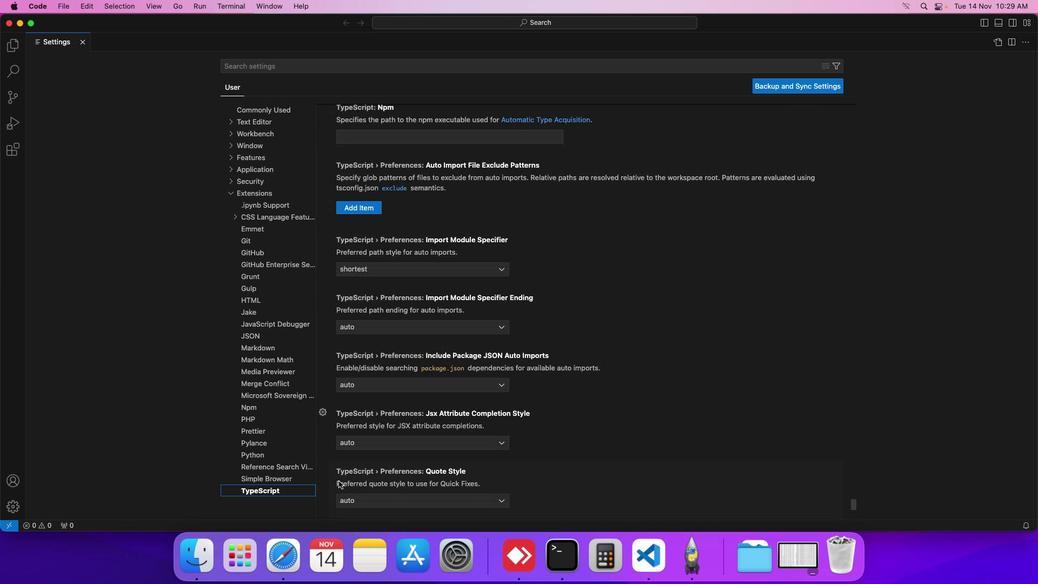 
Action: Mouse scrolled (339, 481) with delta (0, 0)
Screenshot: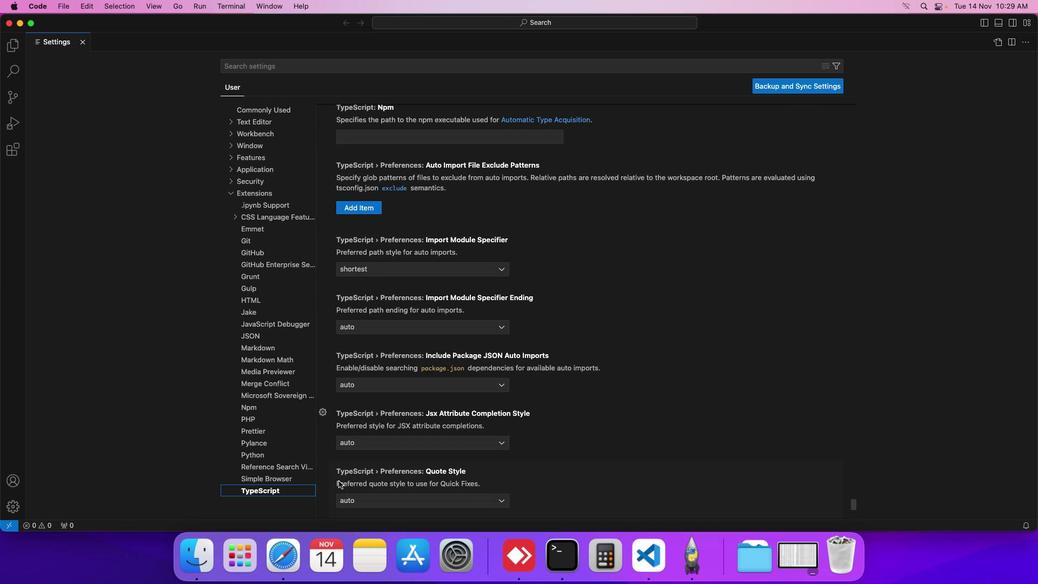 
Action: Mouse scrolled (339, 481) with delta (0, 0)
Screenshot: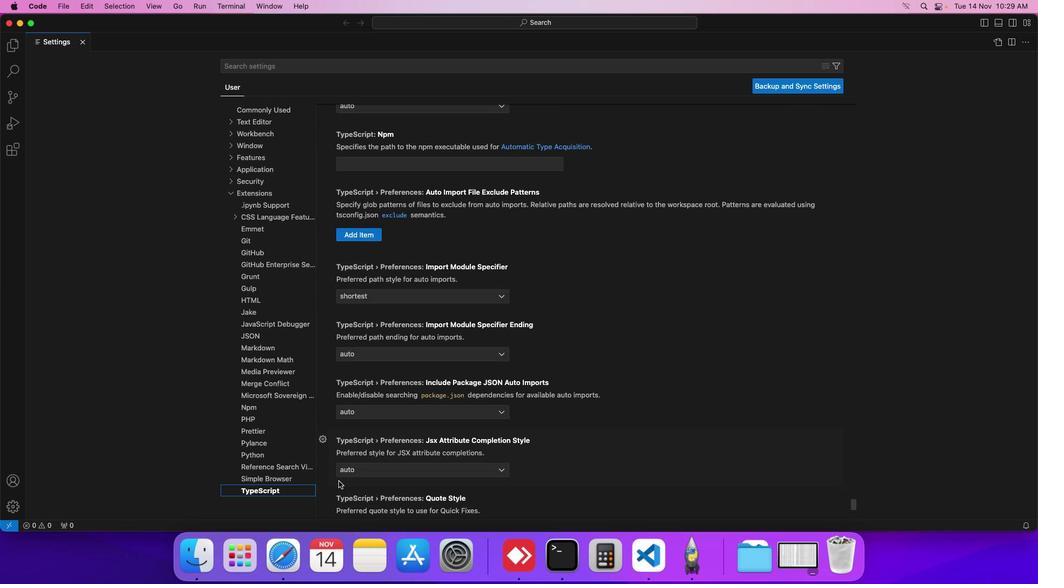 
Action: Mouse scrolled (339, 481) with delta (0, 0)
Screenshot: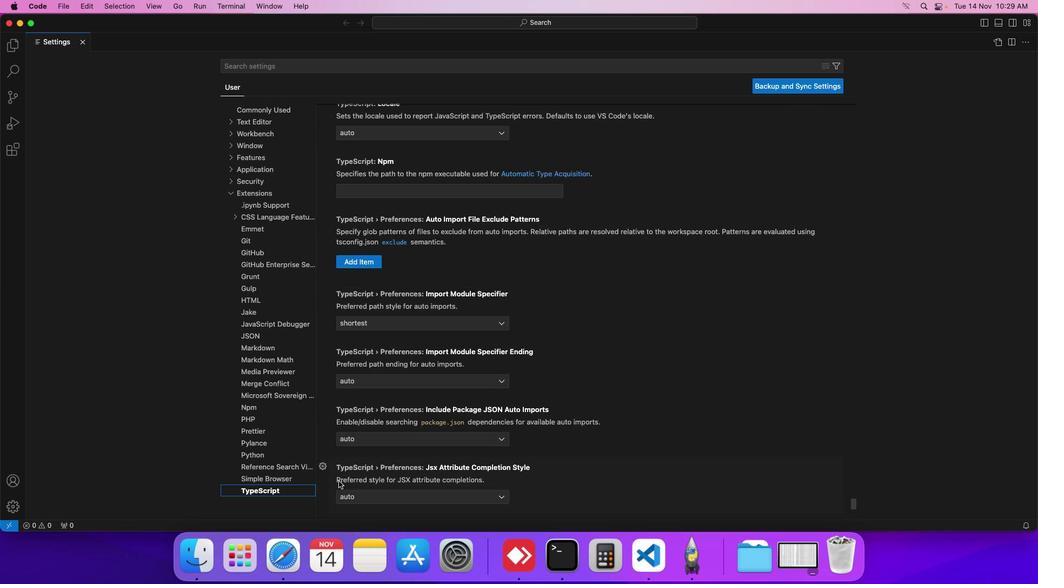 
Action: Mouse scrolled (339, 481) with delta (0, 0)
Screenshot: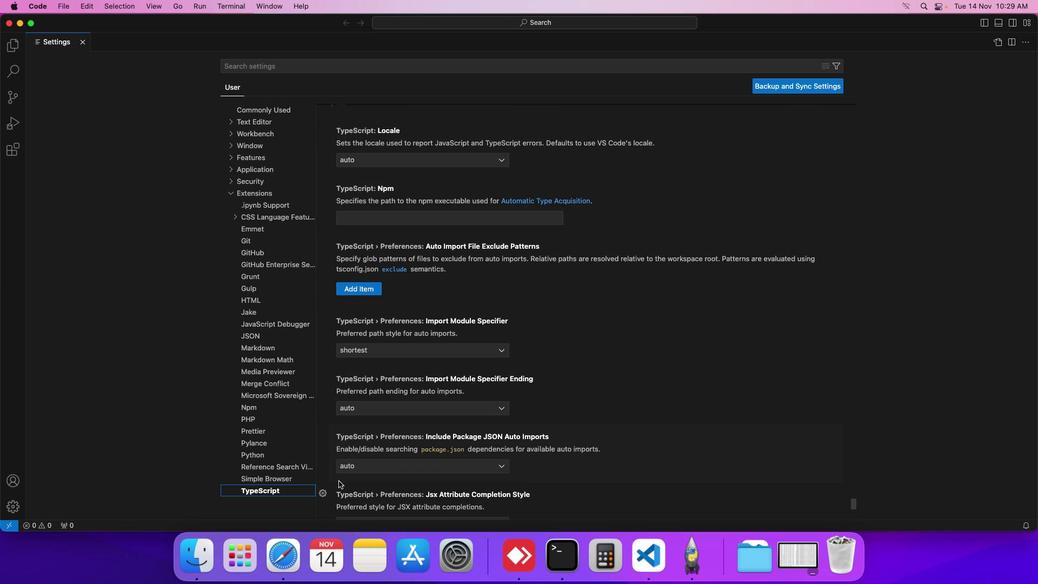 
Action: Mouse scrolled (339, 481) with delta (0, 0)
Screenshot: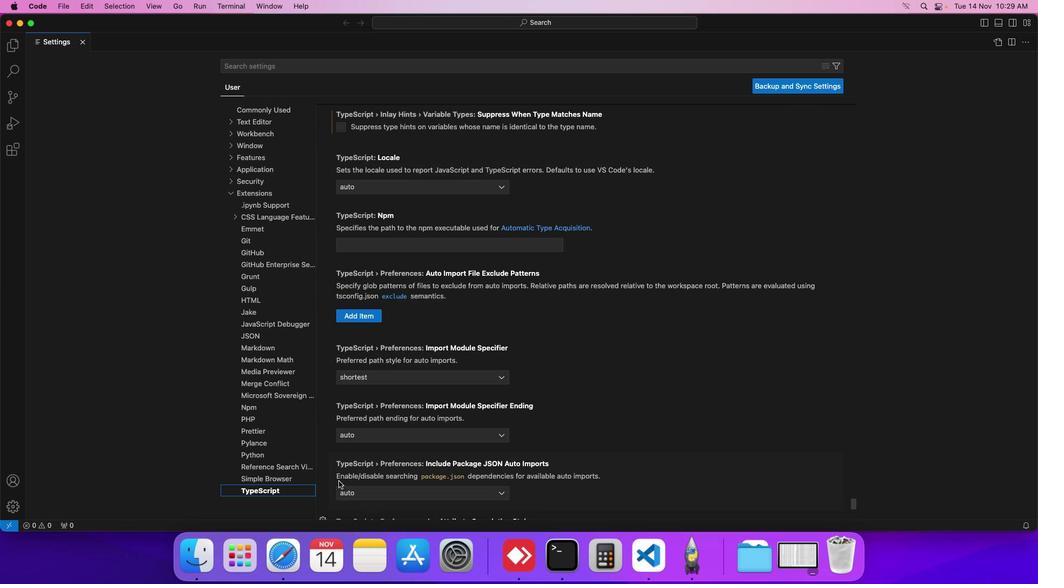 
Action: Mouse moved to (362, 319)
Screenshot: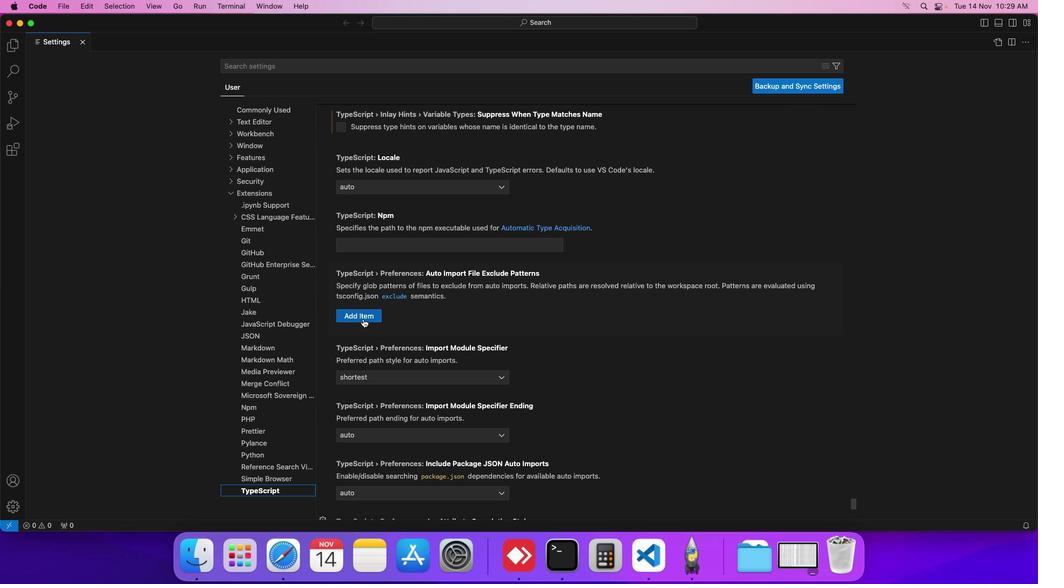 
Action: Mouse pressed left at (362, 319)
Screenshot: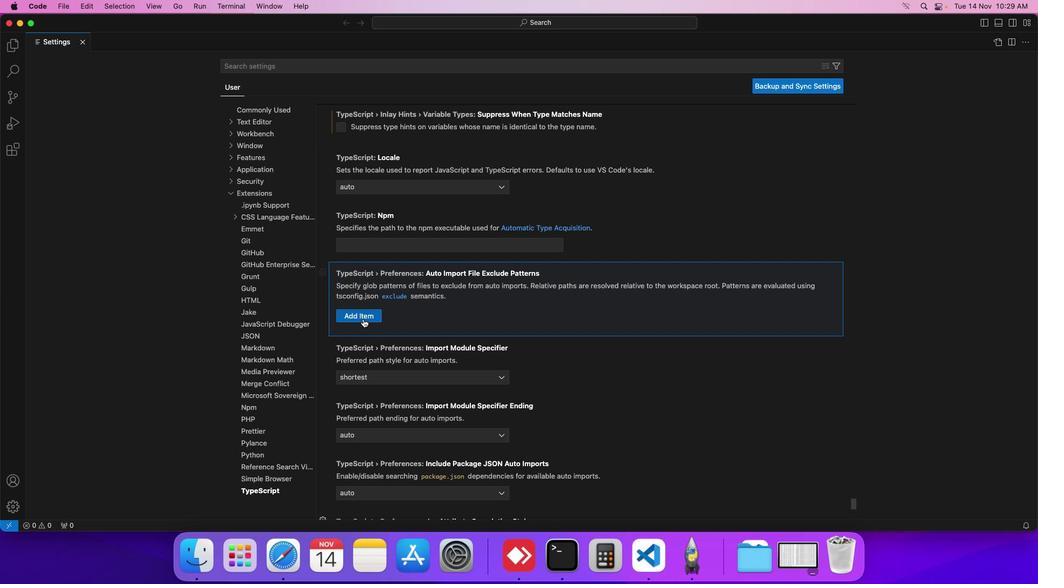 
